 Task: In the  document Maui.epub ,align picture to the 'center'. Insert word art below the picture and give heading  'Maui in Green'change the shape height to  6.82 in
Action: Mouse moved to (372, 544)
Screenshot: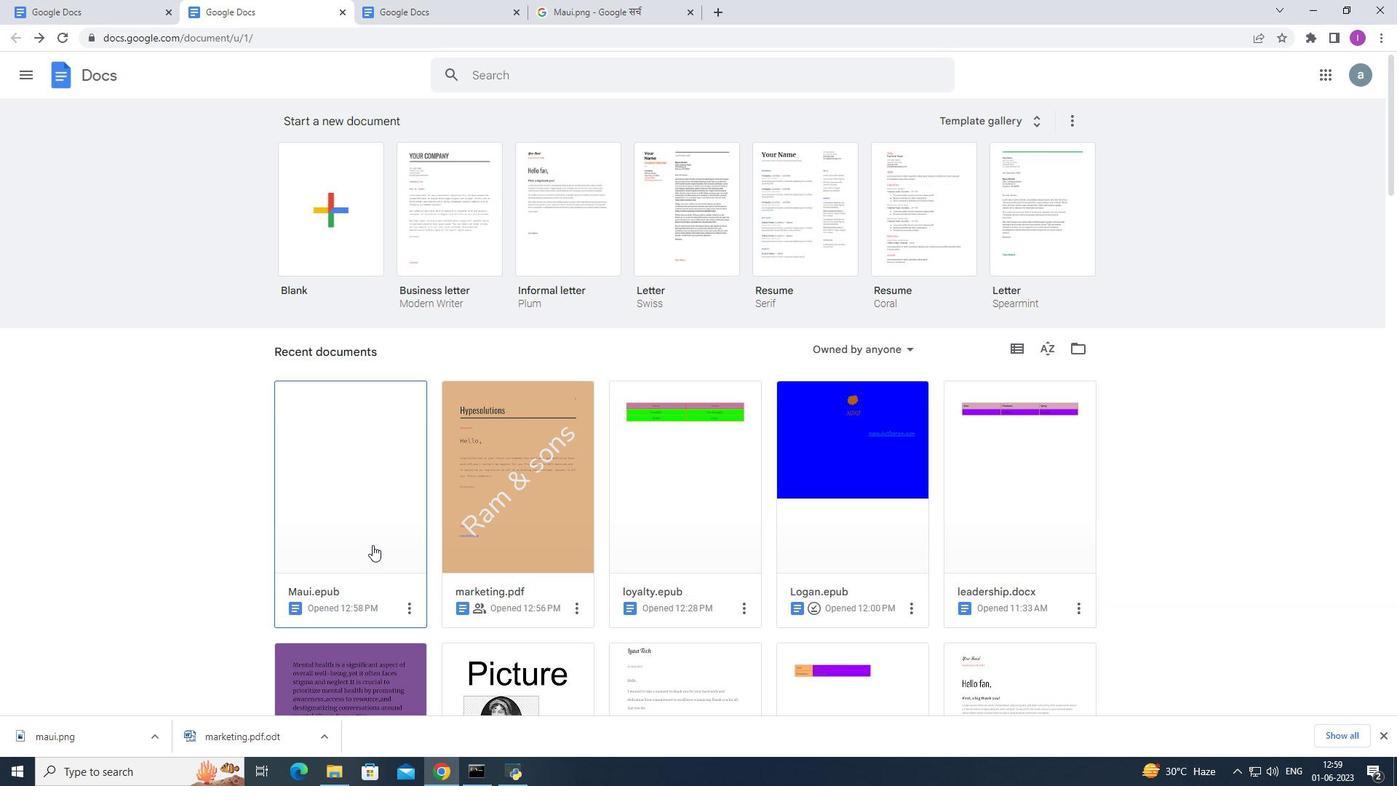 
Action: Mouse pressed left at (372, 544)
Screenshot: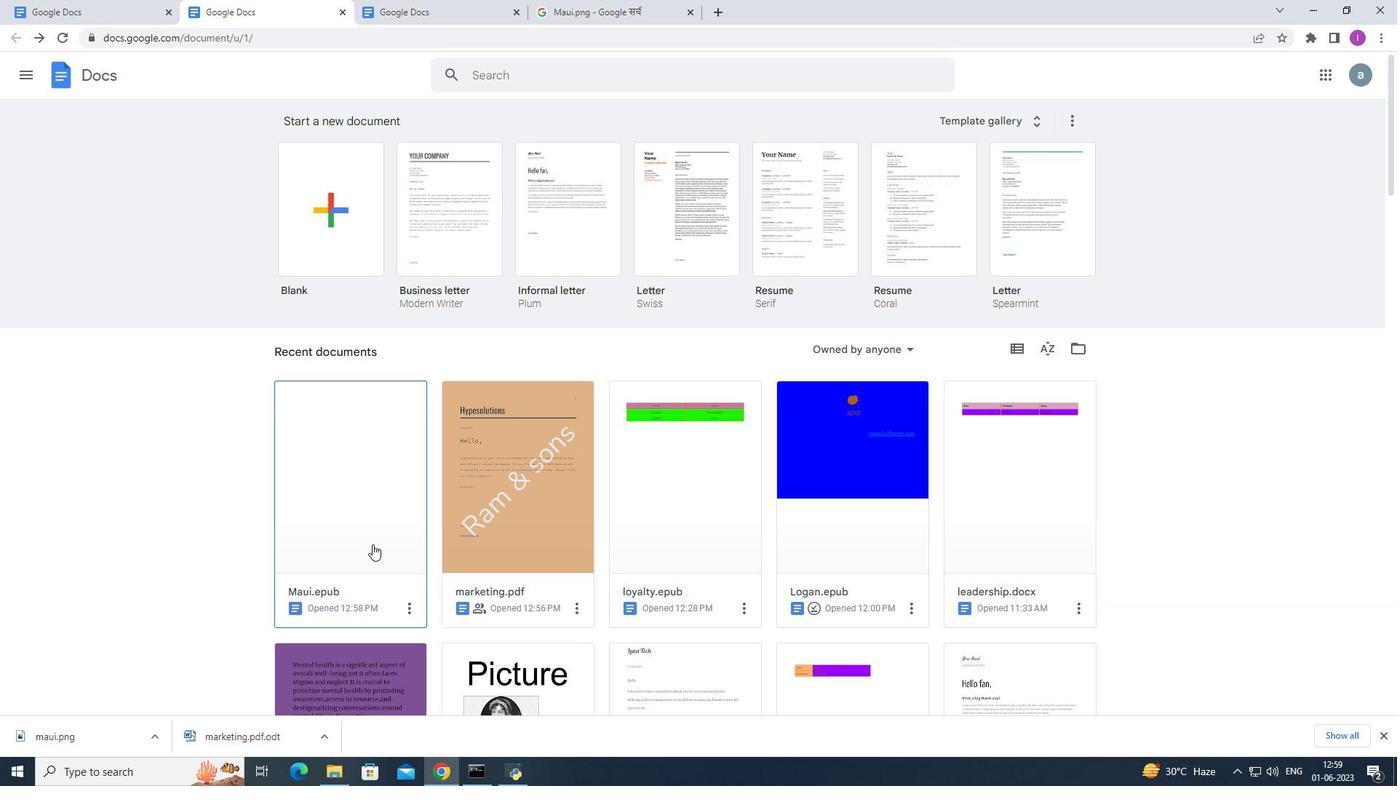 
Action: Mouse moved to (459, 227)
Screenshot: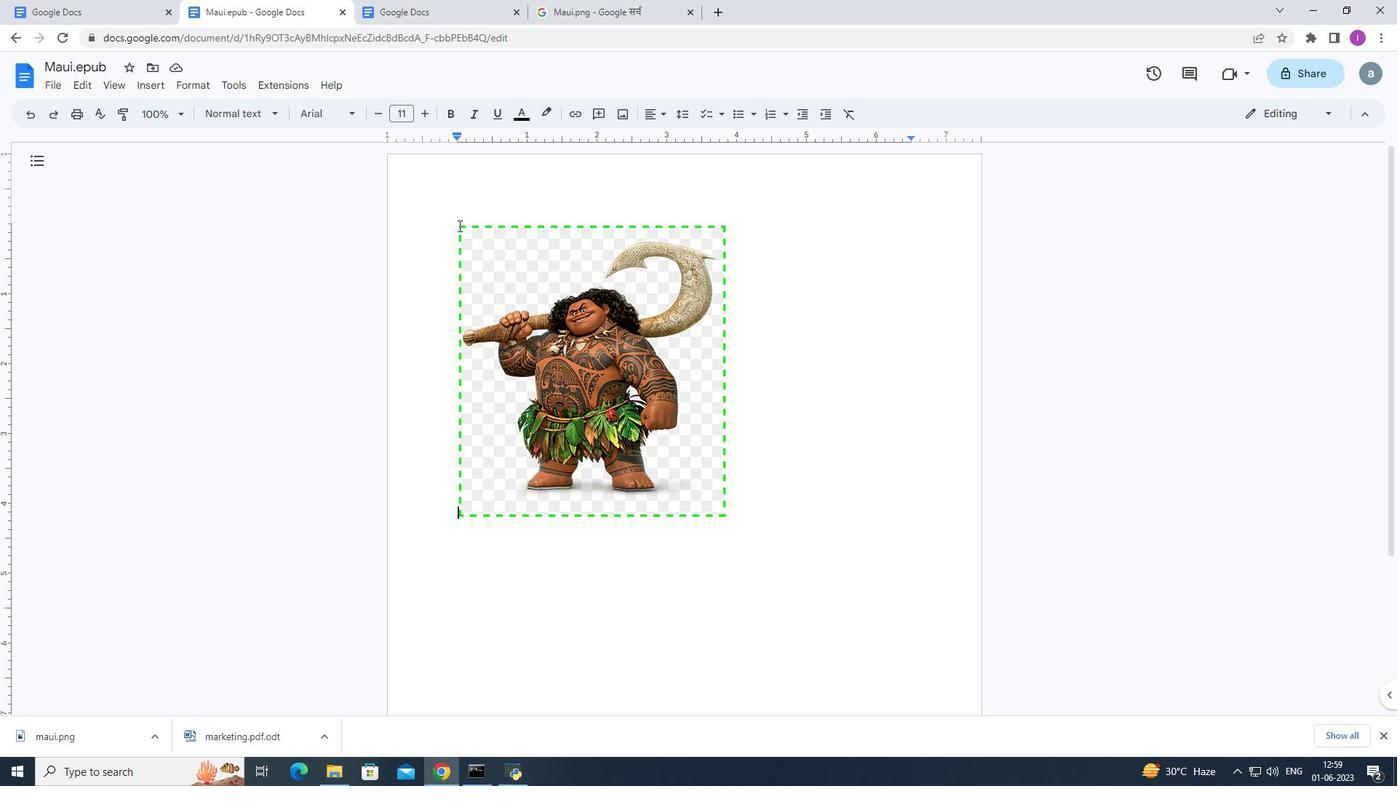 
Action: Mouse pressed left at (459, 227)
Screenshot: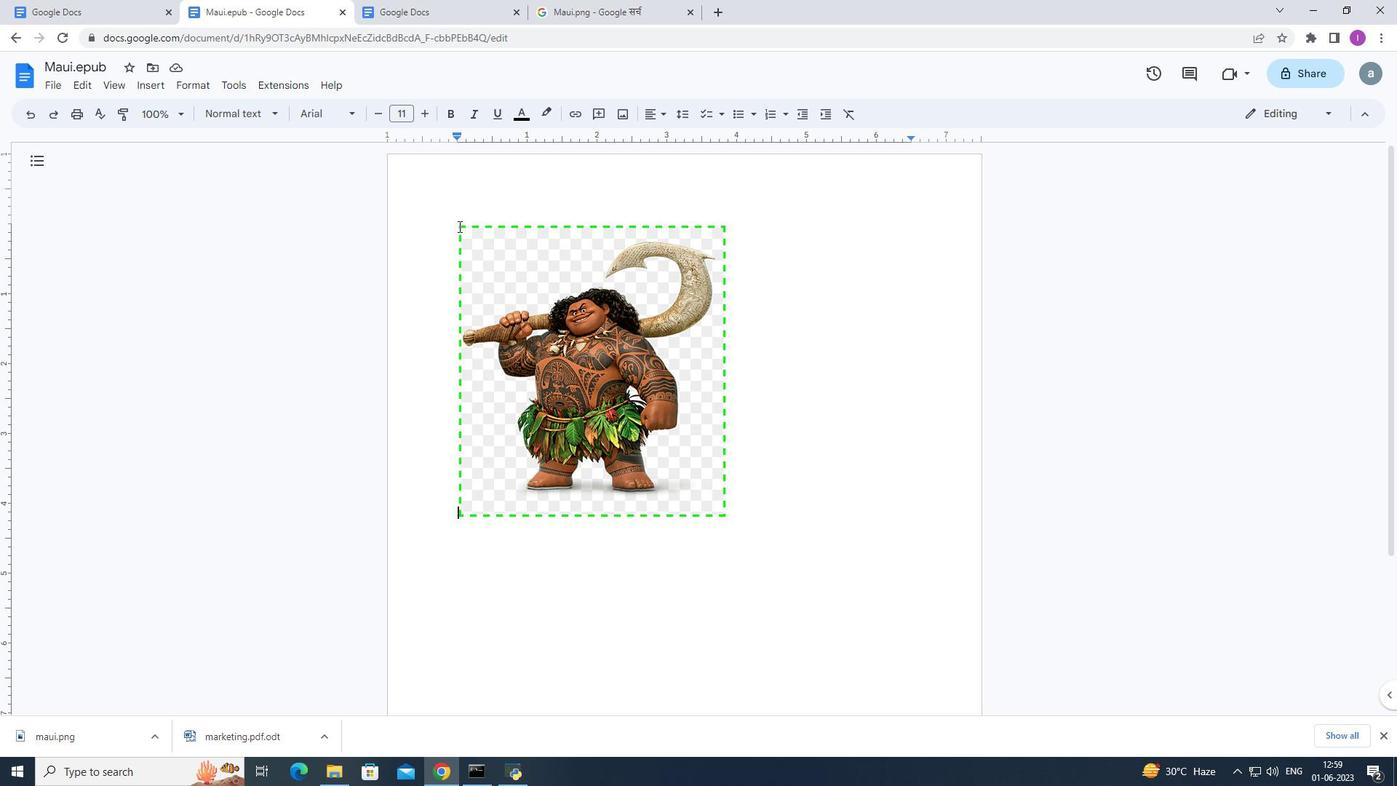 
Action: Mouse moved to (286, 114)
Screenshot: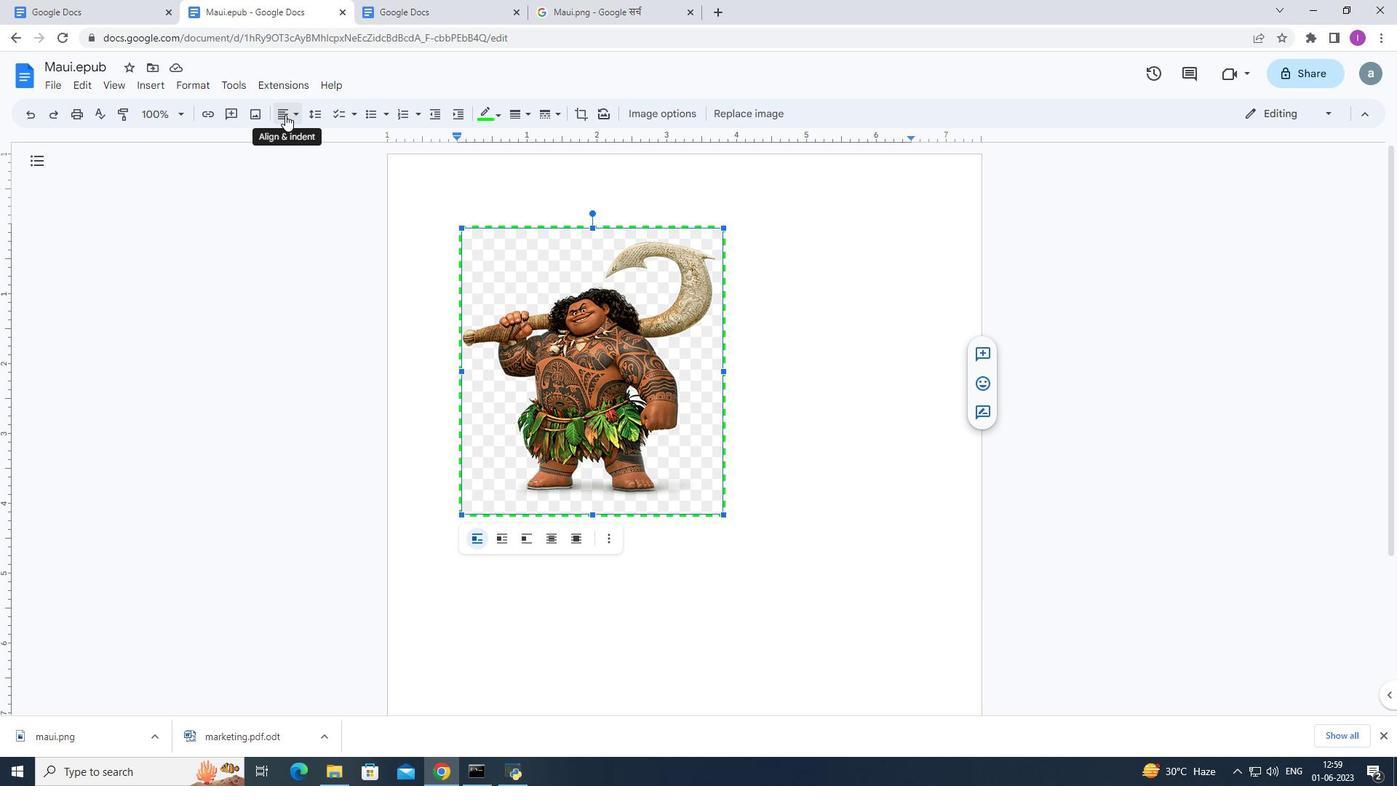 
Action: Mouse pressed left at (286, 114)
Screenshot: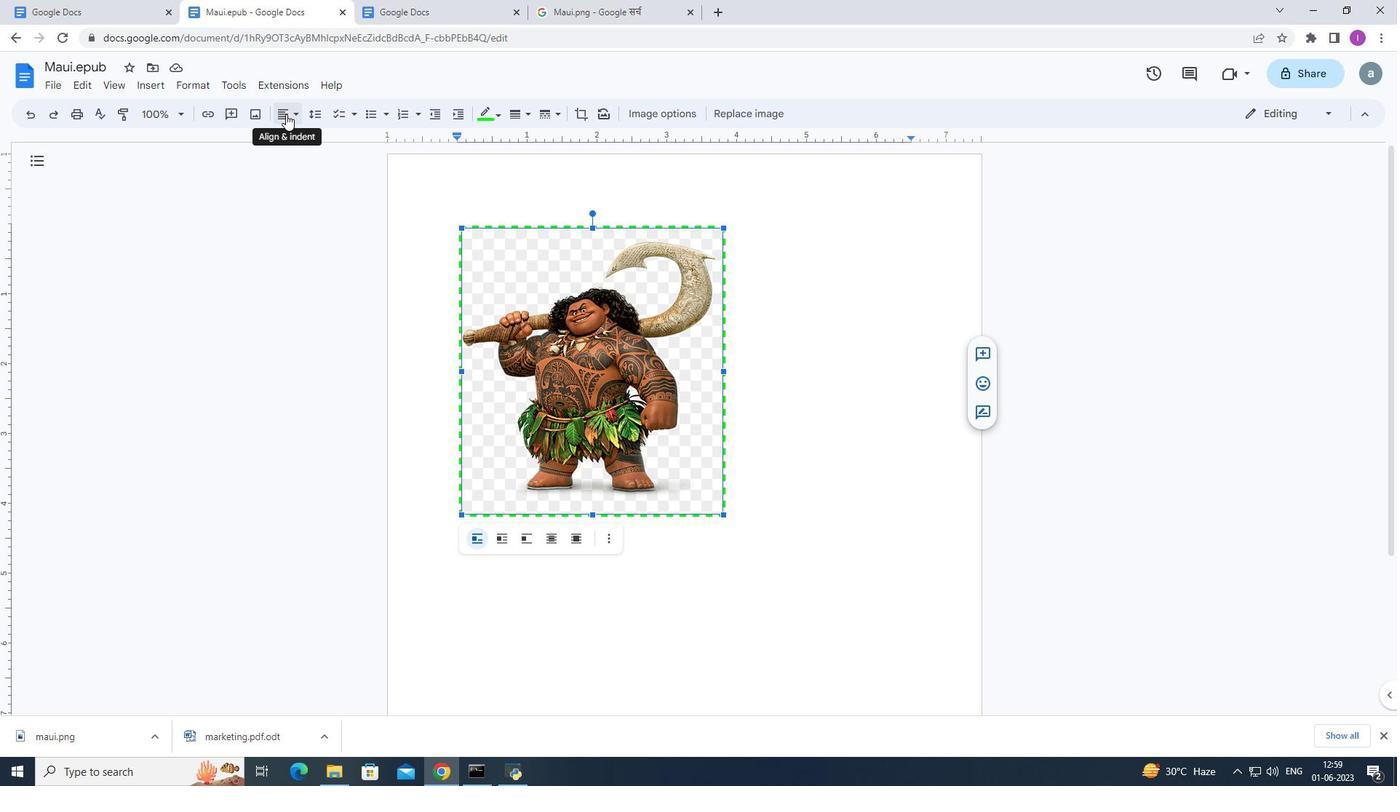 
Action: Mouse moved to (304, 133)
Screenshot: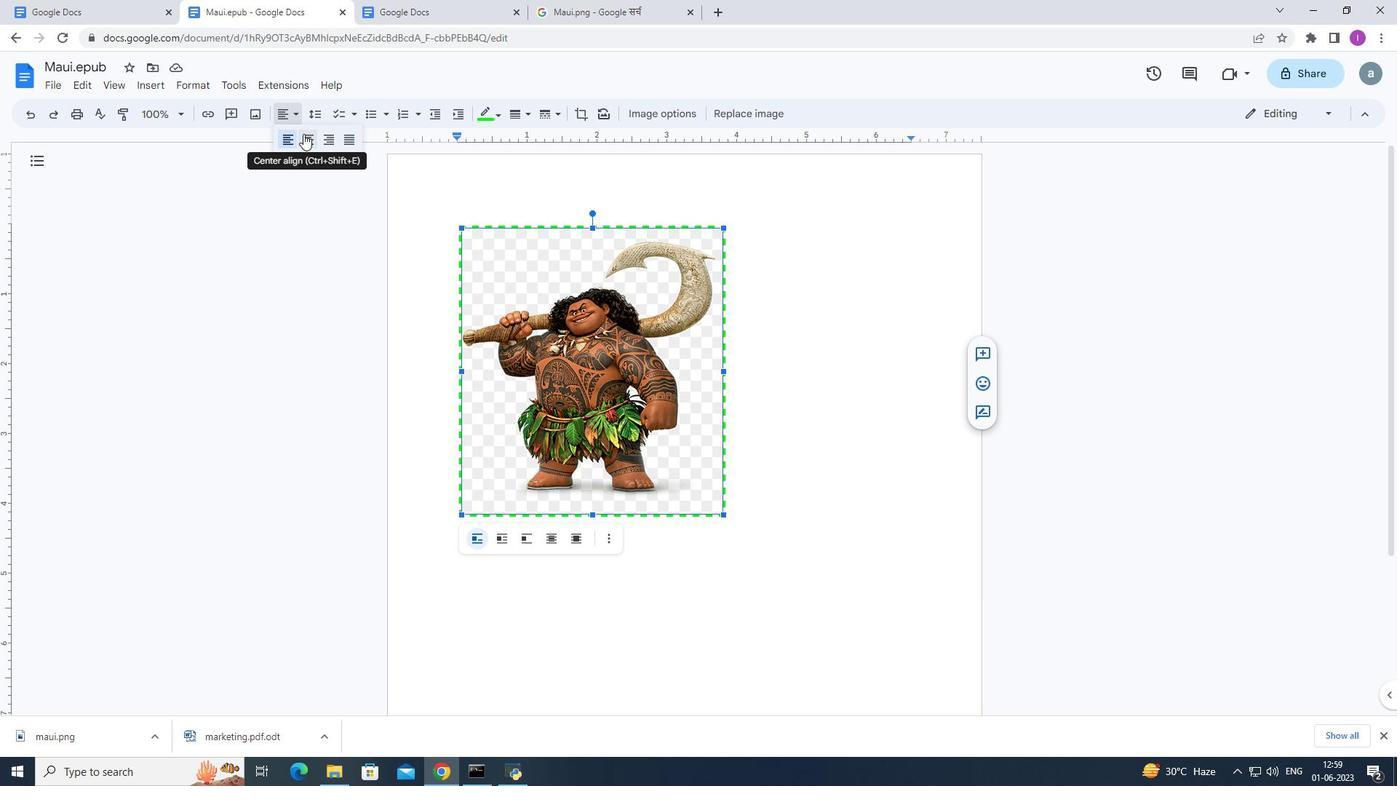 
Action: Mouse pressed left at (304, 133)
Screenshot: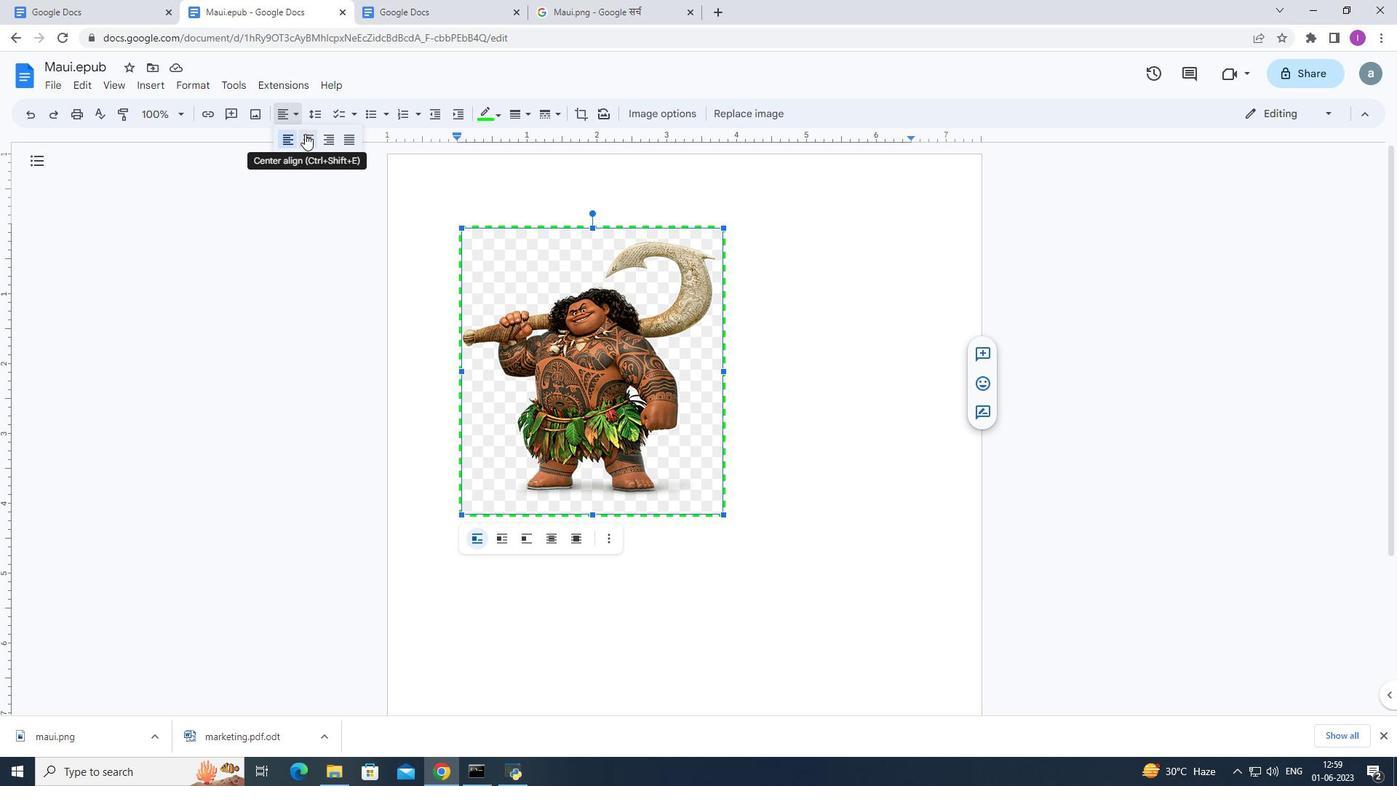 
Action: Mouse moved to (614, 604)
Screenshot: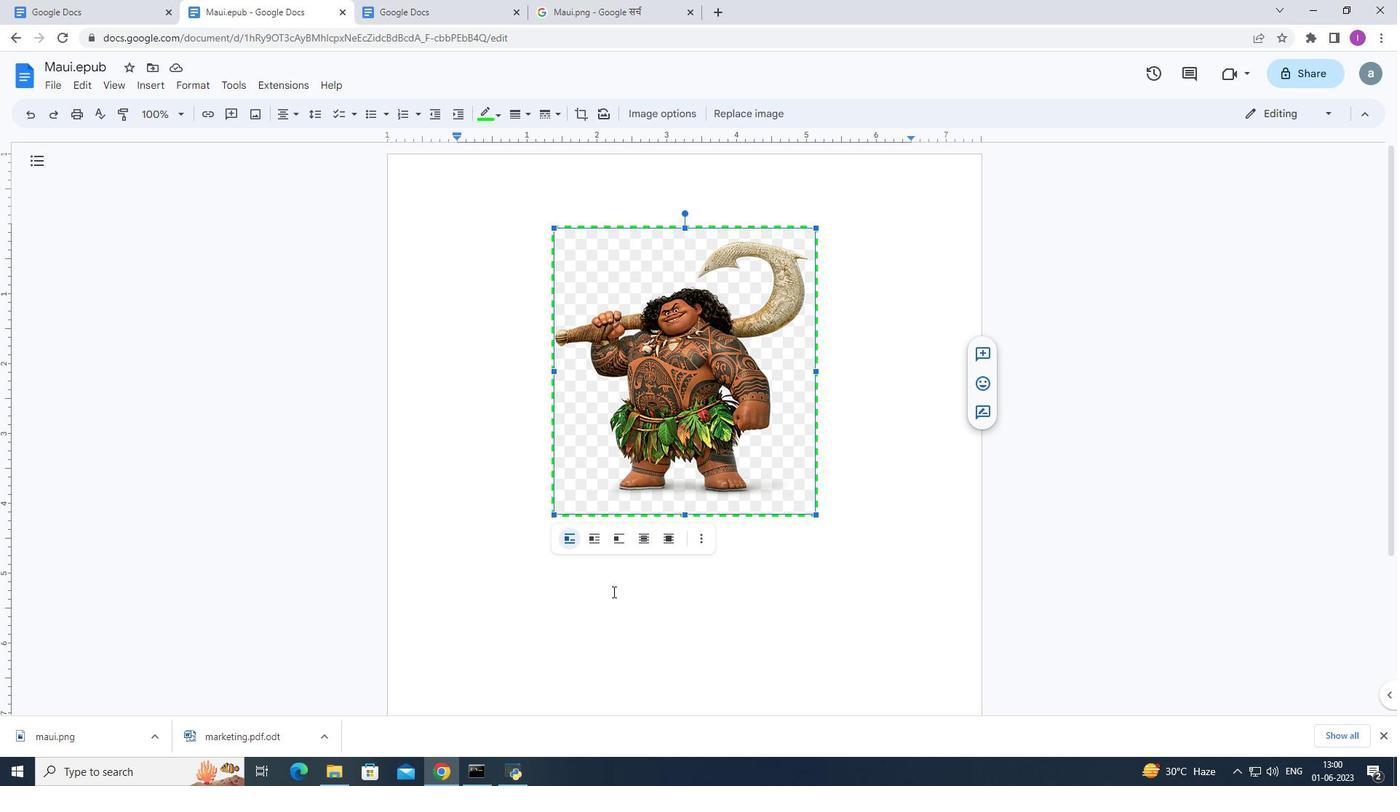 
Action: Mouse pressed left at (614, 604)
Screenshot: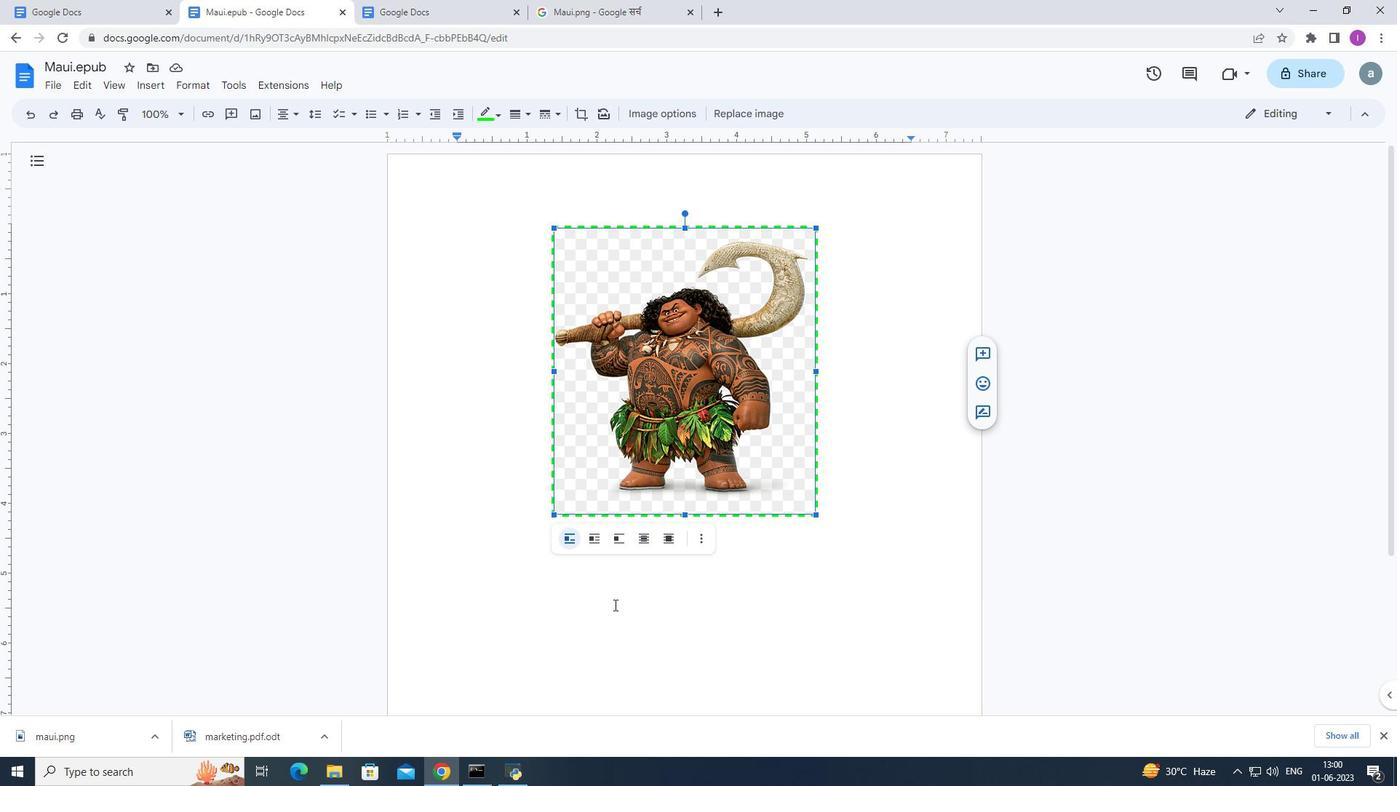 
Action: Mouse moved to (750, 598)
Screenshot: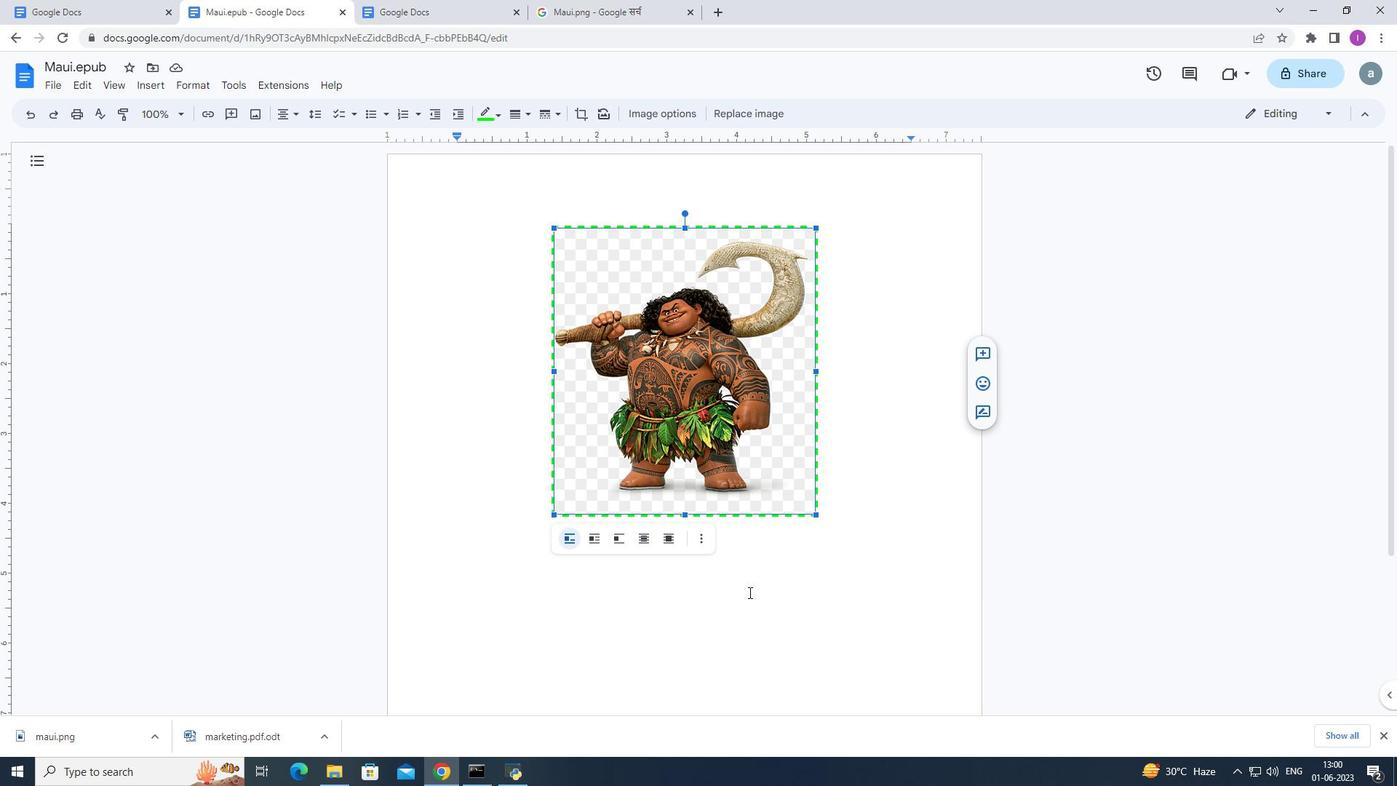 
Action: Mouse pressed left at (750, 598)
Screenshot: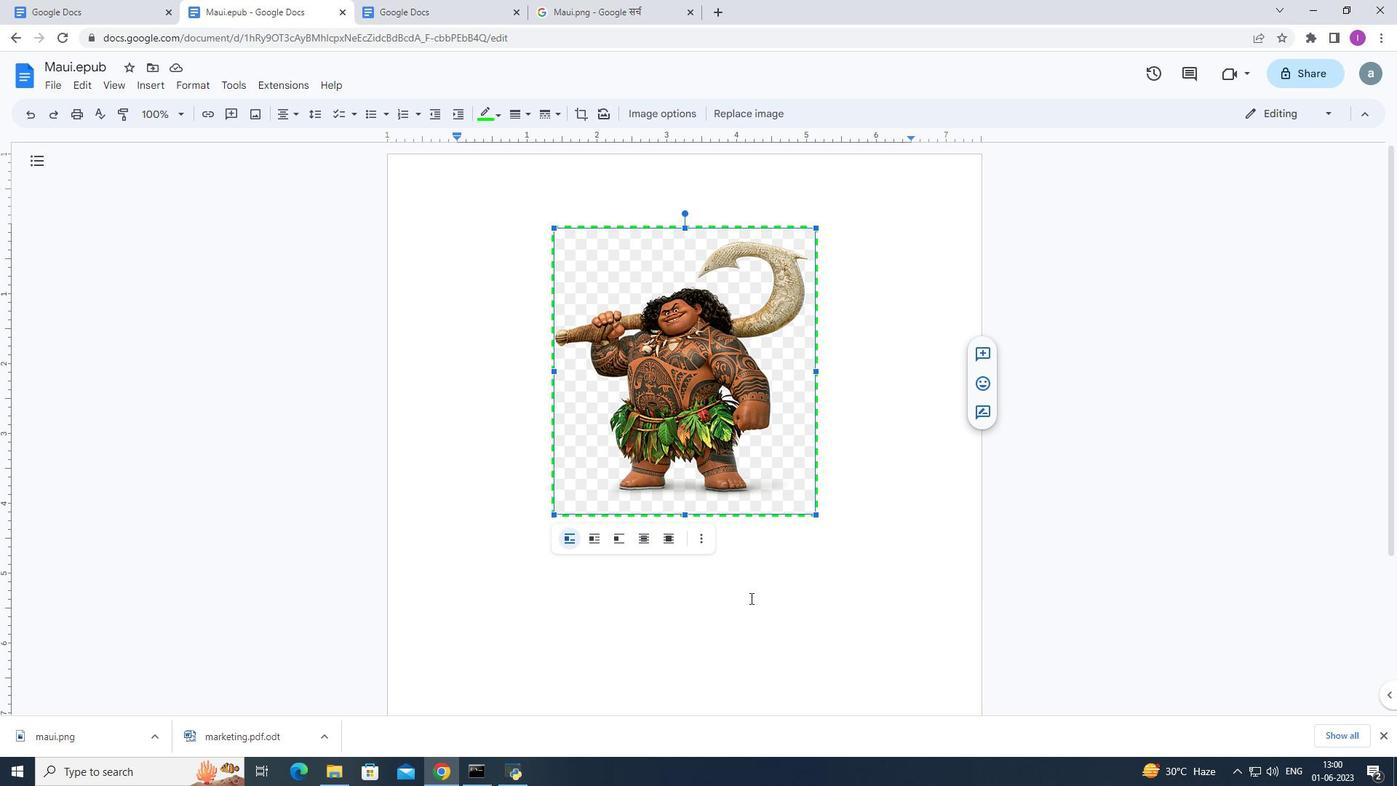 
Action: Mouse moved to (156, 81)
Screenshot: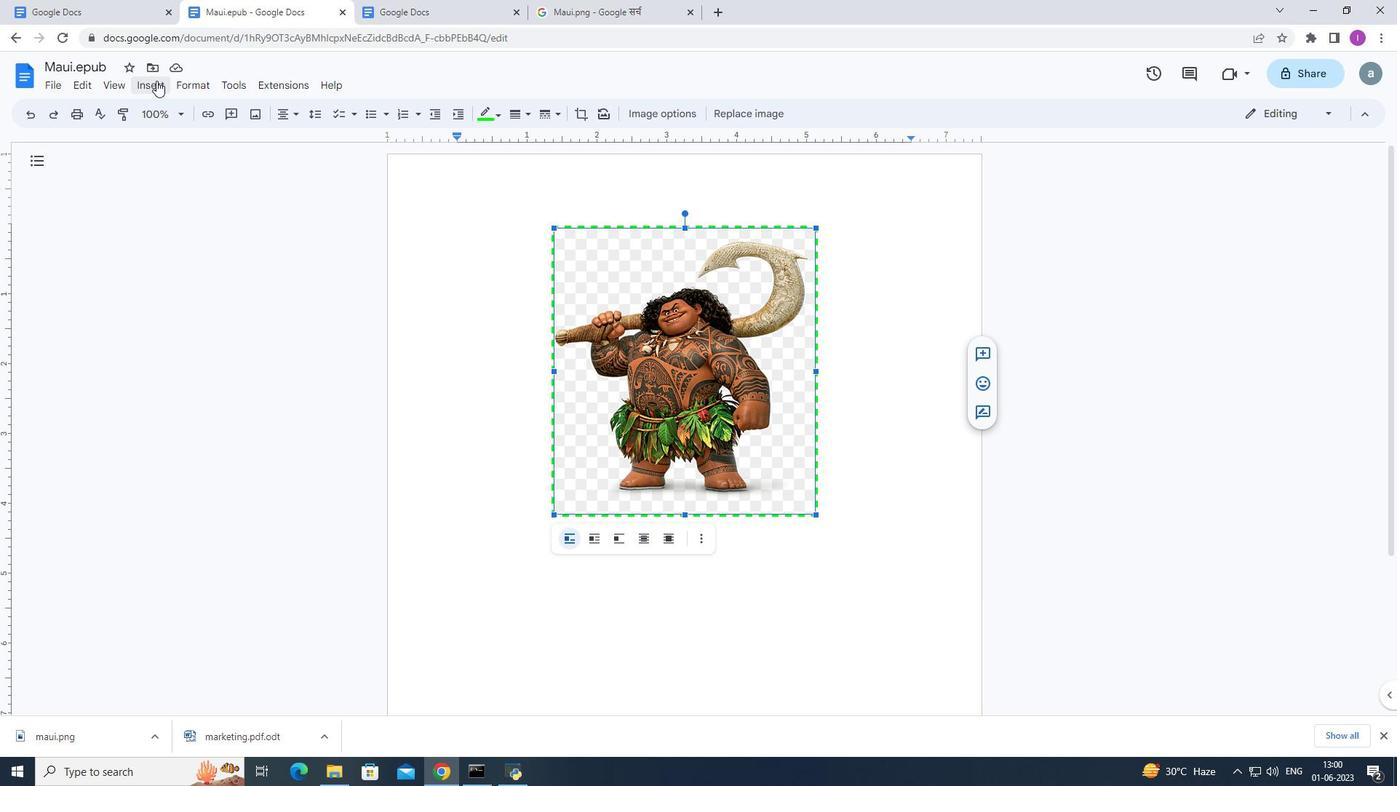 
Action: Mouse pressed left at (156, 81)
Screenshot: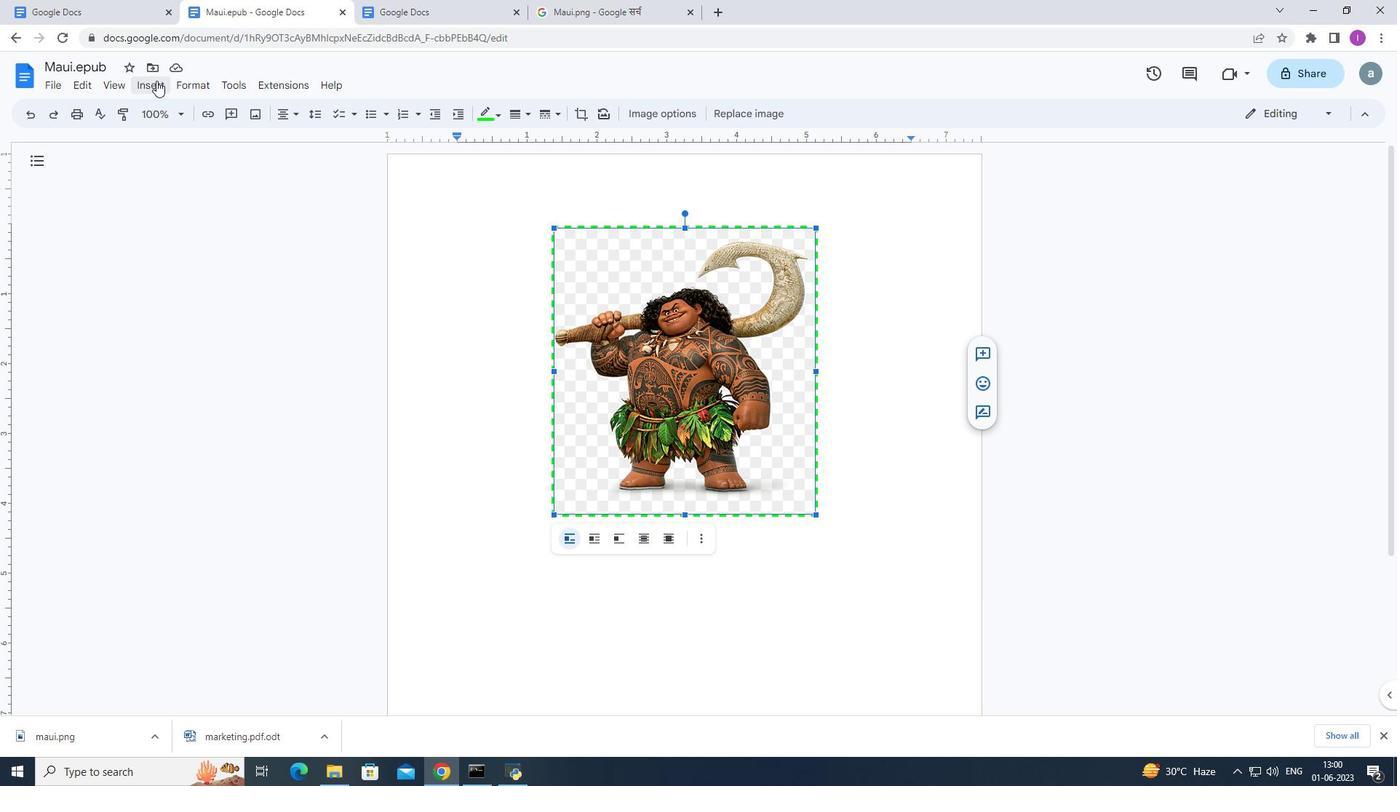 
Action: Mouse moved to (246, 149)
Screenshot: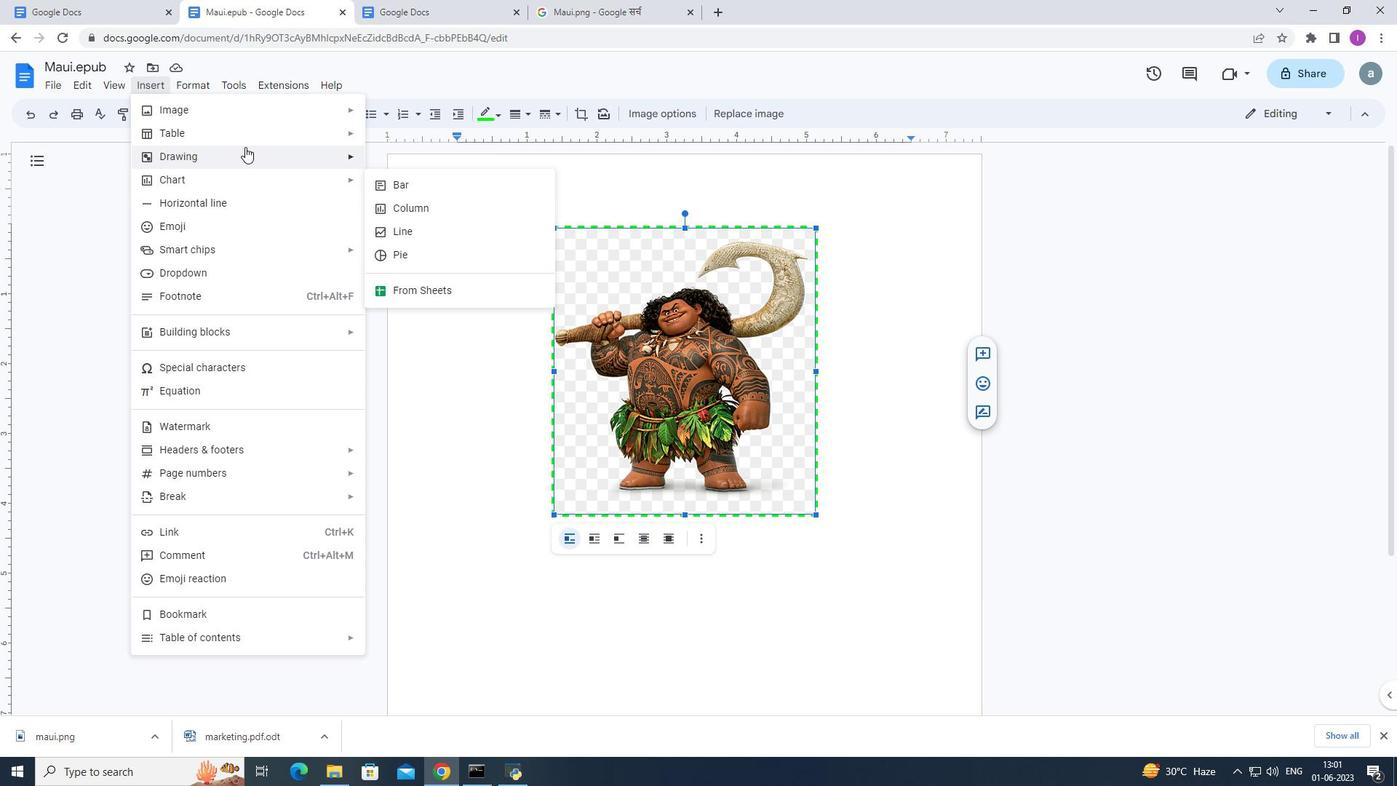 
Action: Mouse pressed left at (246, 149)
Screenshot: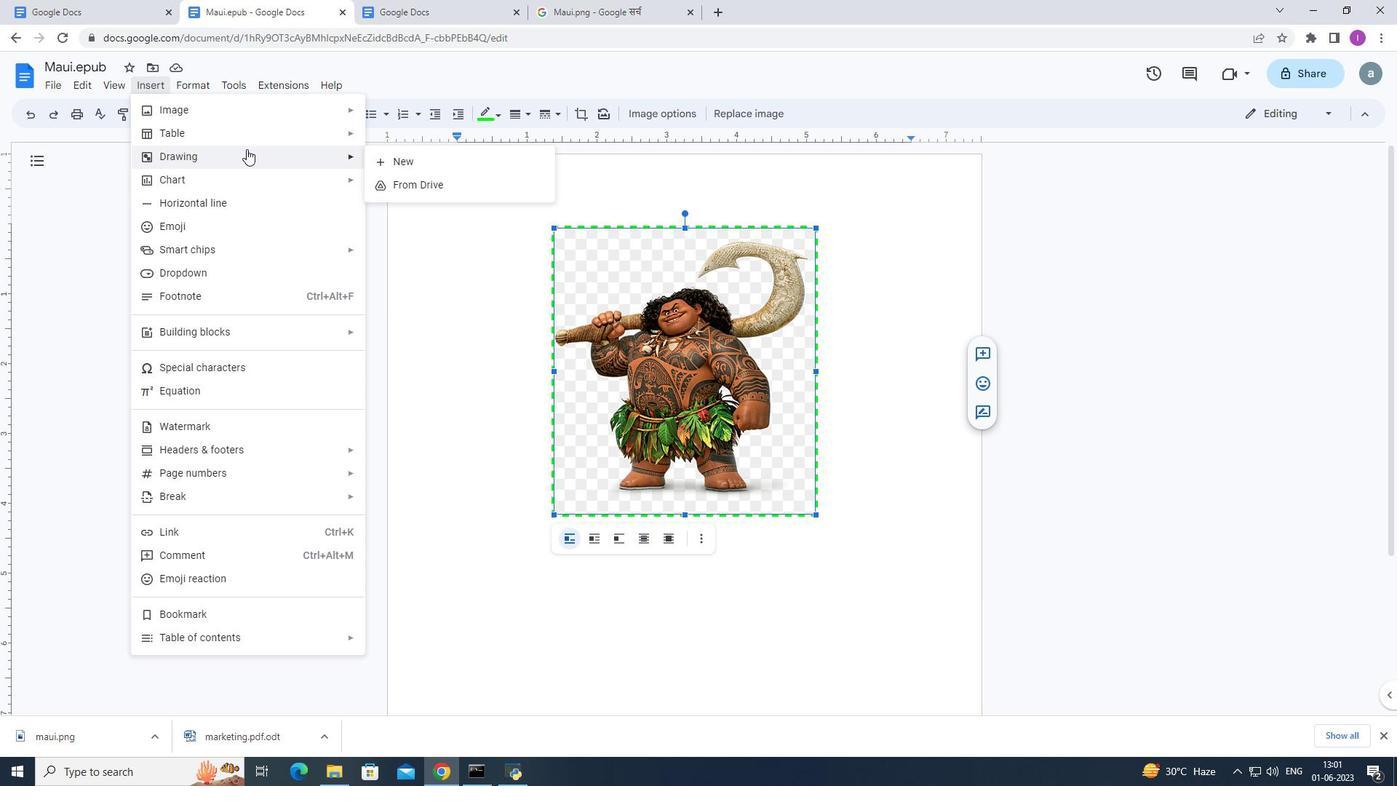 
Action: Mouse moved to (412, 159)
Screenshot: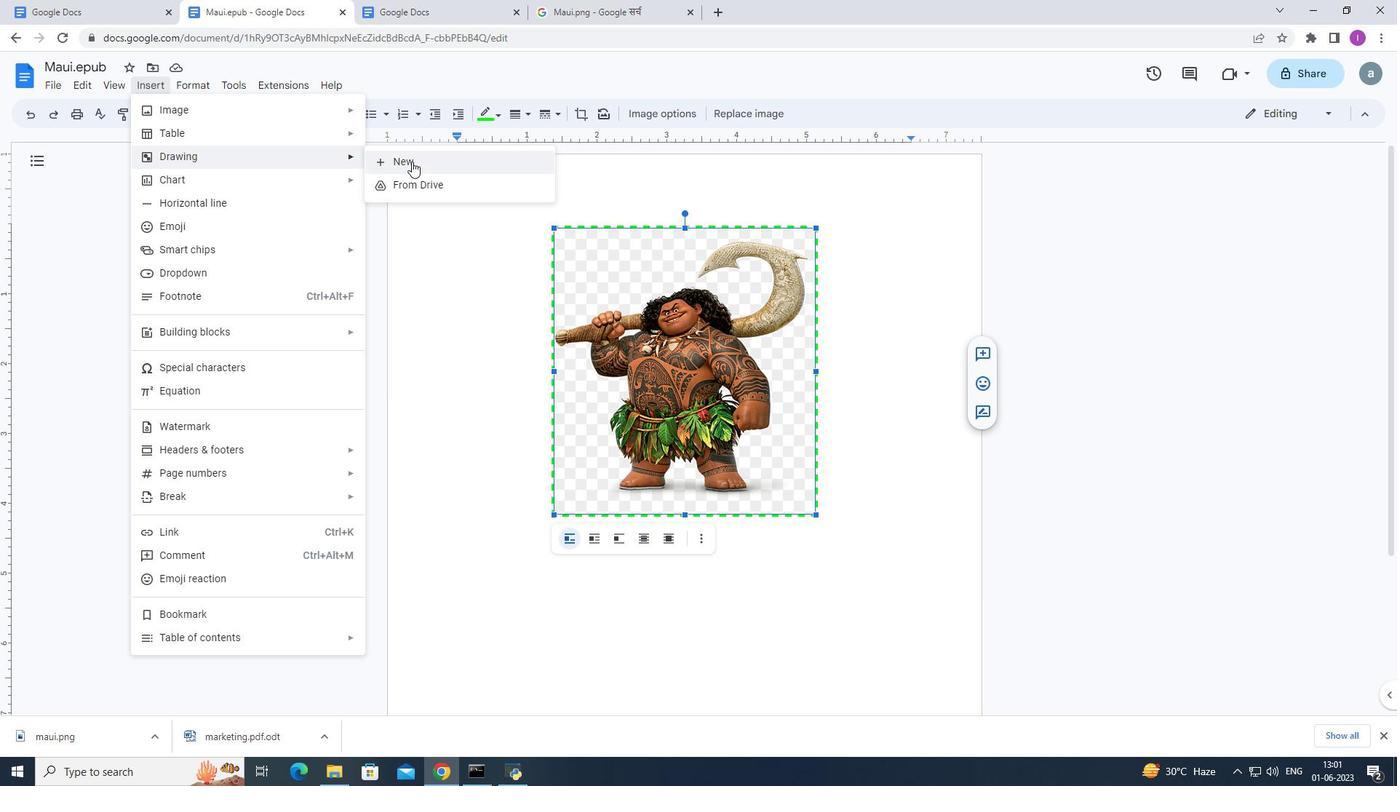 
Action: Mouse pressed left at (412, 159)
Screenshot: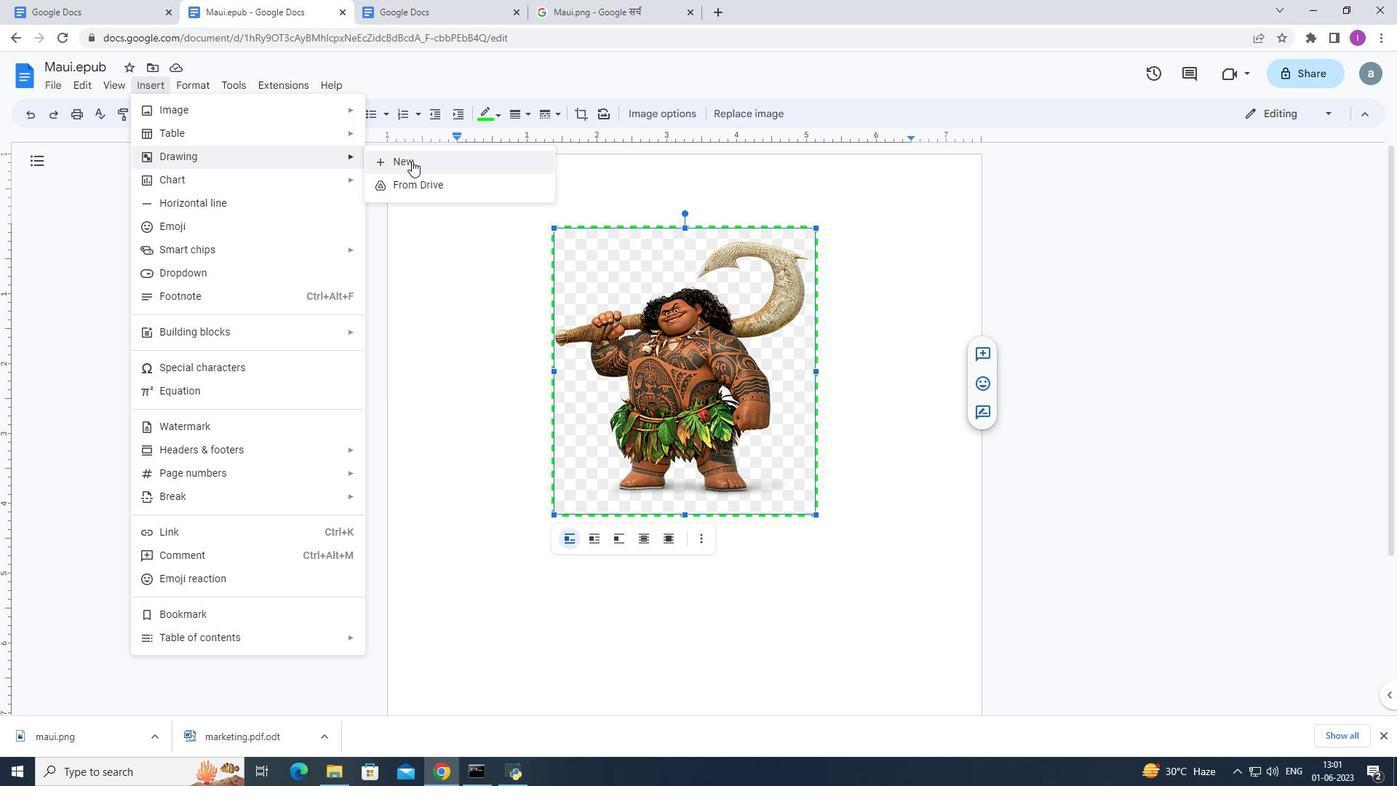 
Action: Mouse moved to (385, 138)
Screenshot: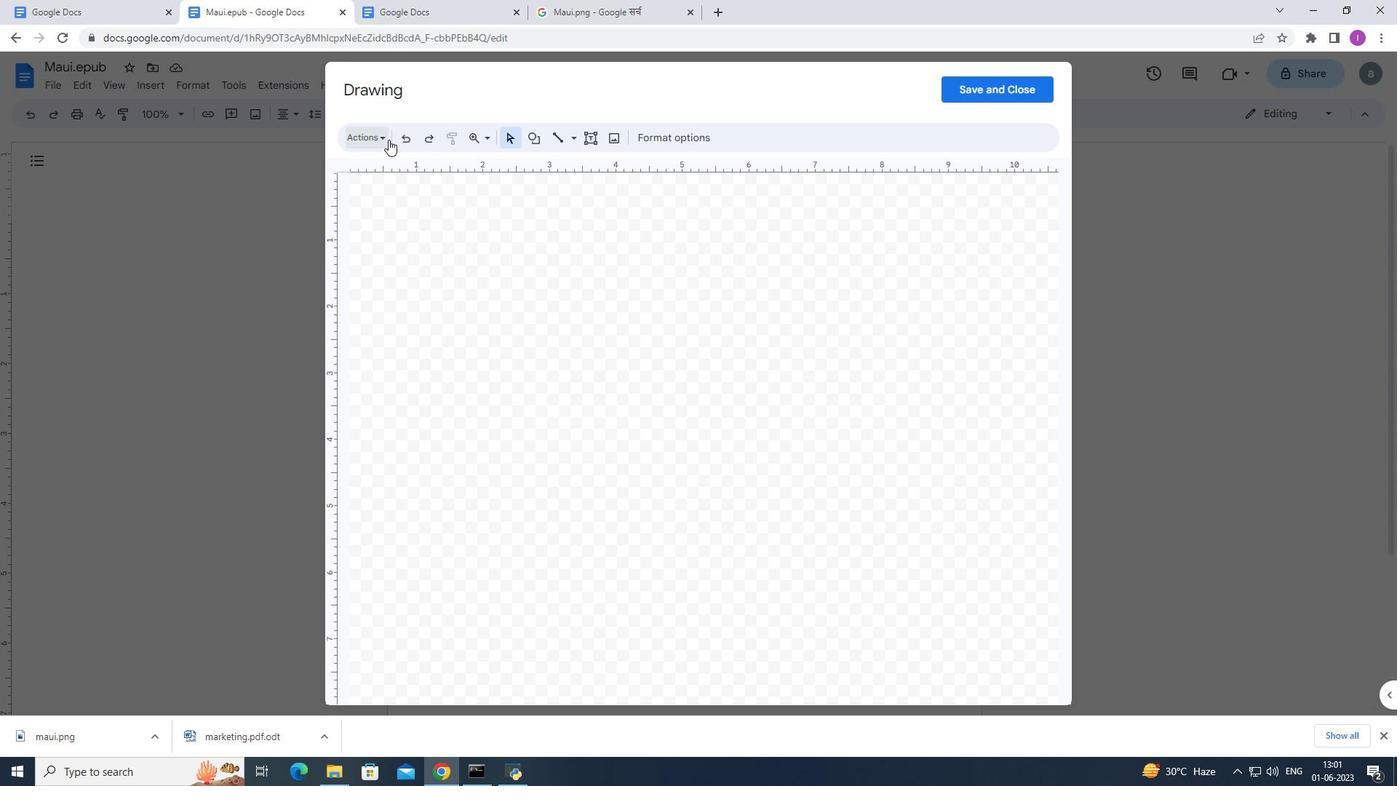 
Action: Mouse pressed left at (385, 138)
Screenshot: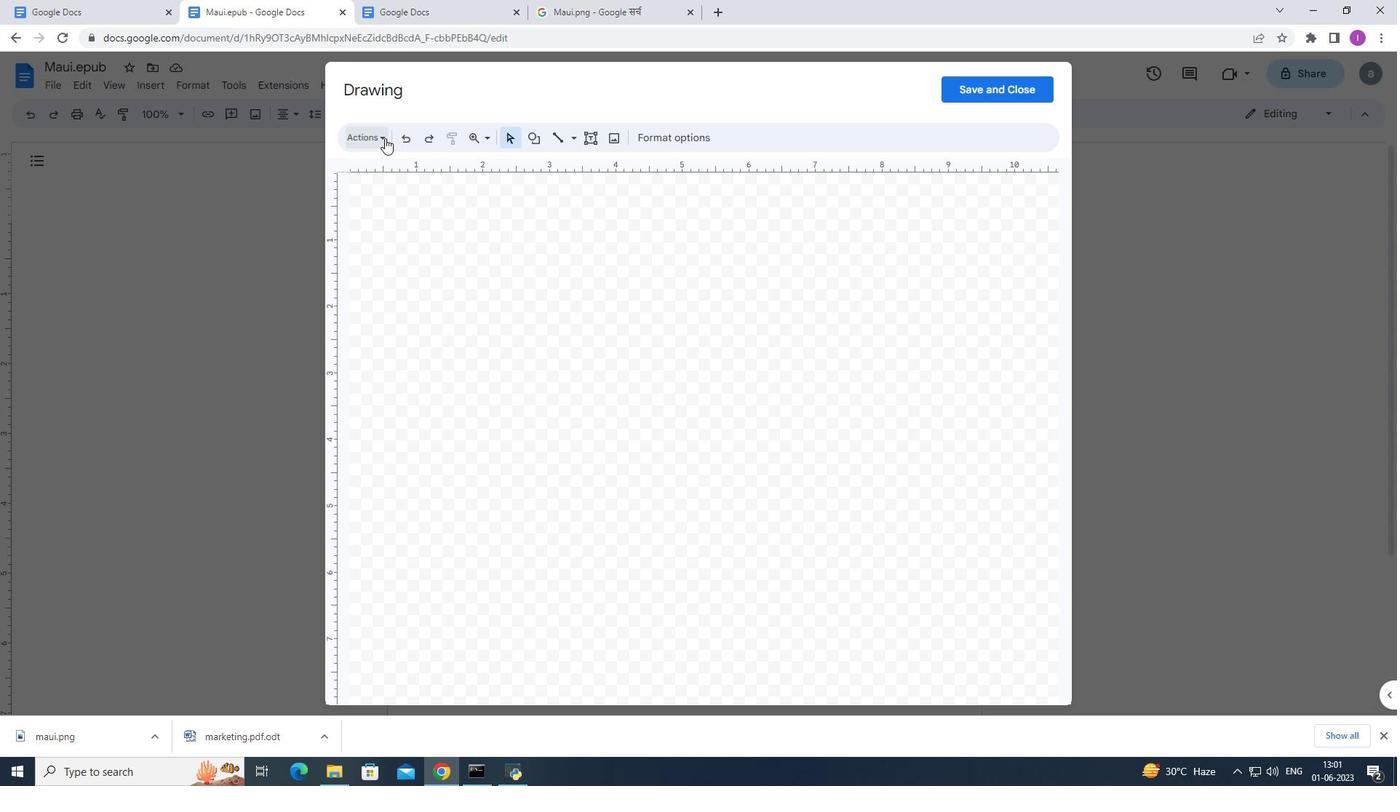 
Action: Mouse moved to (412, 227)
Screenshot: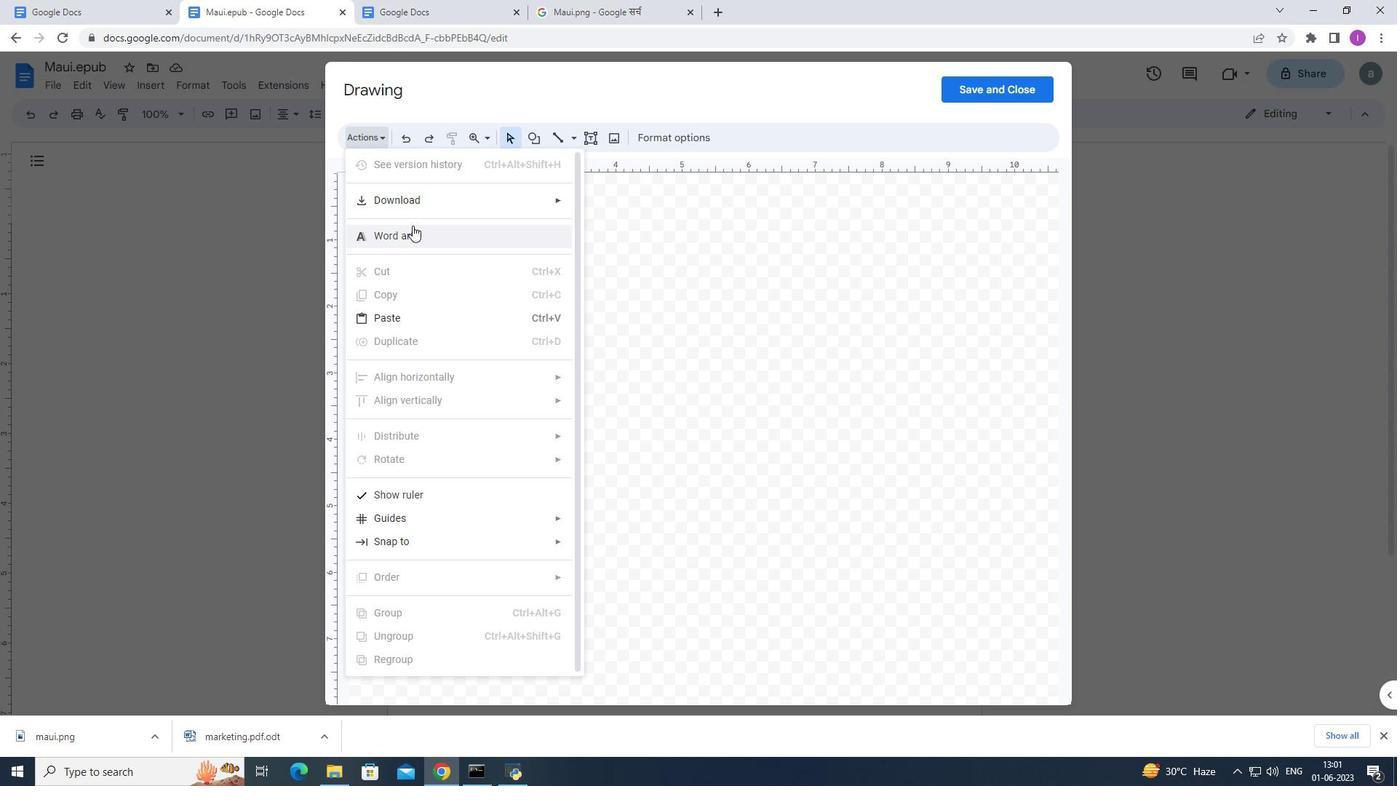 
Action: Mouse pressed left at (412, 227)
Screenshot: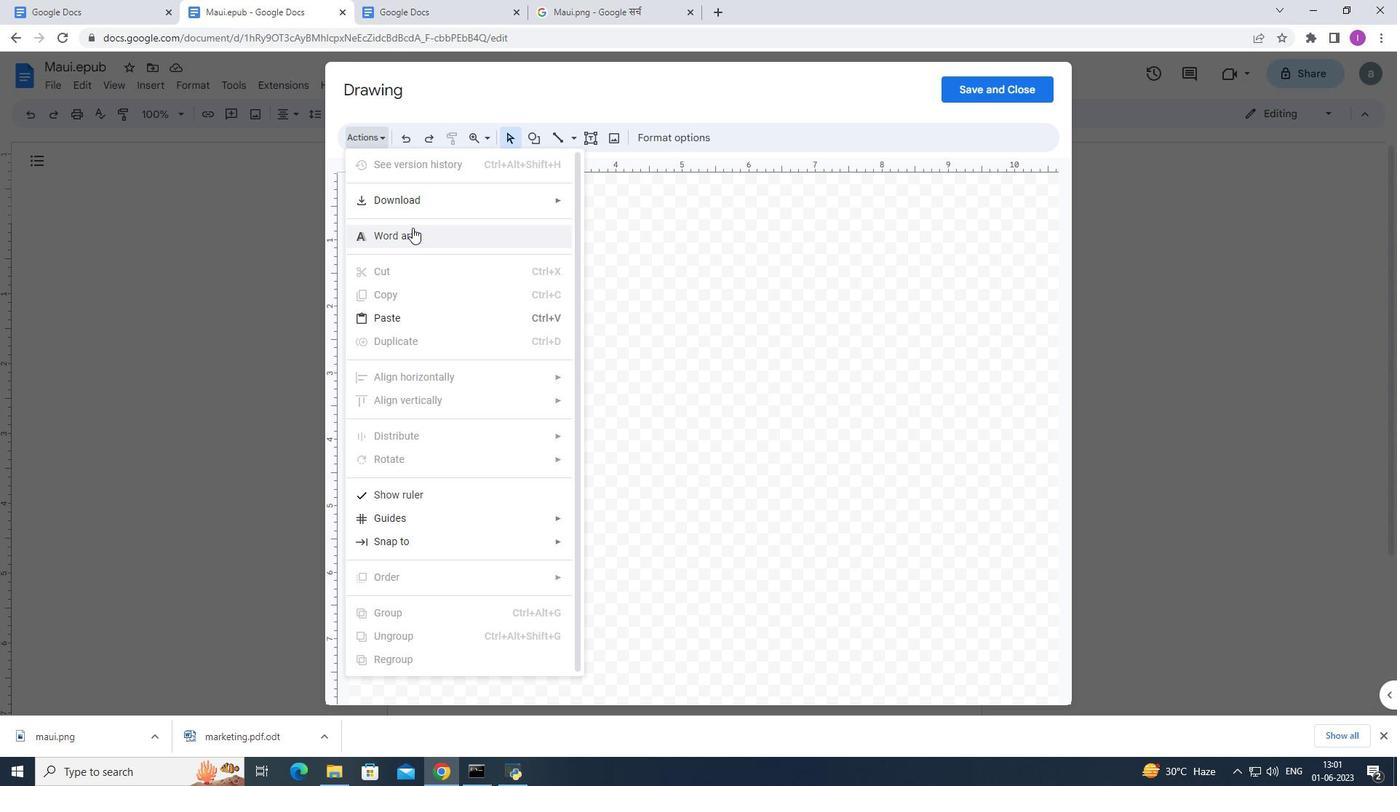 
Action: Mouse moved to (865, 307)
Screenshot: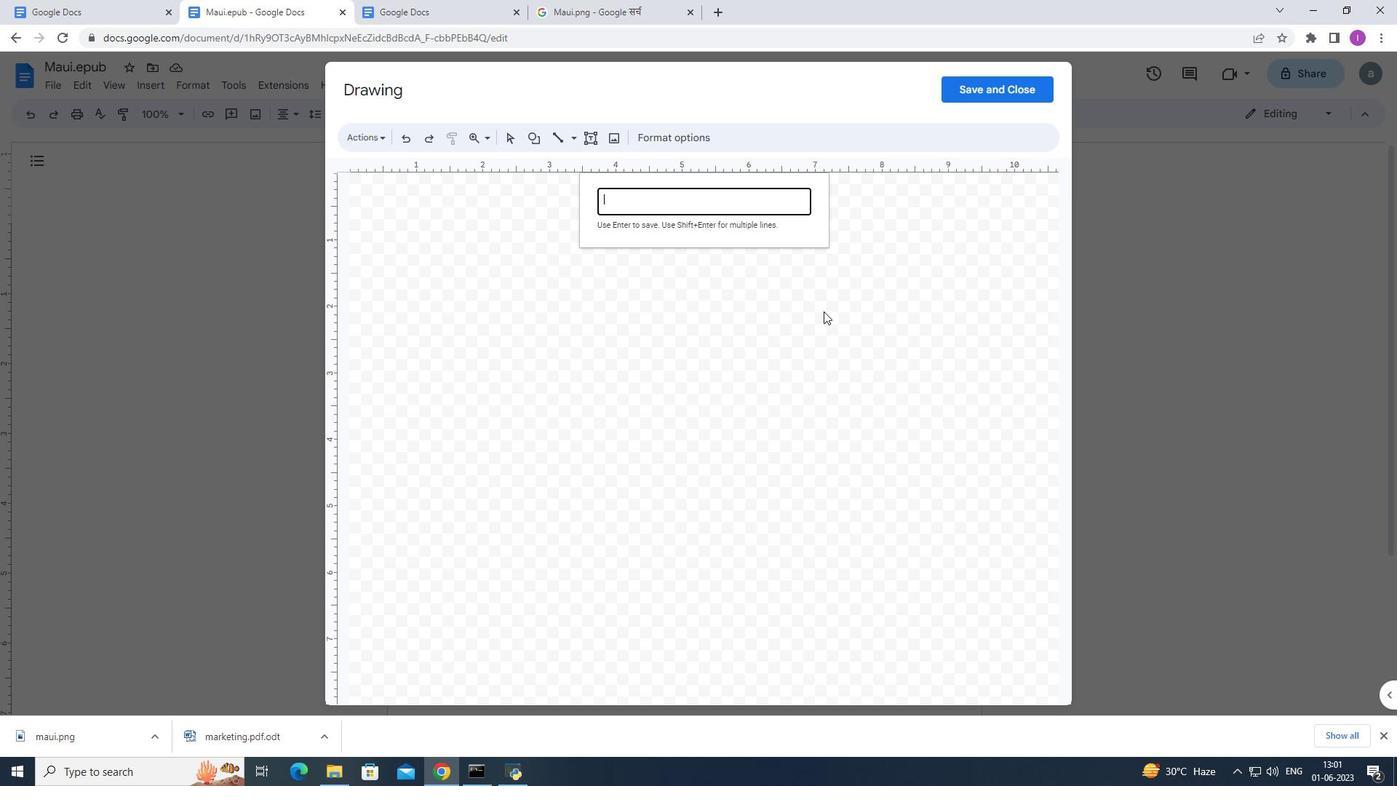
Action: Key pressed <Key.shift>Maui<Key.enter>
Screenshot: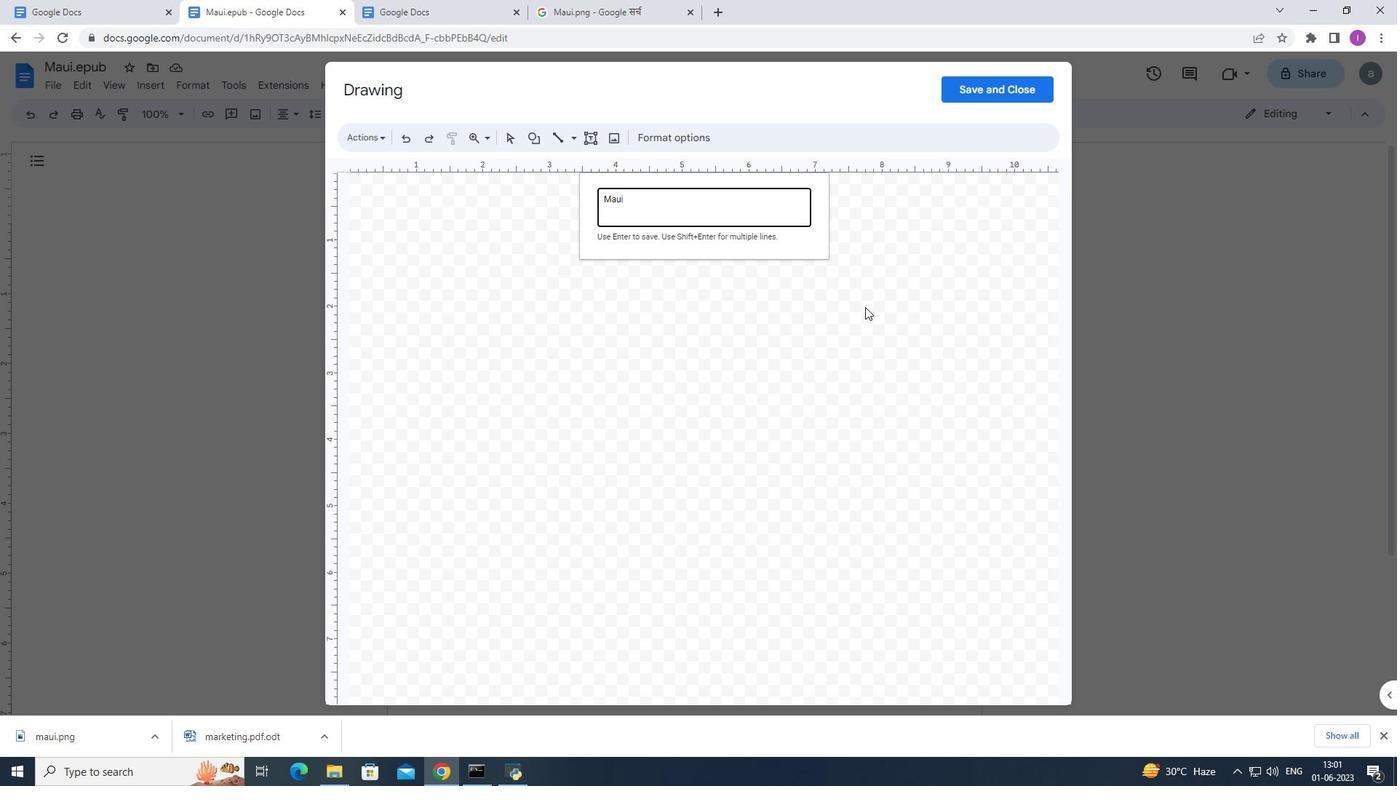 
Action: Mouse moved to (646, 141)
Screenshot: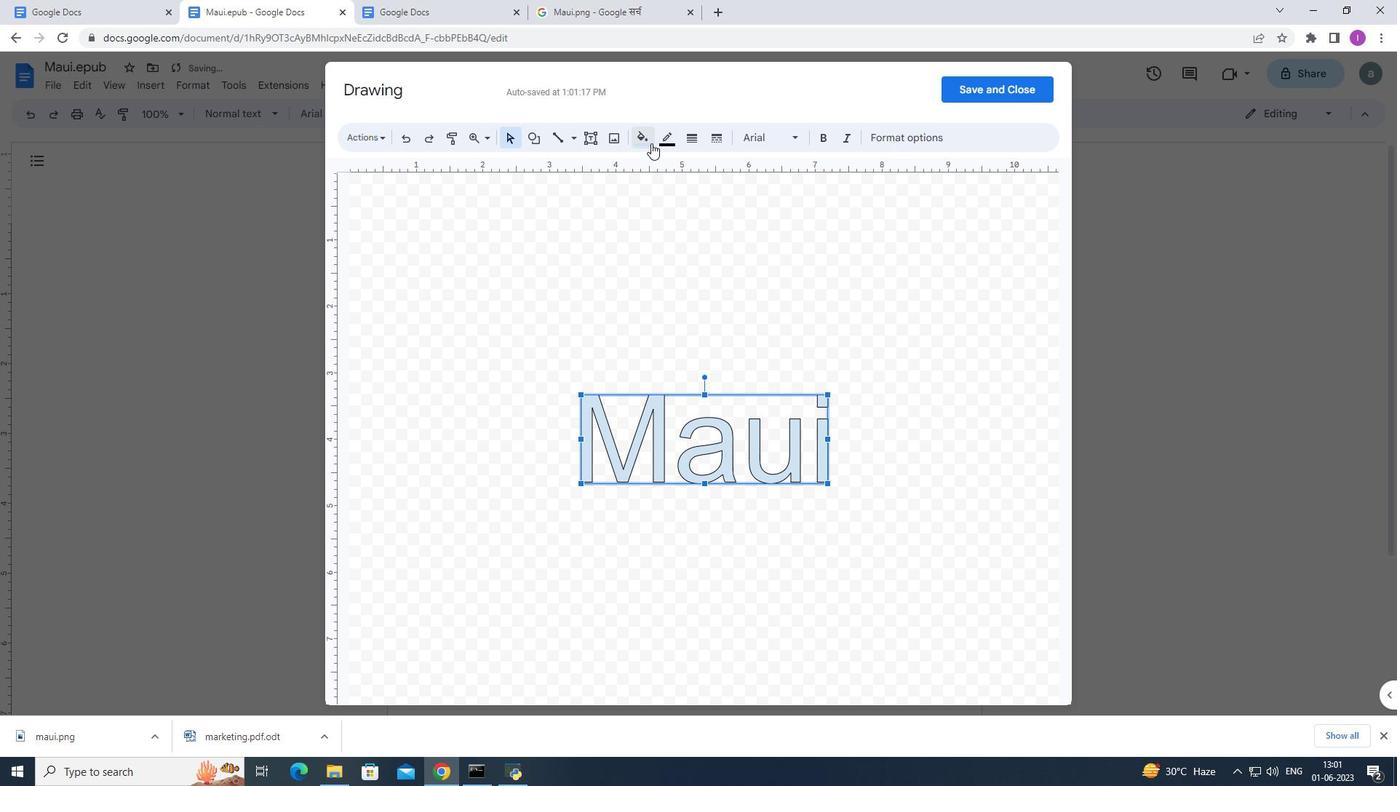 
Action: Mouse pressed left at (646, 141)
Screenshot: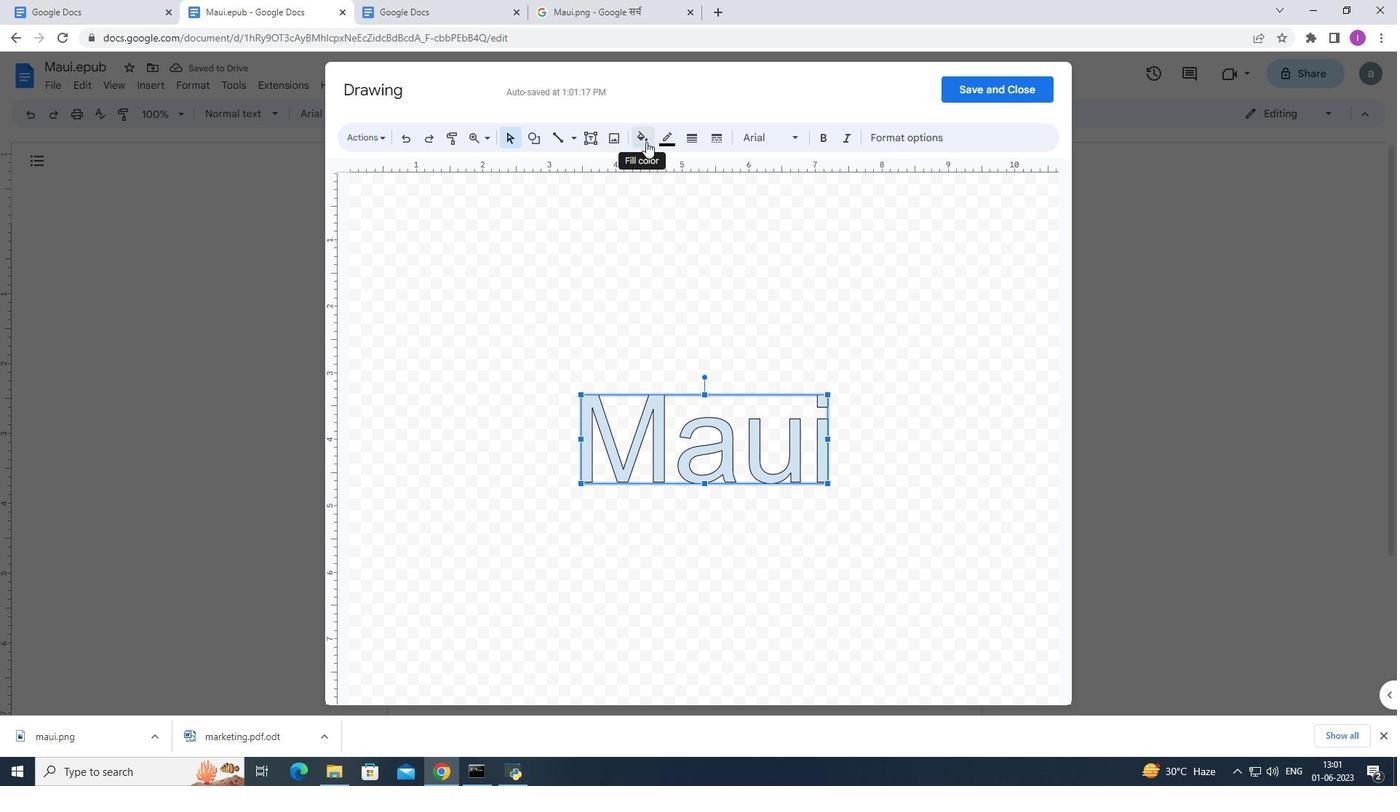 
Action: Mouse moved to (717, 253)
Screenshot: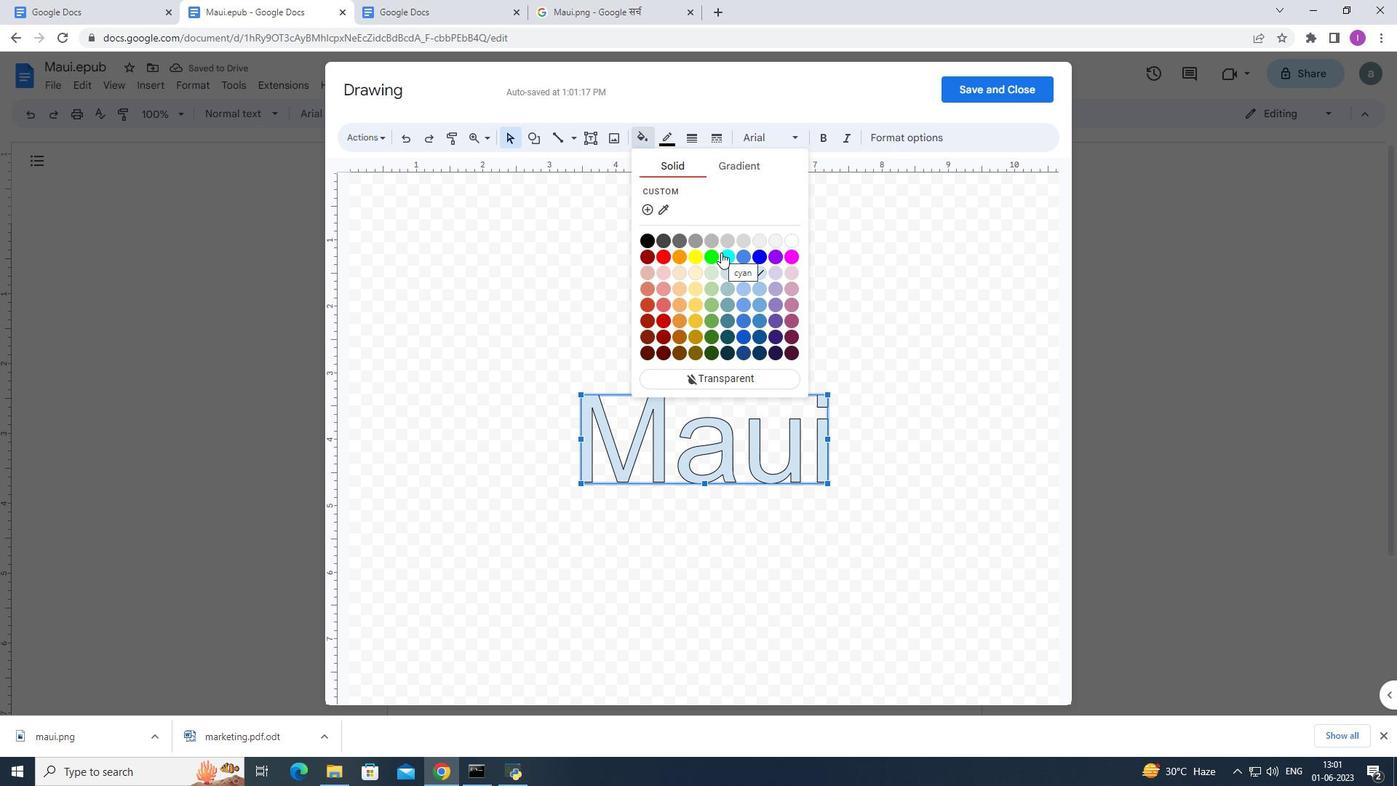 
Action: Mouse pressed left at (717, 253)
Screenshot: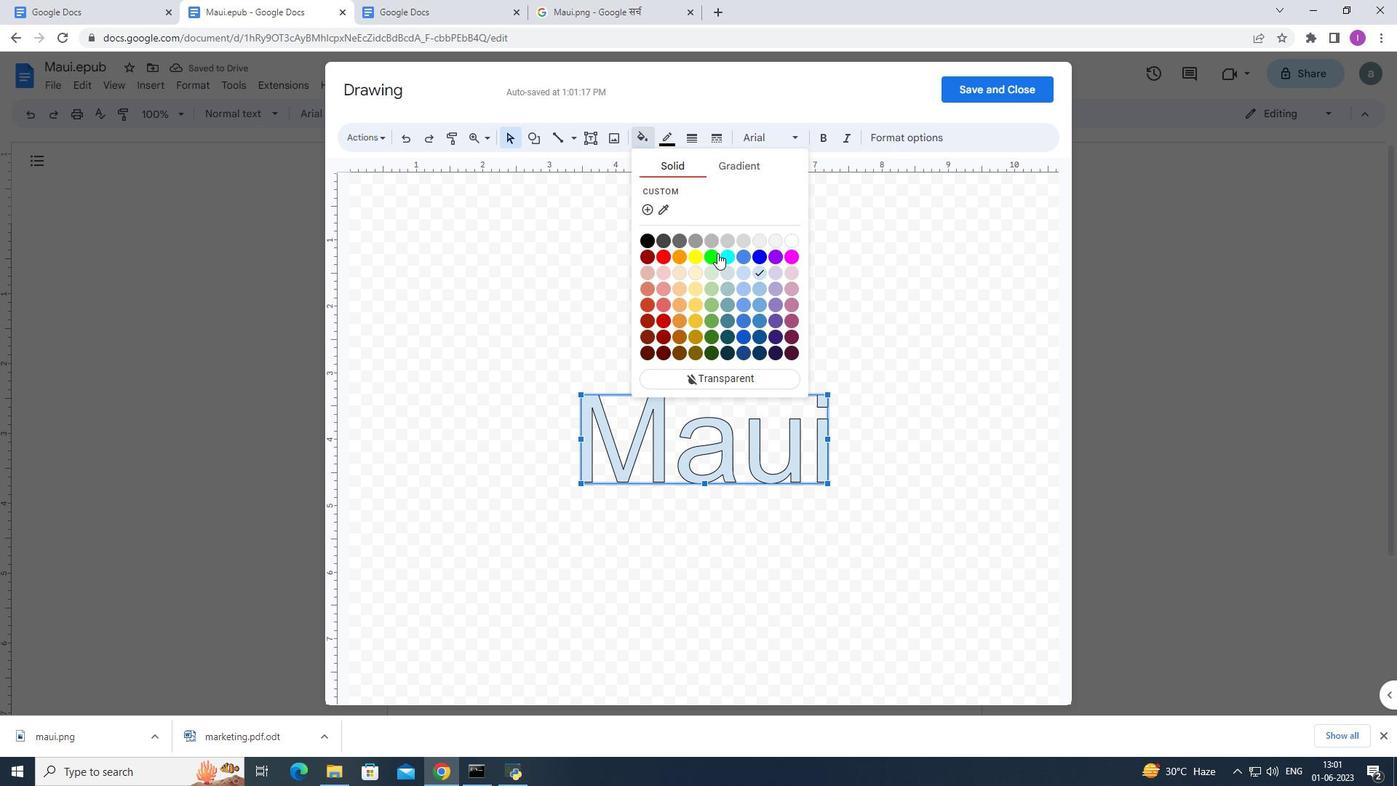 
Action: Mouse moved to (1010, 85)
Screenshot: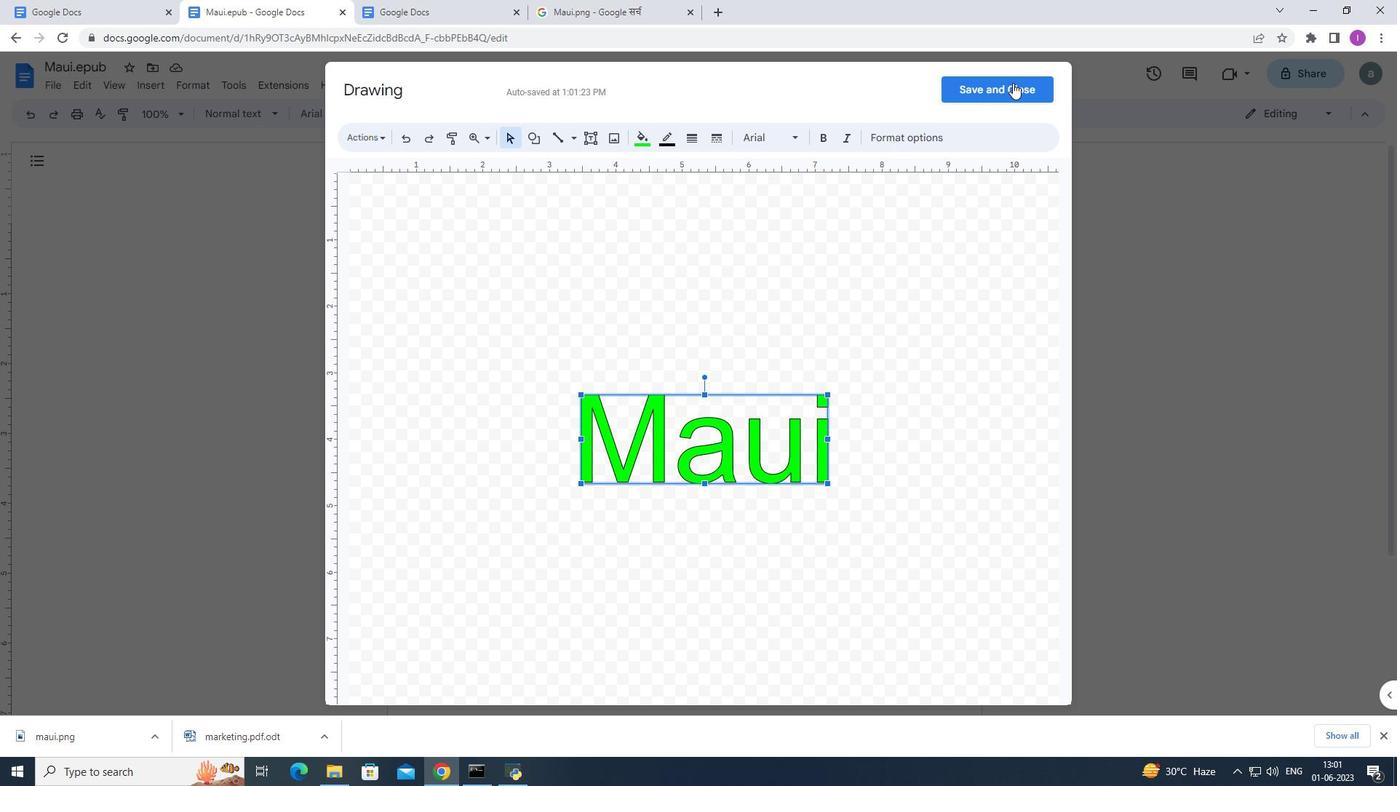 
Action: Mouse pressed left at (1010, 85)
Screenshot: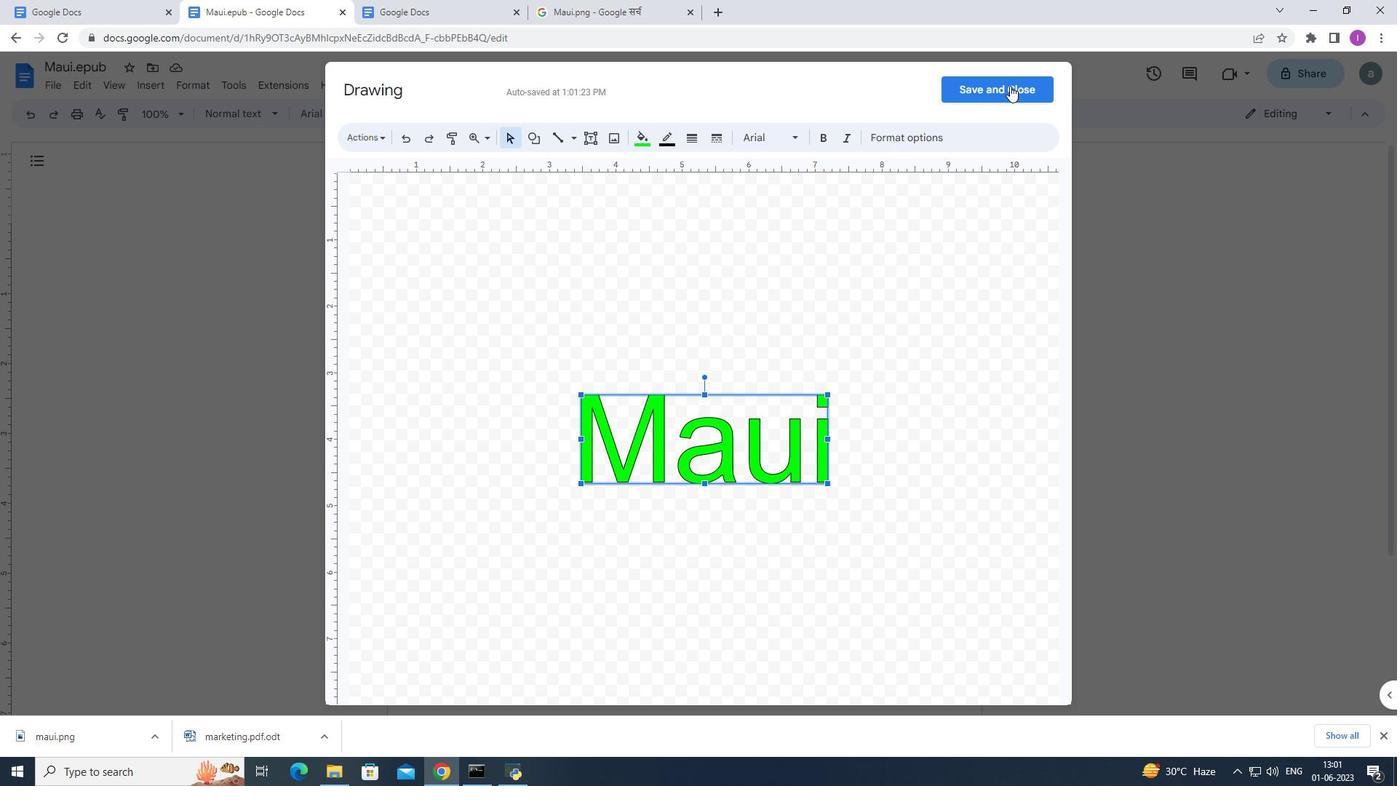 
Action: Mouse moved to (625, 266)
Screenshot: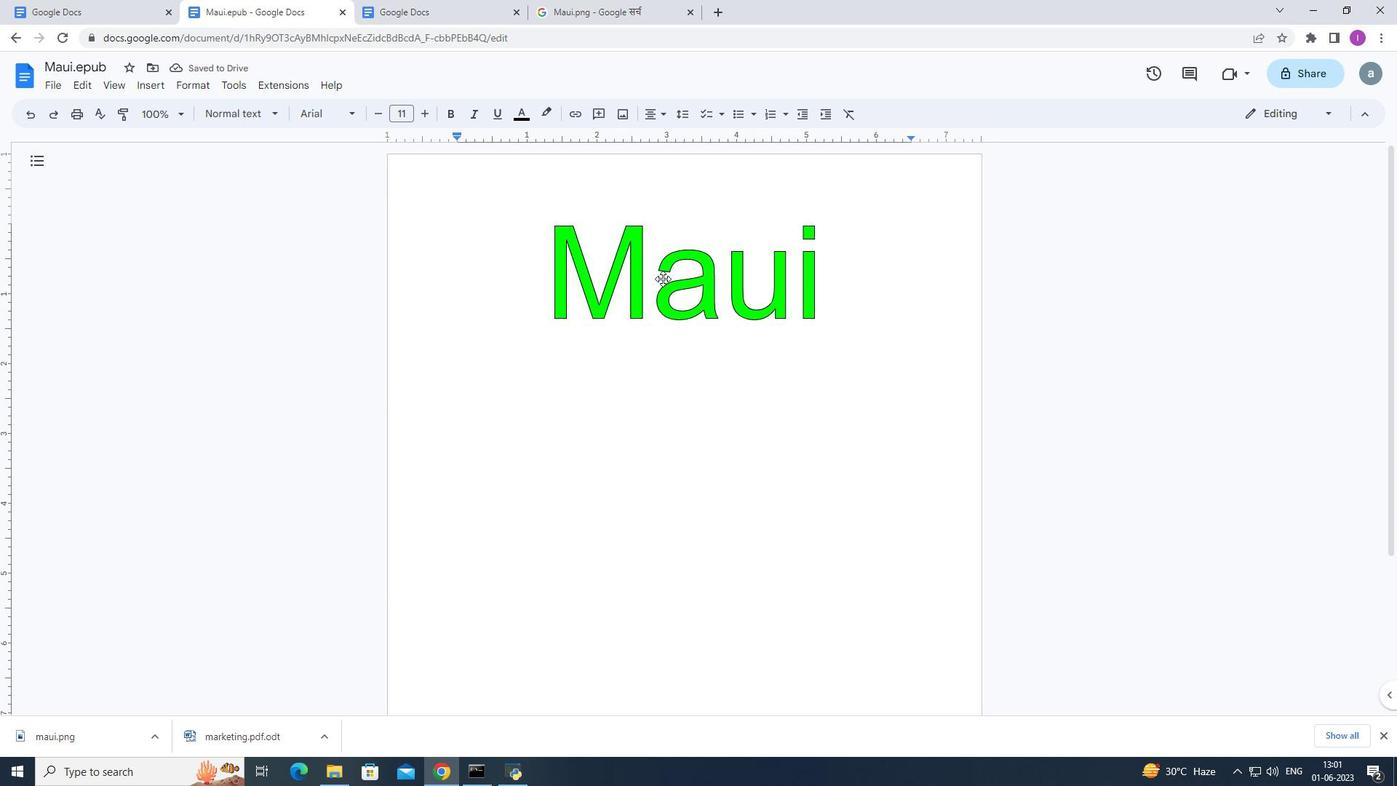 
Action: Mouse pressed left at (625, 266)
Screenshot: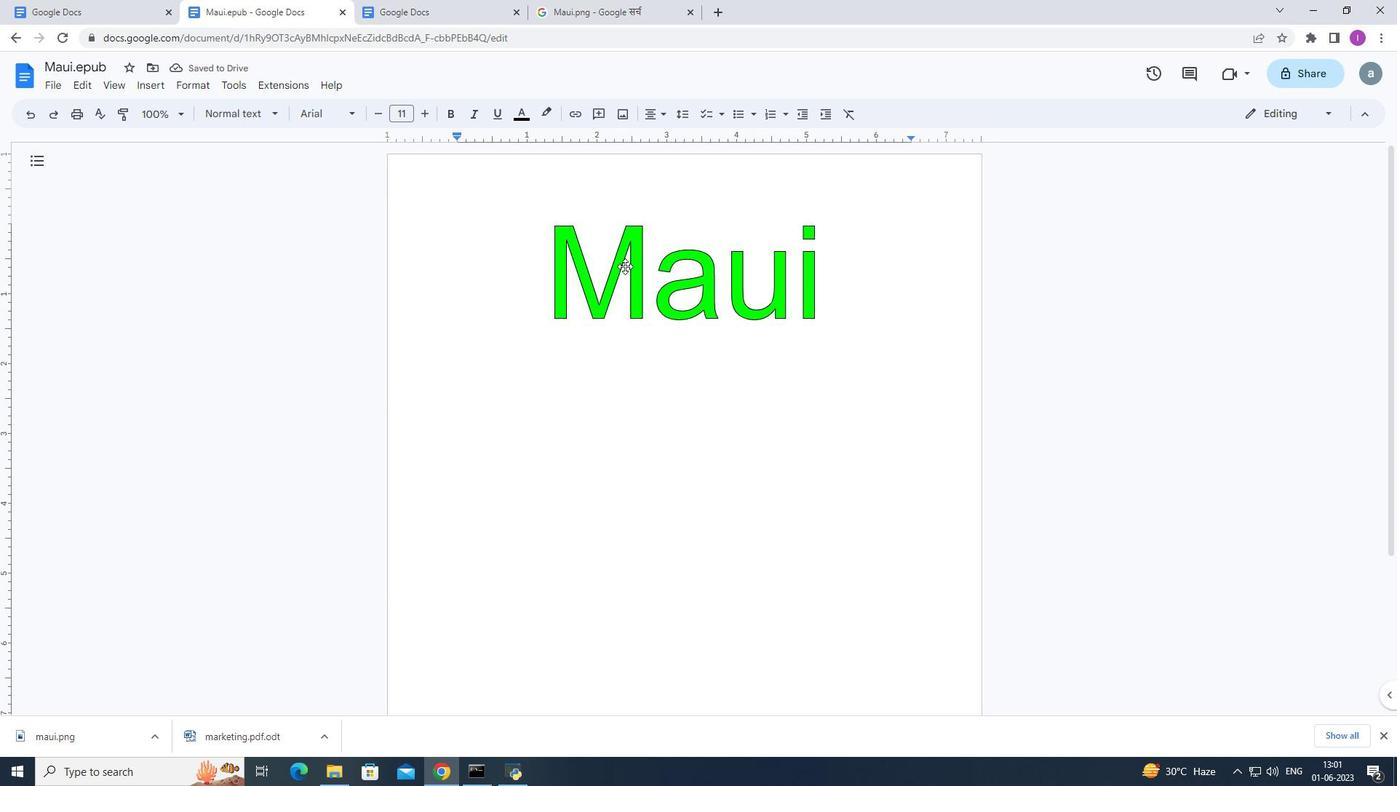 
Action: Mouse moved to (740, 348)
Screenshot: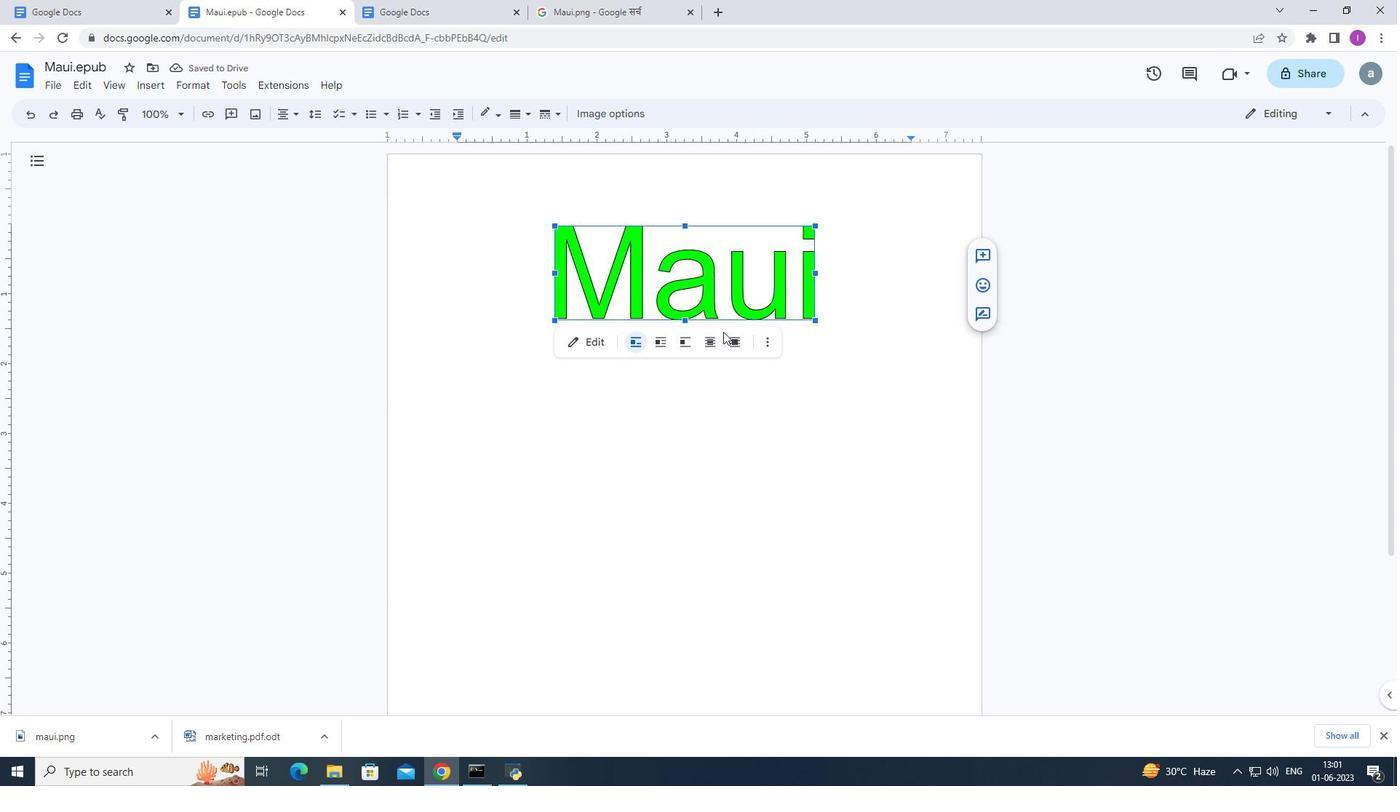 
Action: Mouse pressed left at (740, 348)
Screenshot: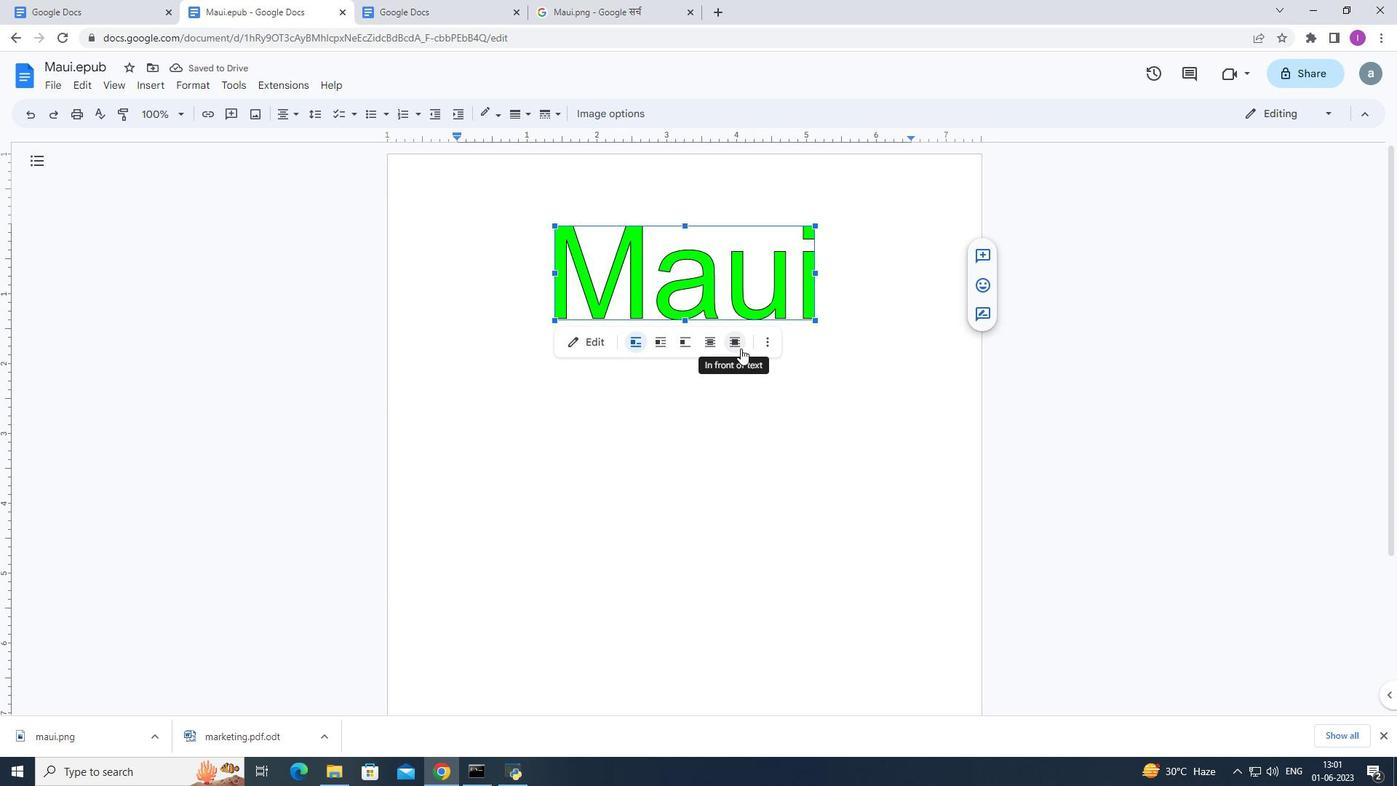 
Action: Mouse moved to (975, 315)
Screenshot: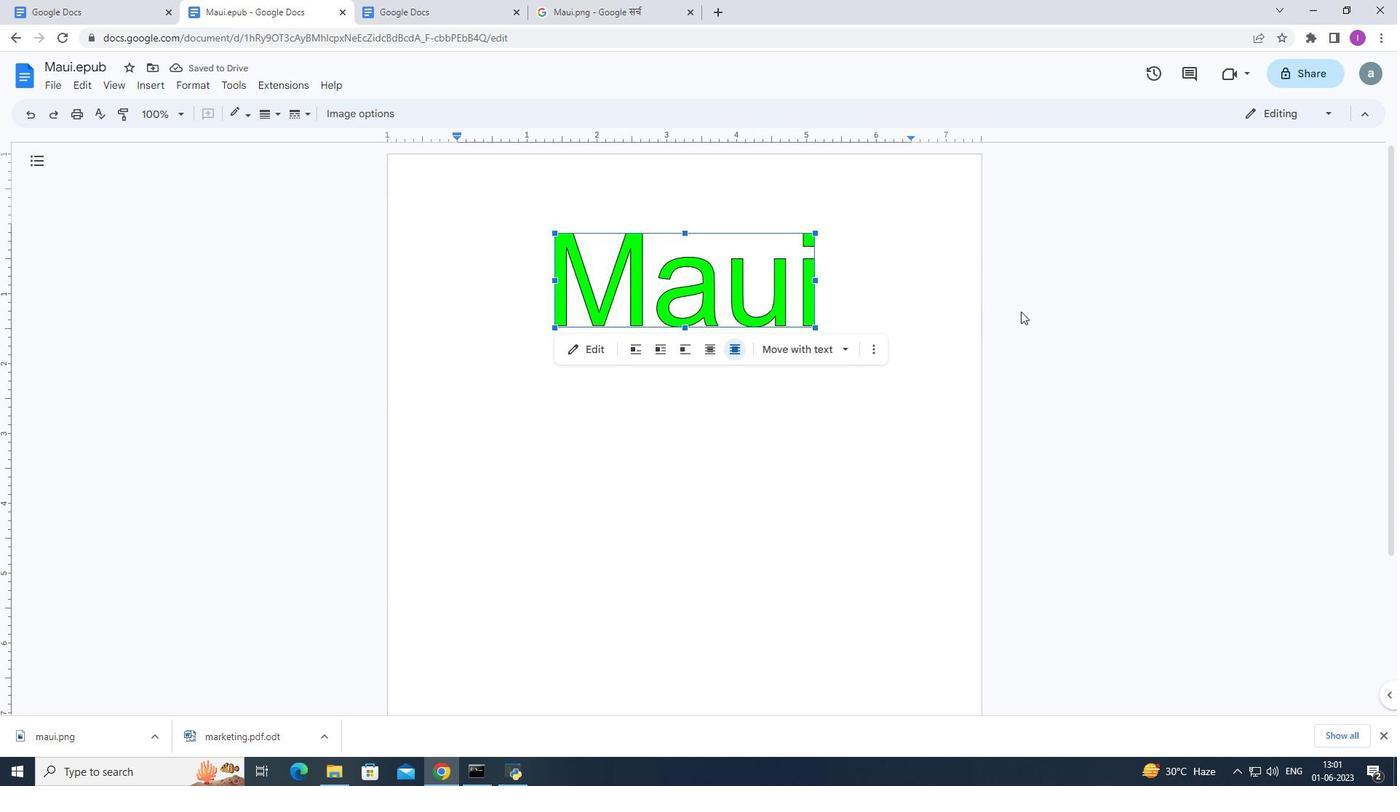 
Action: Mouse scrolled (975, 316) with delta (0, 0)
Screenshot: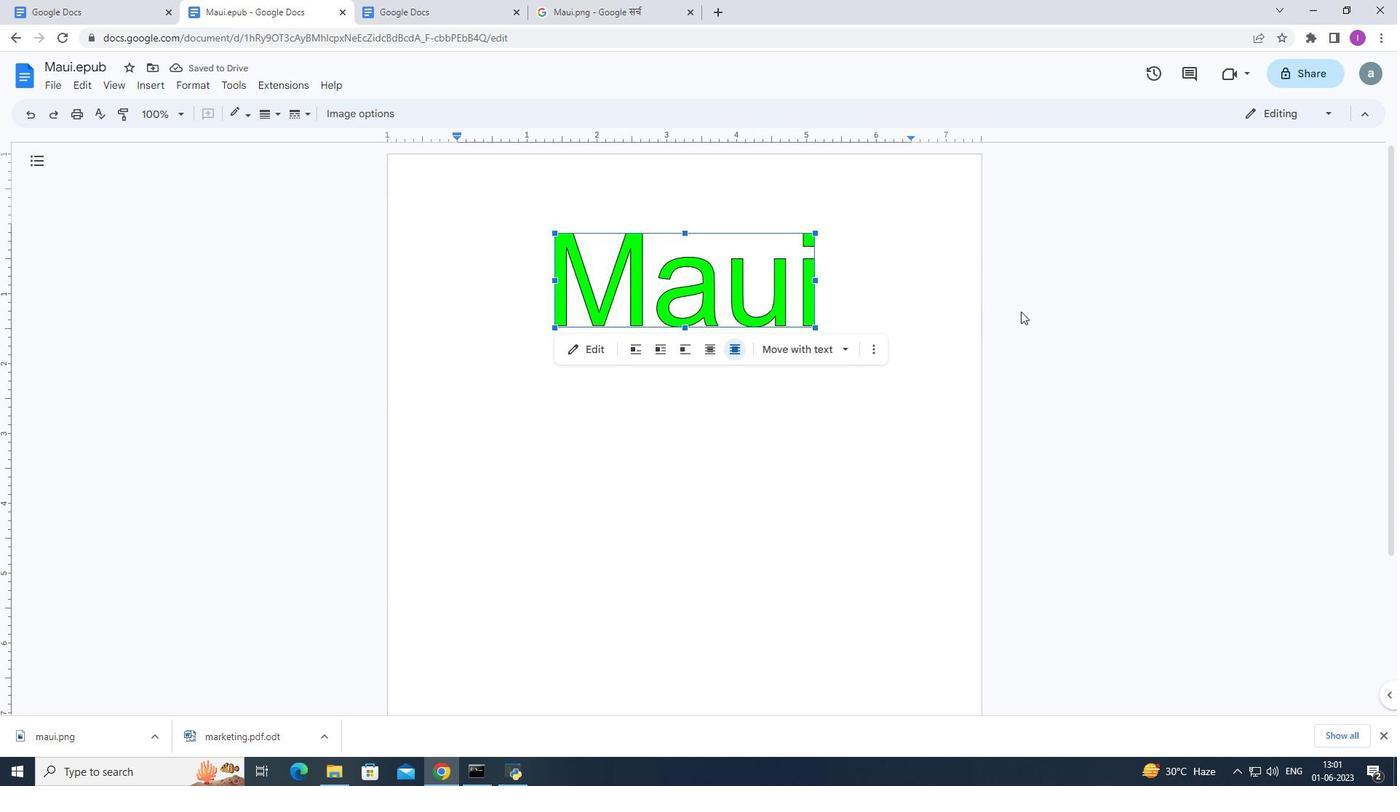
Action: Mouse moved to (954, 318)
Screenshot: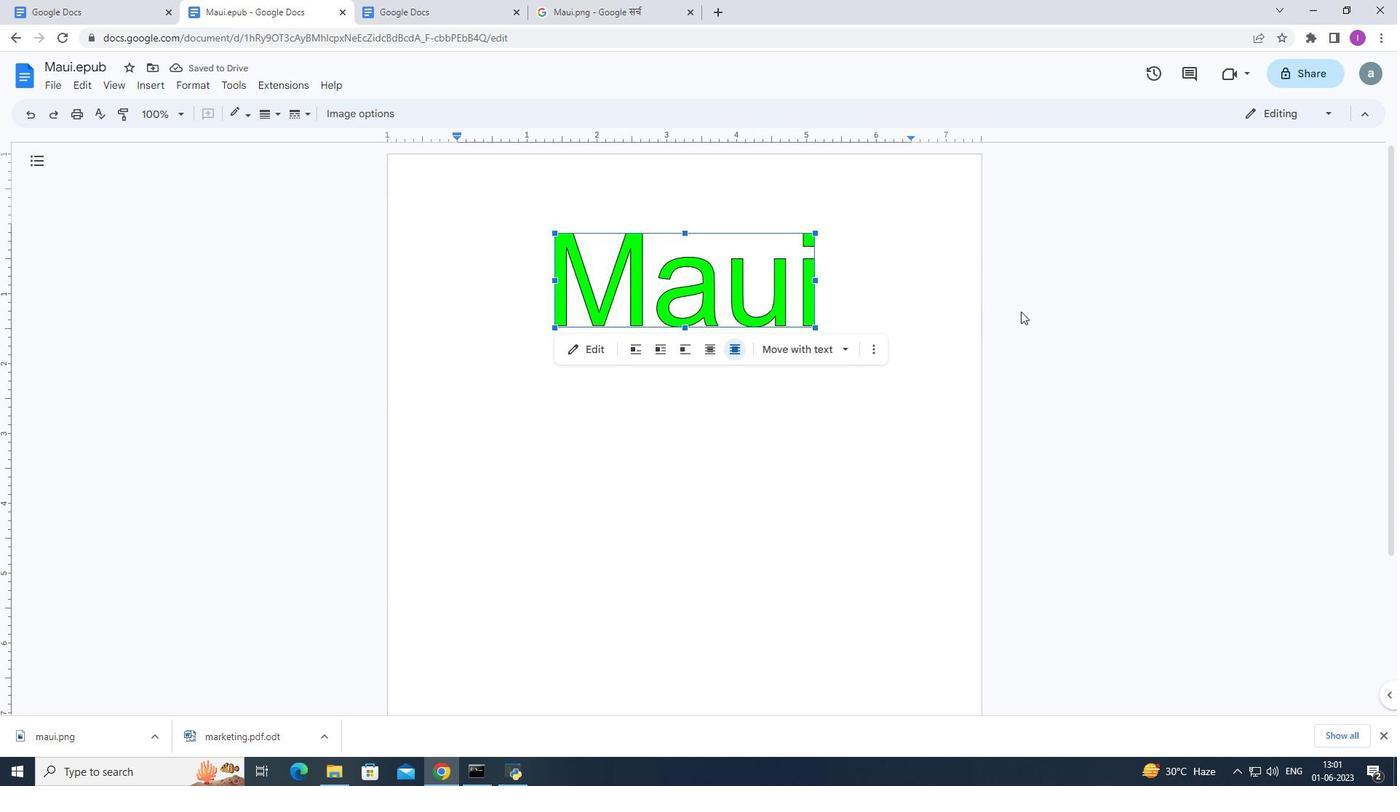 
Action: Mouse scrolled (954, 318) with delta (0, 0)
Screenshot: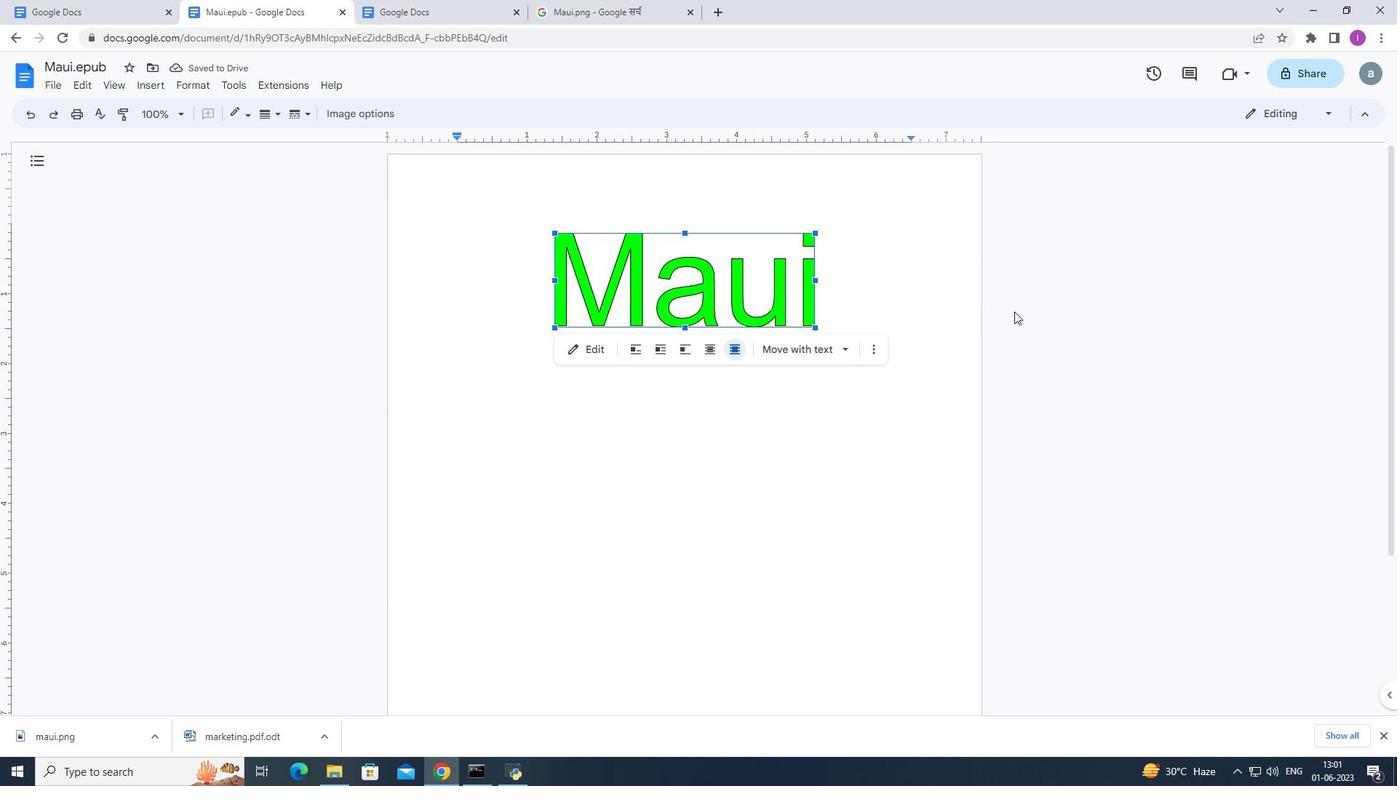 
Action: Mouse scrolled (954, 318) with delta (0, 0)
Screenshot: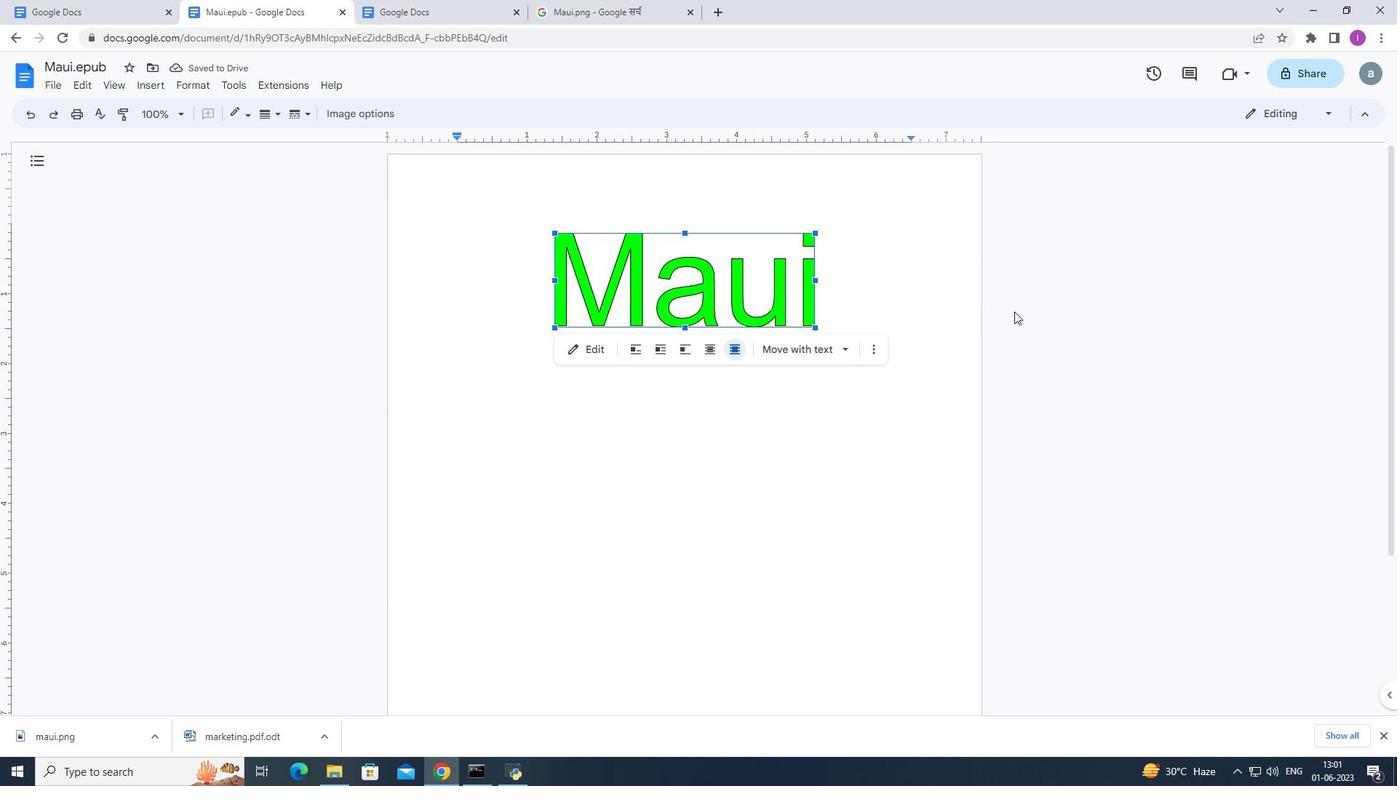 
Action: Mouse scrolled (954, 318) with delta (0, 0)
Screenshot: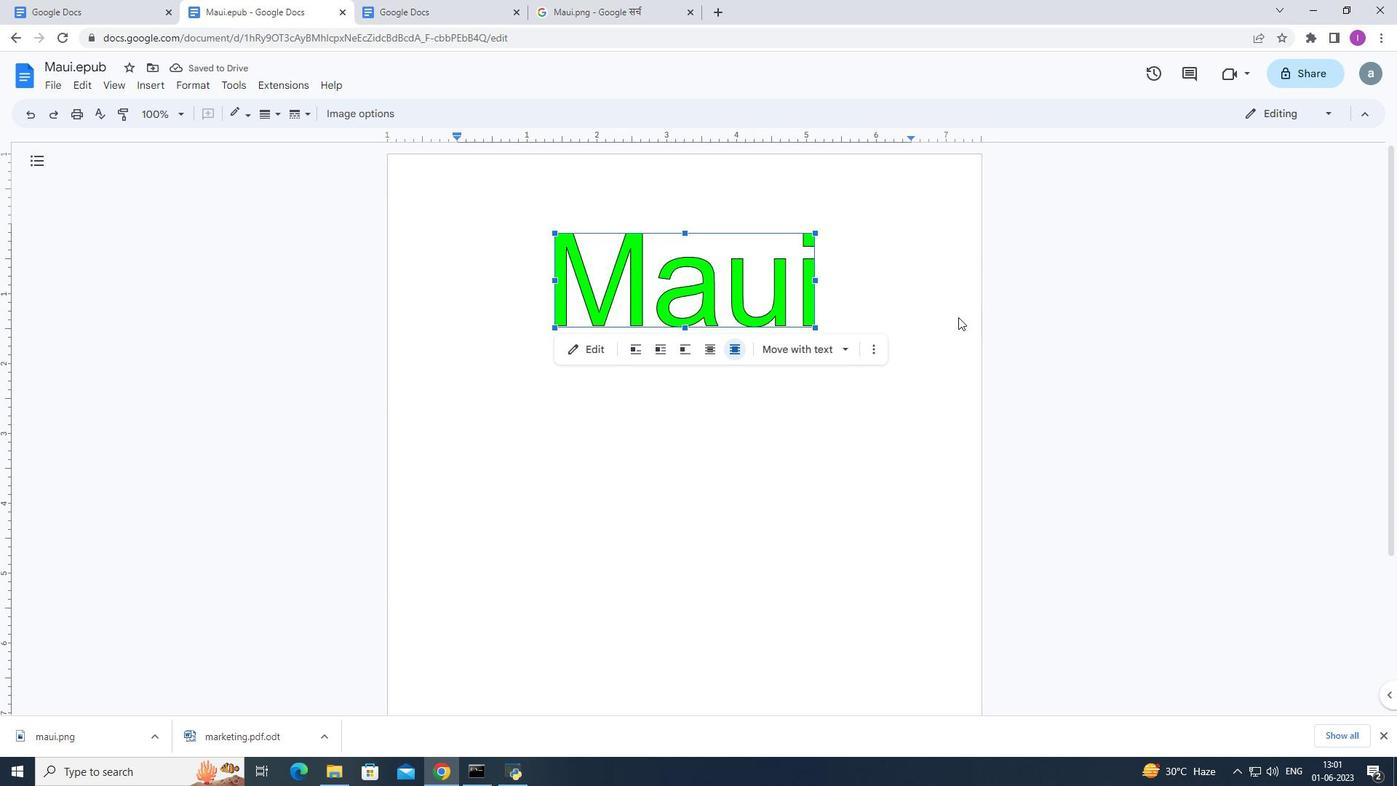
Action: Mouse moved to (954, 319)
Screenshot: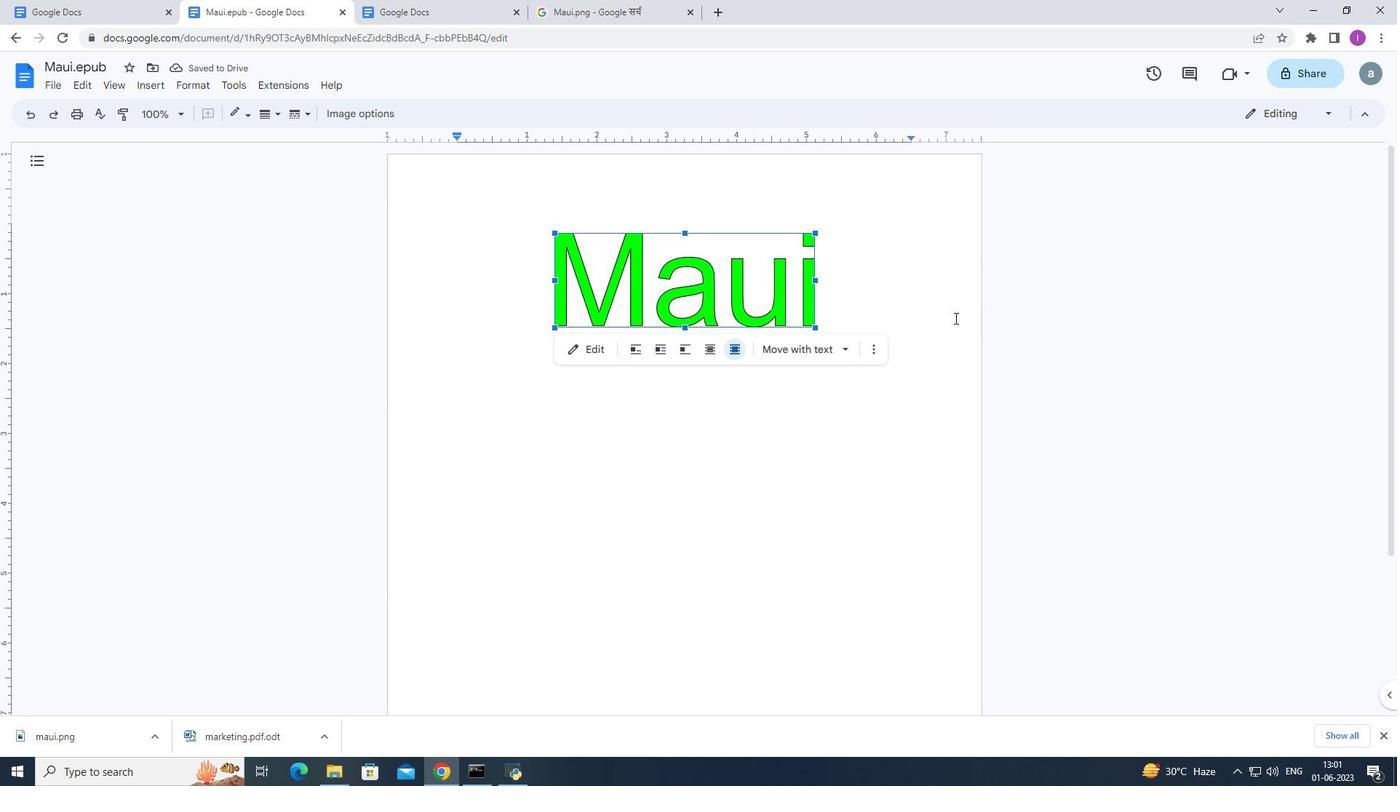 
Action: Mouse scrolled (954, 320) with delta (0, 0)
Screenshot: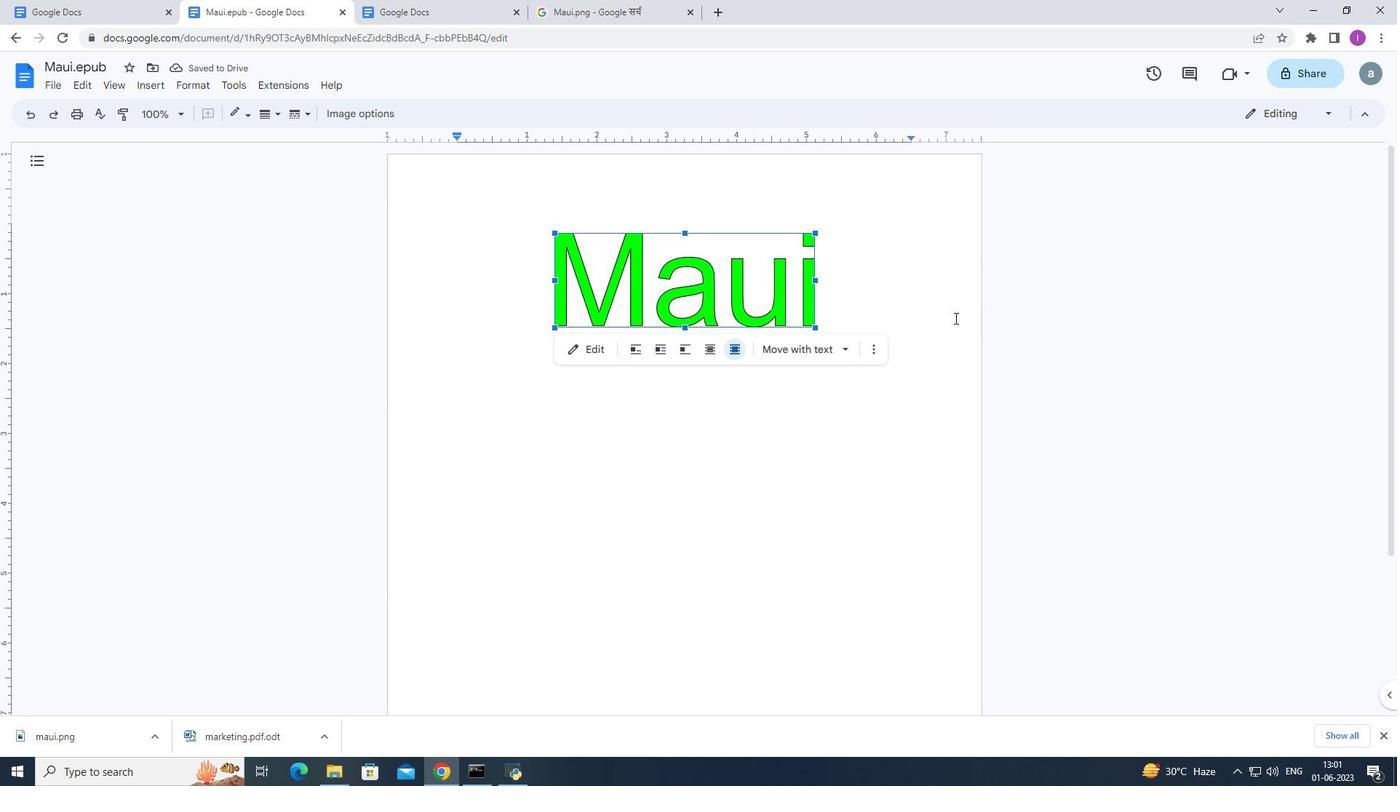 
Action: Mouse moved to (954, 320)
Screenshot: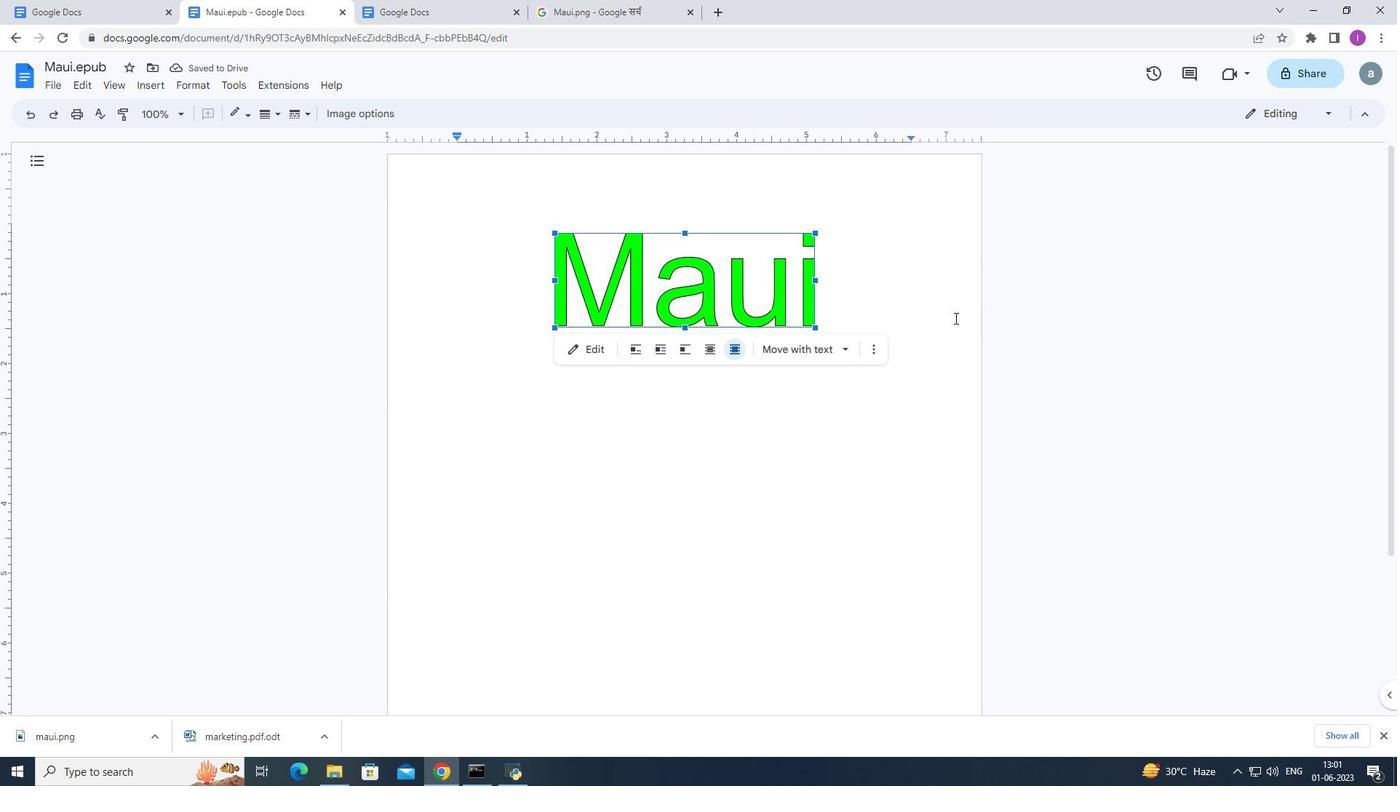 
Action: Mouse scrolled (954, 320) with delta (0, 0)
Screenshot: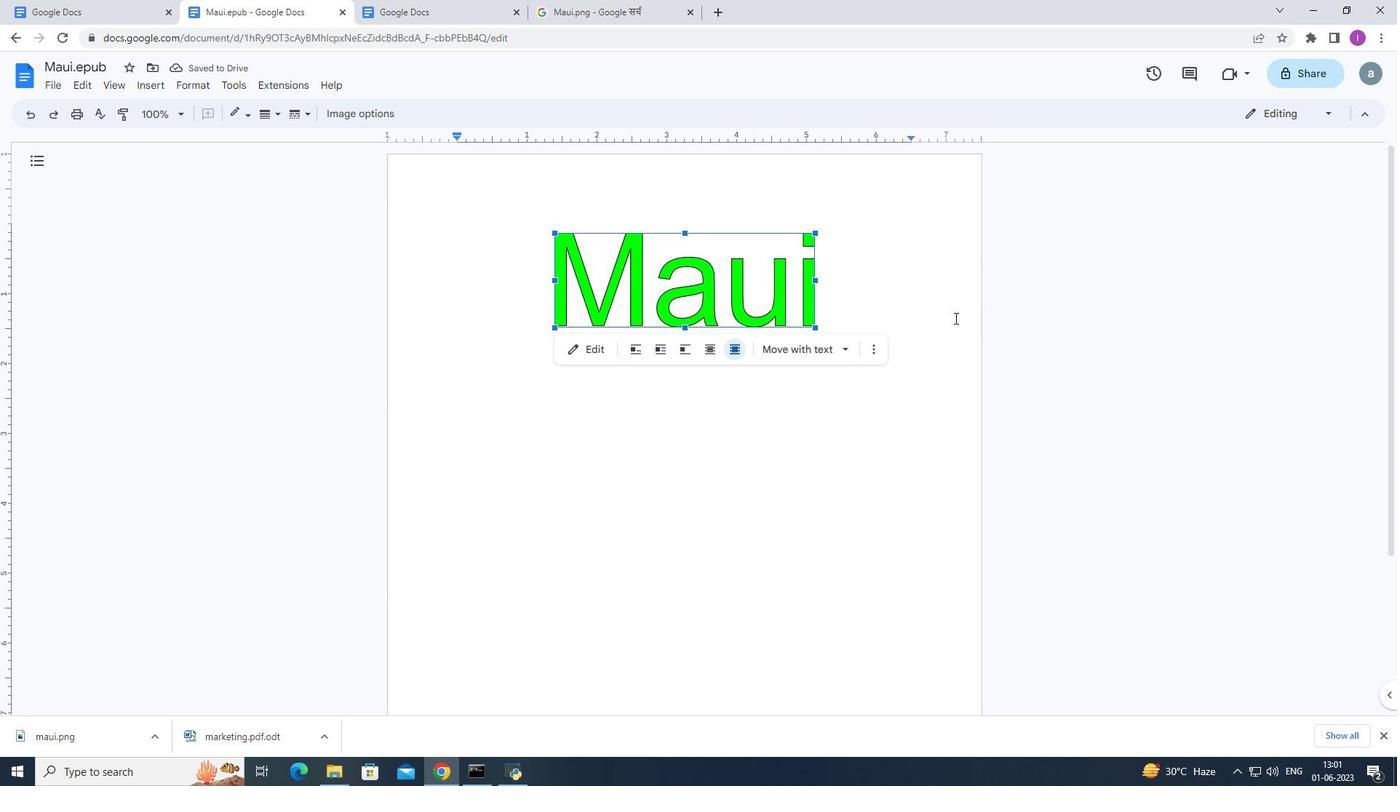 
Action: Mouse scrolled (954, 320) with delta (0, 0)
Screenshot: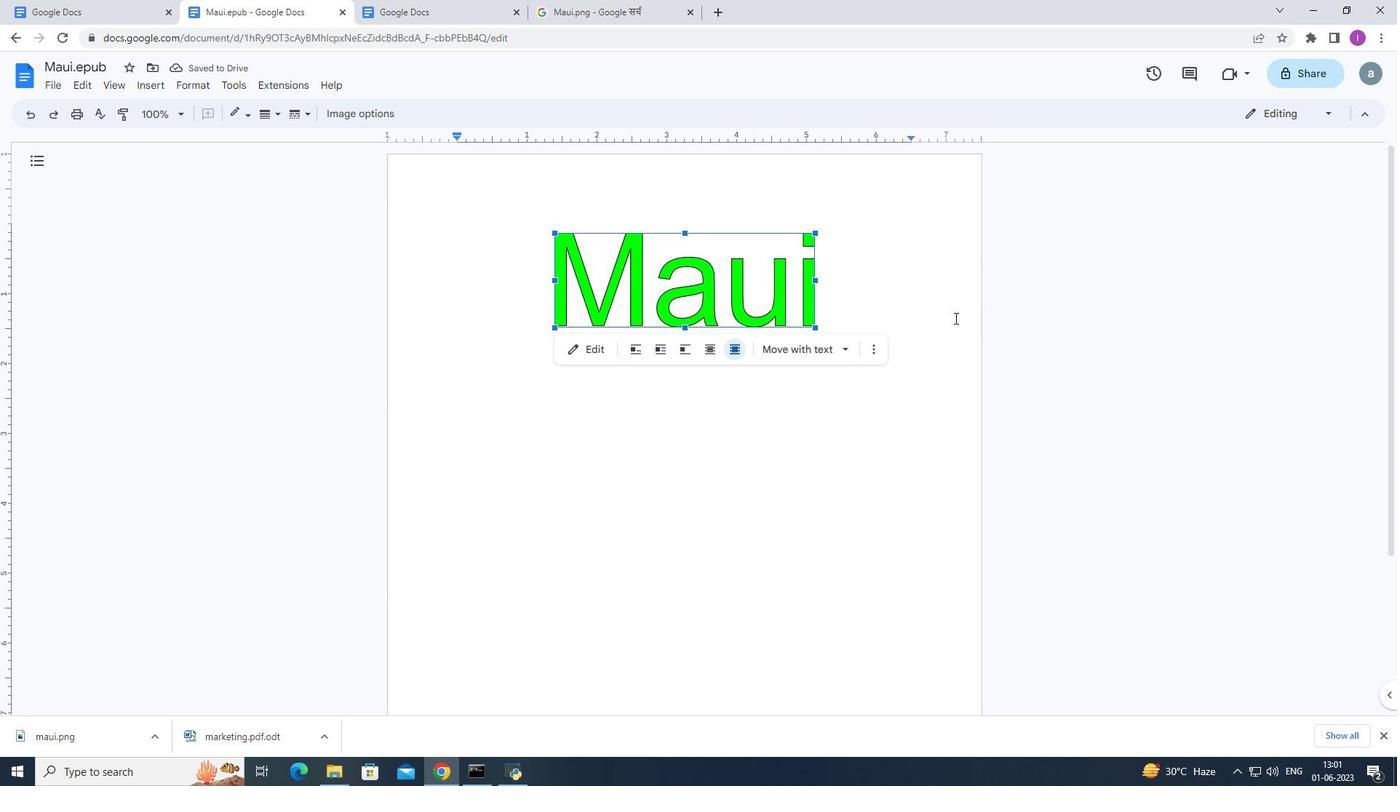 
Action: Mouse moved to (952, 323)
Screenshot: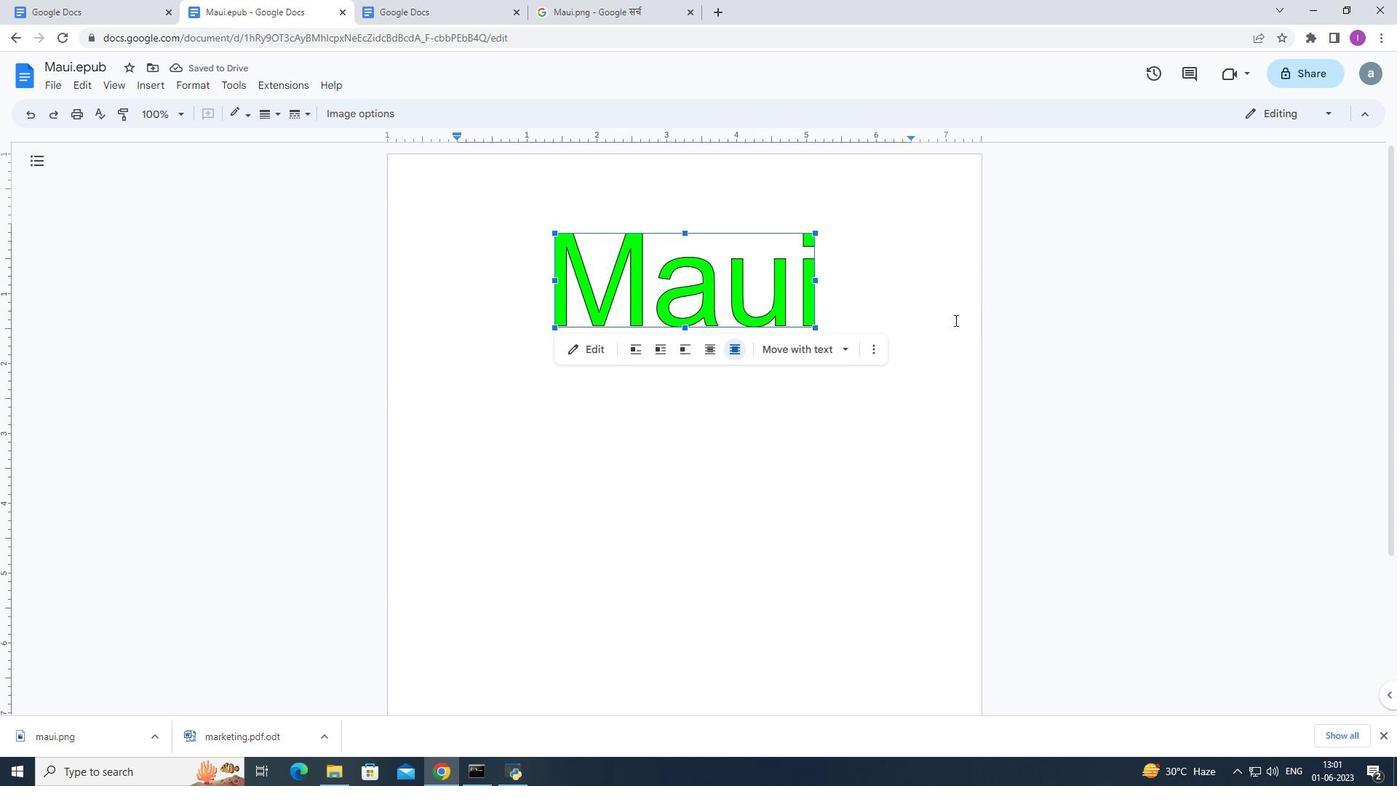 
Action: Mouse scrolled (952, 324) with delta (0, 0)
Screenshot: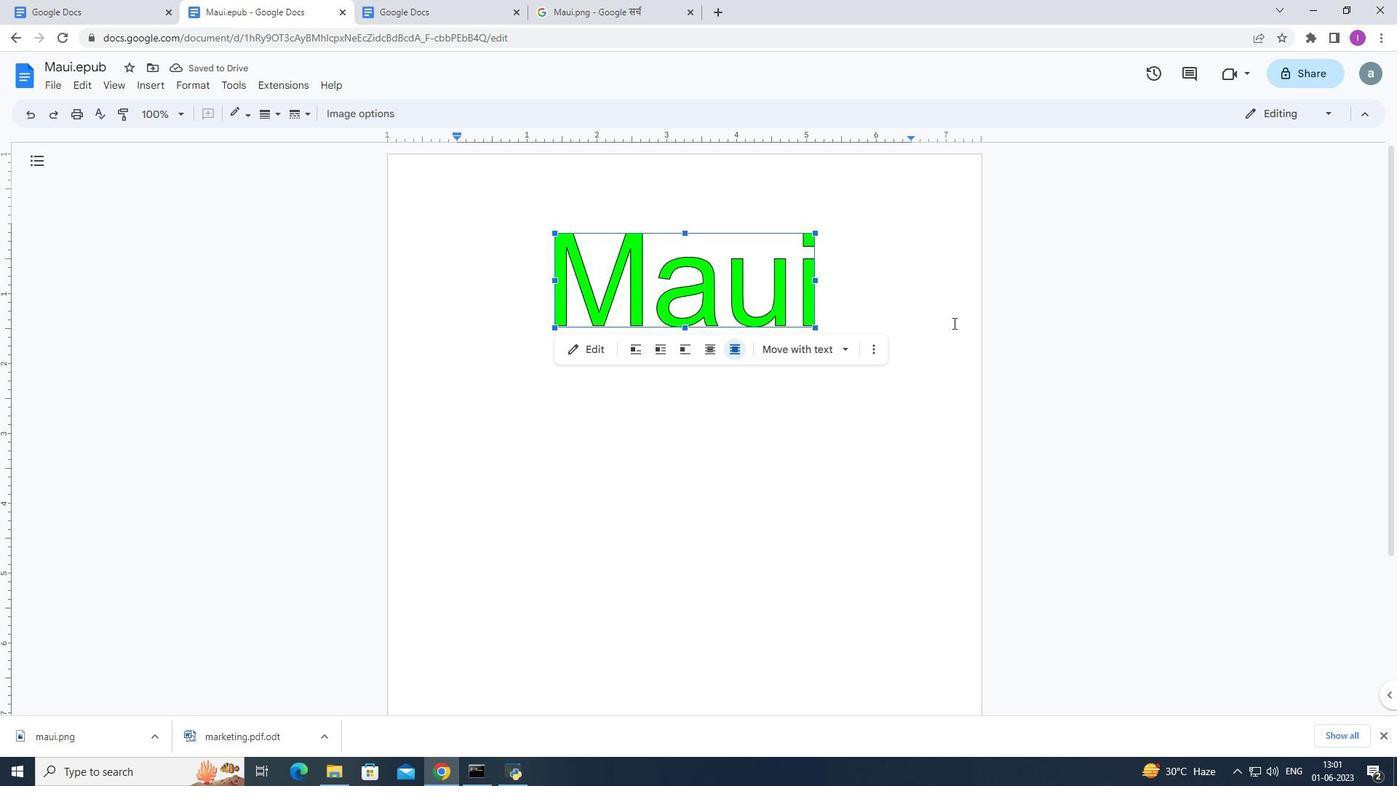 
Action: Mouse moved to (950, 324)
Screenshot: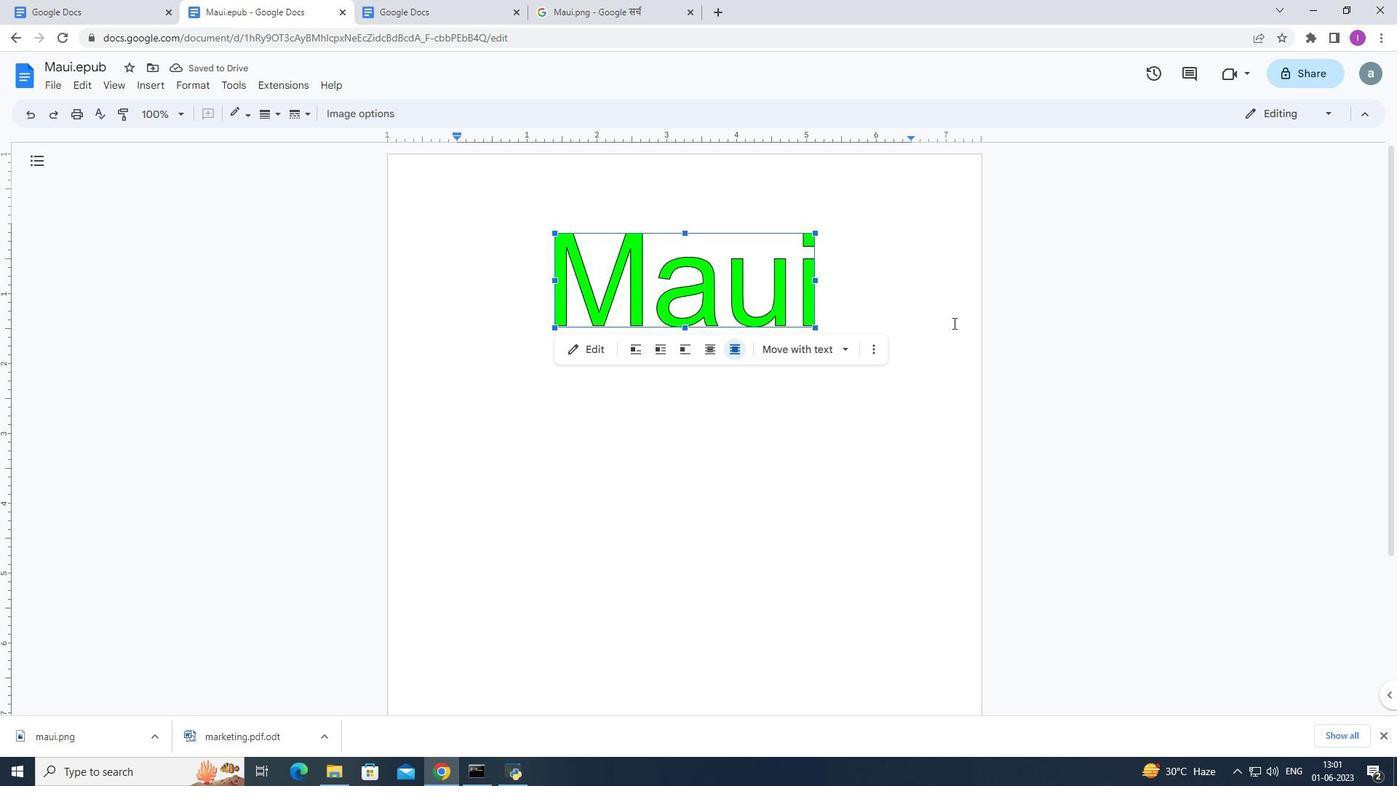 
Action: Mouse scrolled (950, 325) with delta (0, 0)
Screenshot: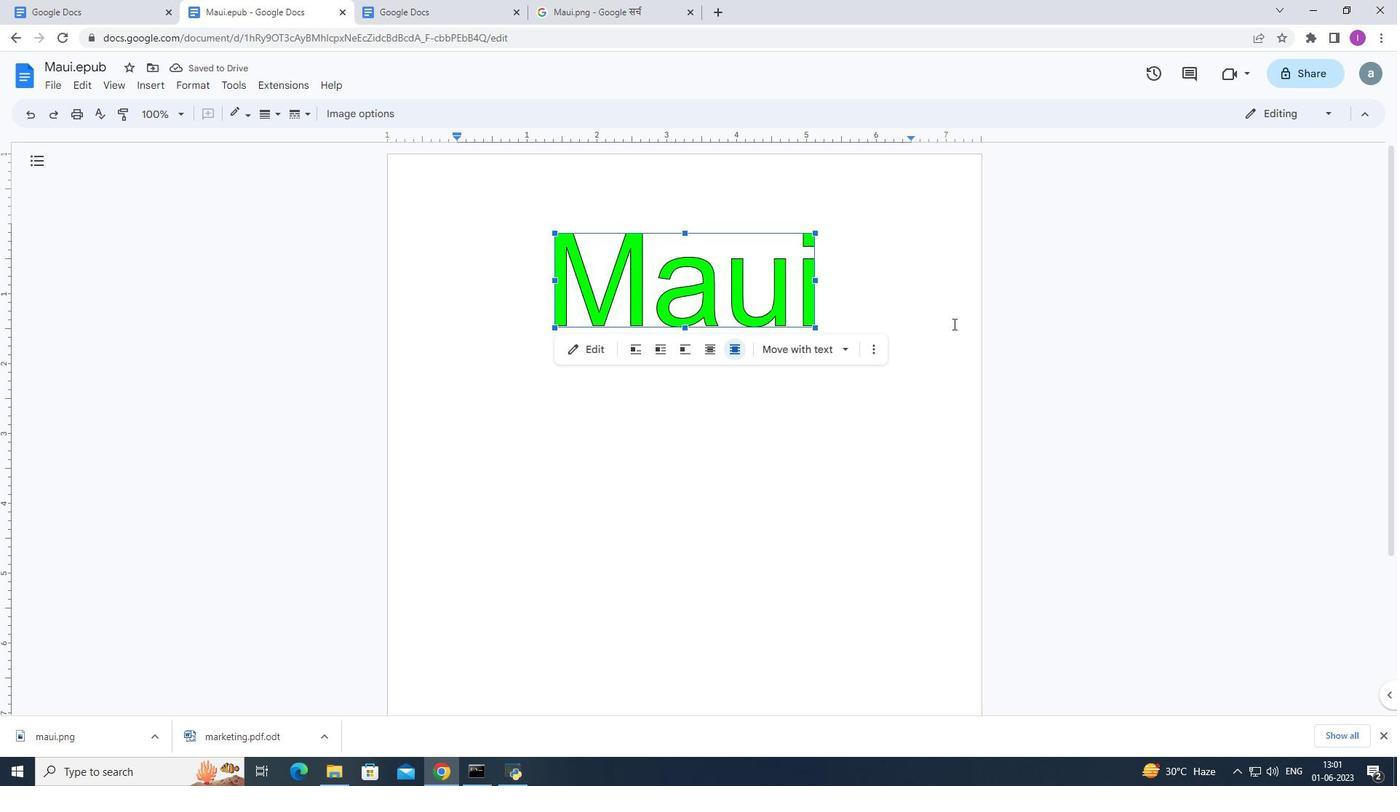 
Action: Mouse moved to (935, 344)
Screenshot: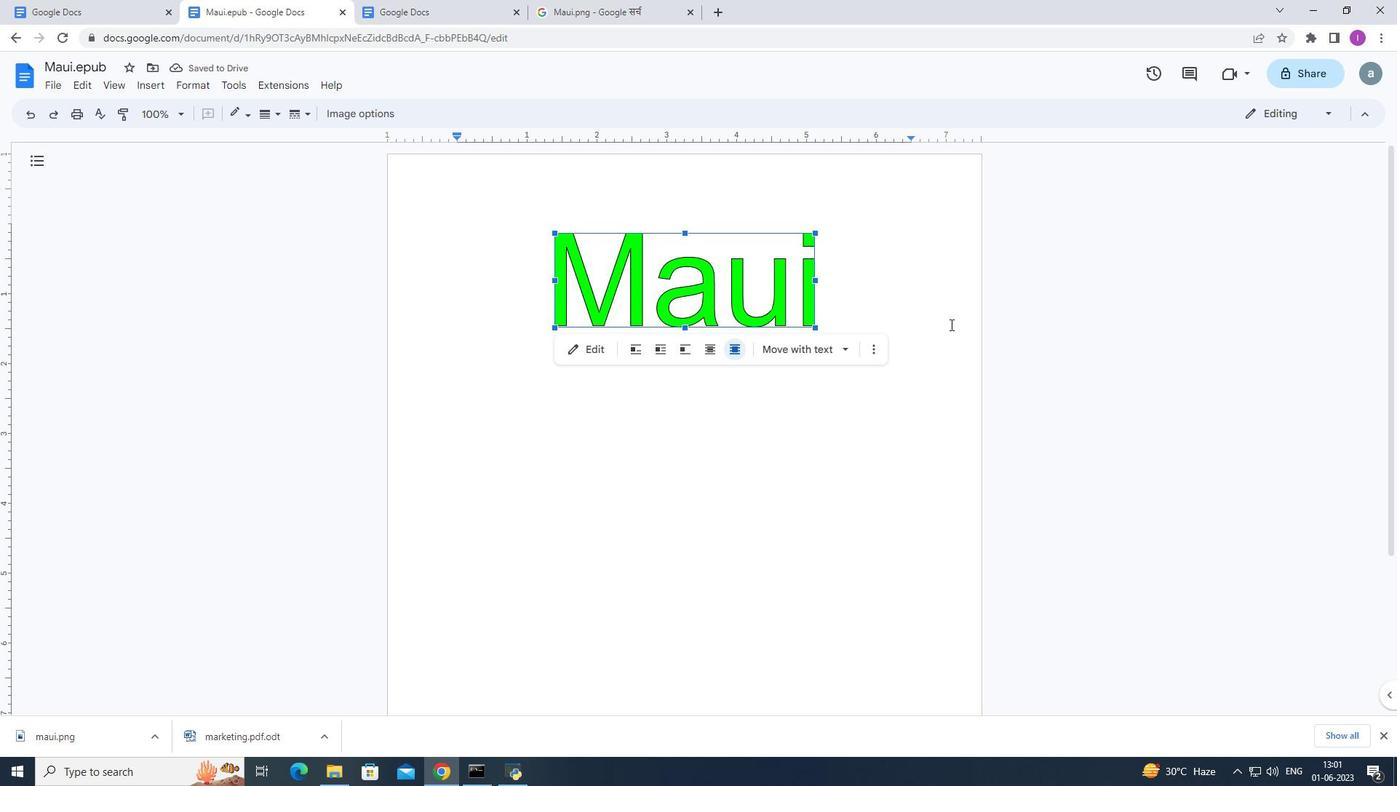
Action: Mouse scrolled (944, 328) with delta (0, 0)
Screenshot: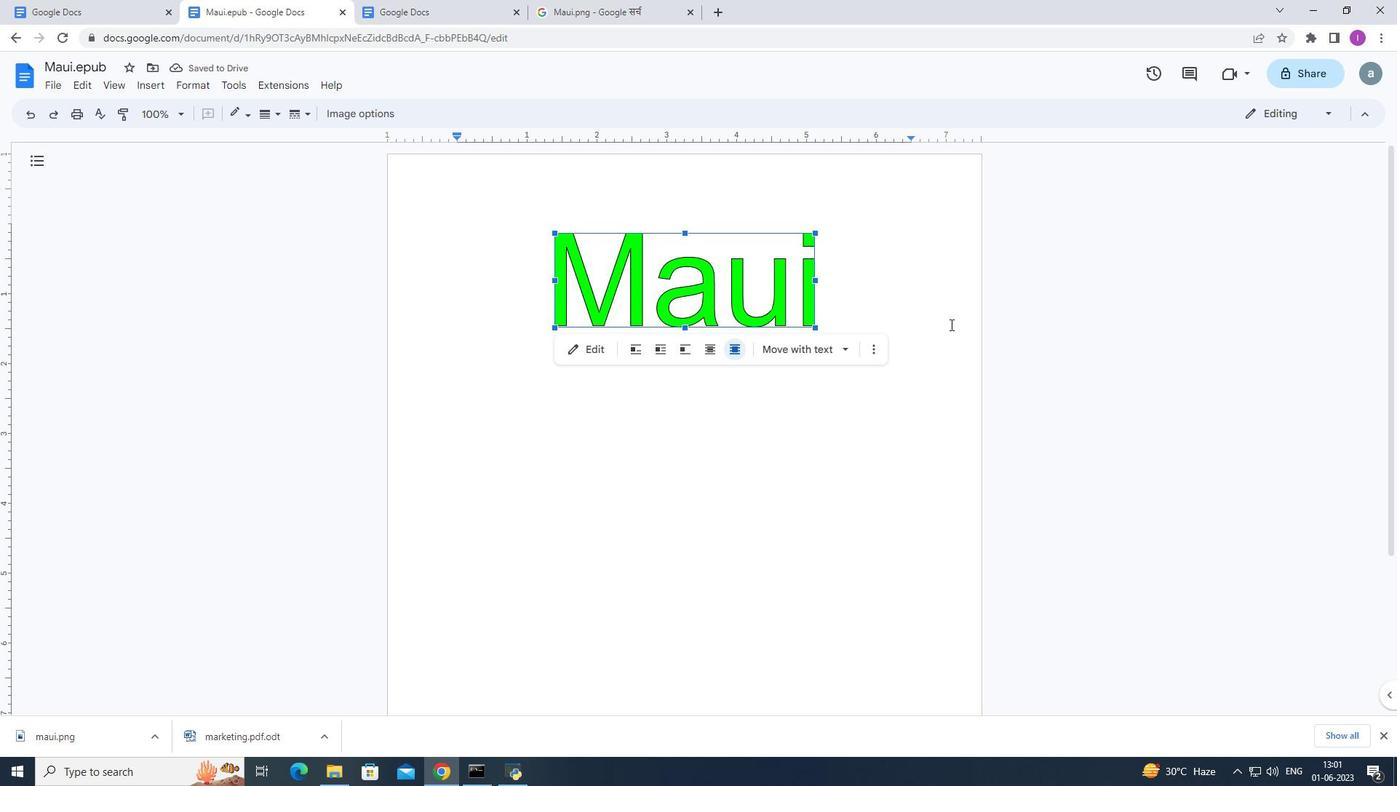 
Action: Mouse scrolled (943, 329) with delta (0, 0)
Screenshot: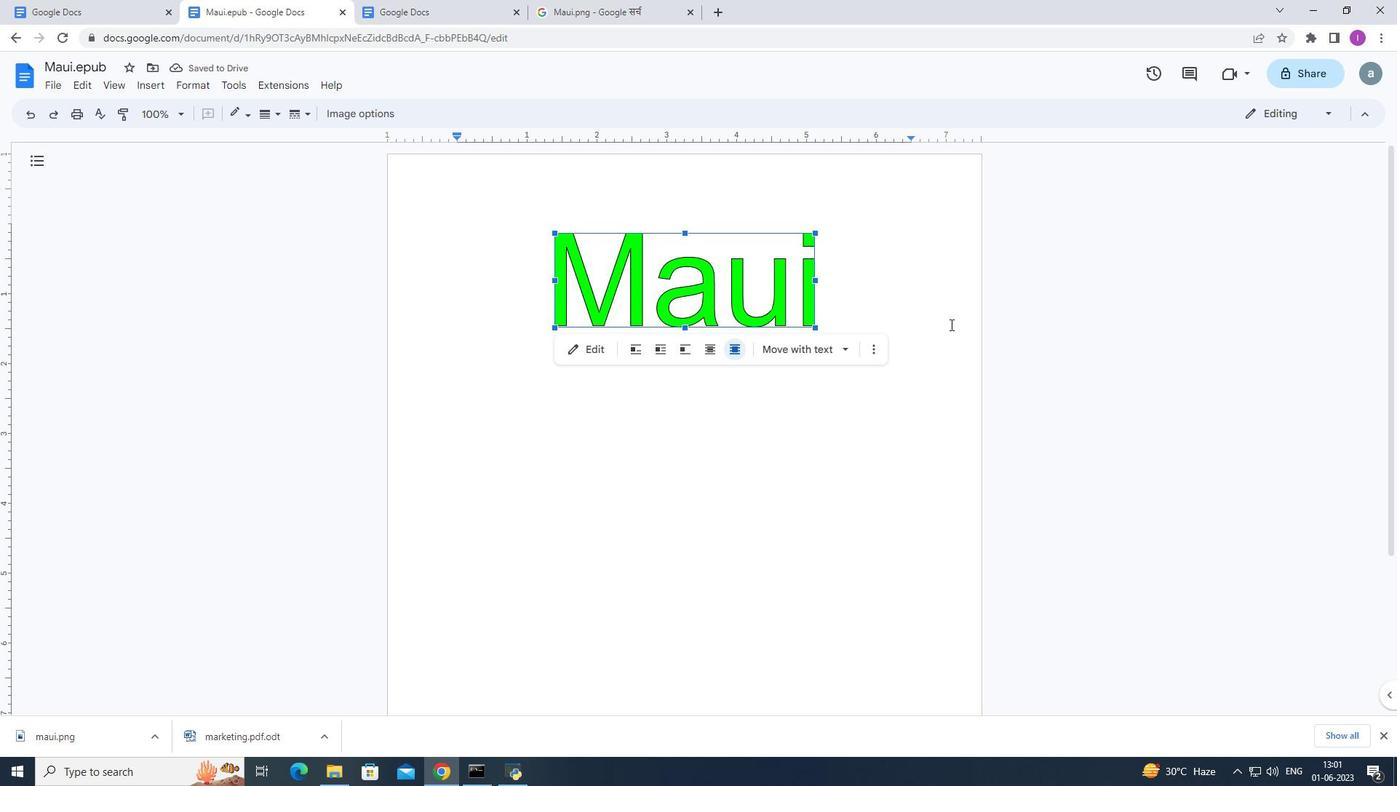 
Action: Mouse scrolled (940, 331) with delta (0, 0)
Screenshot: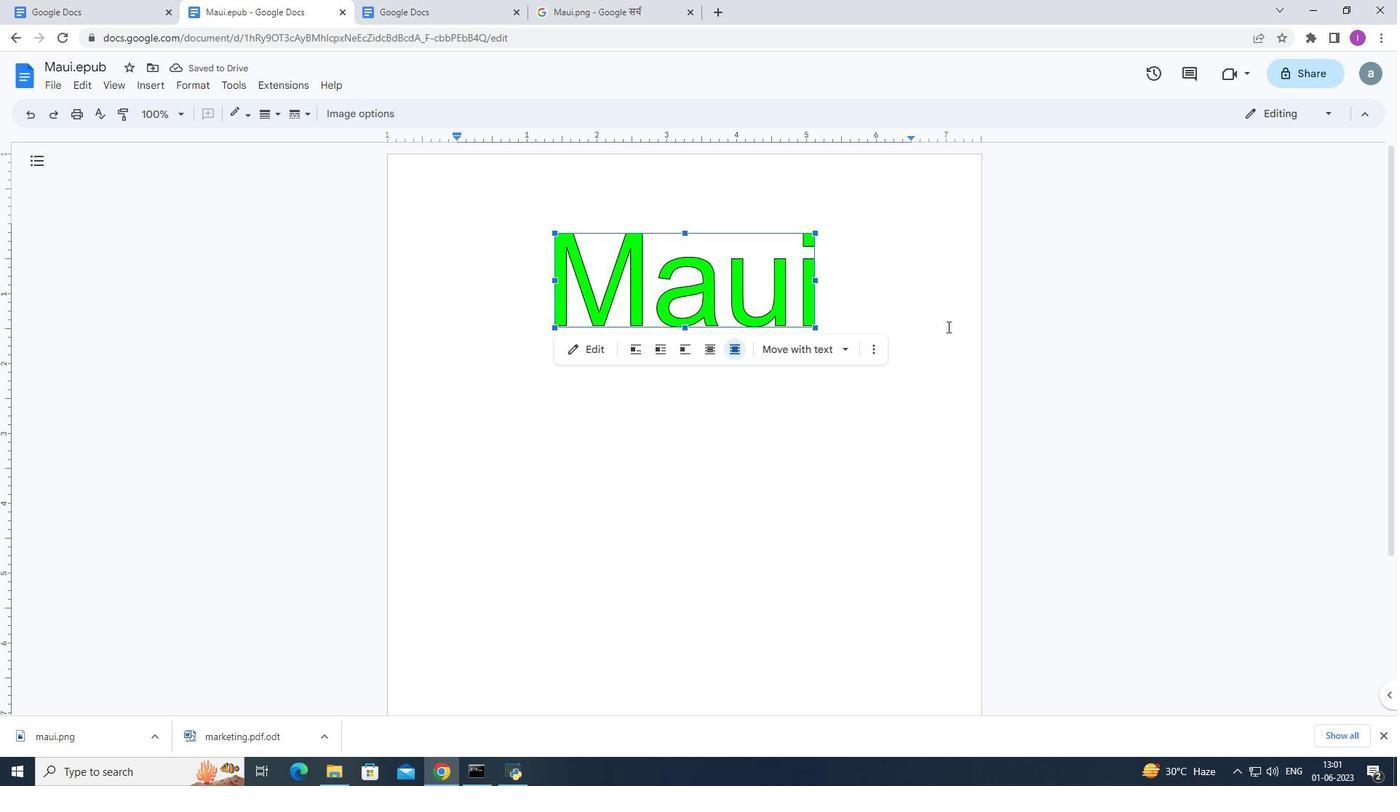 
Action: Mouse scrolled (940, 331) with delta (0, 0)
Screenshot: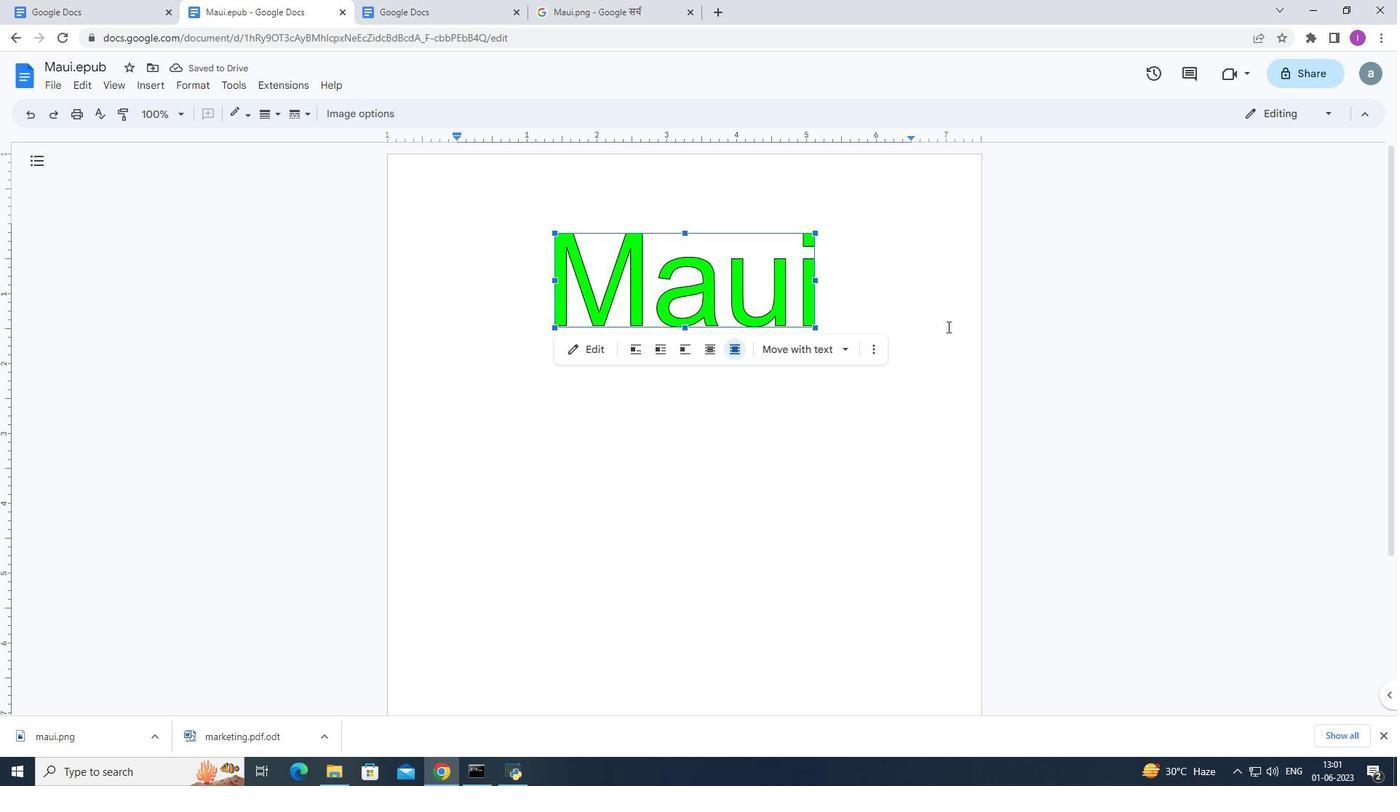 
Action: Mouse scrolled (935, 344) with delta (0, 0)
Screenshot: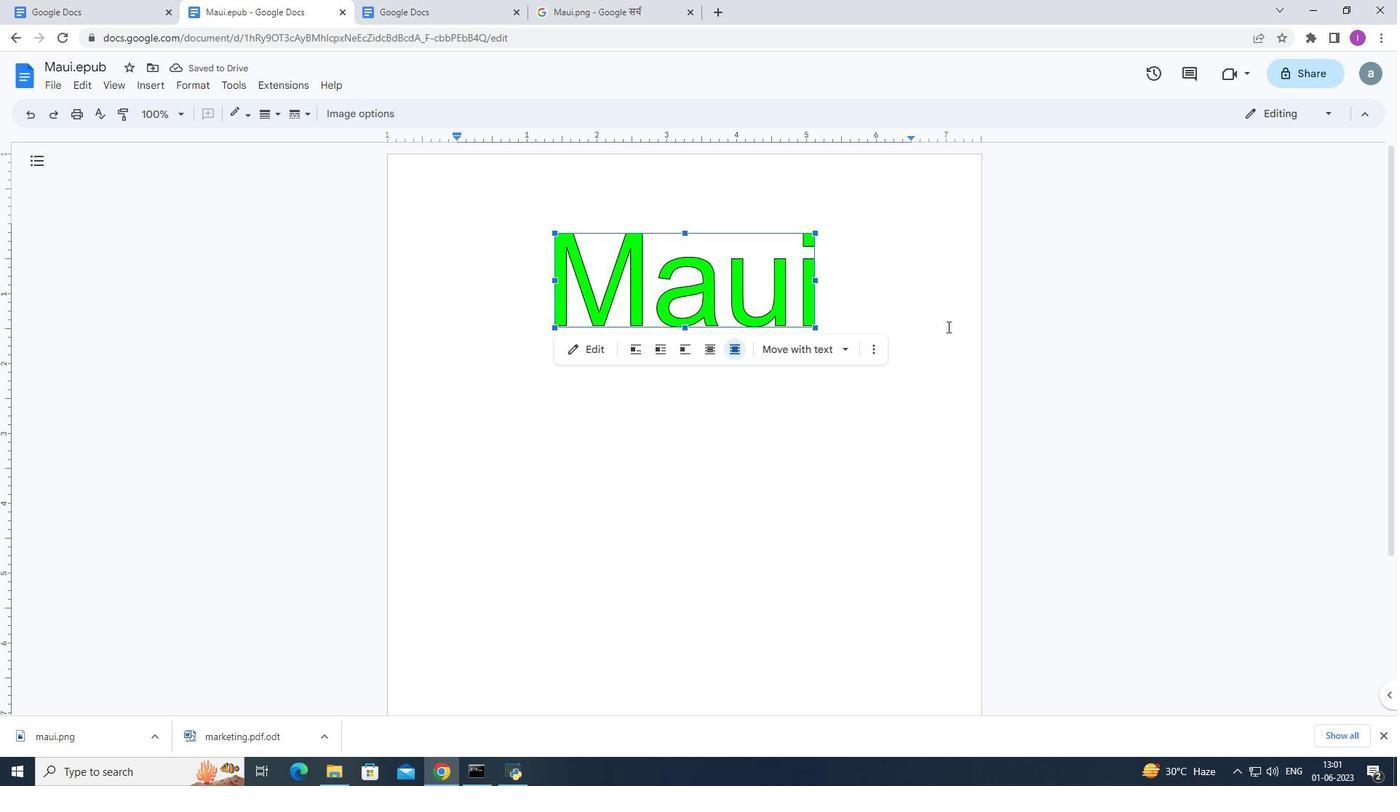 
Action: Mouse scrolled (935, 344) with delta (0, 0)
Screenshot: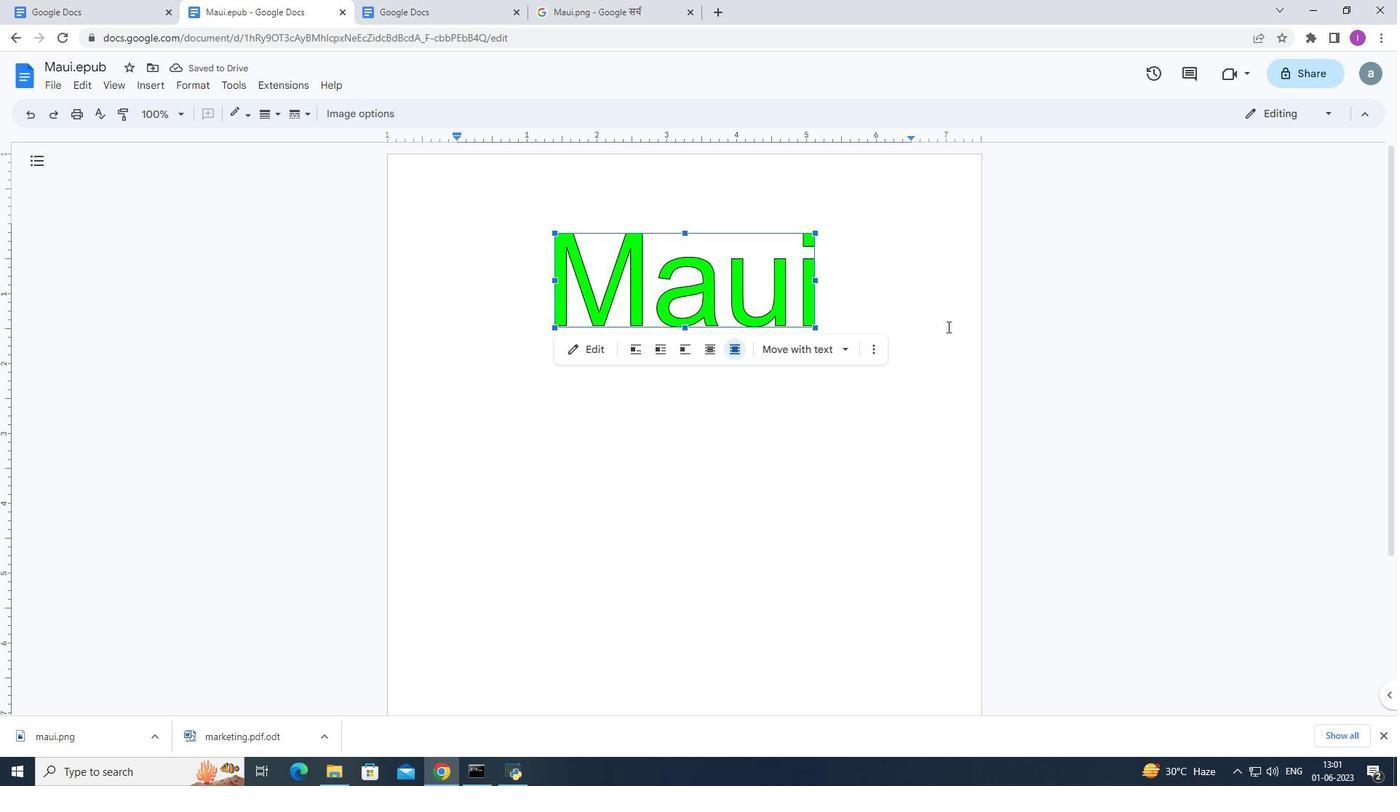 
Action: Mouse scrolled (935, 344) with delta (0, 0)
Screenshot: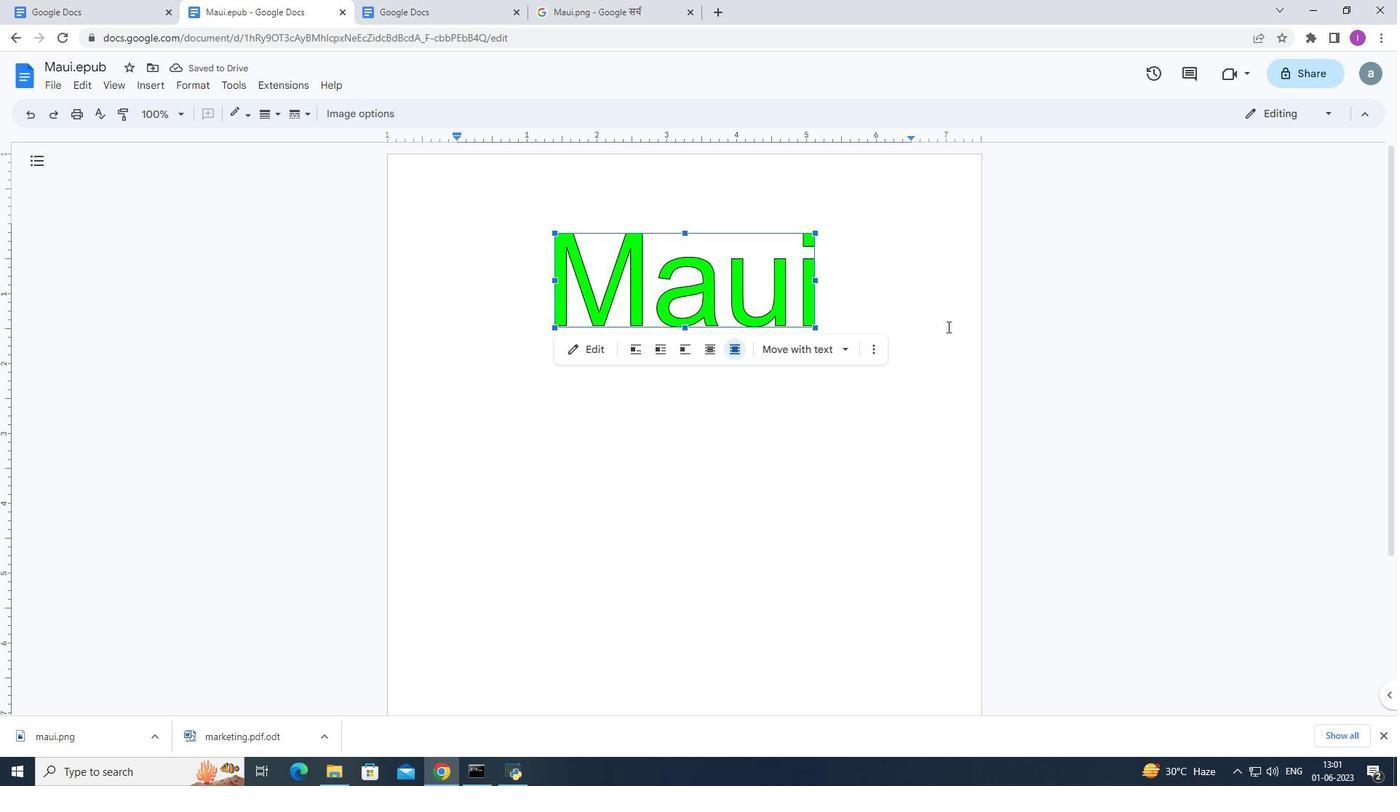 
Action: Mouse scrolled (935, 344) with delta (0, 0)
Screenshot: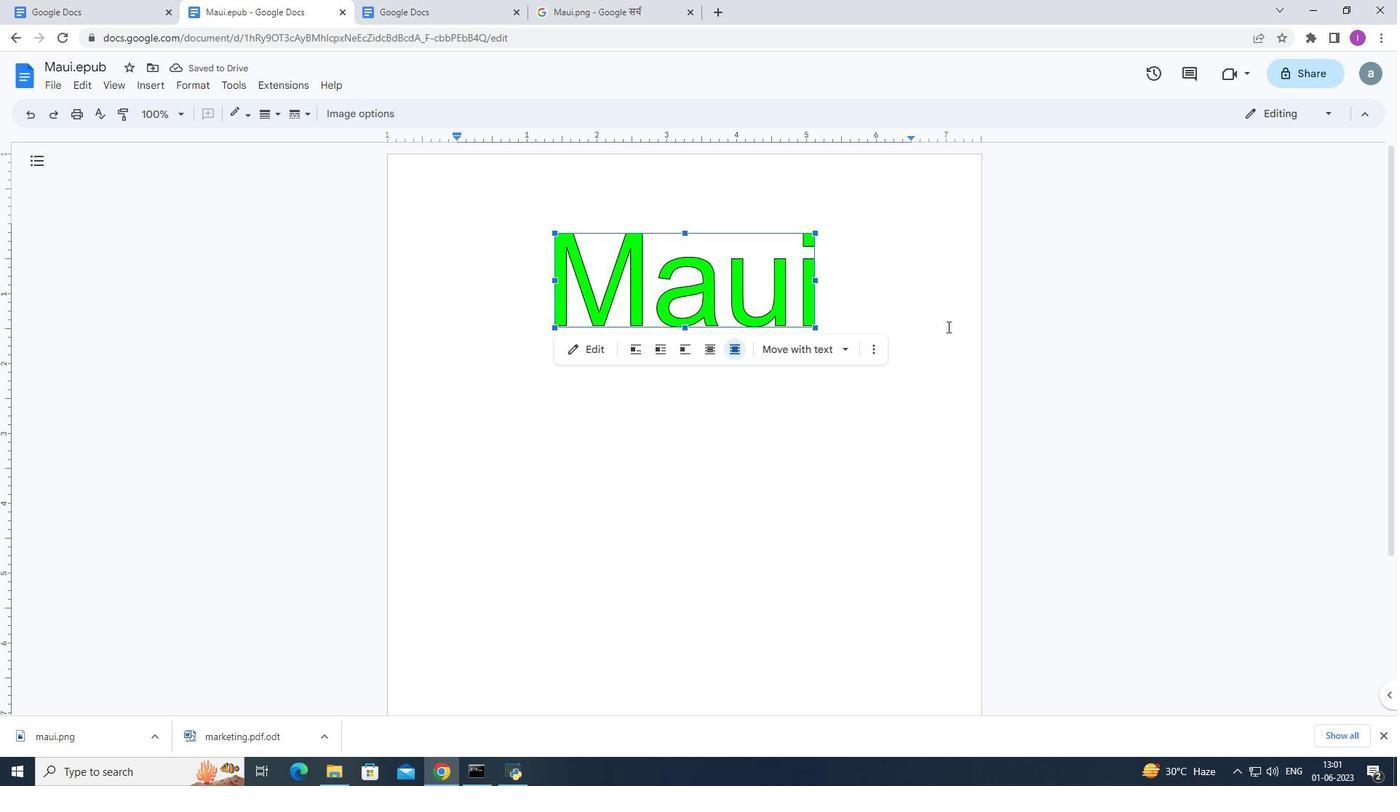 
Action: Mouse scrolled (935, 344) with delta (0, 0)
Screenshot: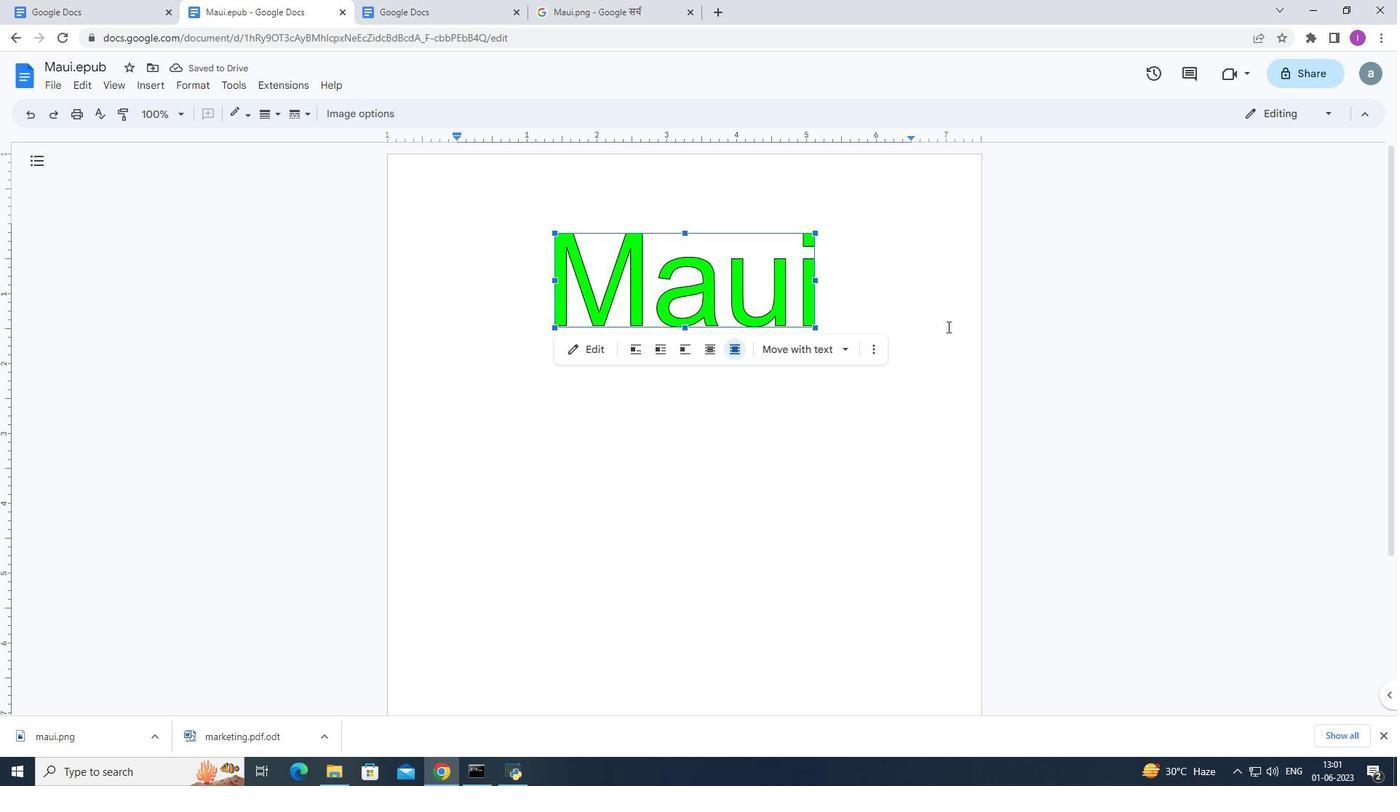
Action: Mouse scrolled (935, 344) with delta (0, 0)
Screenshot: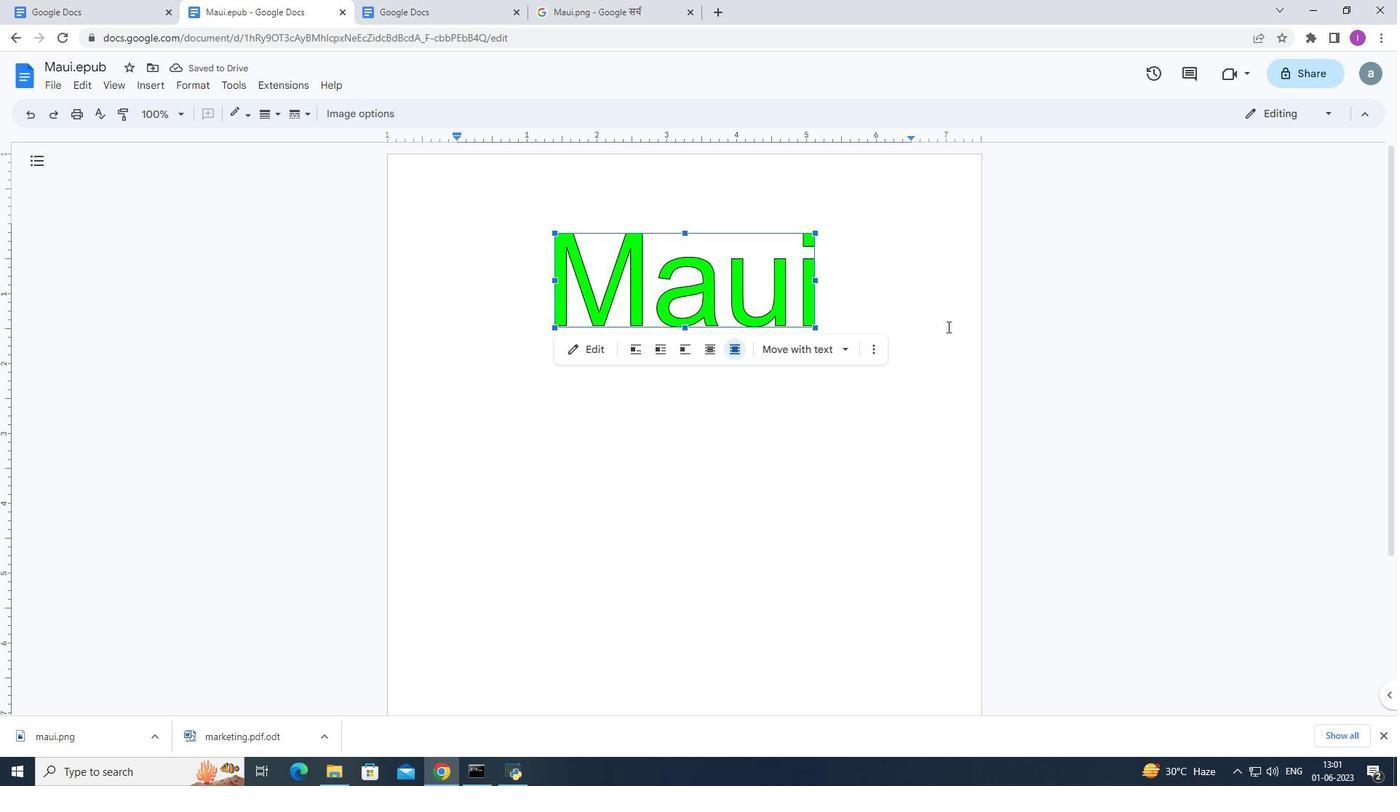 
Action: Mouse scrolled (935, 344) with delta (0, 0)
Screenshot: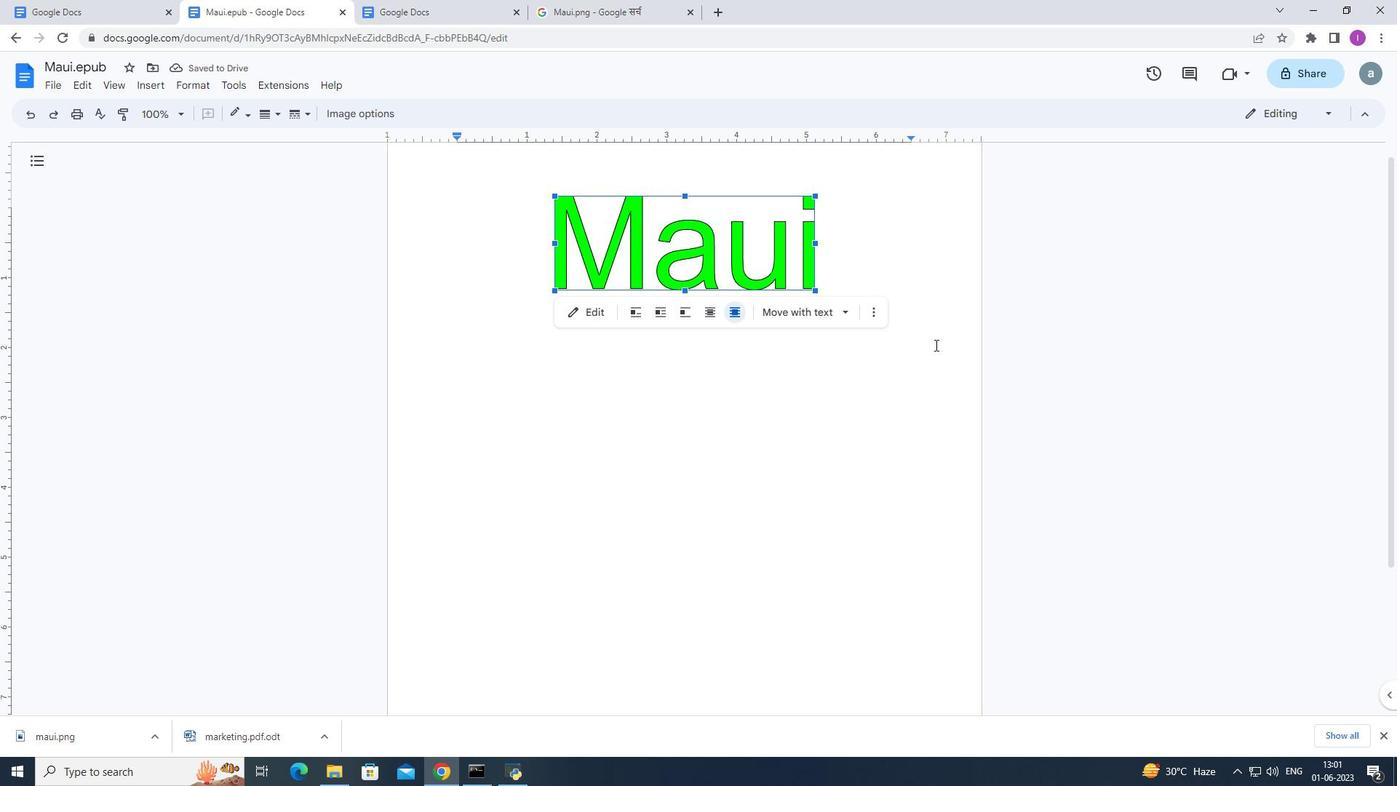 
Action: Mouse scrolled (935, 344) with delta (0, 0)
Screenshot: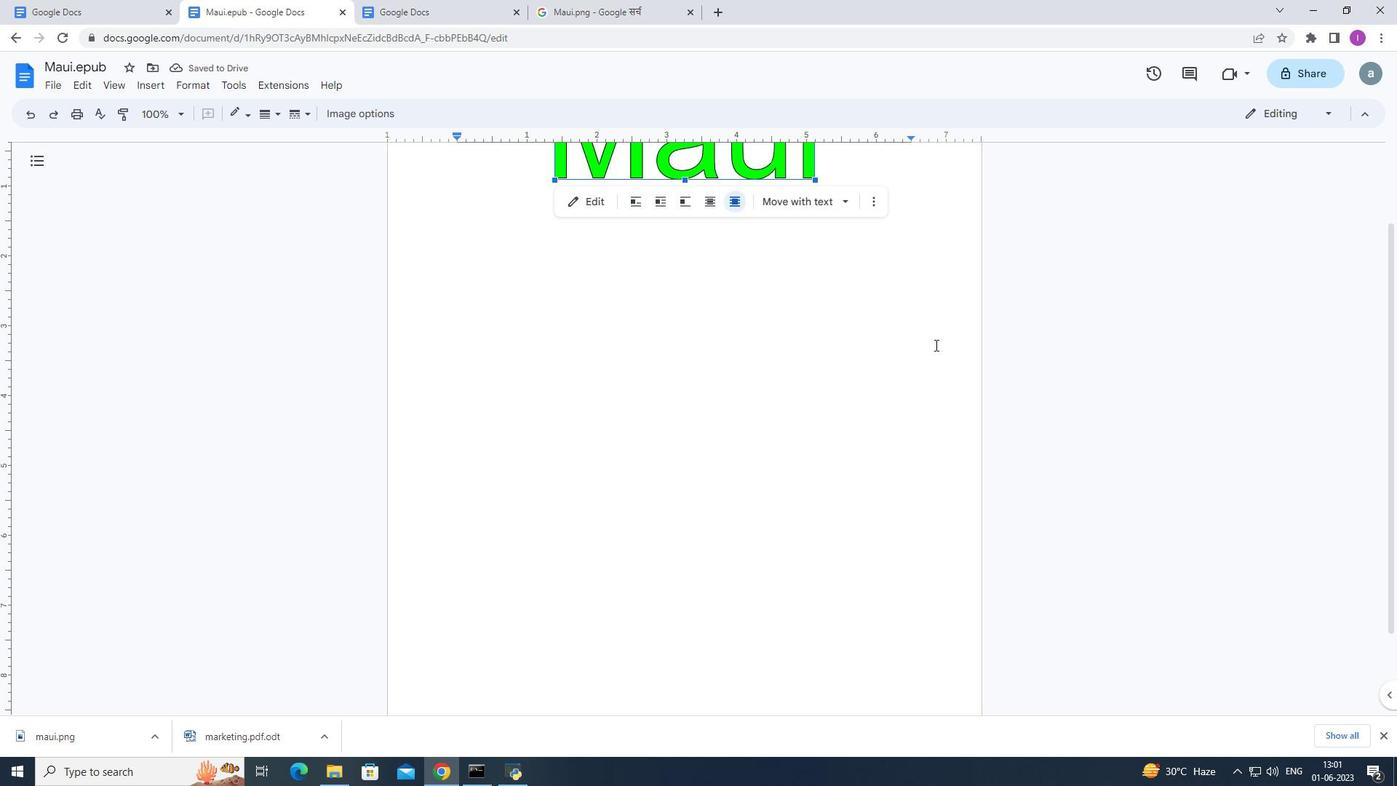 
Action: Mouse scrolled (935, 344) with delta (0, 0)
Screenshot: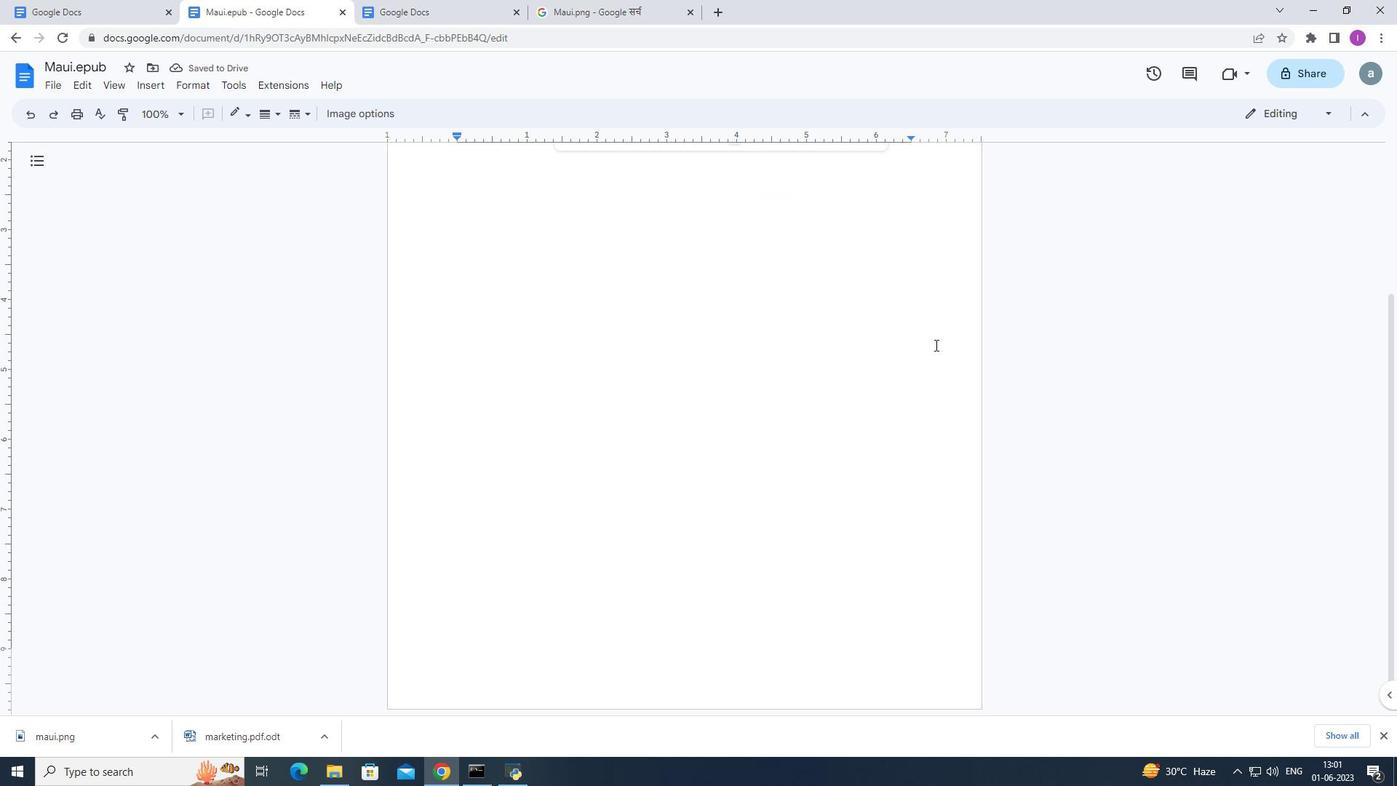 
Action: Mouse scrolled (935, 344) with delta (0, 0)
Screenshot: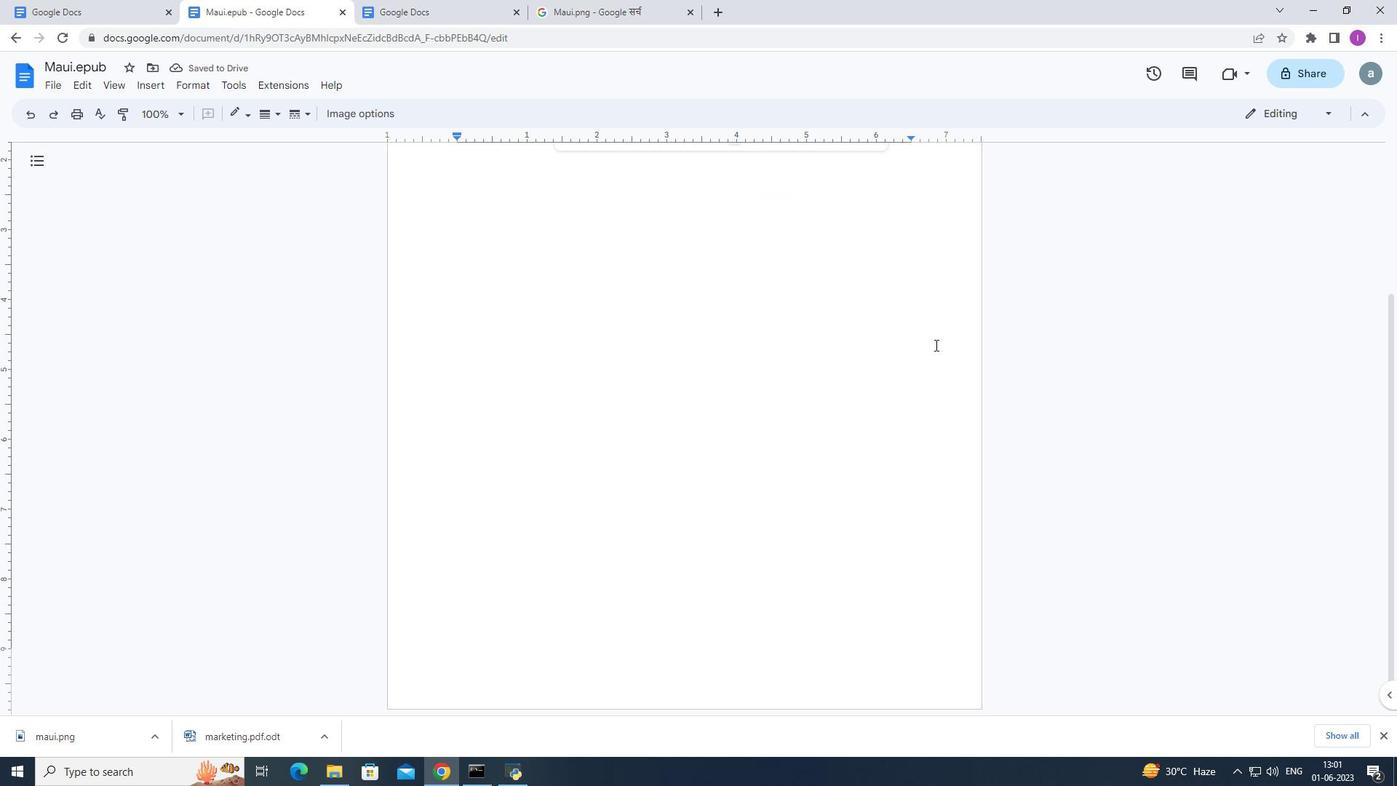 
Action: Mouse scrolled (935, 345) with delta (0, 0)
Screenshot: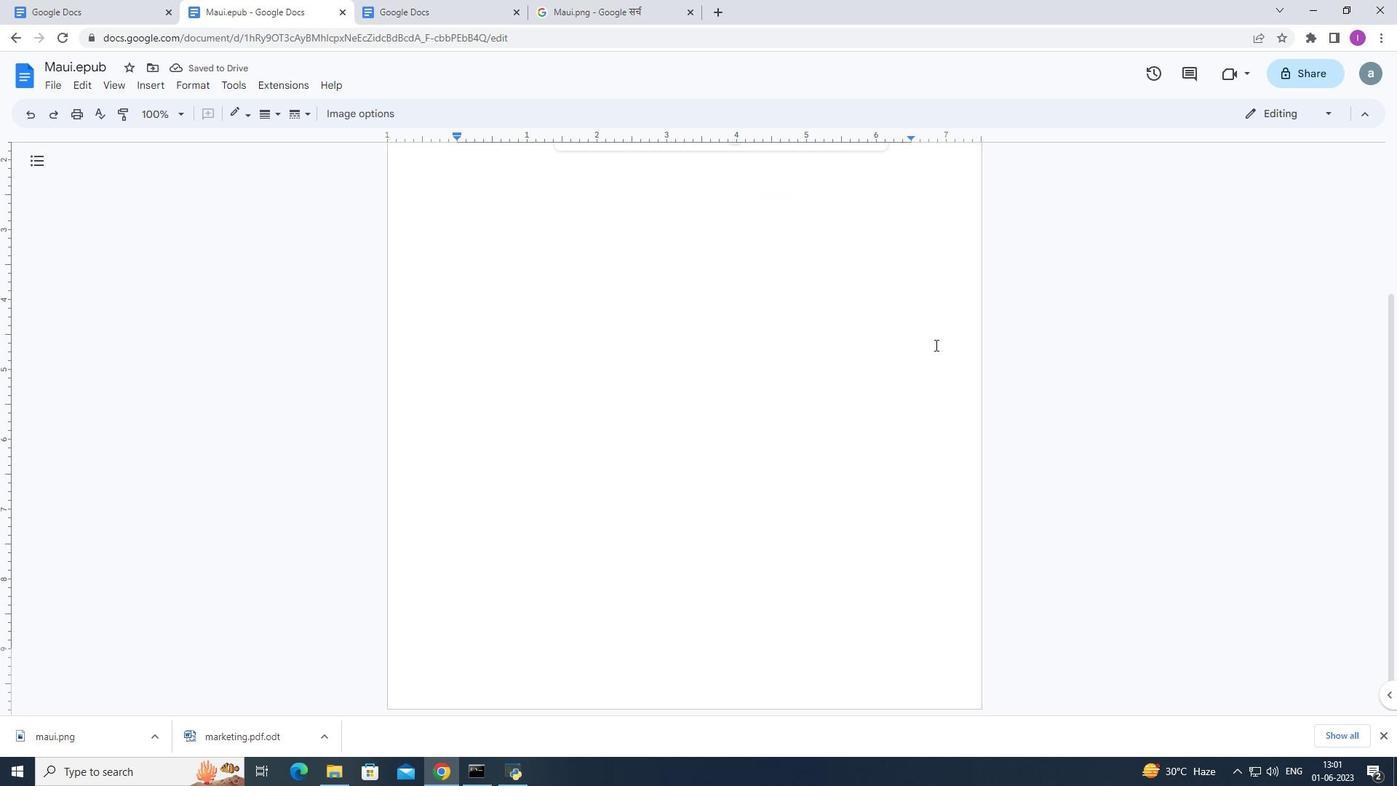 
Action: Mouse scrolled (935, 344) with delta (0, 0)
Screenshot: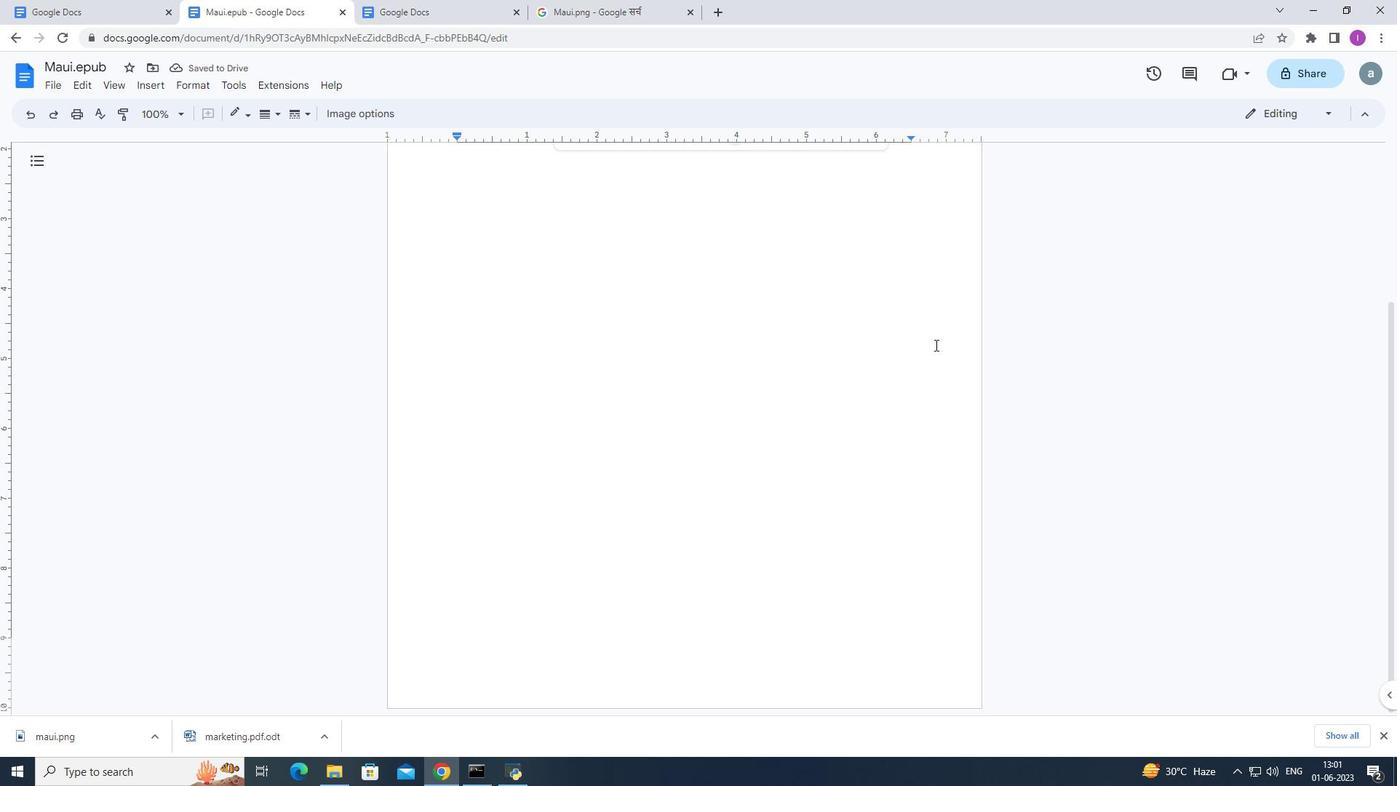 
Action: Mouse scrolled (935, 344) with delta (0, 0)
Screenshot: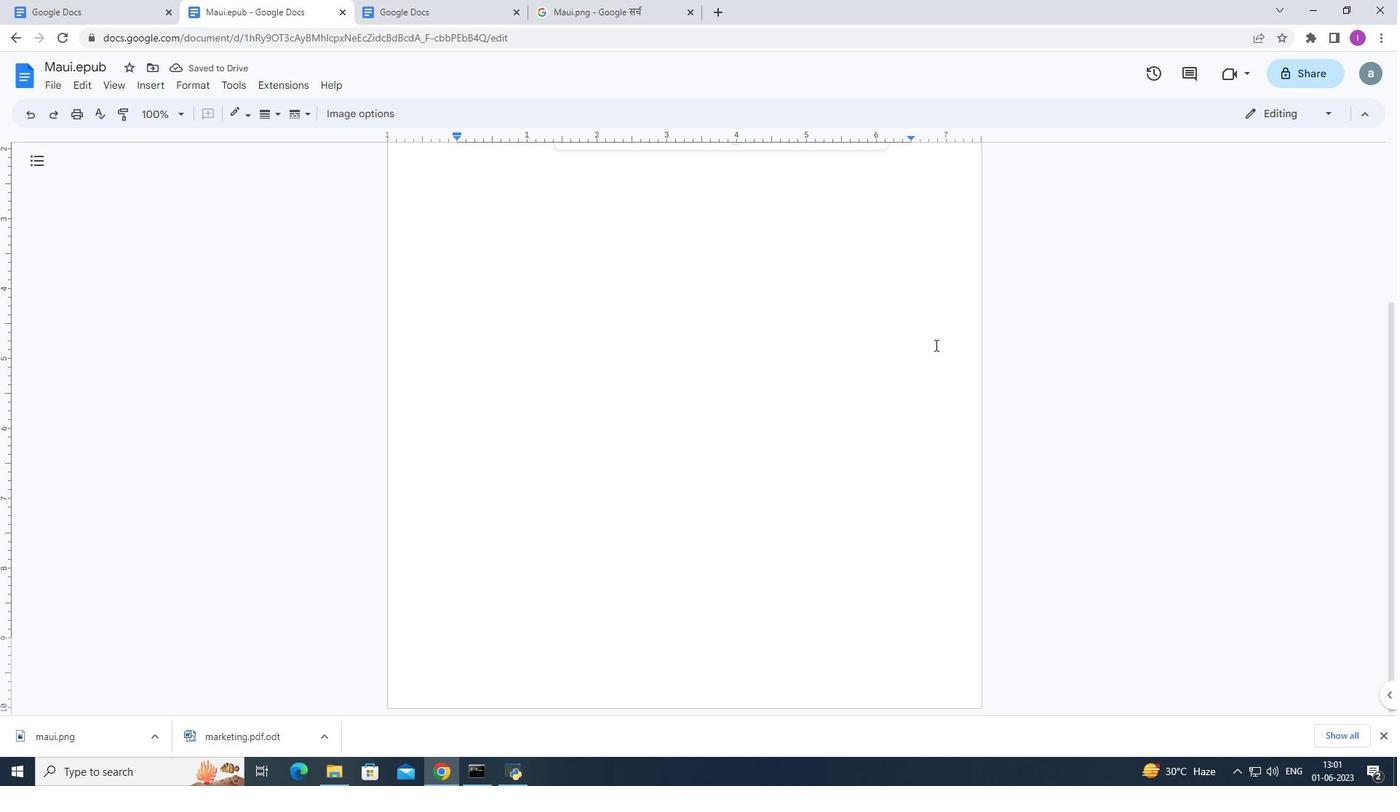 
Action: Mouse scrolled (935, 344) with delta (0, 0)
Screenshot: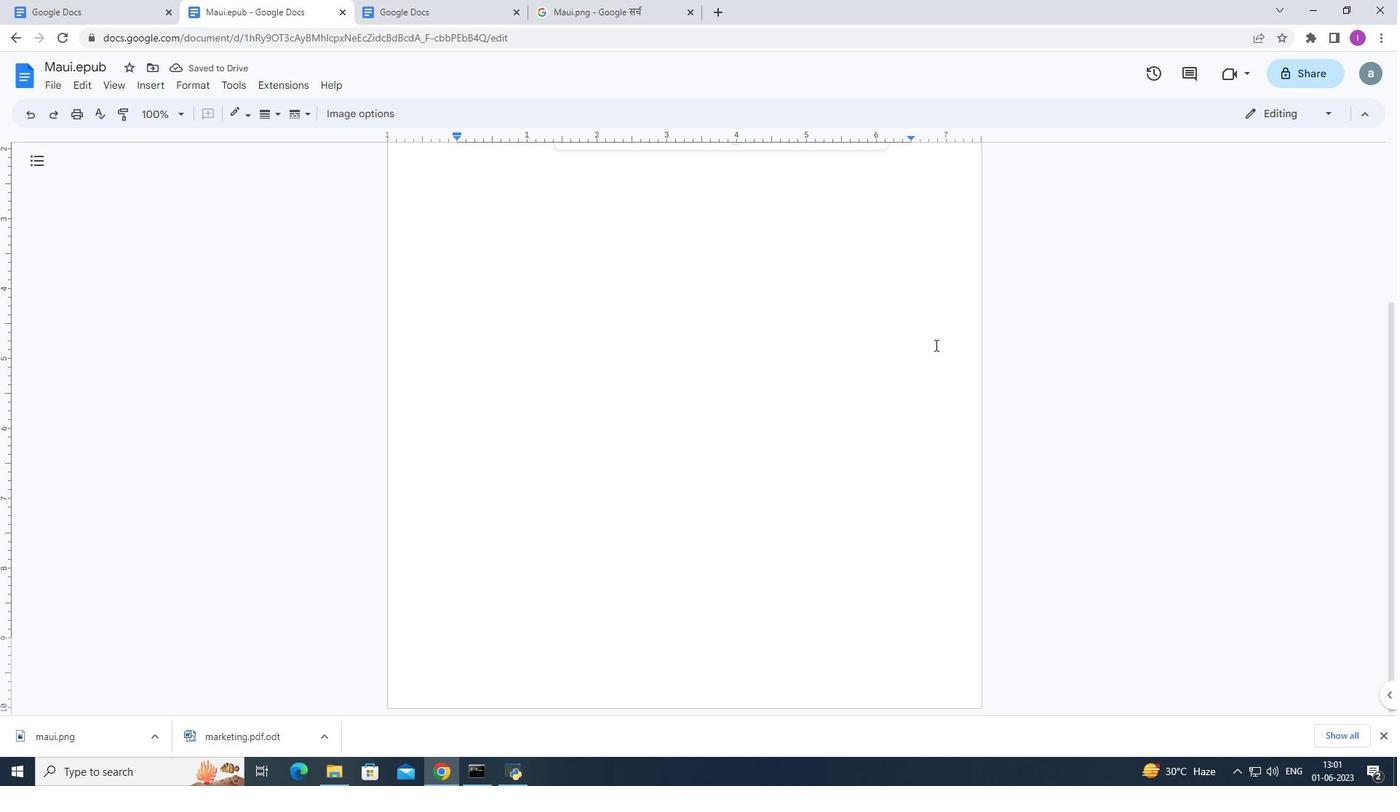 
Action: Mouse scrolled (935, 343) with delta (0, -1)
Screenshot: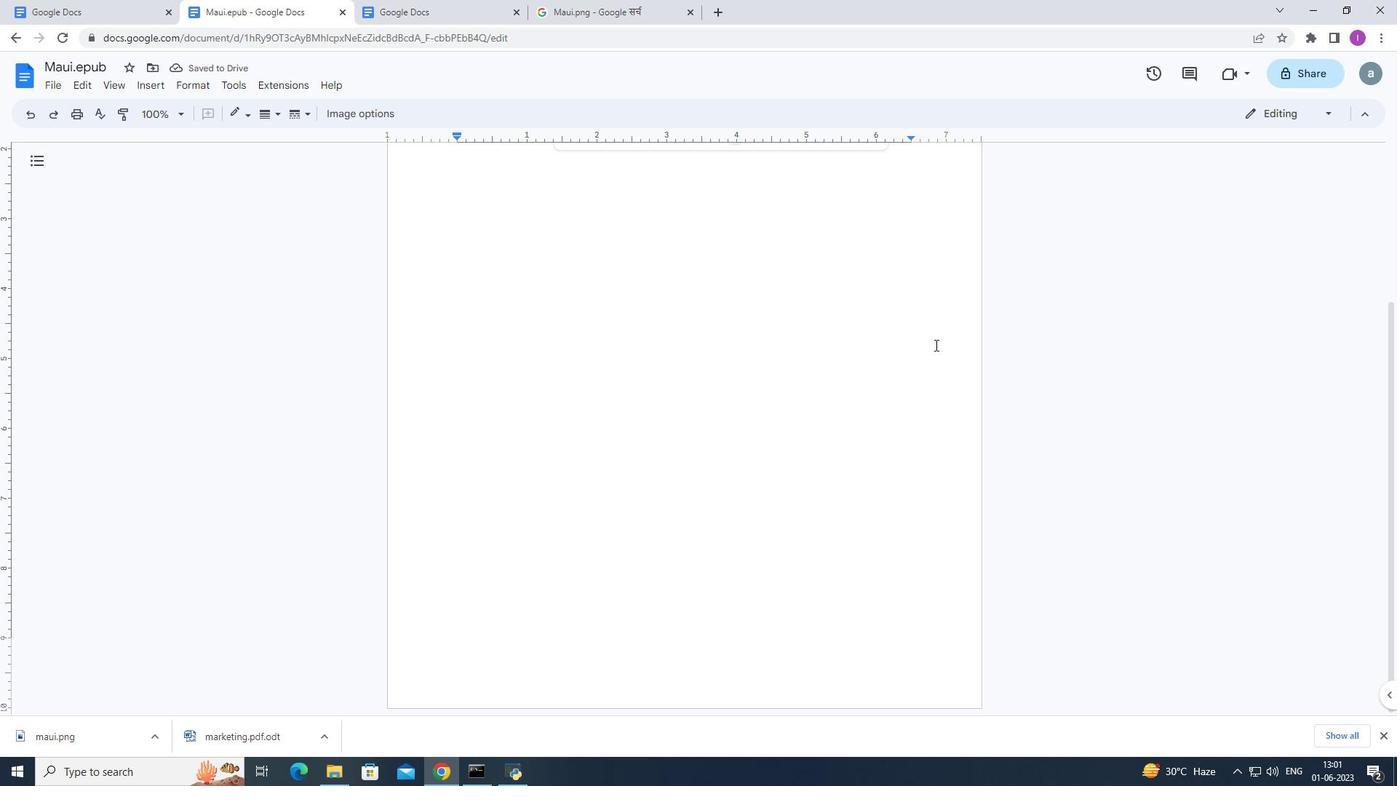 
Action: Mouse scrolled (935, 344) with delta (0, 0)
Screenshot: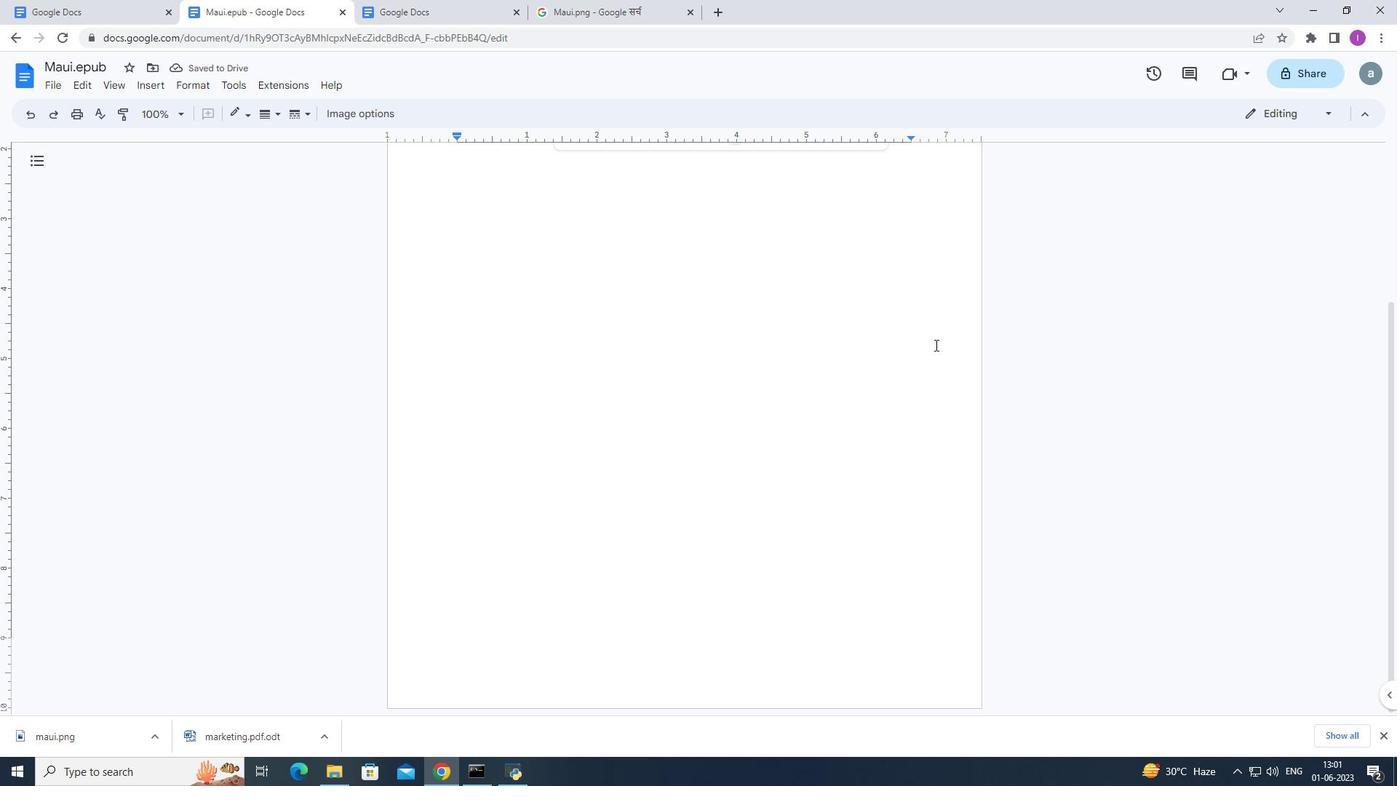 
Action: Mouse scrolled (935, 344) with delta (0, 0)
Screenshot: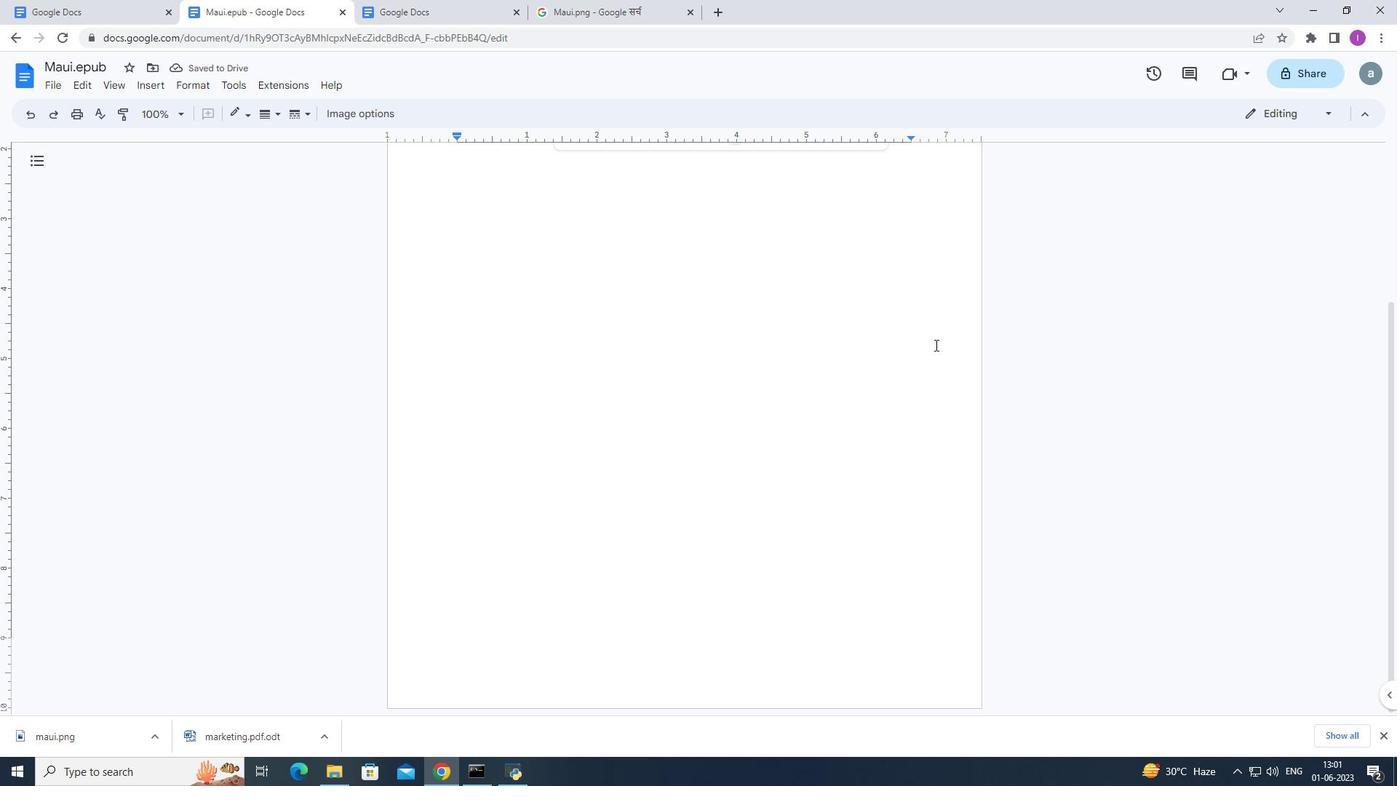 
Action: Mouse scrolled (935, 345) with delta (0, 0)
Screenshot: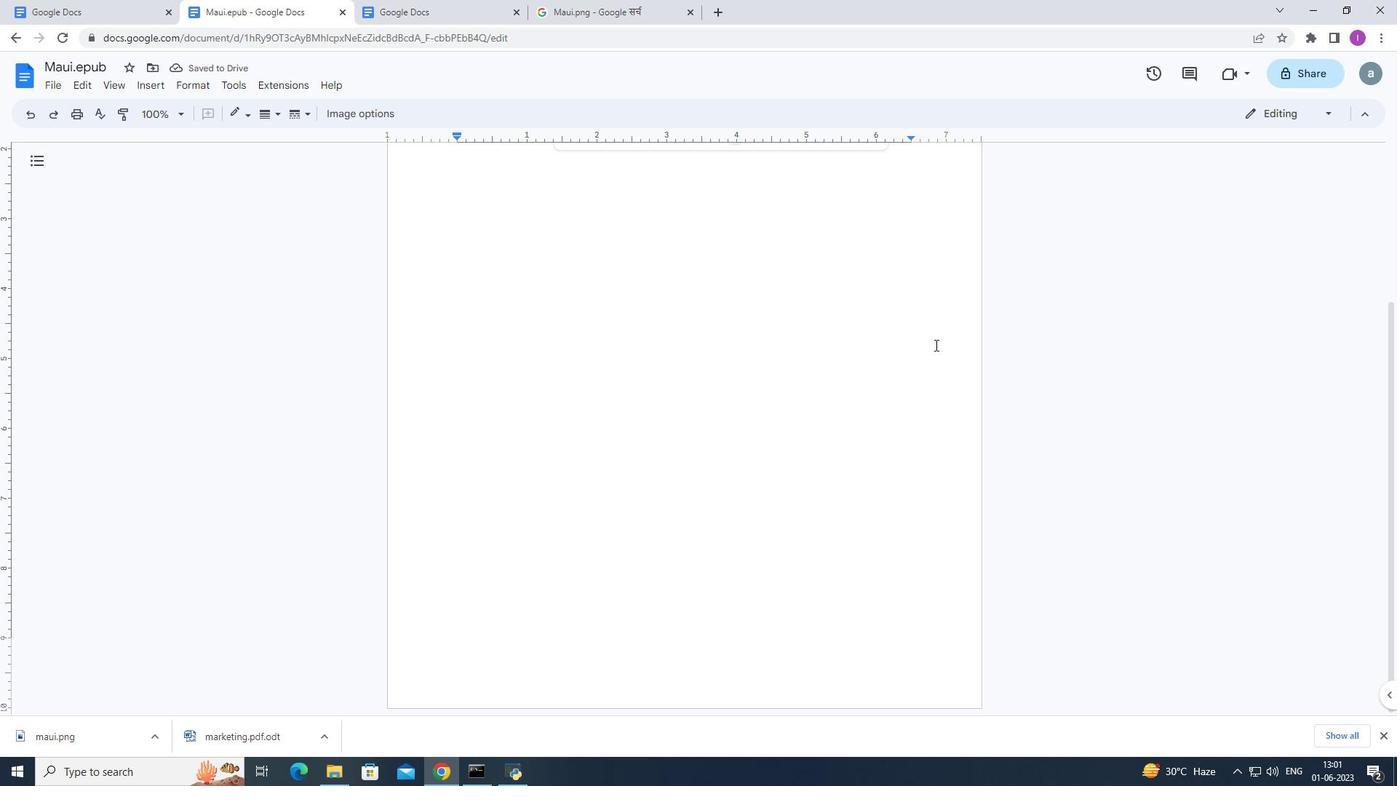 
Action: Mouse scrolled (935, 345) with delta (0, 0)
Screenshot: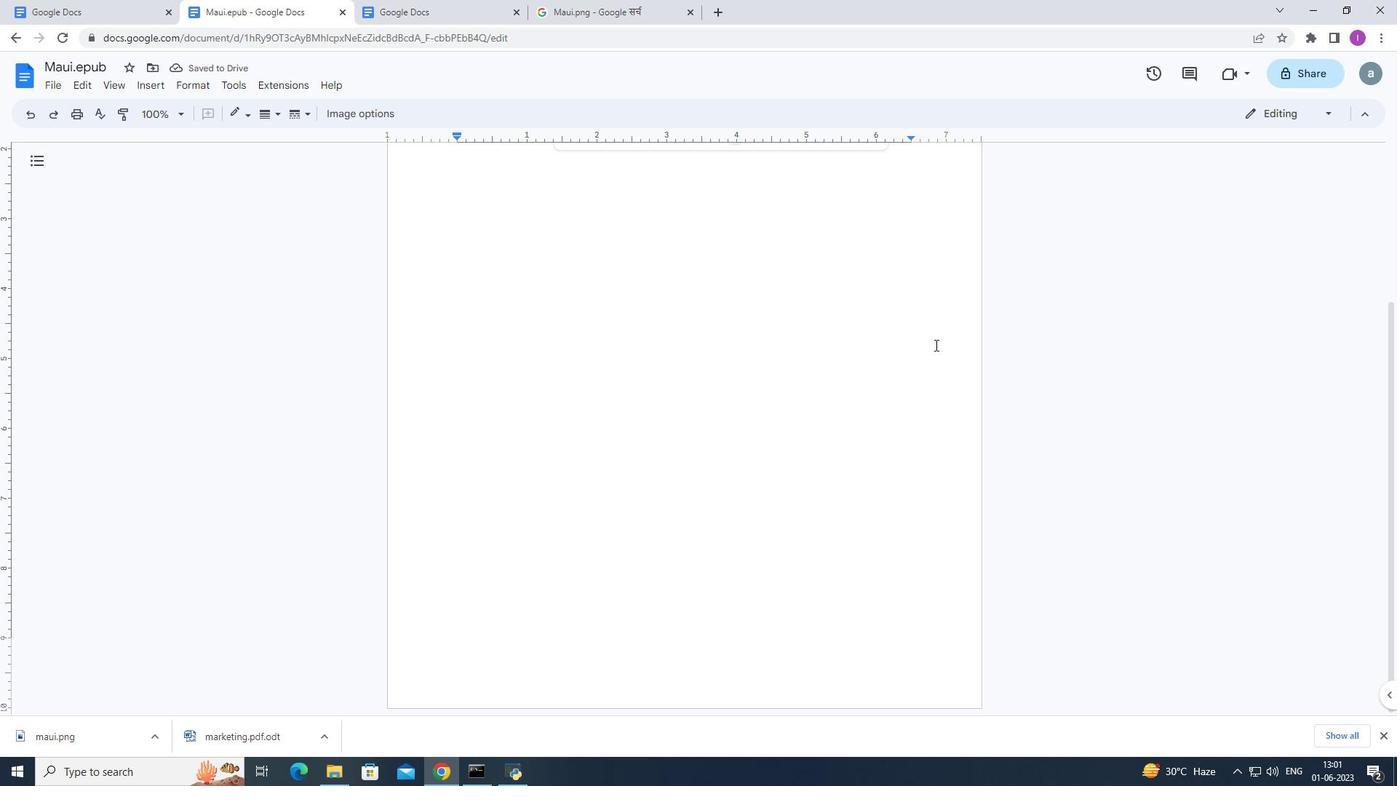 
Action: Mouse scrolled (935, 345) with delta (0, 0)
Screenshot: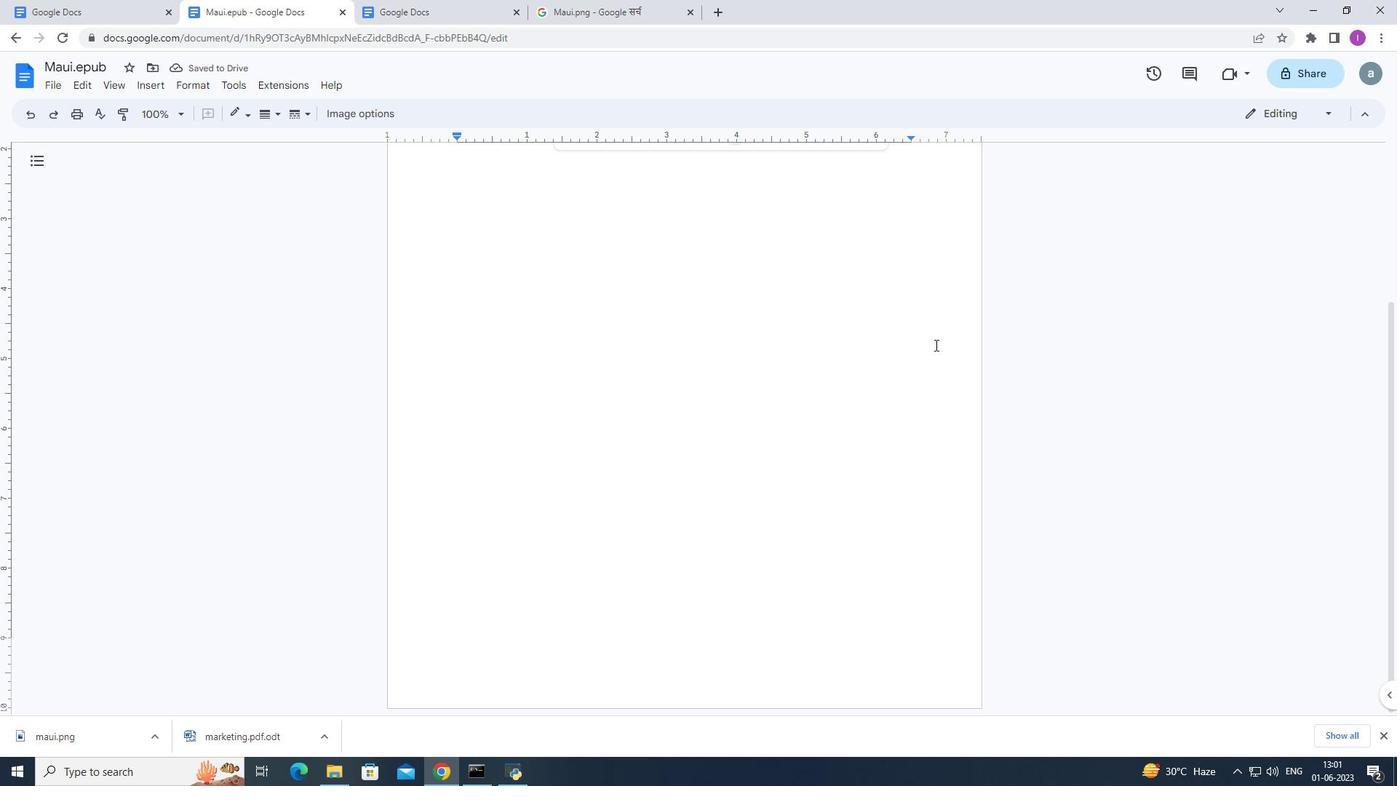 
Action: Mouse scrolled (935, 345) with delta (0, 0)
Screenshot: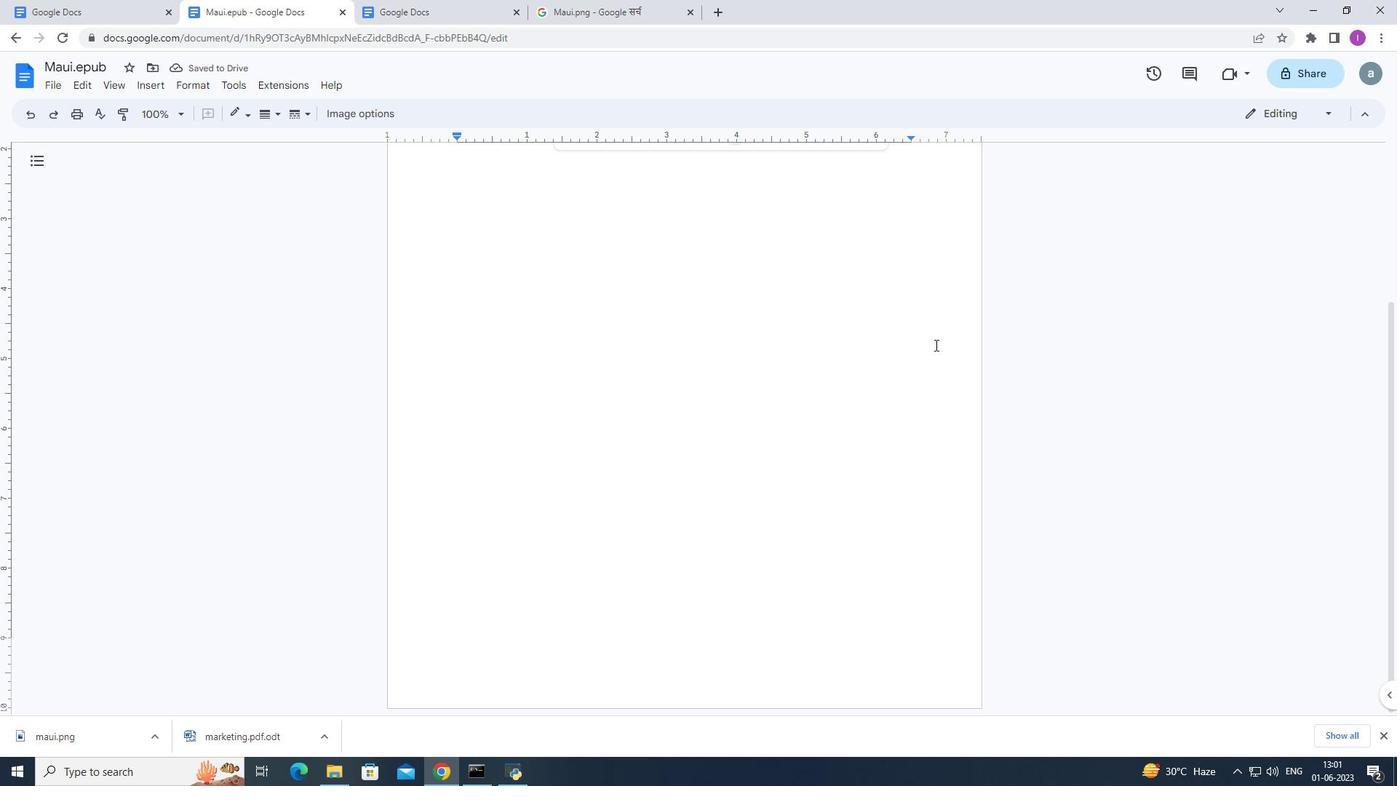 
Action: Mouse scrolled (935, 345) with delta (0, 0)
Screenshot: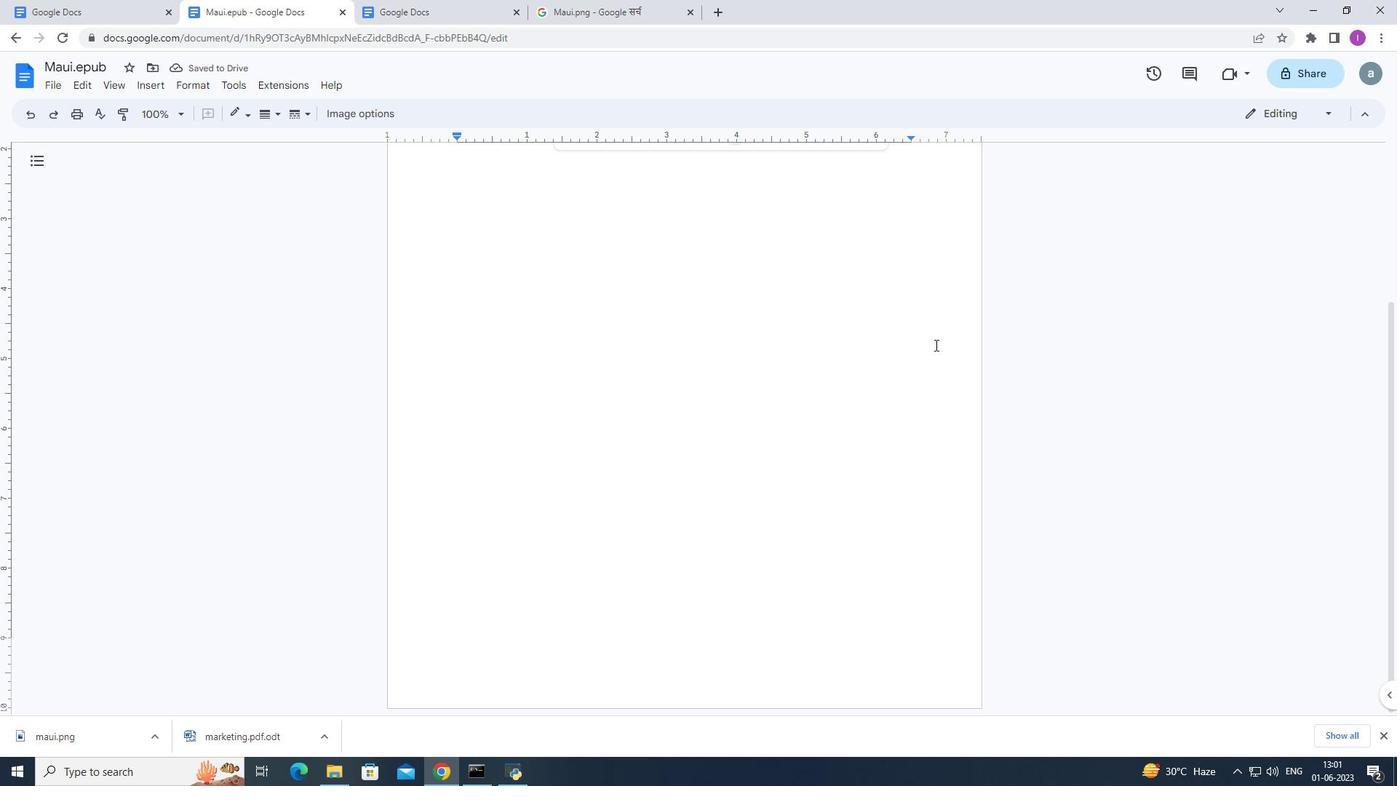
Action: Mouse scrolled (935, 345) with delta (0, 0)
Screenshot: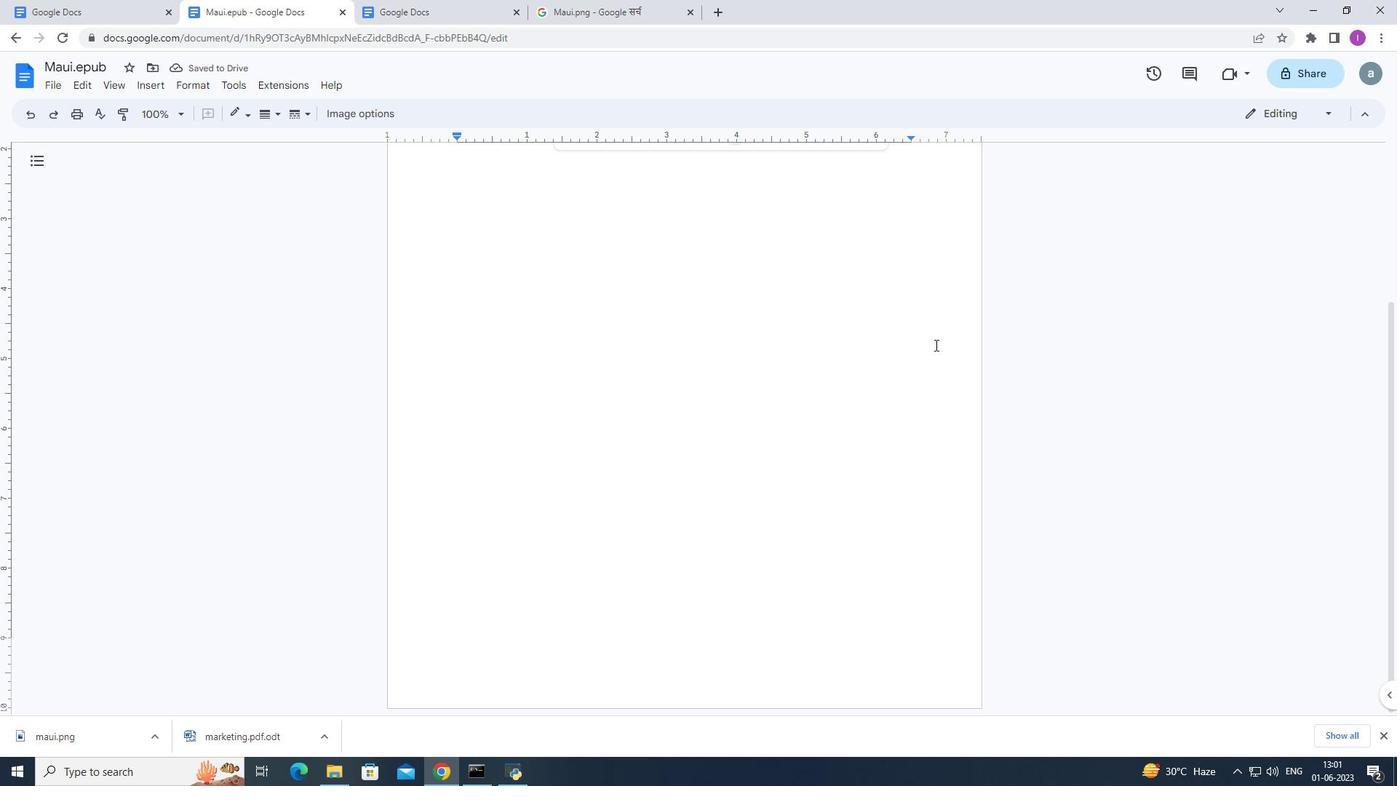 
Action: Mouse scrolled (935, 345) with delta (0, 0)
Screenshot: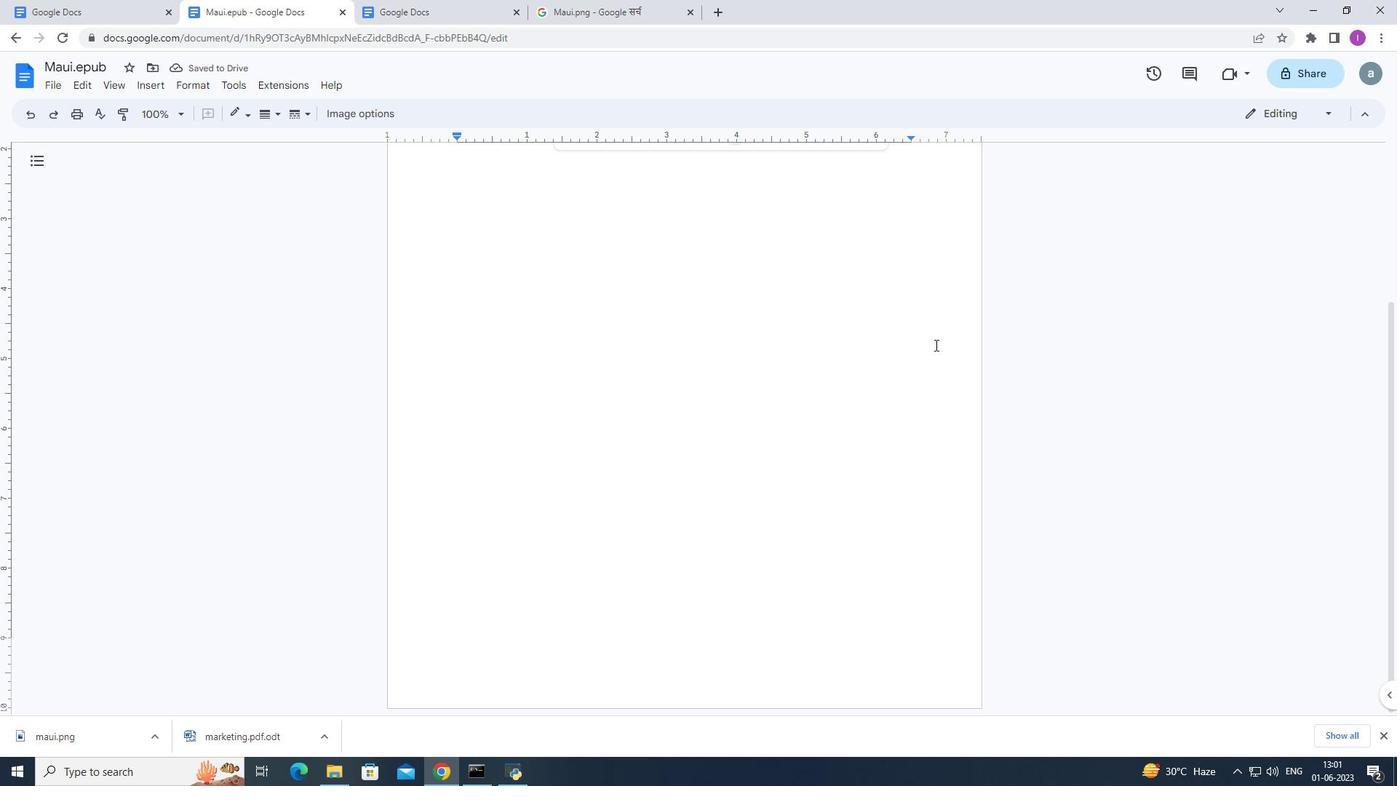 
Action: Mouse scrolled (935, 345) with delta (0, 0)
Screenshot: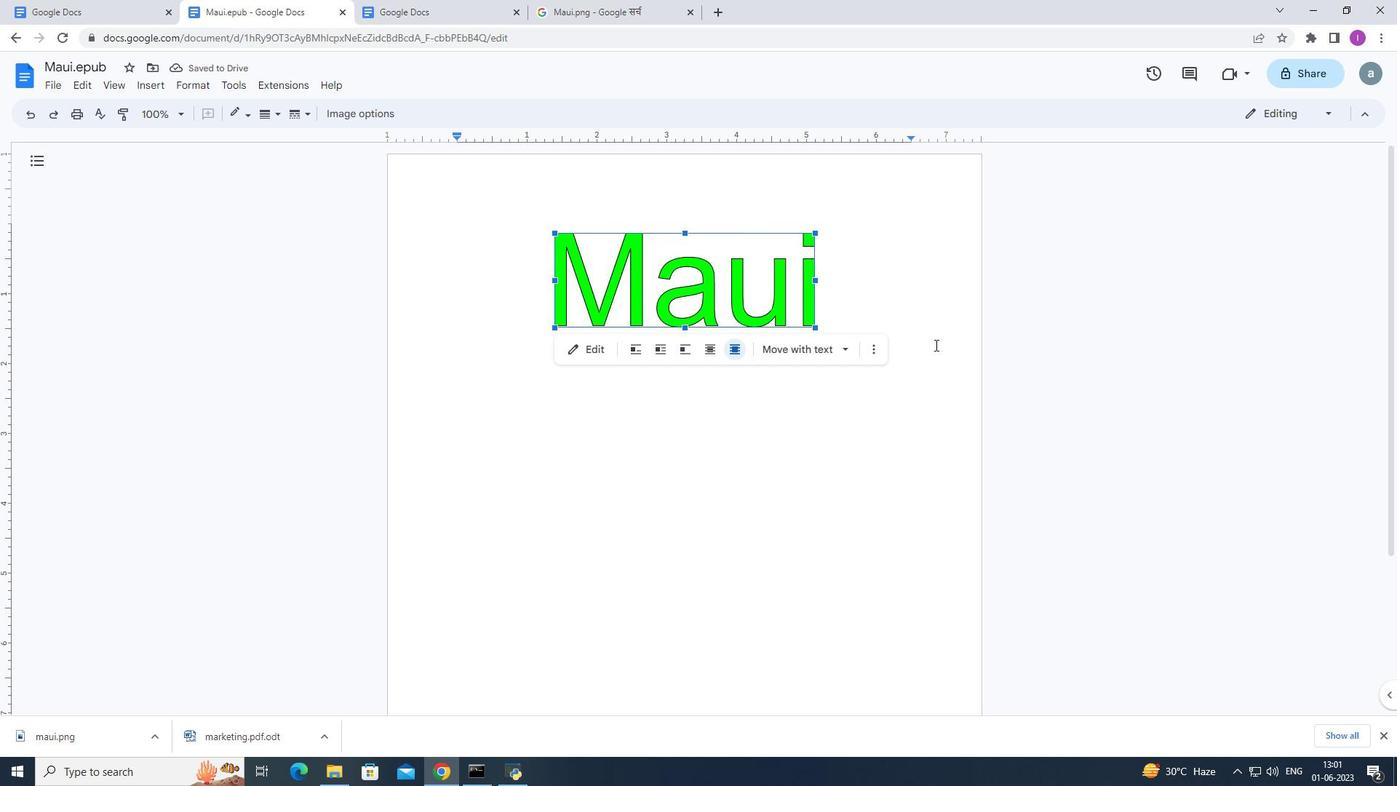 
Action: Mouse scrolled (935, 345) with delta (0, 0)
Screenshot: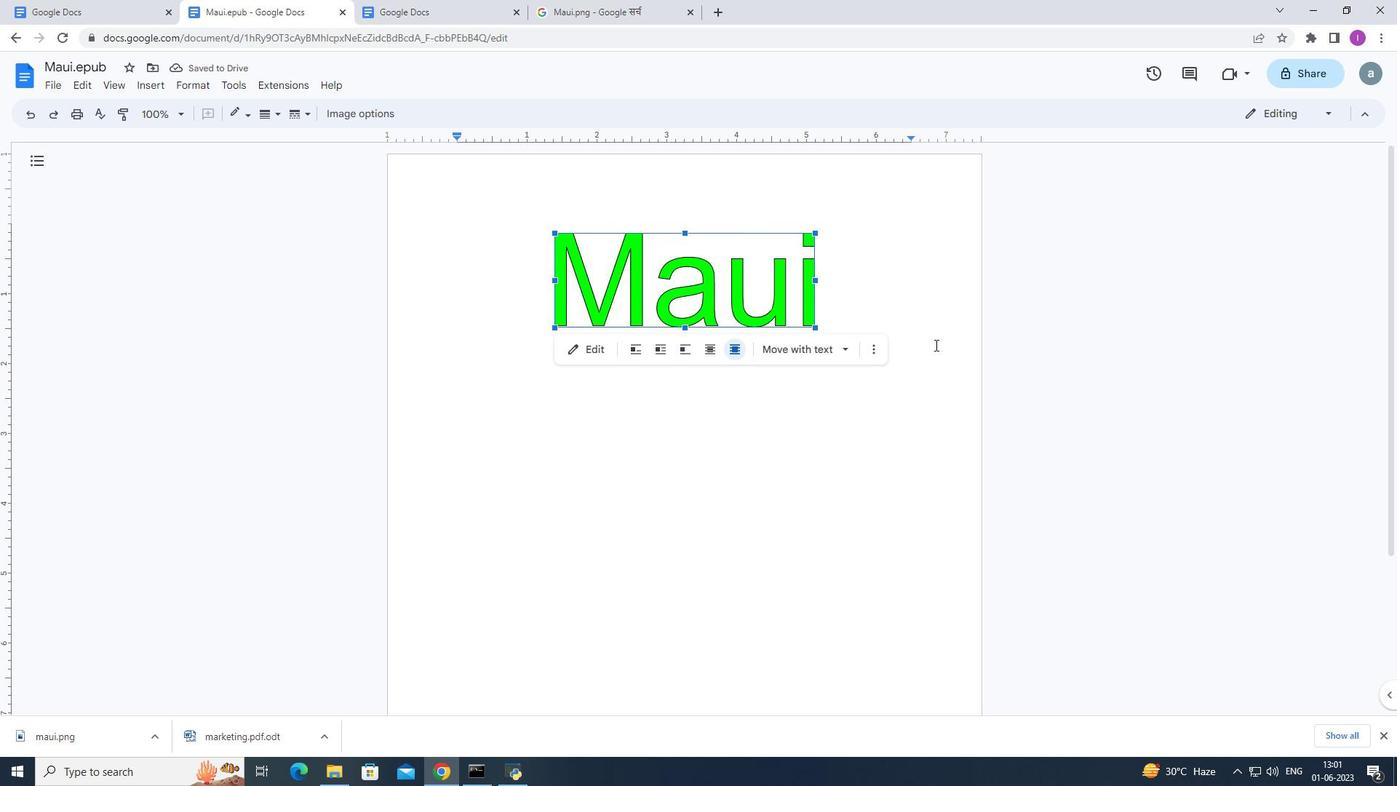 
Action: Mouse scrolled (935, 345) with delta (0, 0)
Screenshot: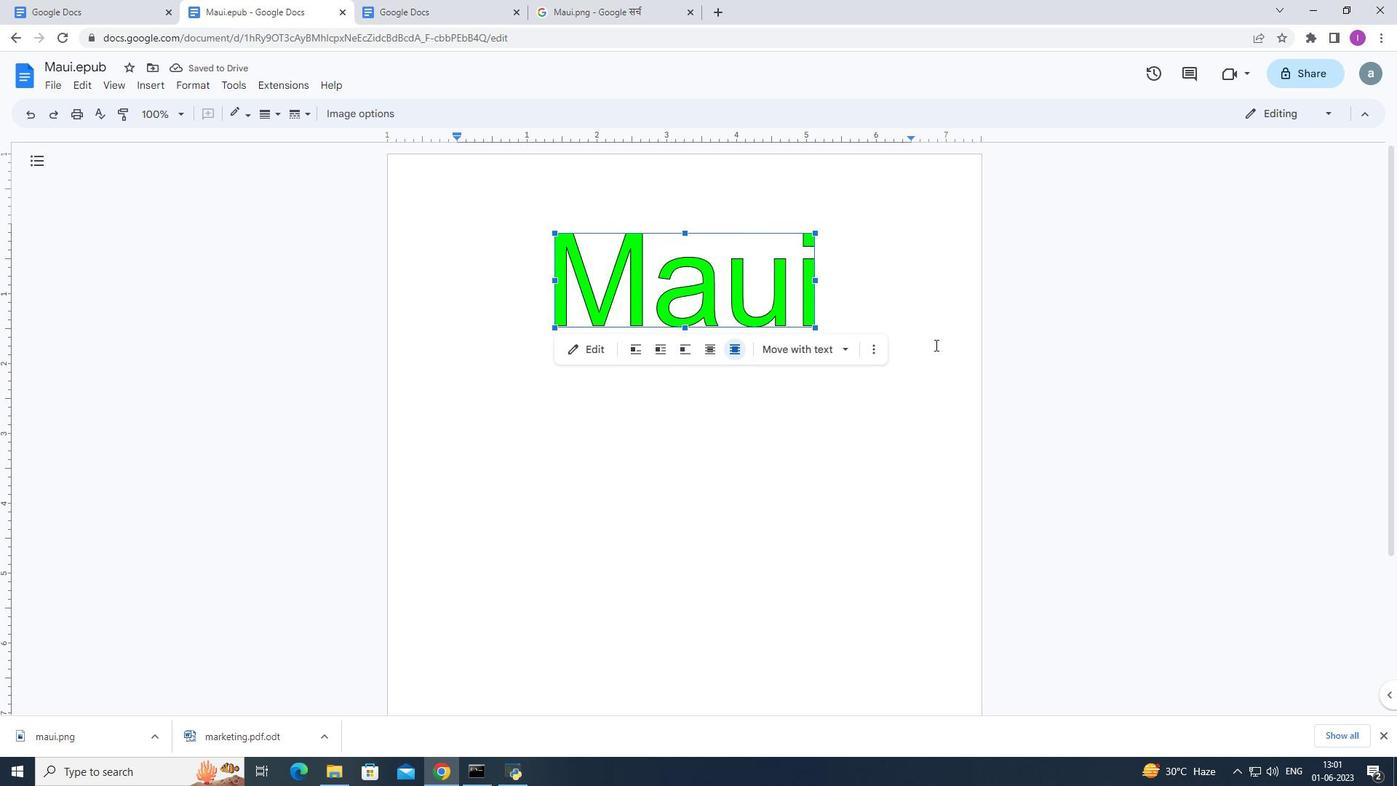 
Action: Mouse moved to (935, 345)
Screenshot: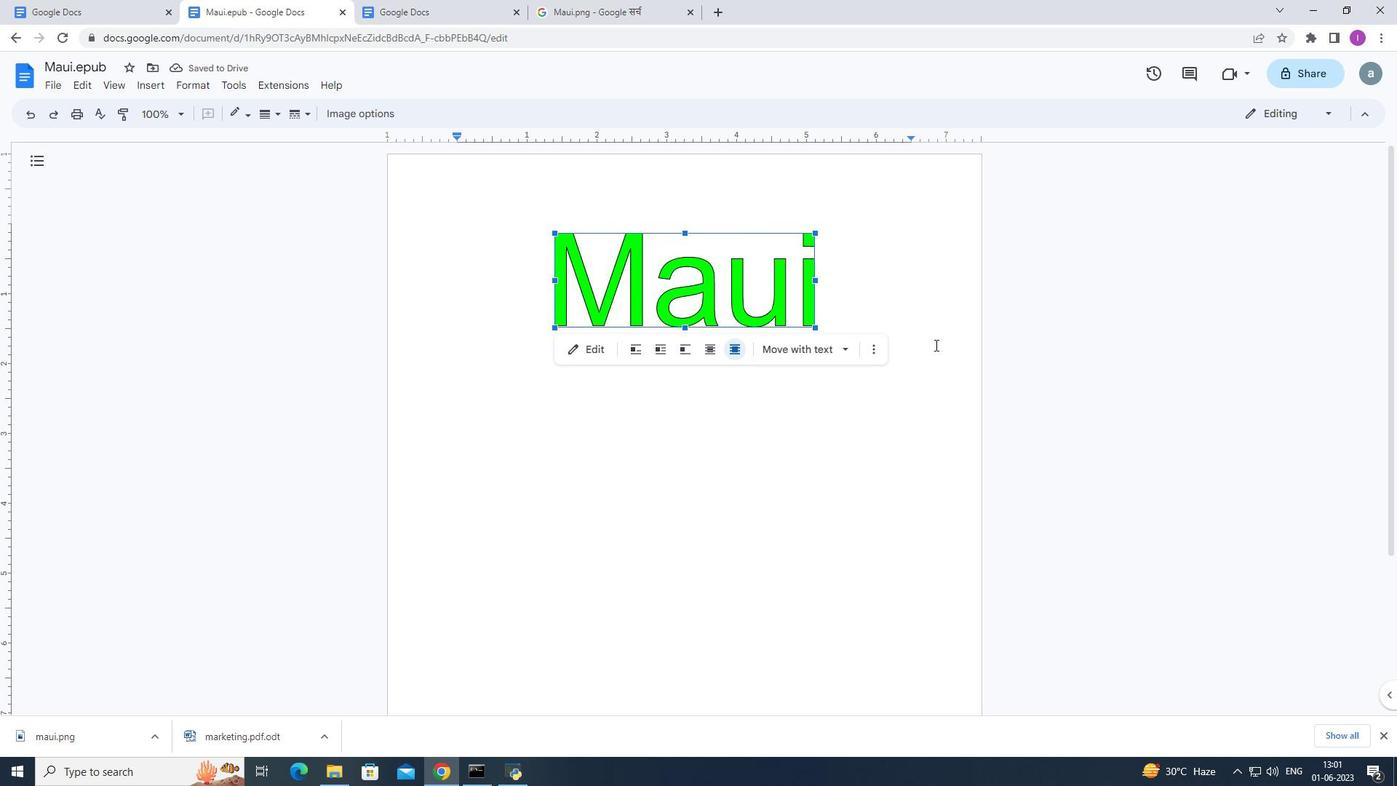 
Action: Mouse scrolled (935, 344) with delta (0, 0)
Screenshot: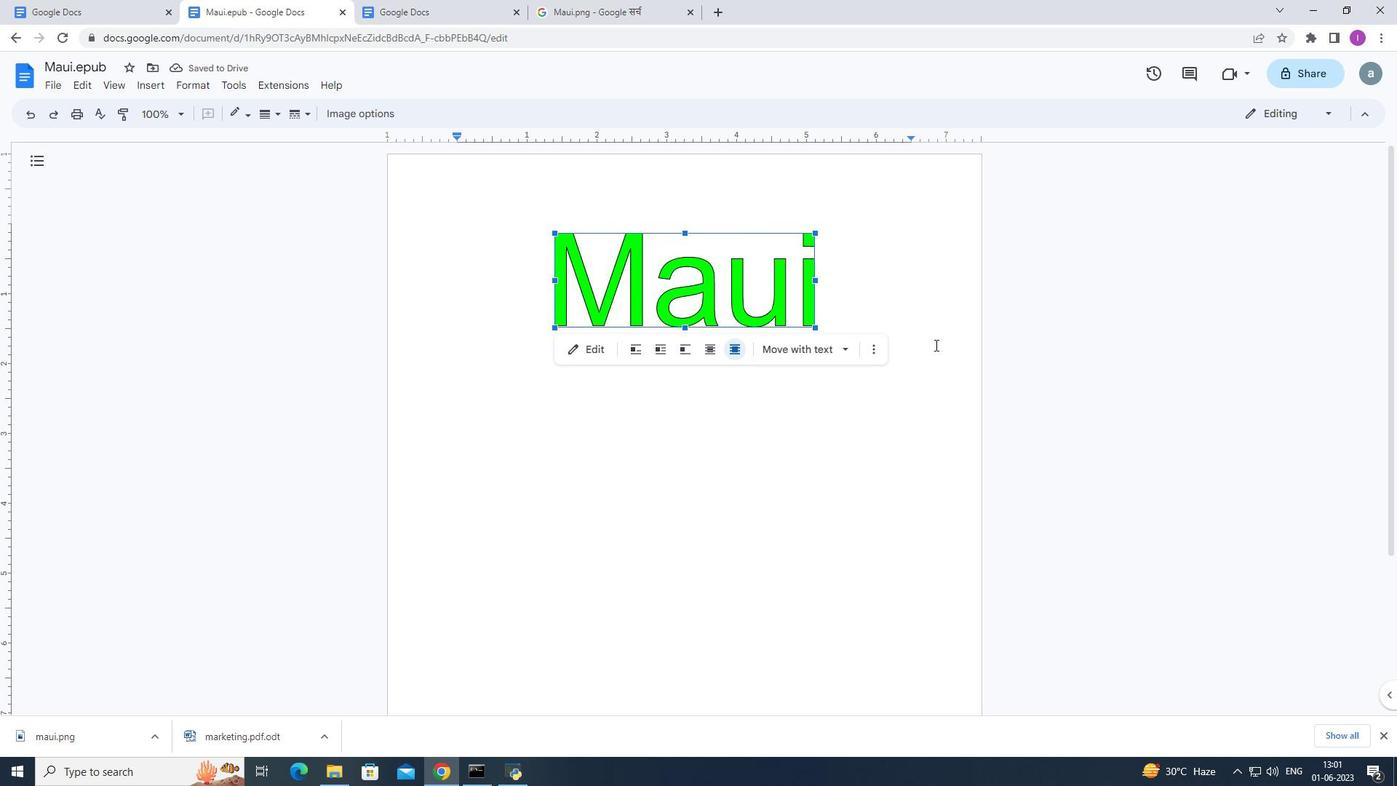 
Action: Mouse scrolled (935, 346) with delta (0, 0)
Screenshot: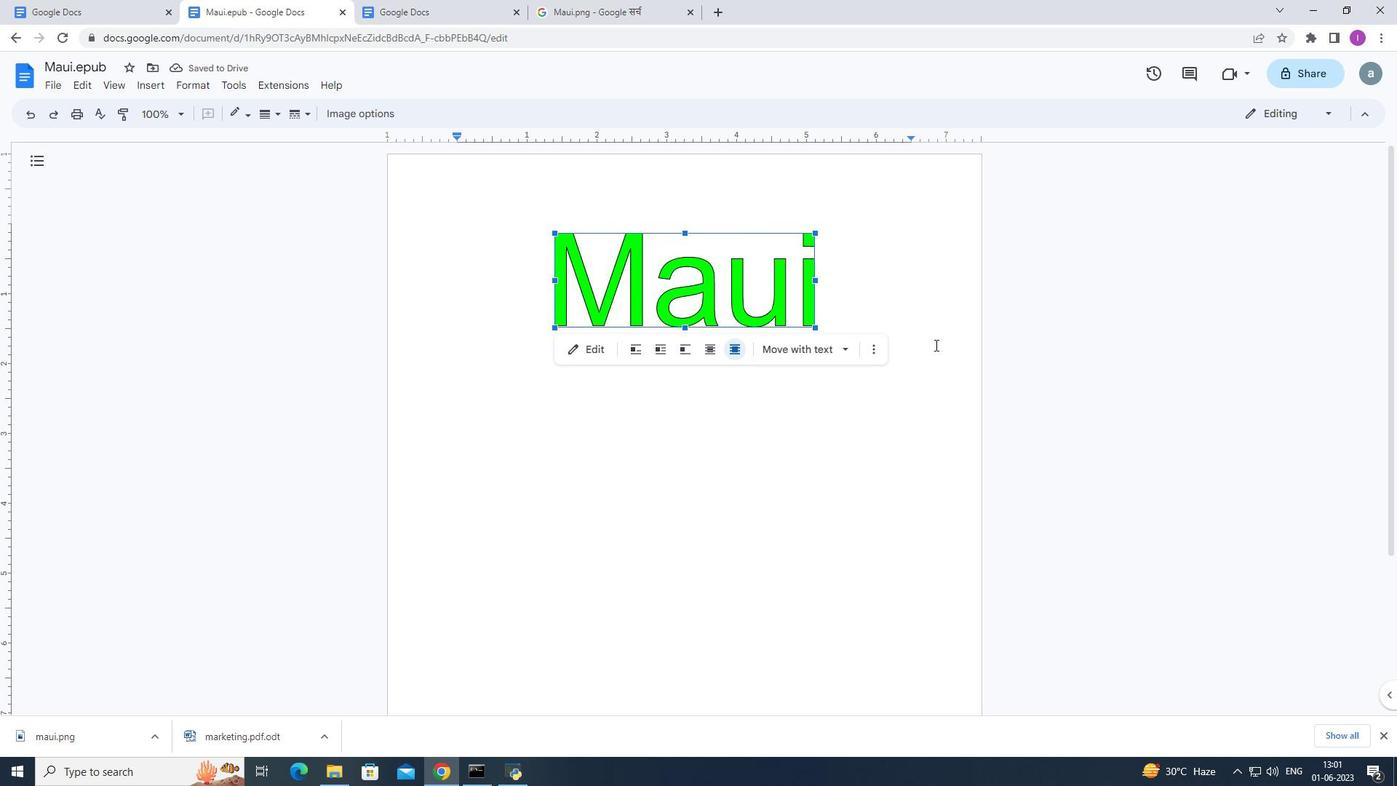 
Action: Mouse scrolled (935, 346) with delta (0, 0)
Screenshot: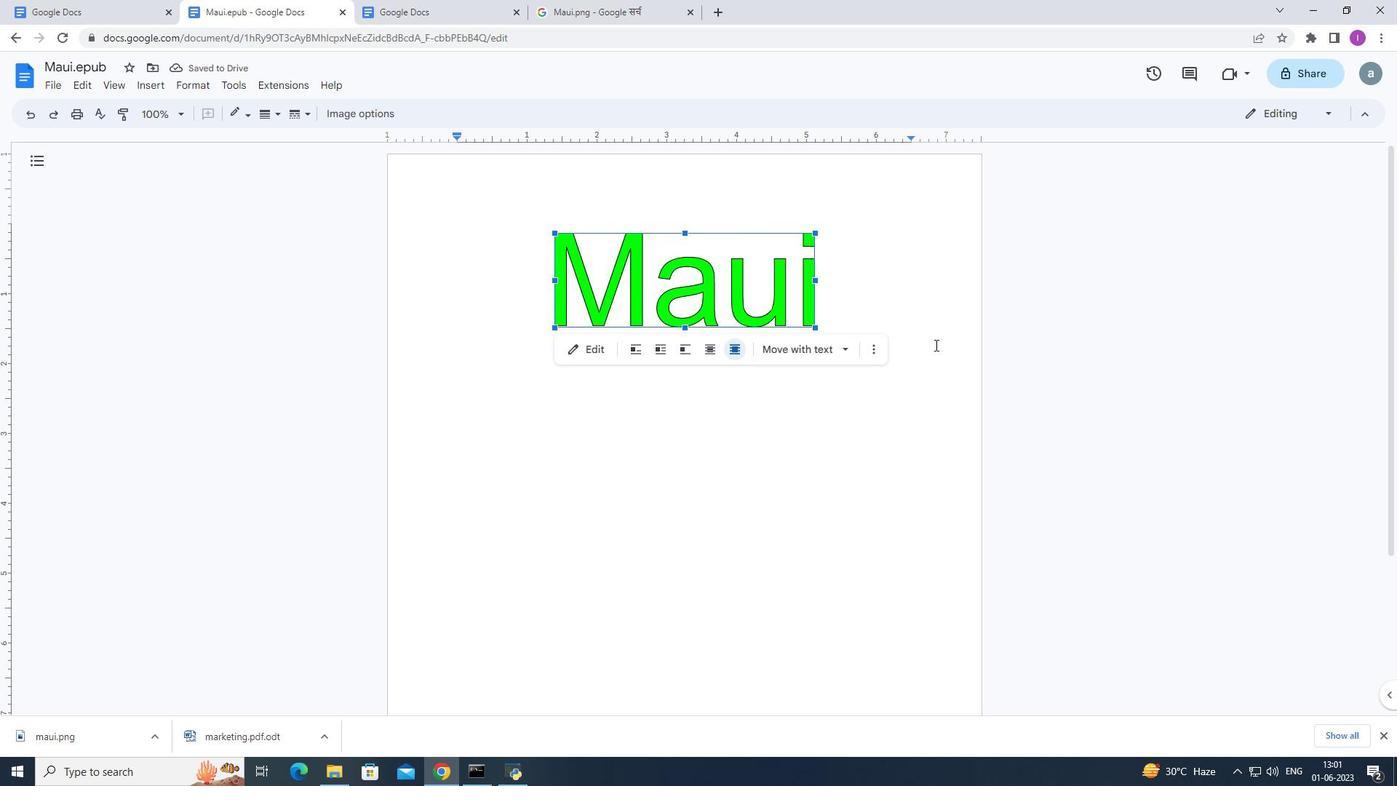
Action: Mouse scrolled (935, 346) with delta (0, 0)
Screenshot: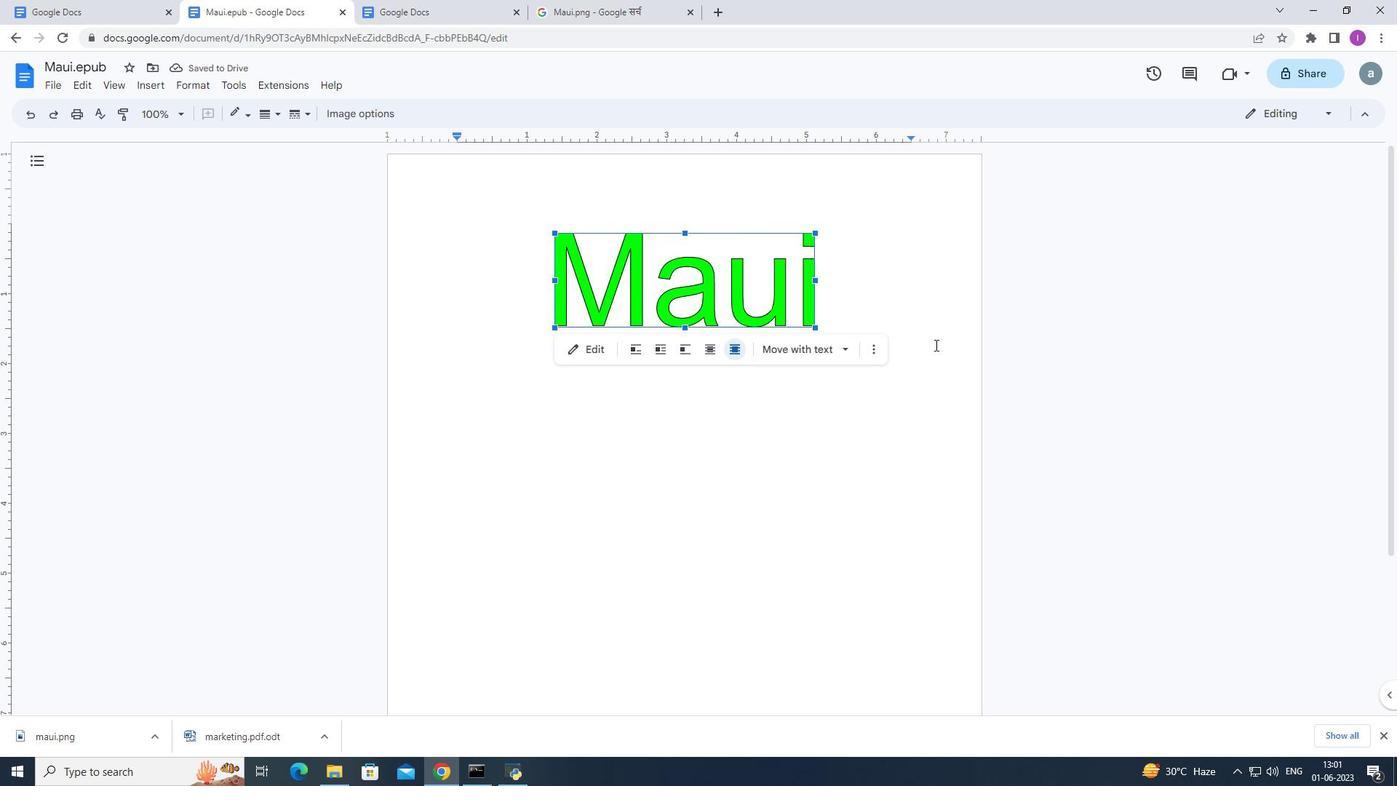 
Action: Mouse scrolled (935, 344) with delta (0, 0)
Screenshot: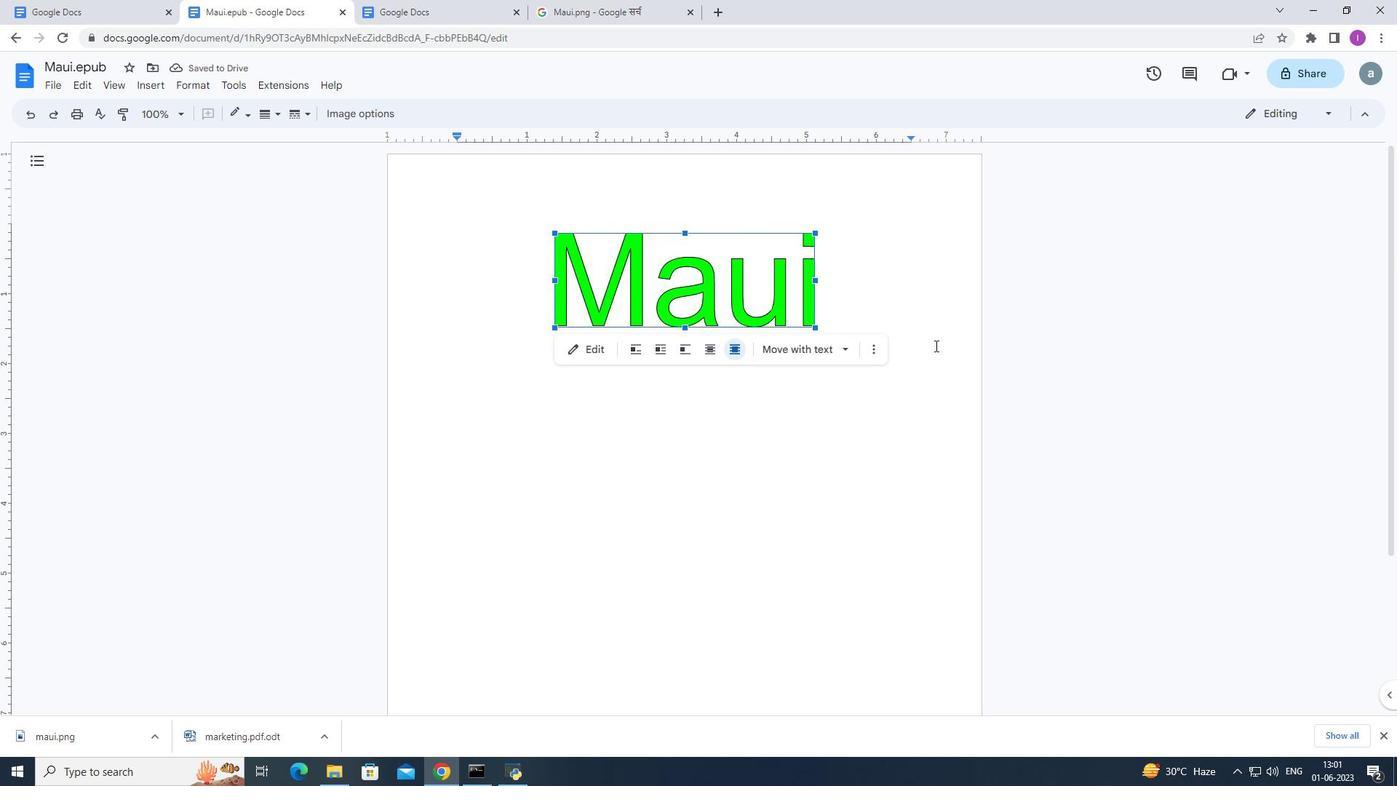 
Action: Mouse scrolled (935, 344) with delta (0, 0)
Screenshot: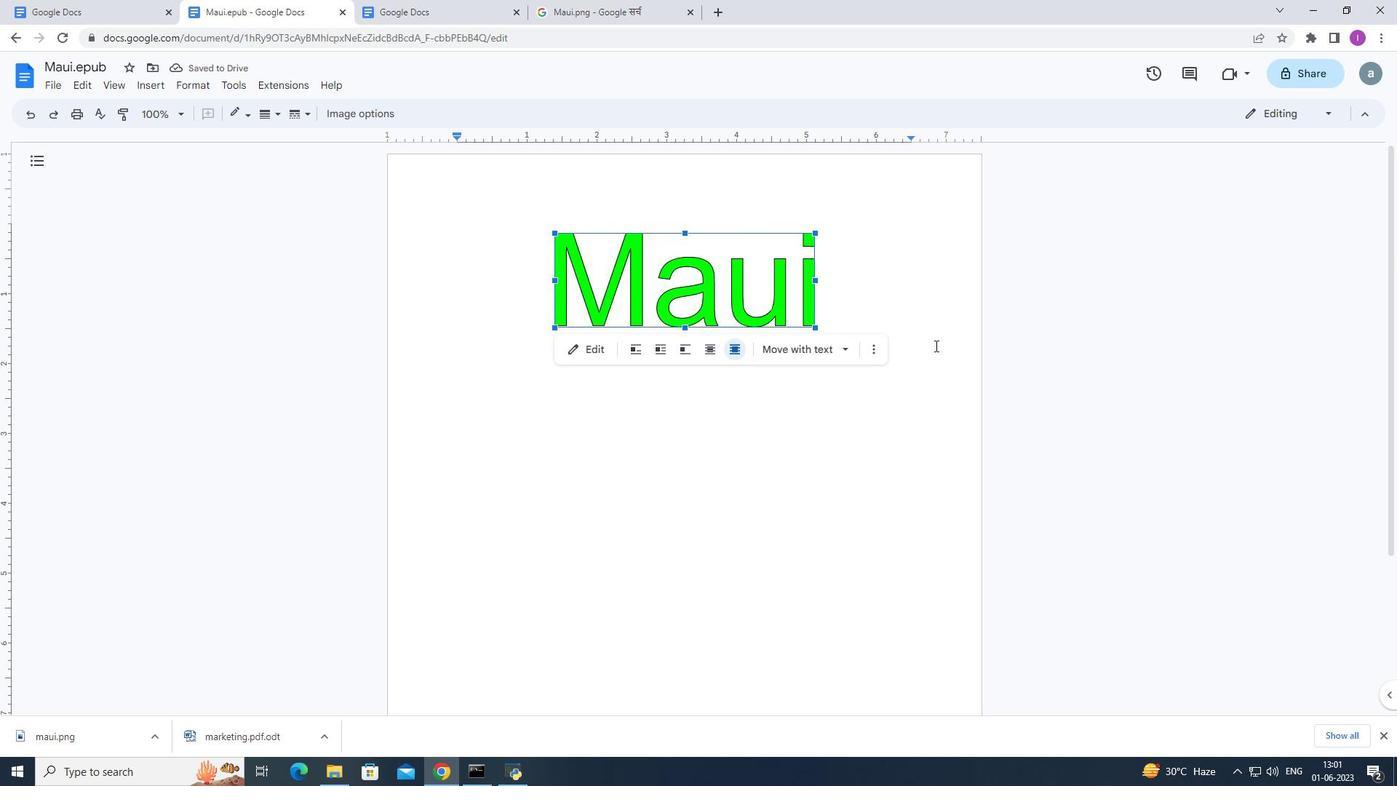 
Action: Mouse scrolled (935, 344) with delta (0, 0)
Screenshot: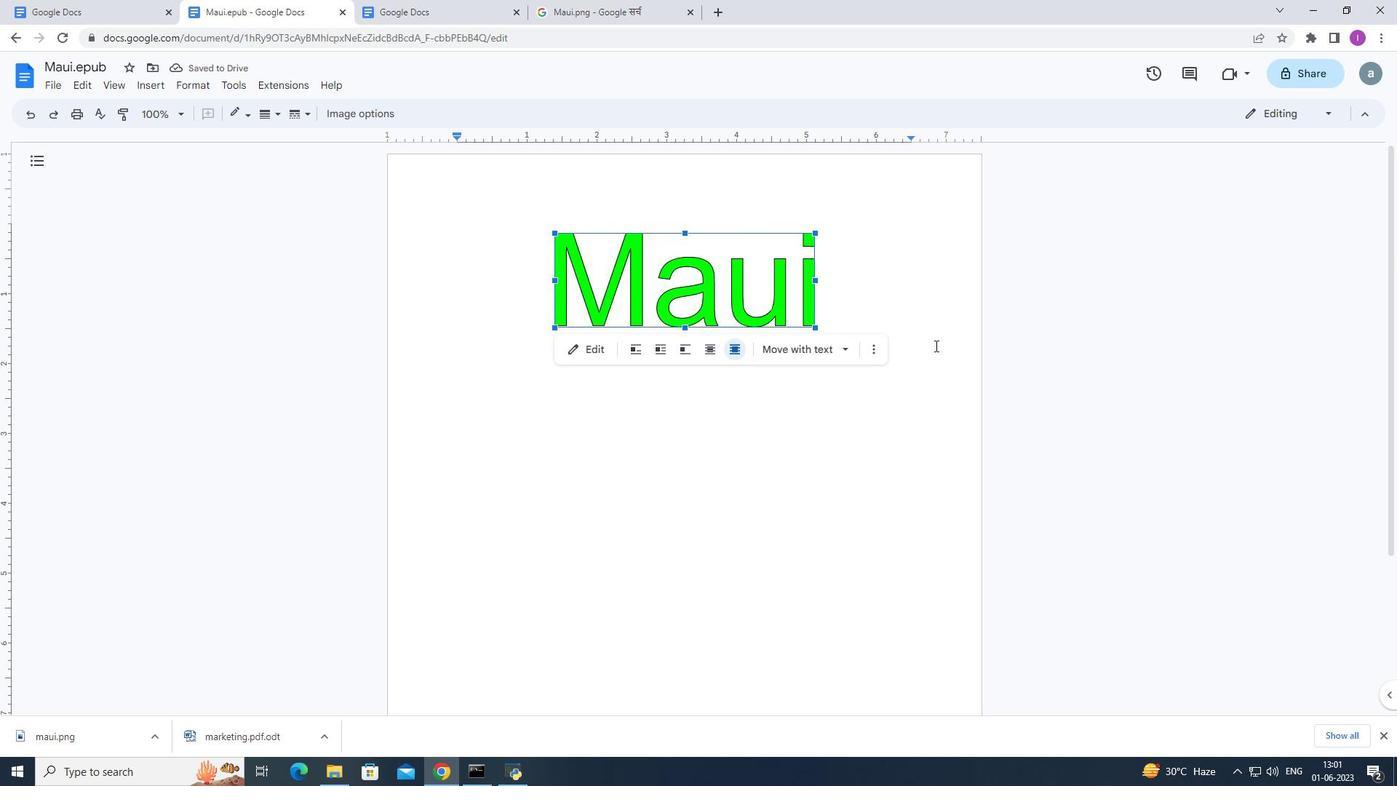 
Action: Mouse moved to (931, 347)
Screenshot: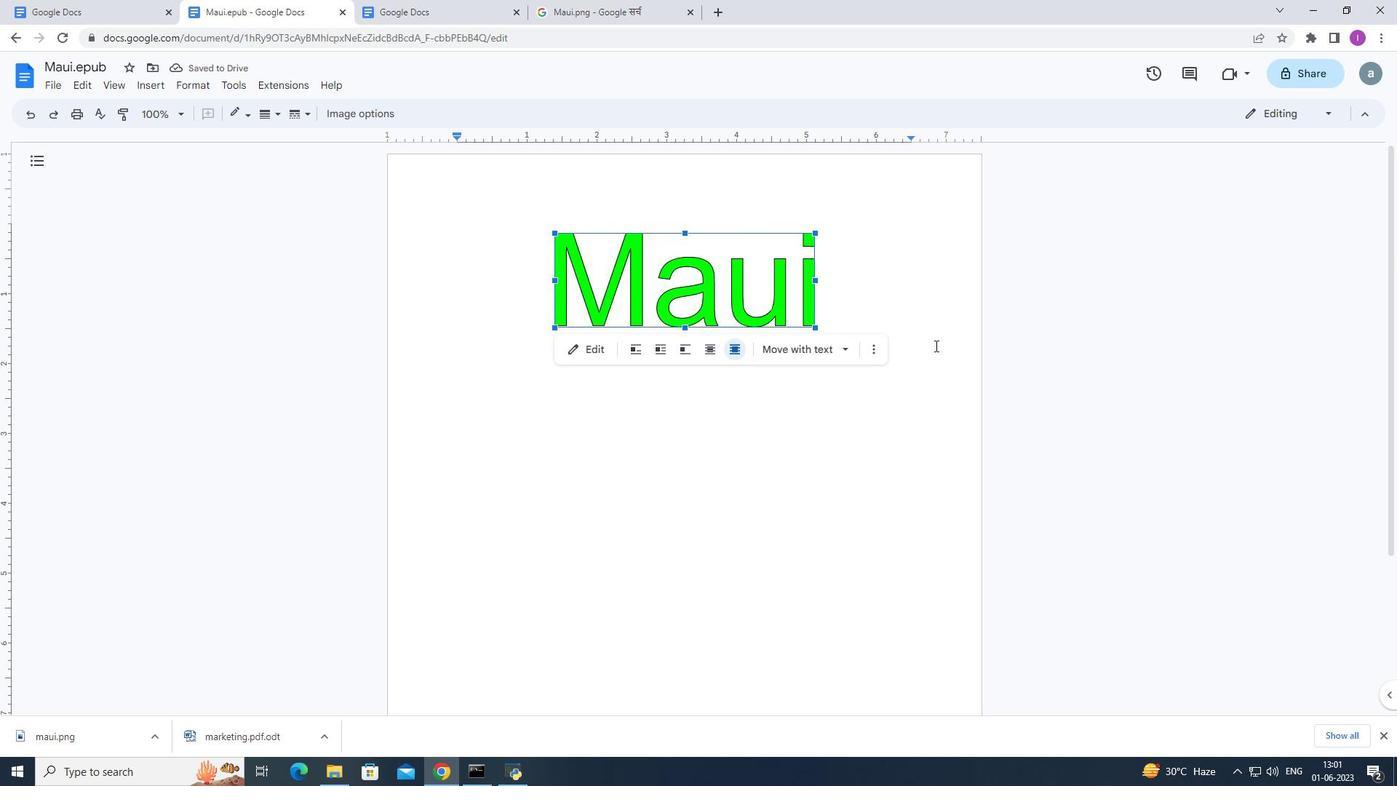 
Action: Mouse scrolled (931, 347) with delta (0, 0)
Screenshot: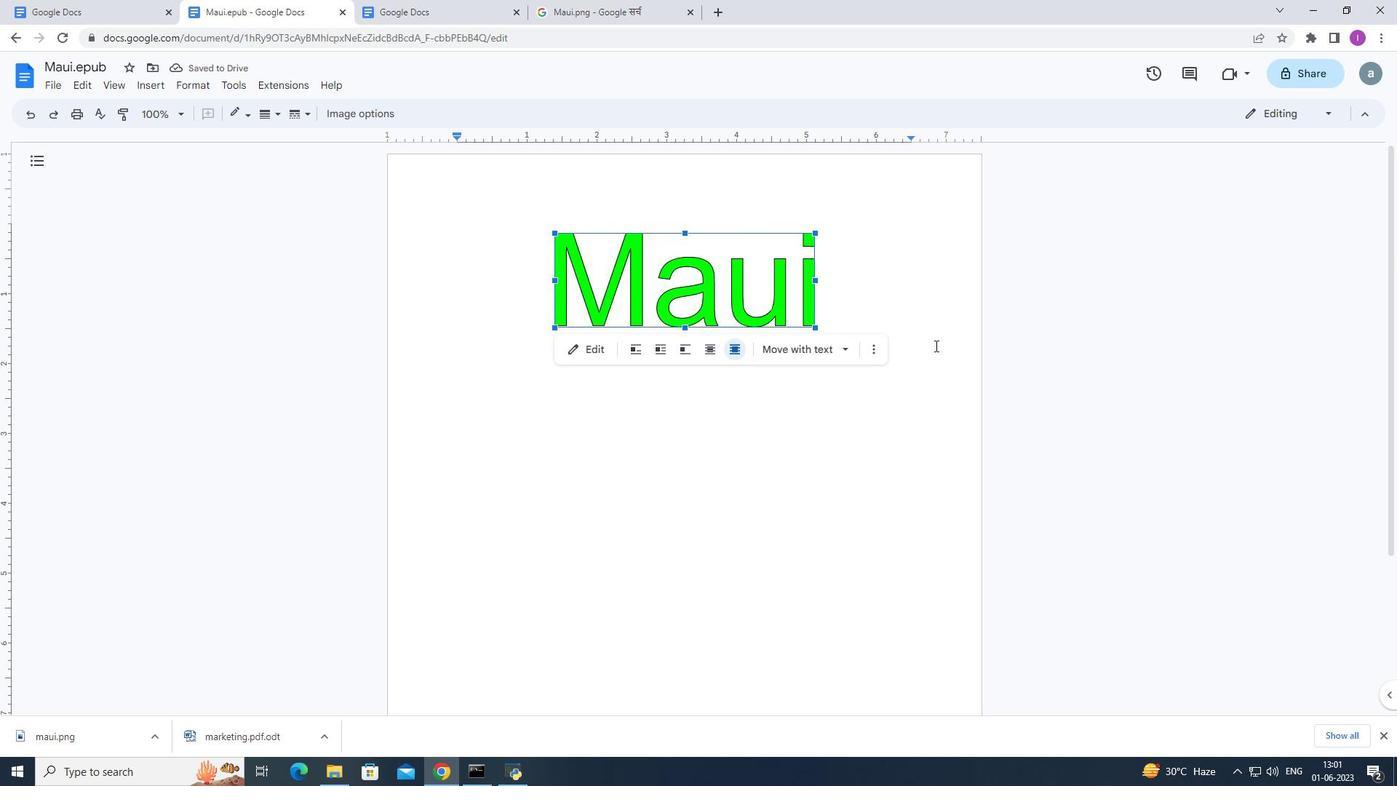 
Action: Mouse moved to (930, 348)
Screenshot: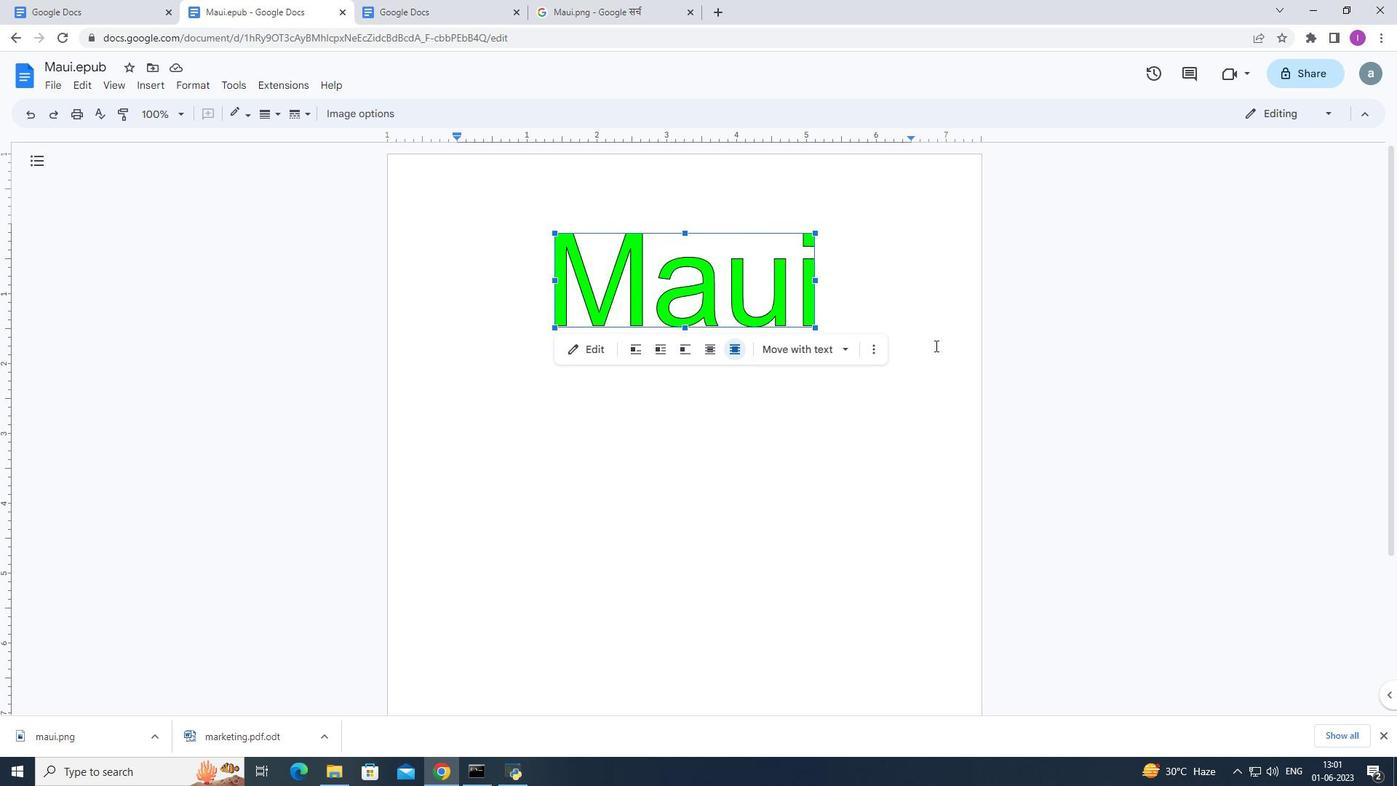 
Action: Mouse scrolled (930, 347) with delta (0, 0)
Screenshot: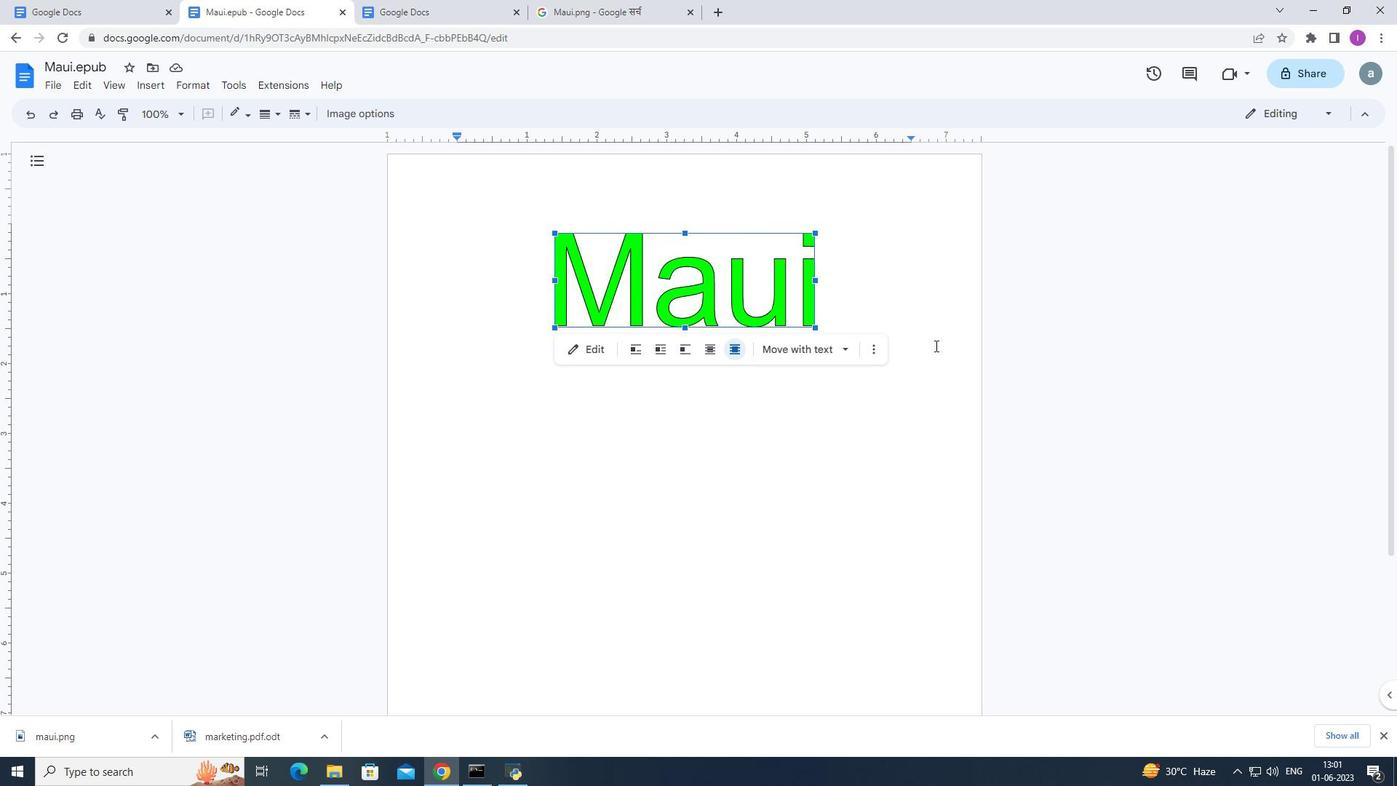 
Action: Mouse scrolled (930, 347) with delta (0, 0)
Screenshot: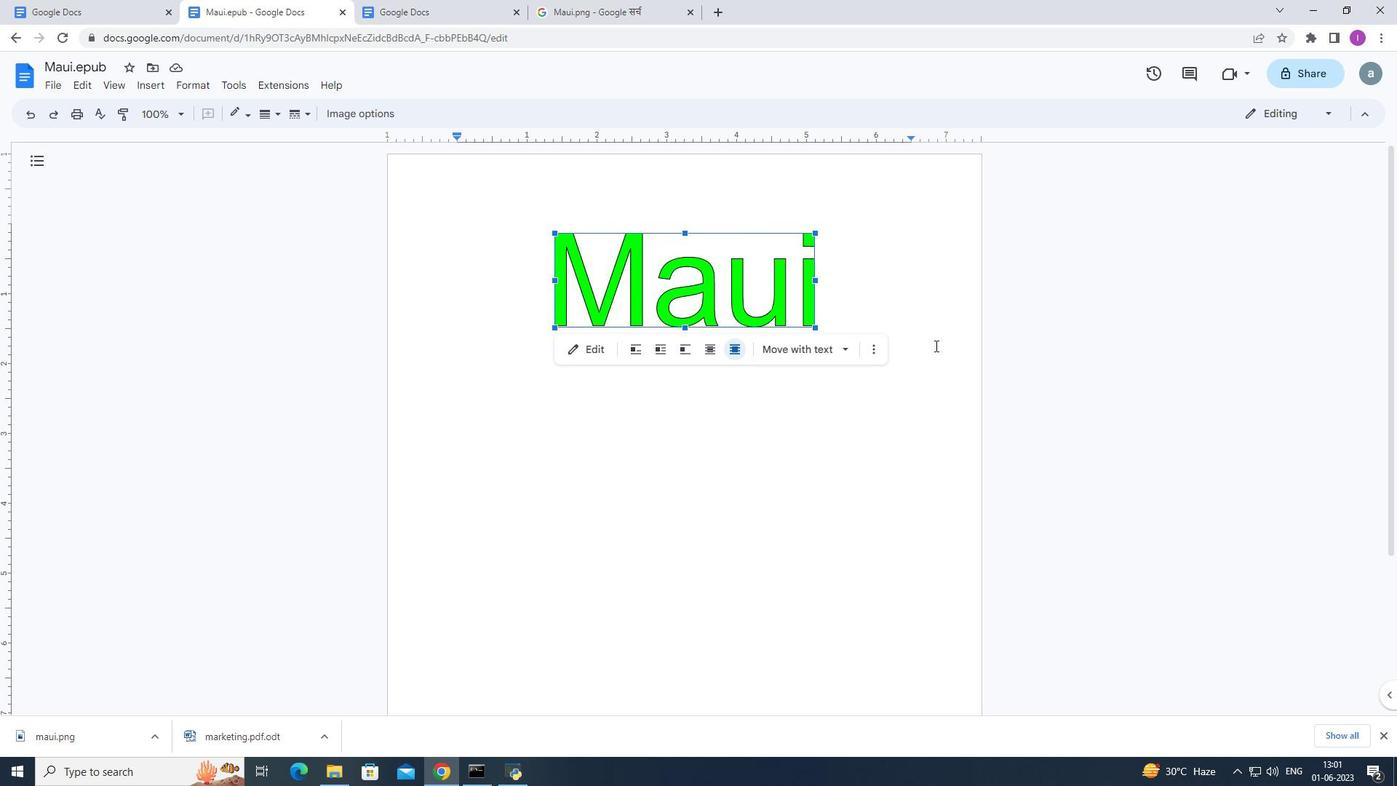 
Action: Mouse scrolled (930, 349) with delta (0, 0)
Screenshot: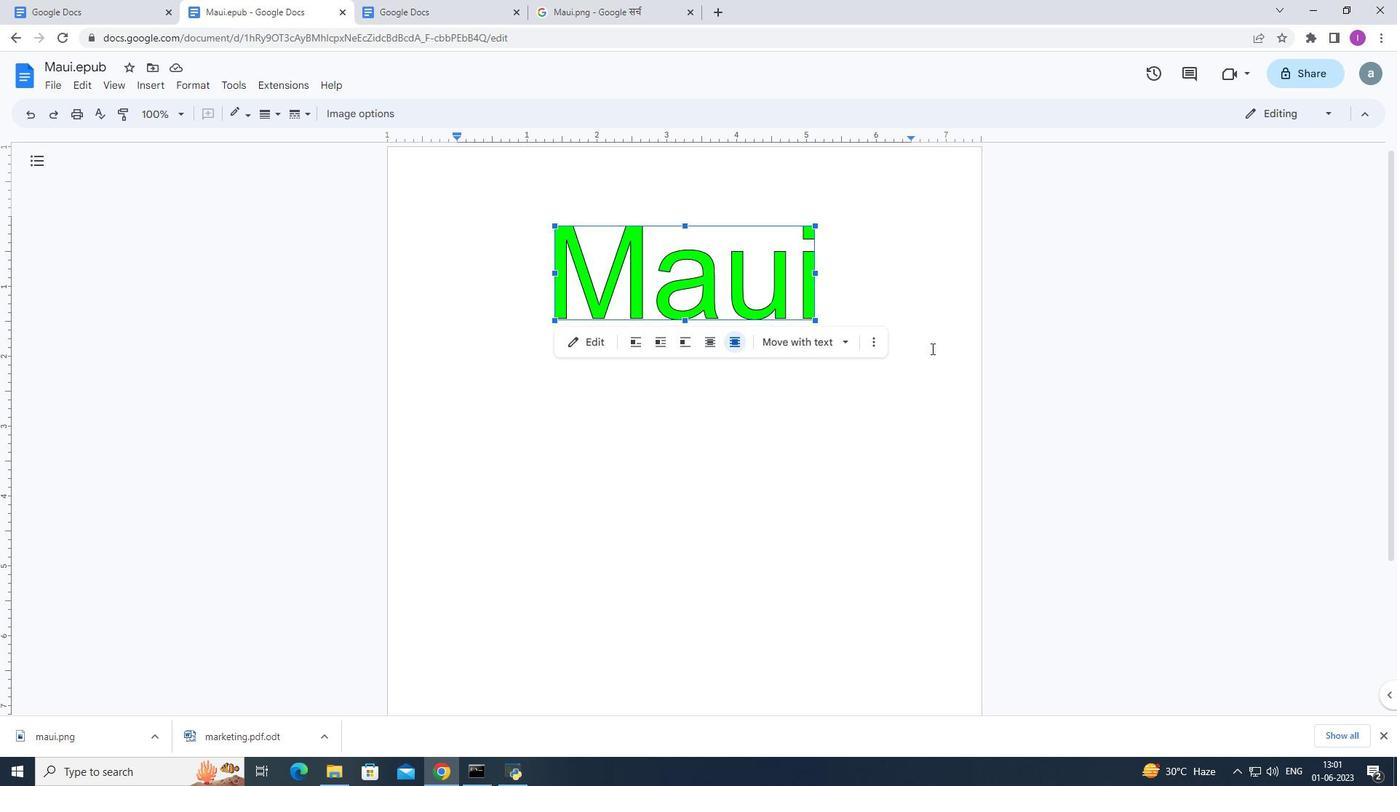 
Action: Mouse scrolled (930, 349) with delta (0, 0)
Screenshot: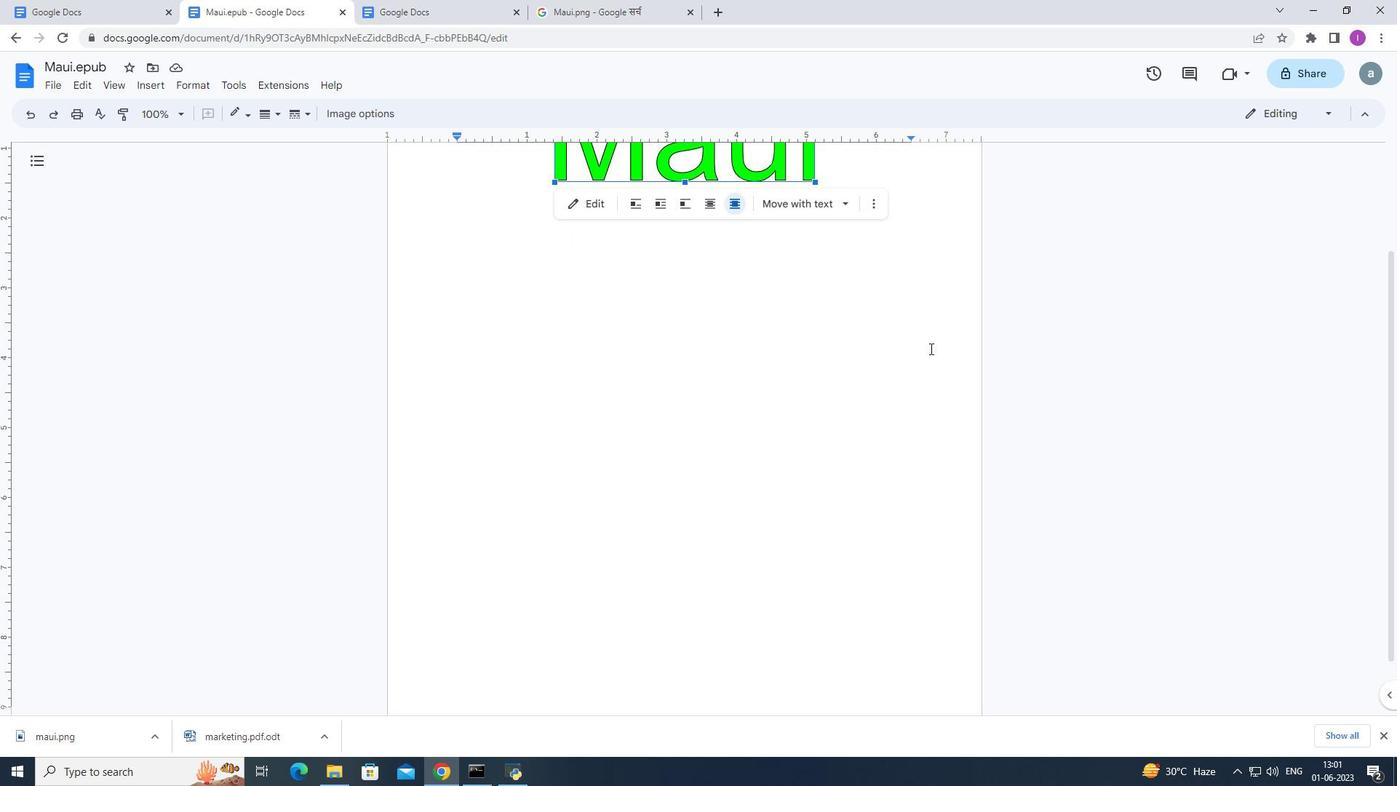 
Action: Mouse scrolled (930, 349) with delta (0, 0)
Screenshot: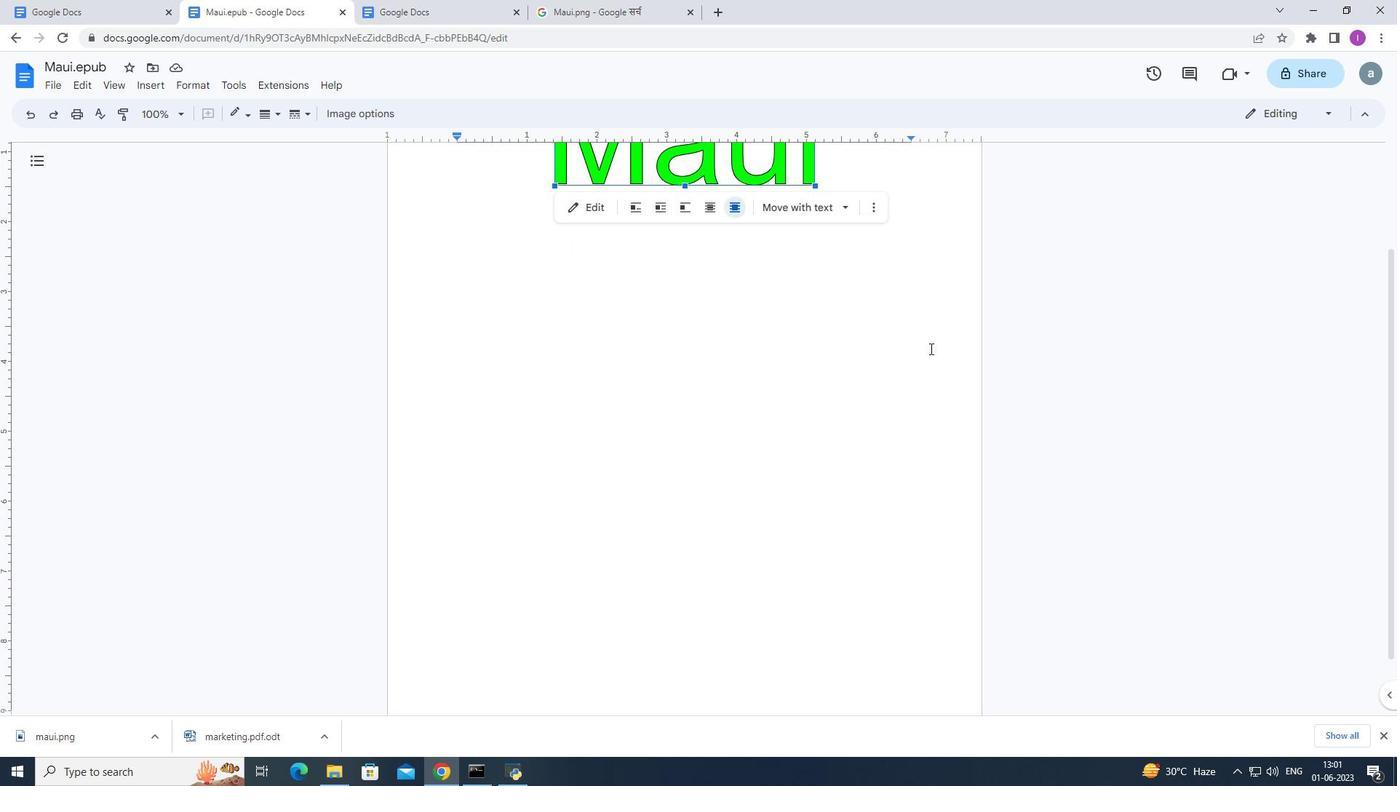 
Action: Mouse scrolled (930, 349) with delta (0, 0)
Screenshot: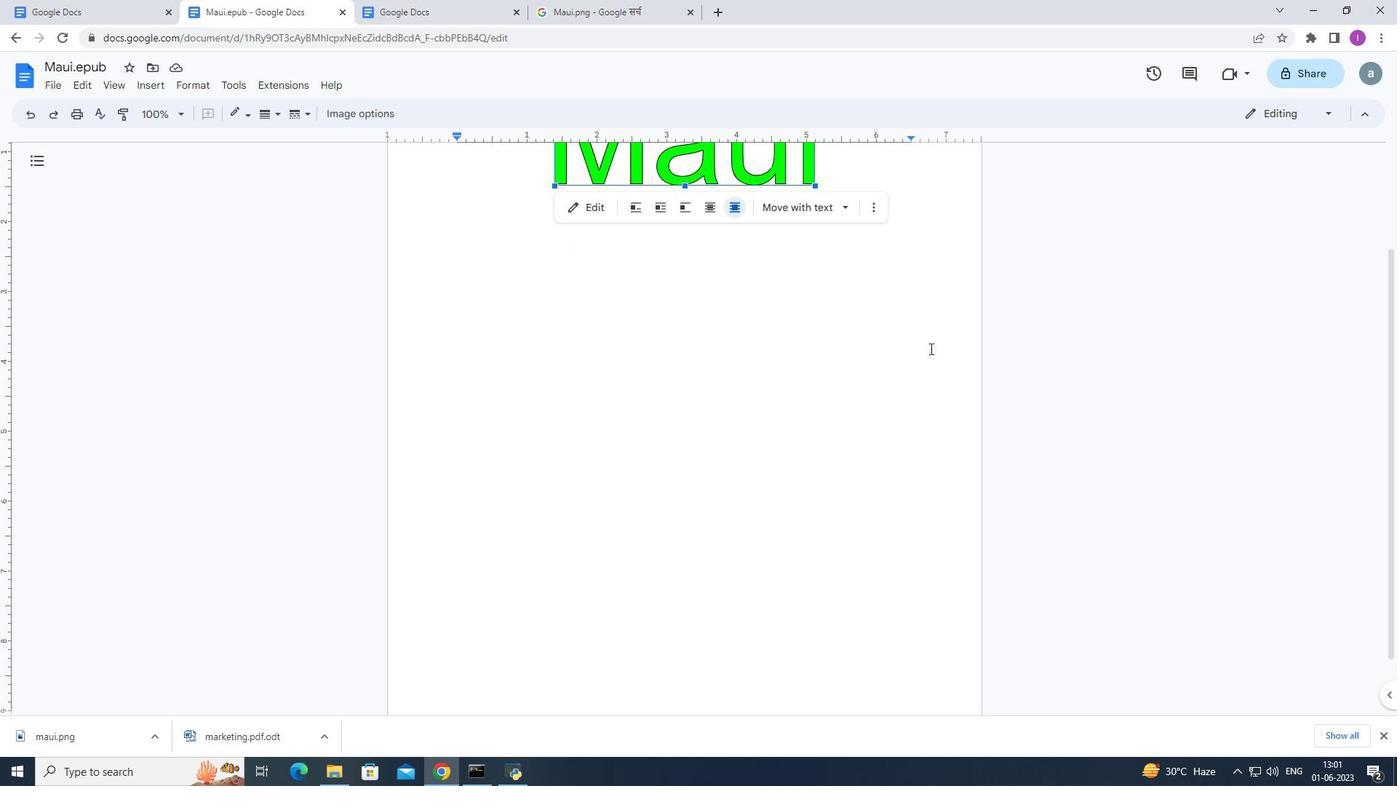 
Action: Mouse scrolled (930, 349) with delta (0, 0)
Screenshot: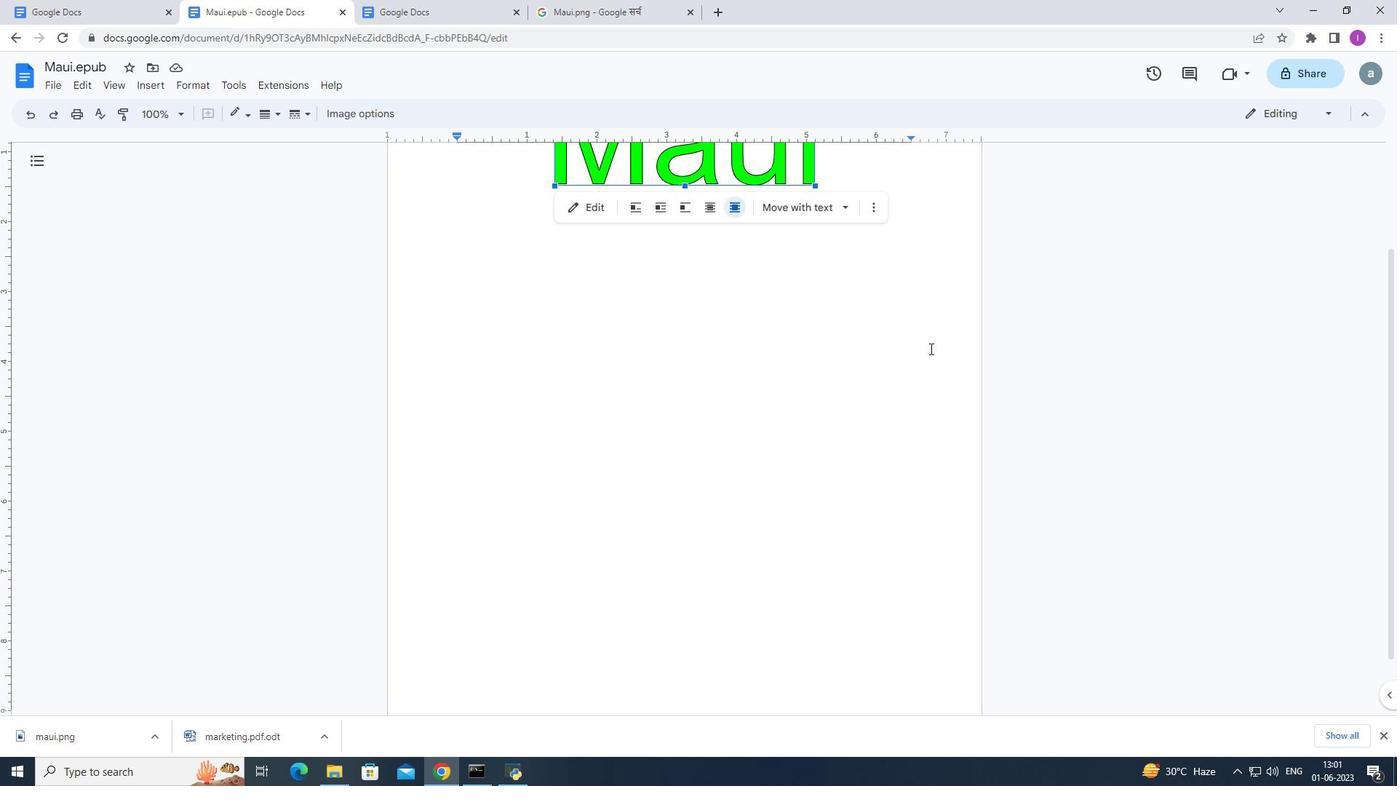 
Action: Mouse scrolled (930, 349) with delta (0, 0)
Screenshot: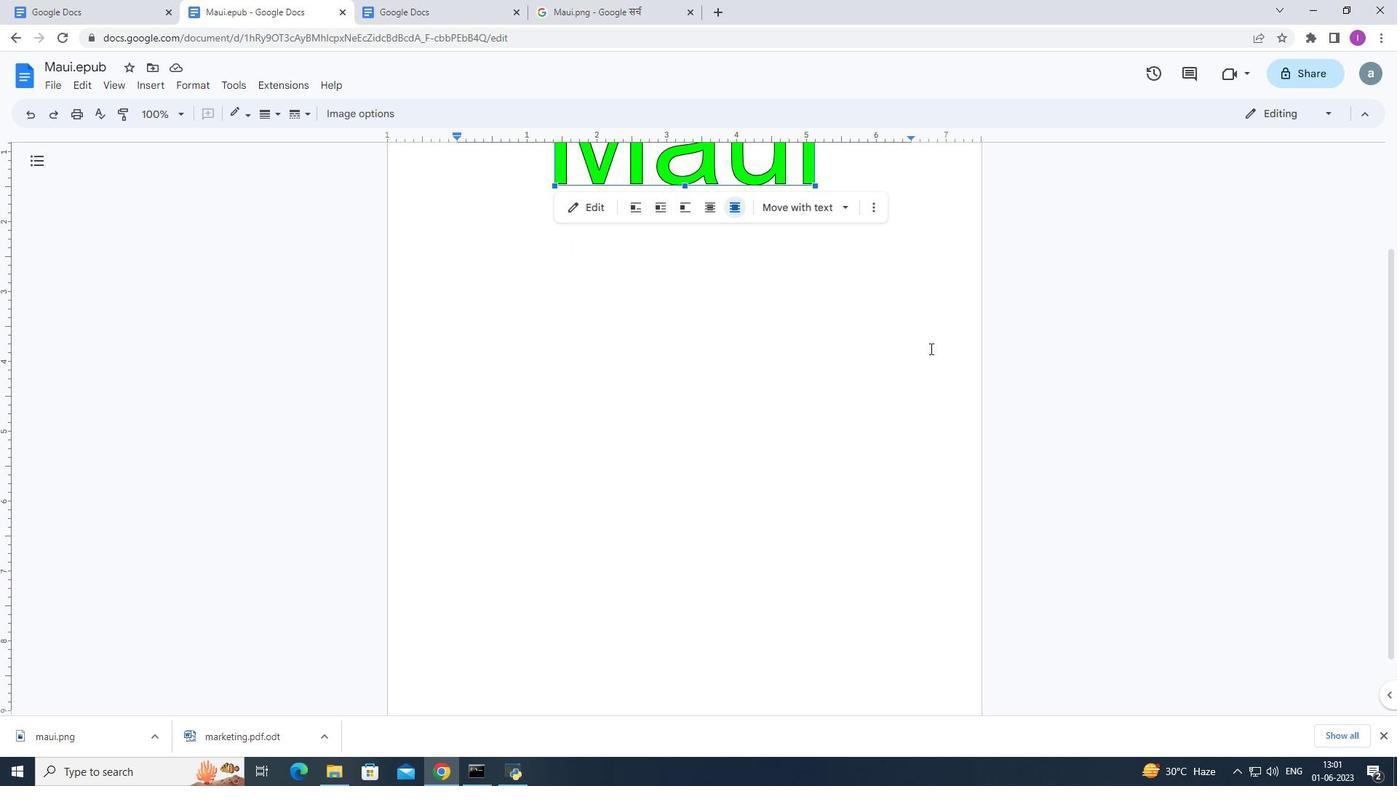
Action: Mouse scrolled (930, 347) with delta (0, 0)
Screenshot: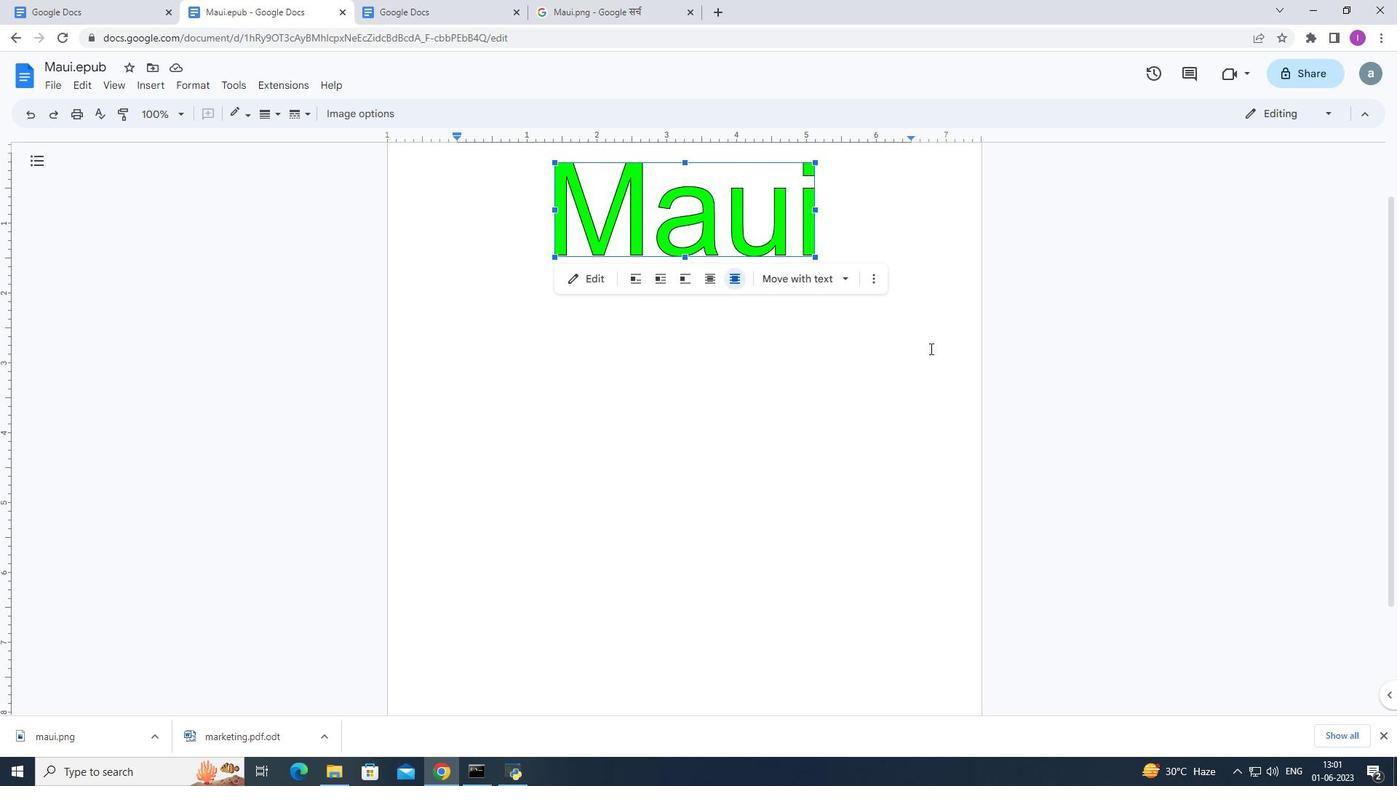 
Action: Mouse scrolled (930, 347) with delta (0, 0)
Screenshot: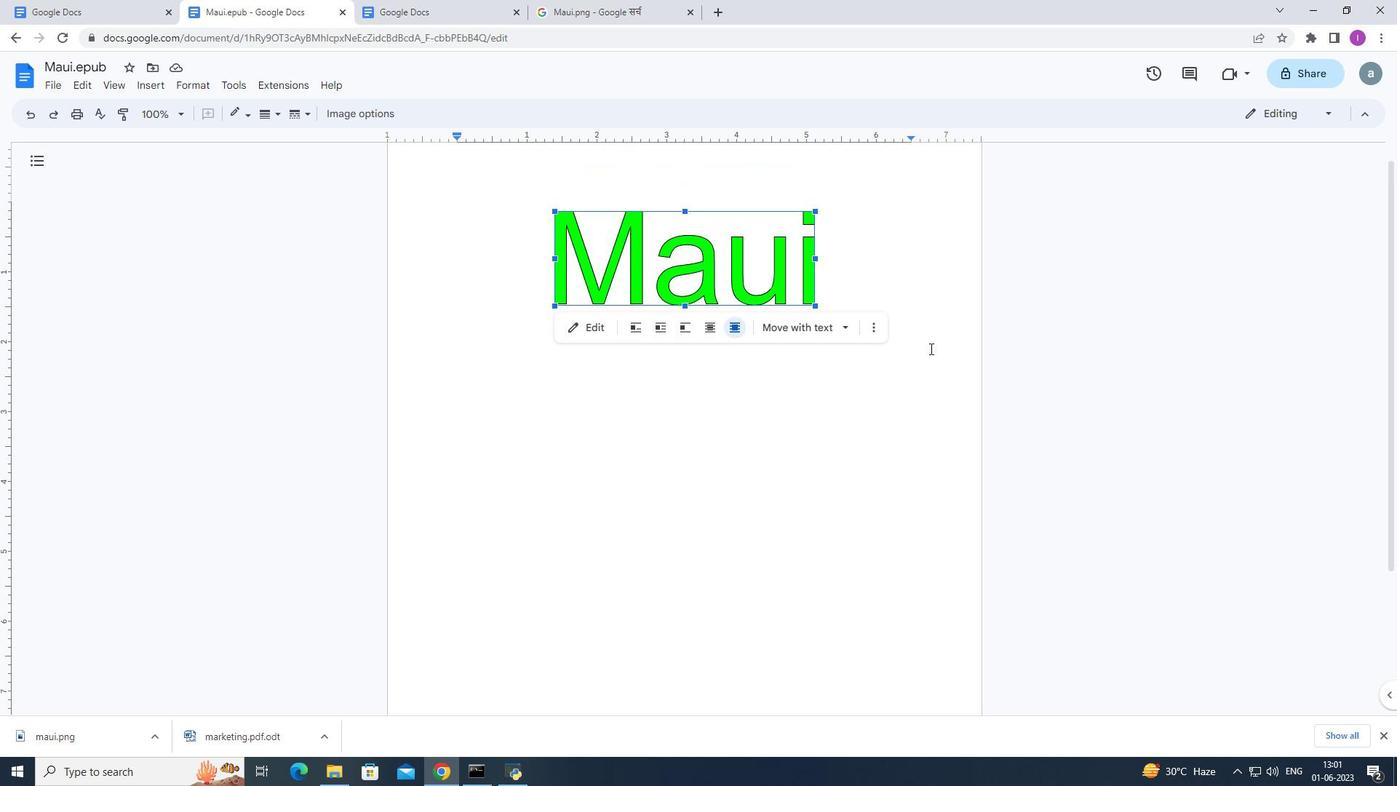
Action: Mouse scrolled (930, 347) with delta (0, 0)
Screenshot: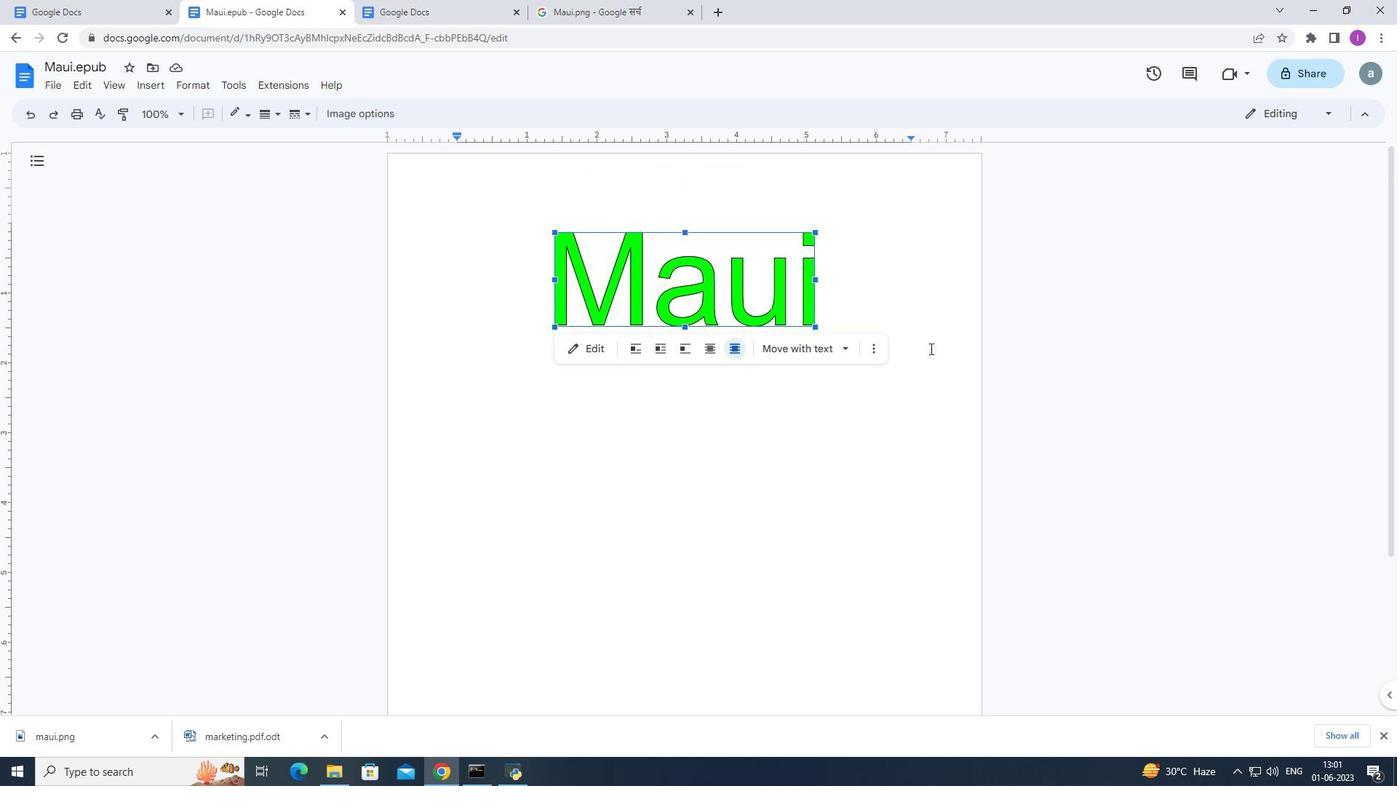 
Action: Mouse scrolled (930, 347) with delta (0, 0)
Screenshot: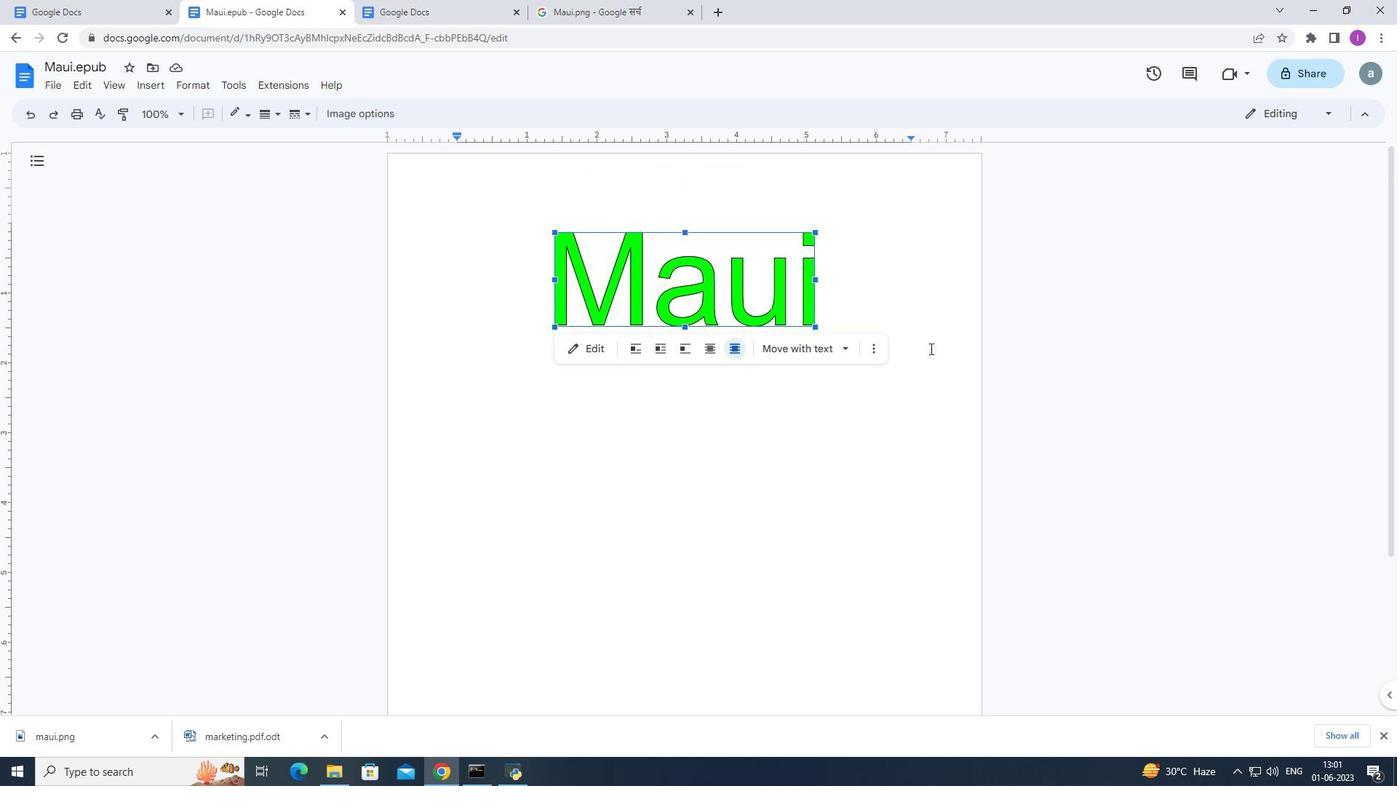 
Action: Mouse scrolled (930, 347) with delta (0, 0)
Screenshot: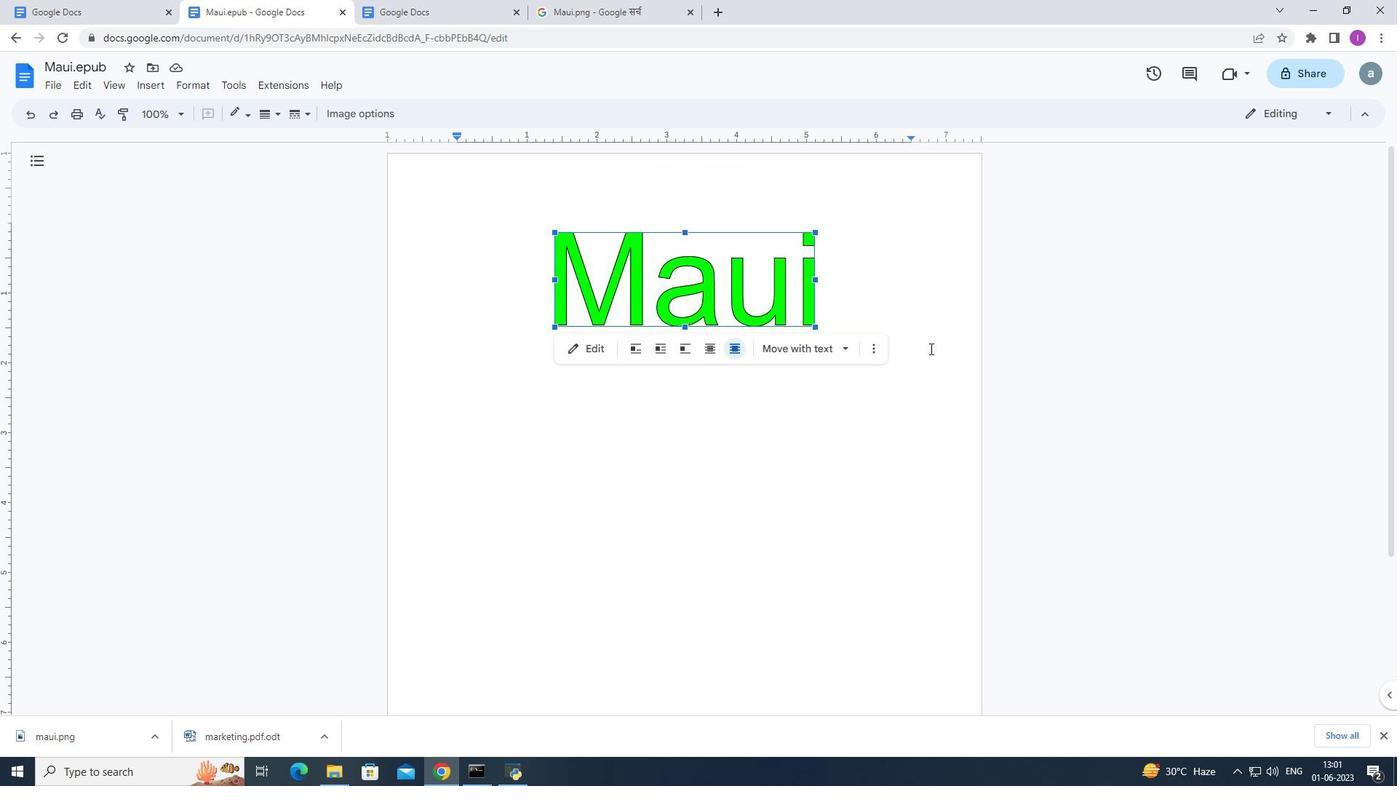 
Action: Mouse scrolled (930, 347) with delta (0, 0)
Screenshot: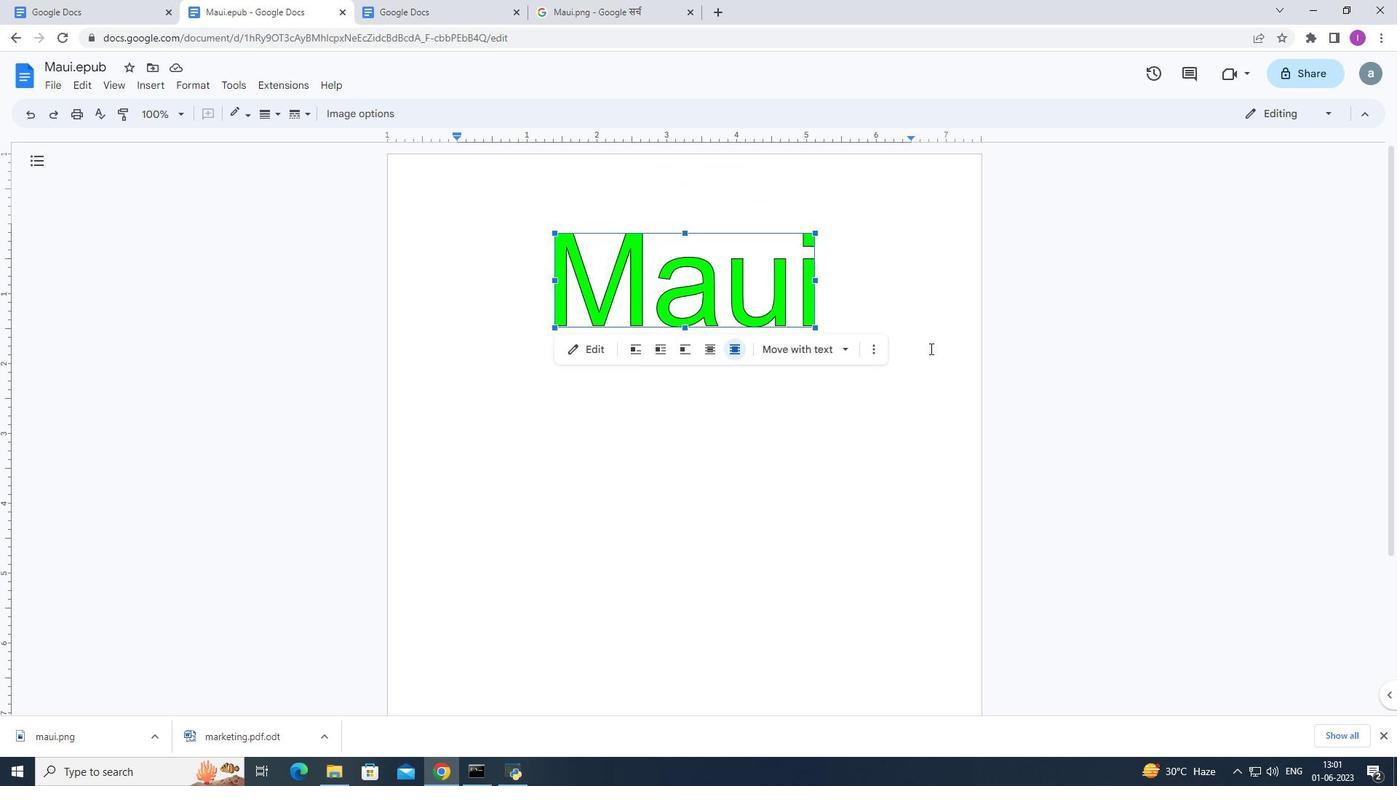 
Action: Mouse scrolled (930, 347) with delta (0, 0)
Screenshot: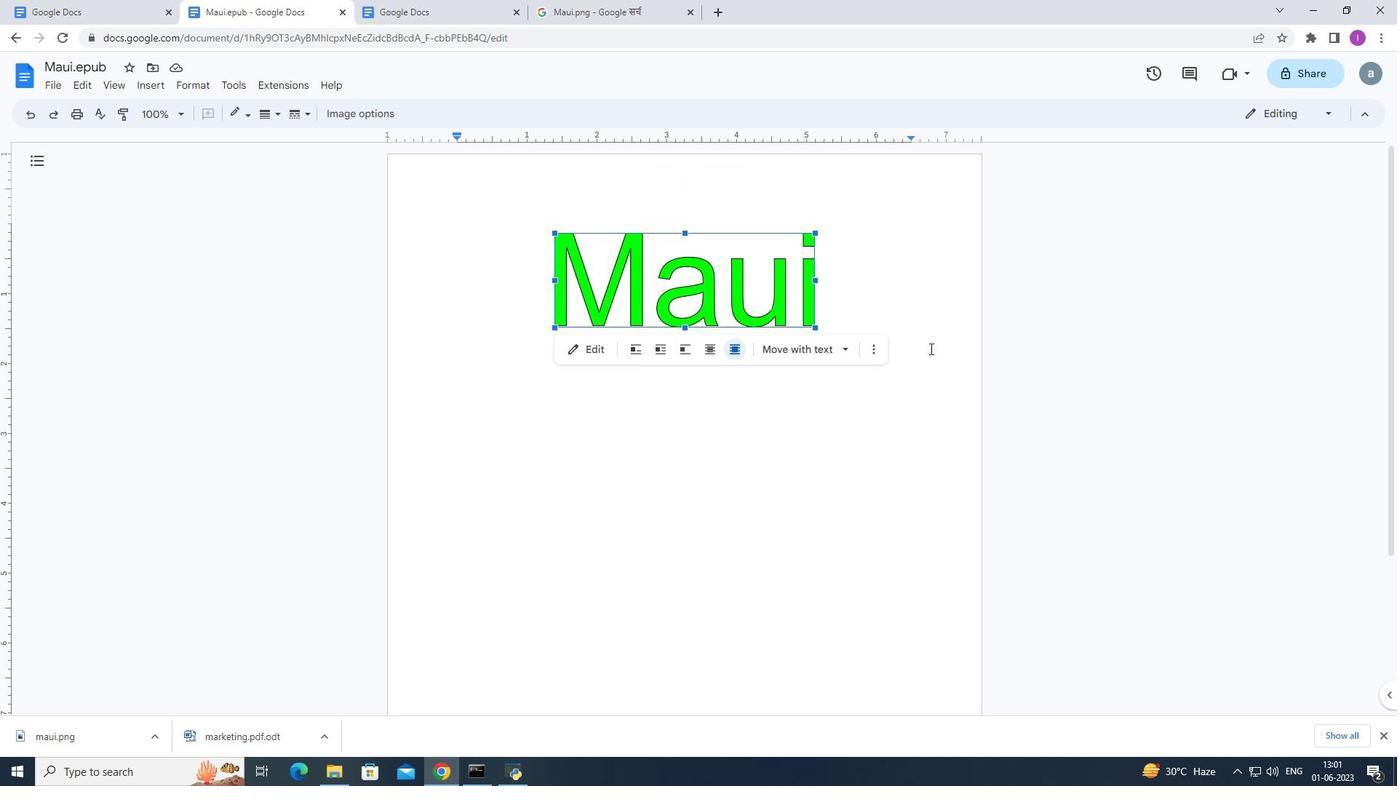 
Action: Mouse scrolled (930, 347) with delta (0, 0)
Screenshot: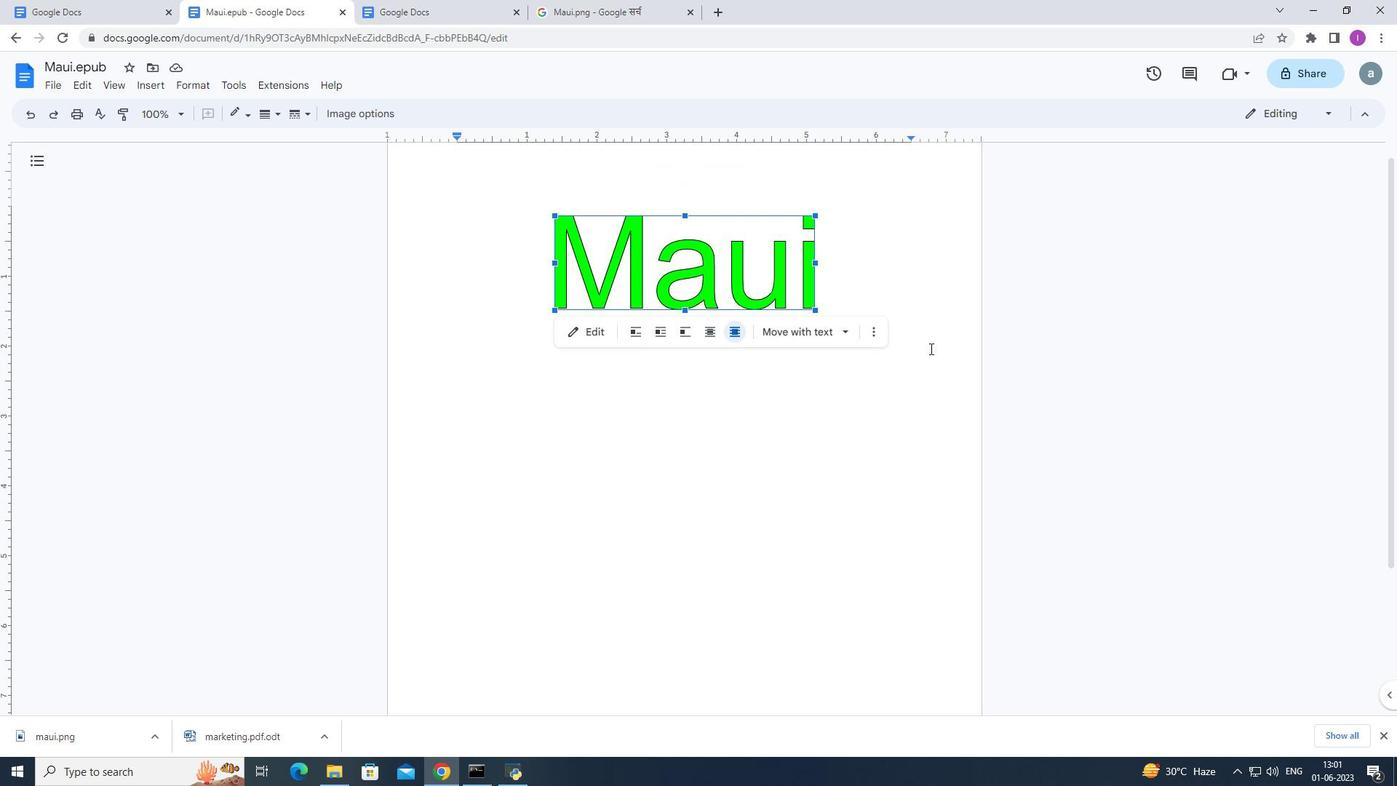 
Action: Mouse scrolled (930, 347) with delta (0, 0)
Screenshot: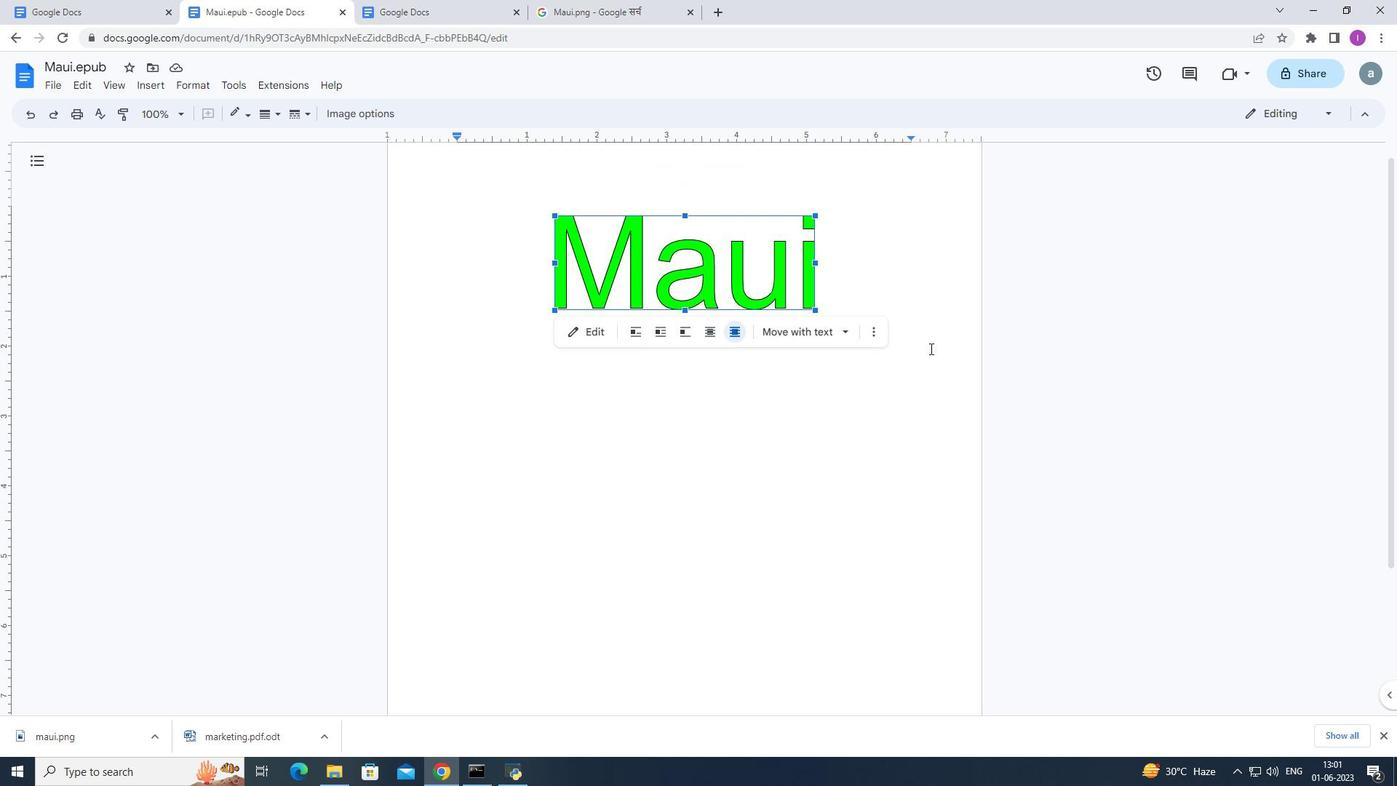 
Action: Mouse scrolled (930, 349) with delta (0, 0)
Screenshot: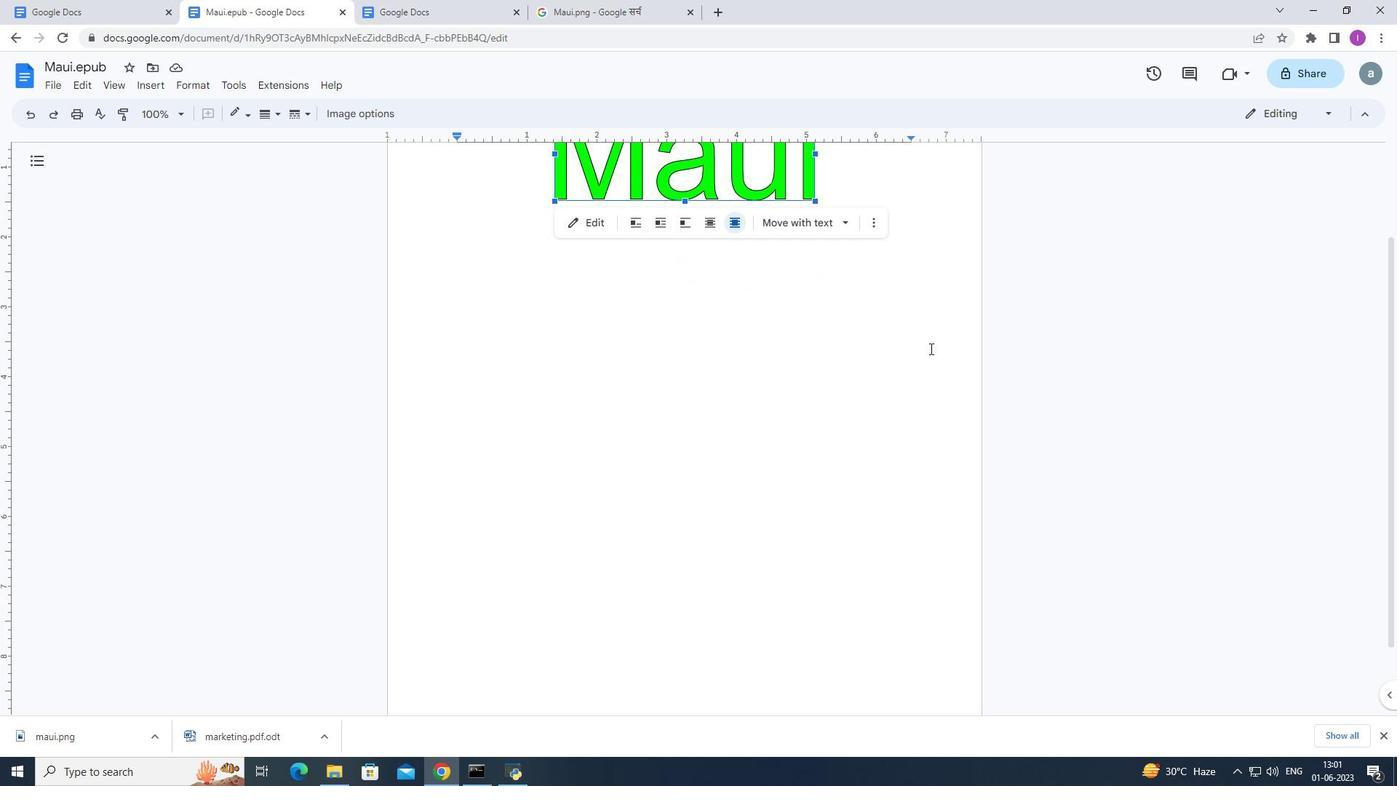 
Action: Mouse scrolled (930, 349) with delta (0, 0)
Screenshot: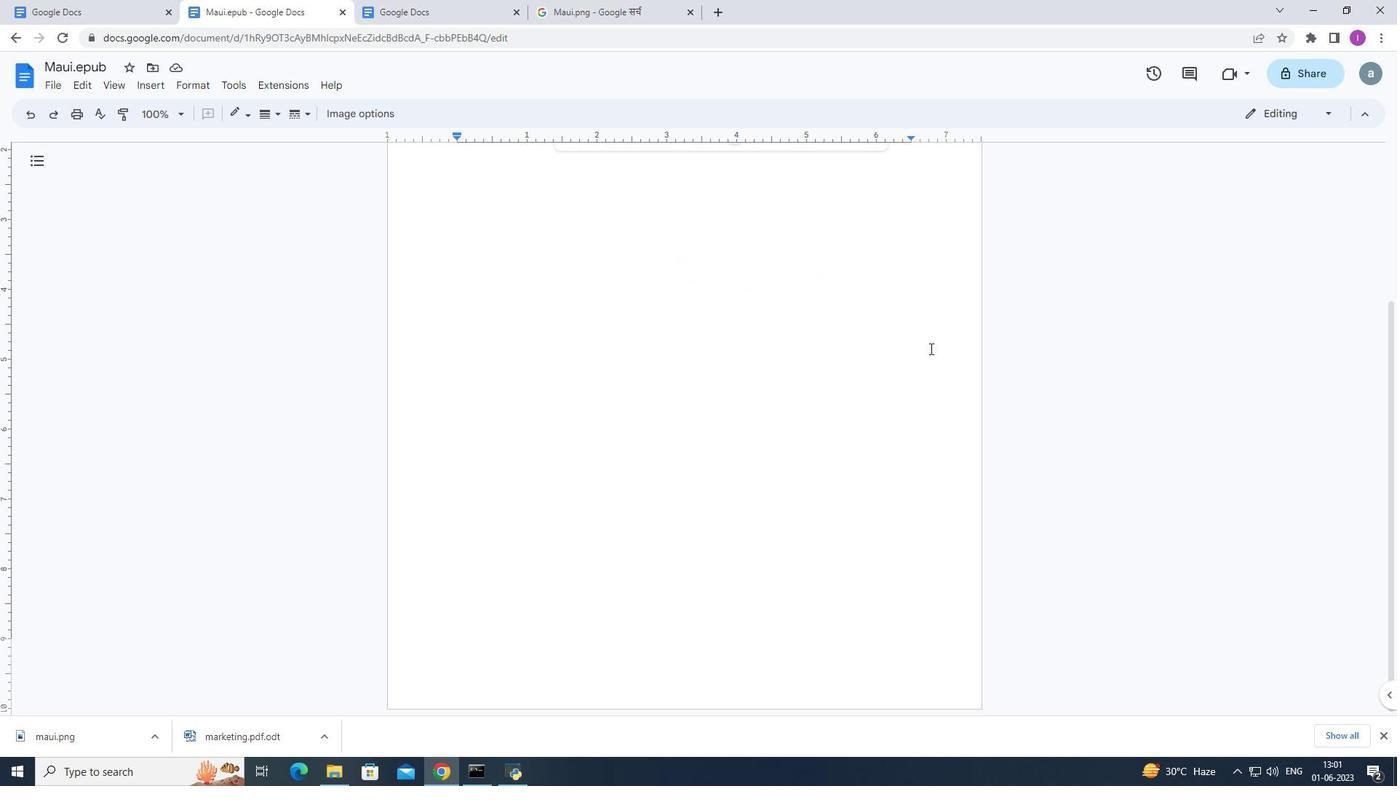 
Action: Mouse scrolled (930, 349) with delta (0, 0)
Screenshot: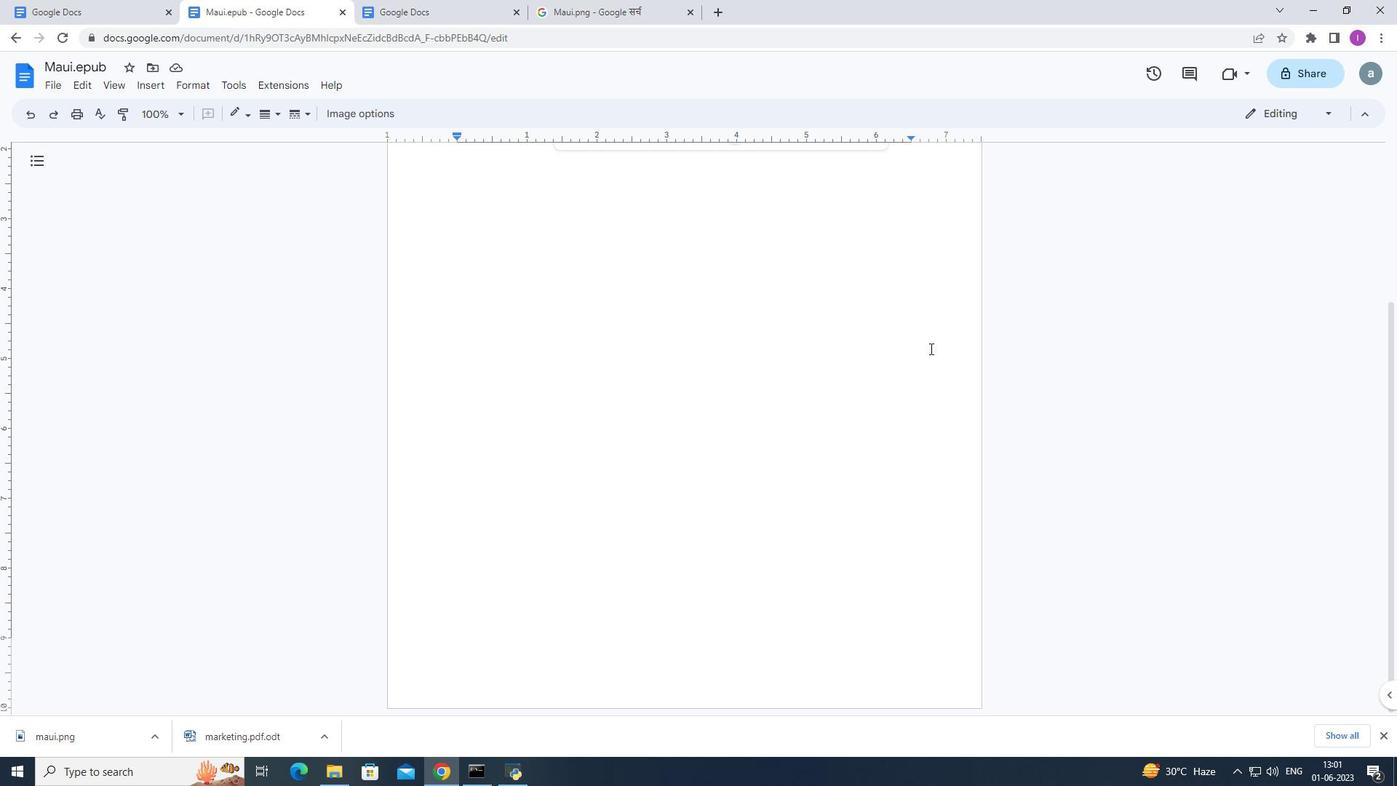 
Action: Mouse scrolled (930, 349) with delta (0, 0)
Screenshot: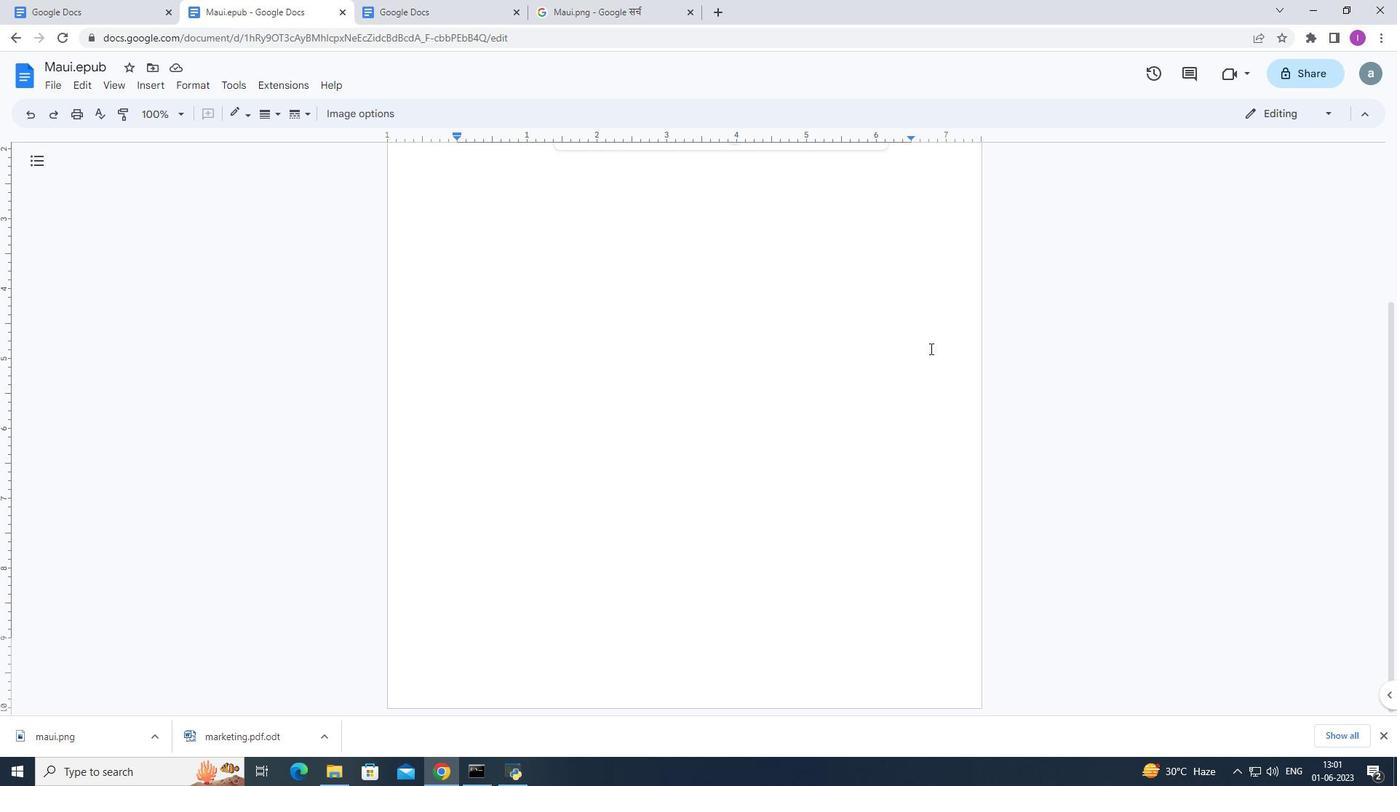 
Action: Mouse scrolled (930, 349) with delta (0, 0)
Screenshot: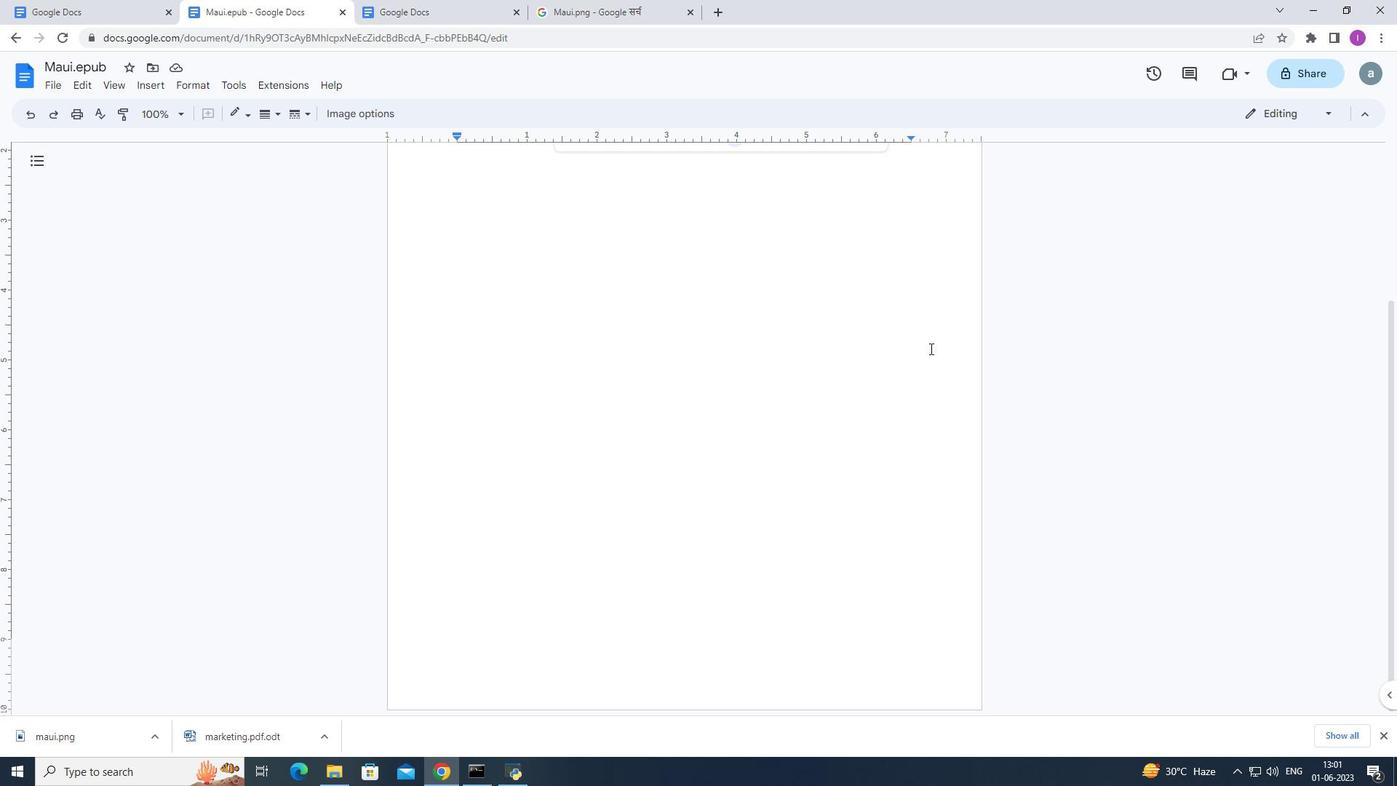 
Action: Mouse scrolled (930, 347) with delta (0, 0)
Screenshot: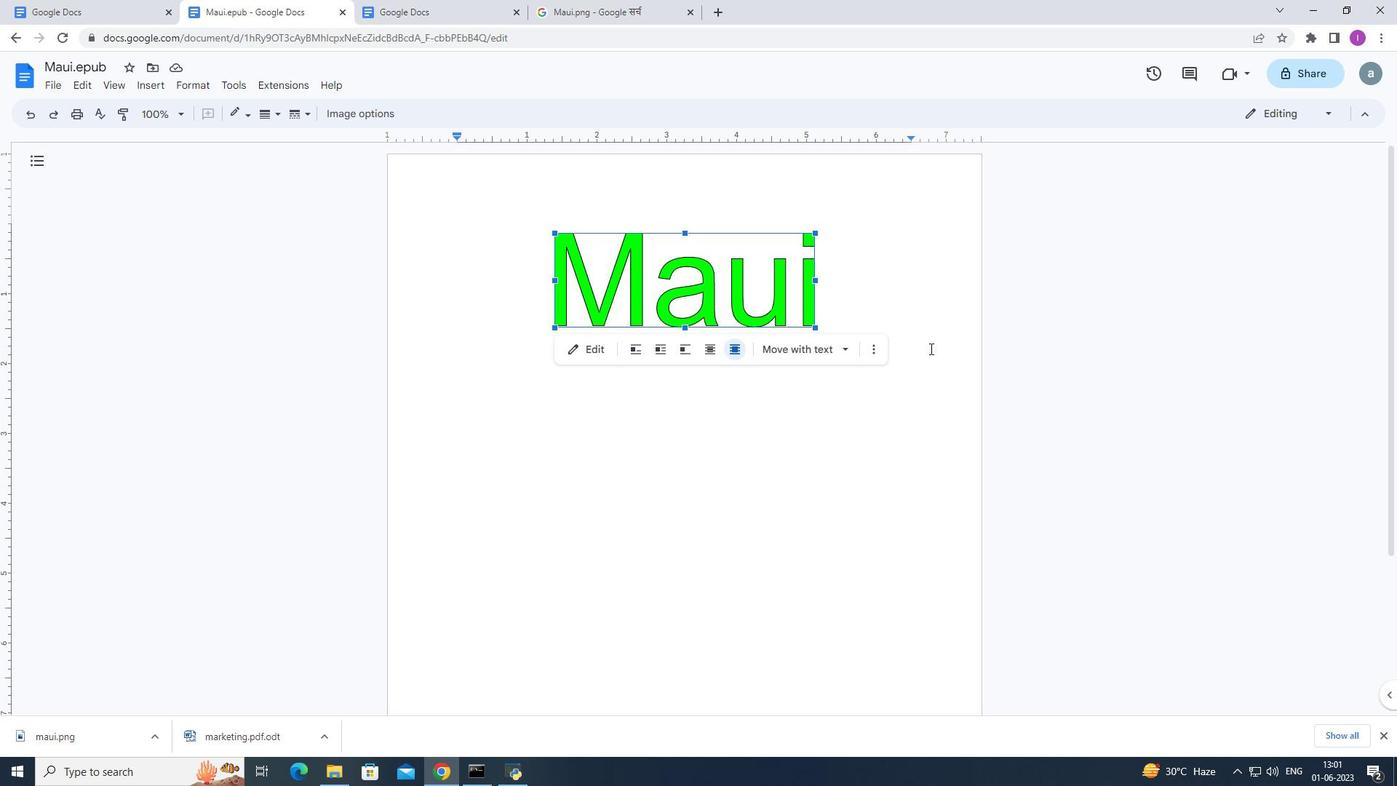 
Action: Mouse scrolled (930, 347) with delta (0, 0)
Screenshot: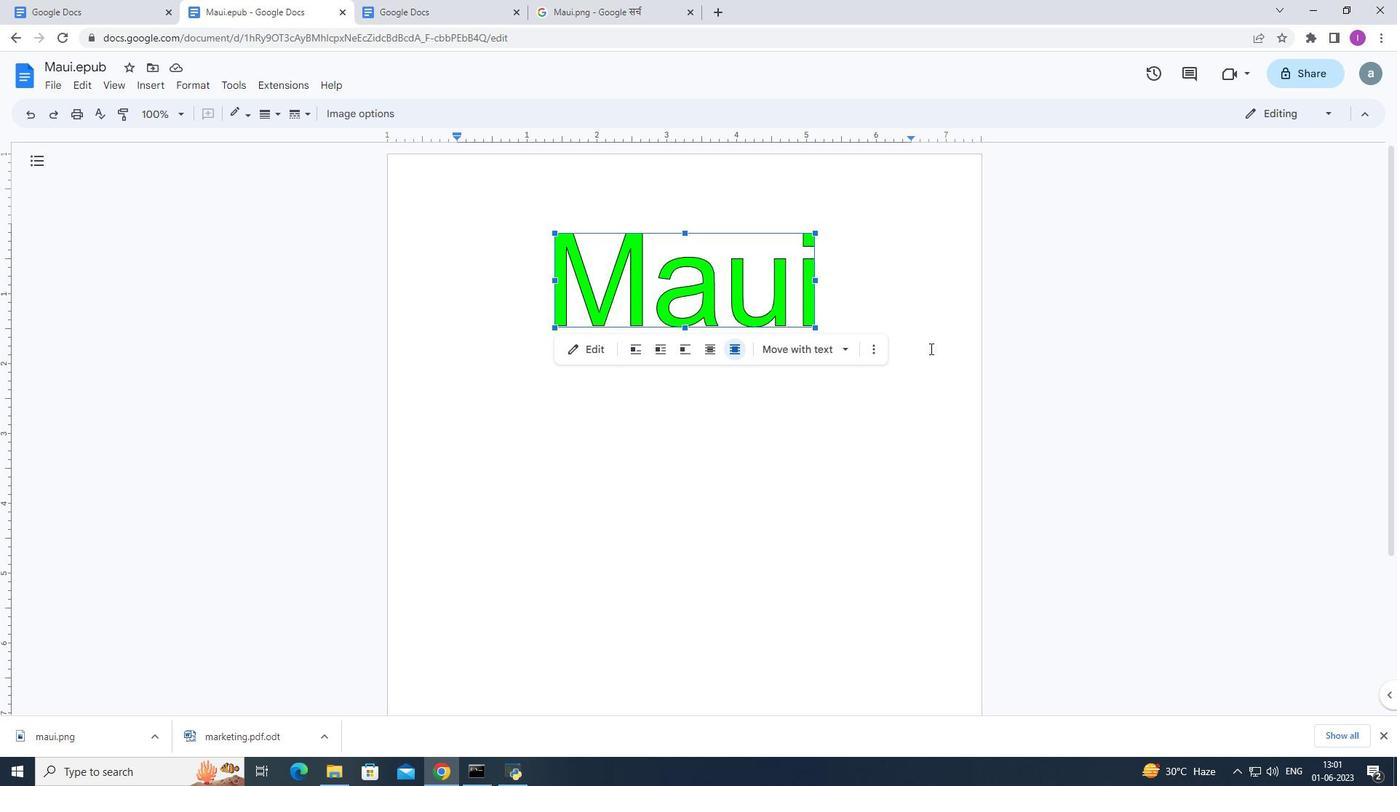 
Action: Mouse scrolled (930, 347) with delta (0, 0)
Screenshot: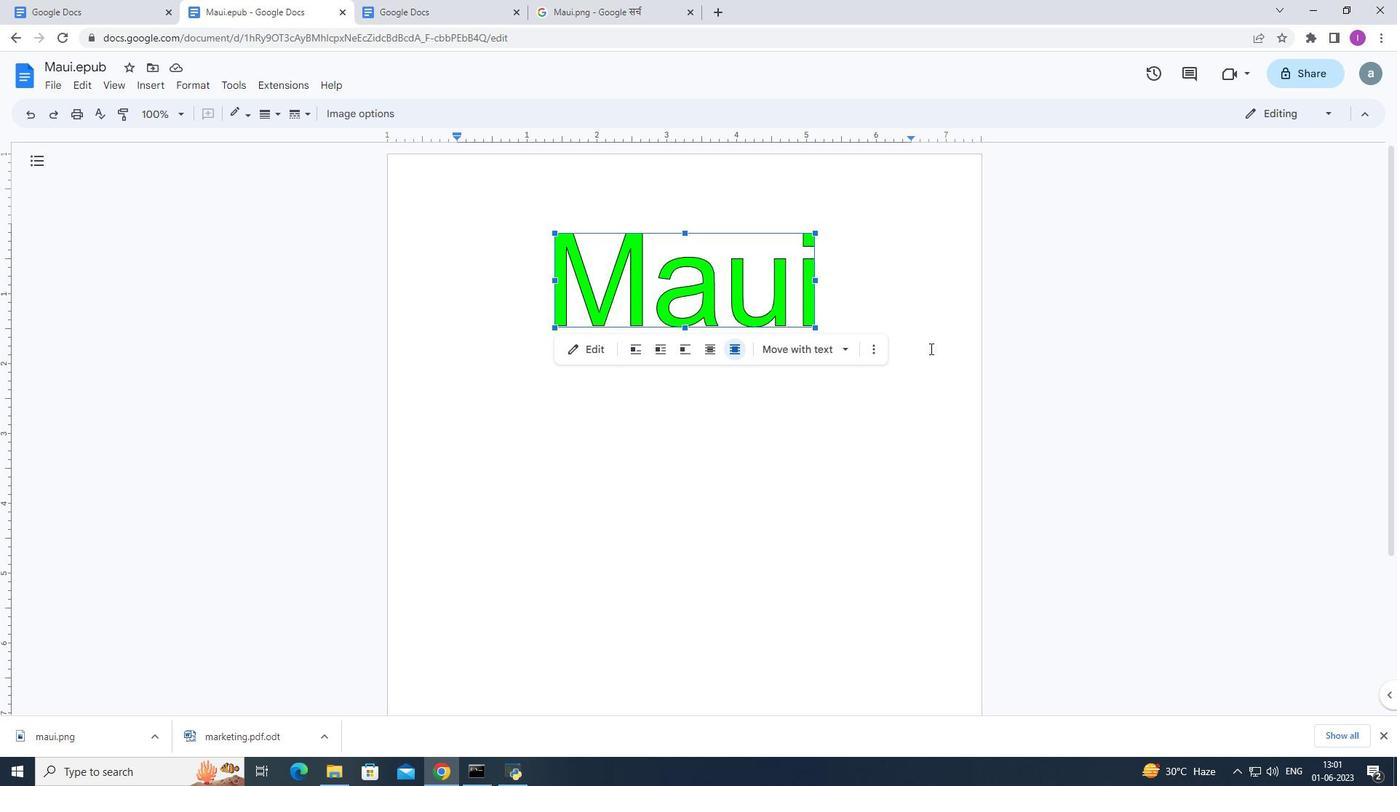 
Action: Mouse scrolled (930, 347) with delta (0, 0)
Screenshot: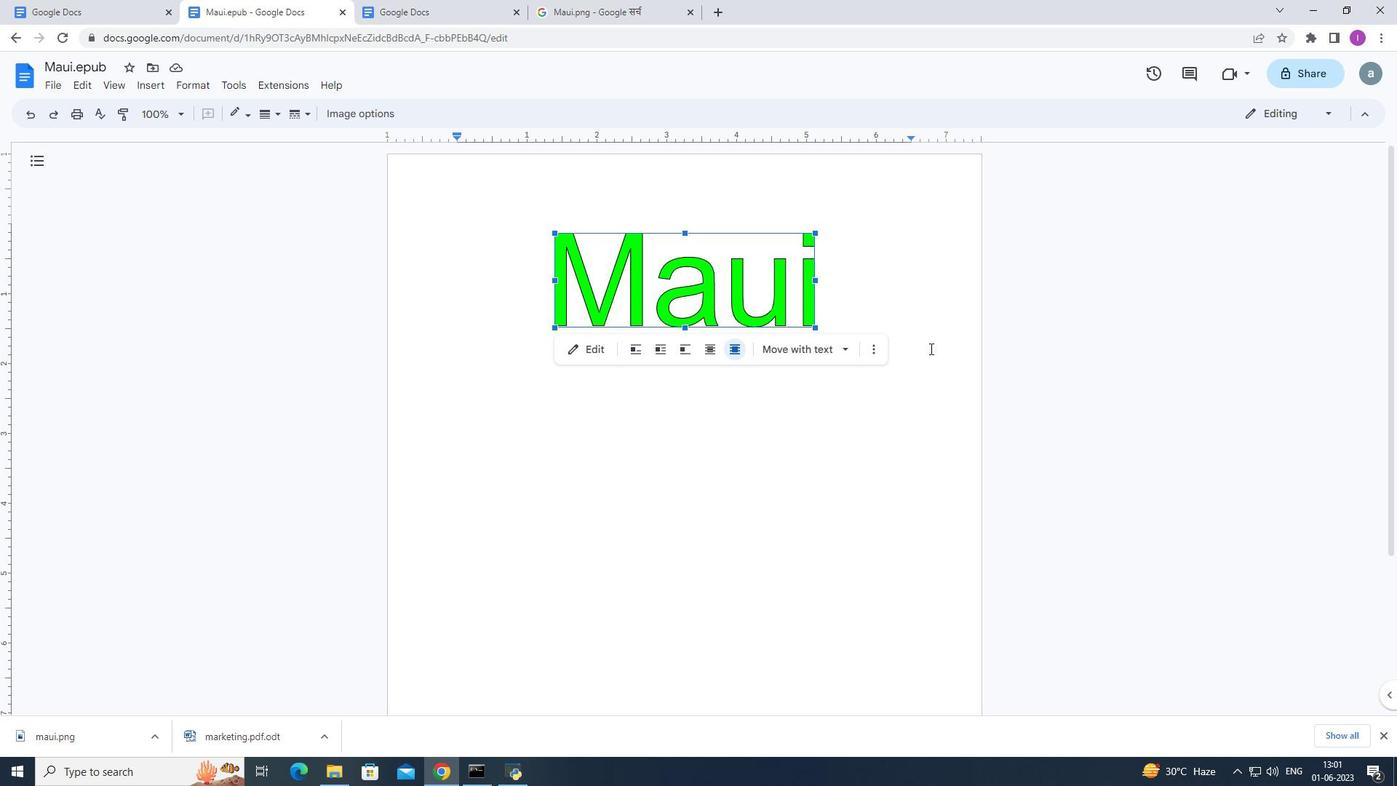 
Action: Mouse scrolled (930, 347) with delta (0, 0)
Screenshot: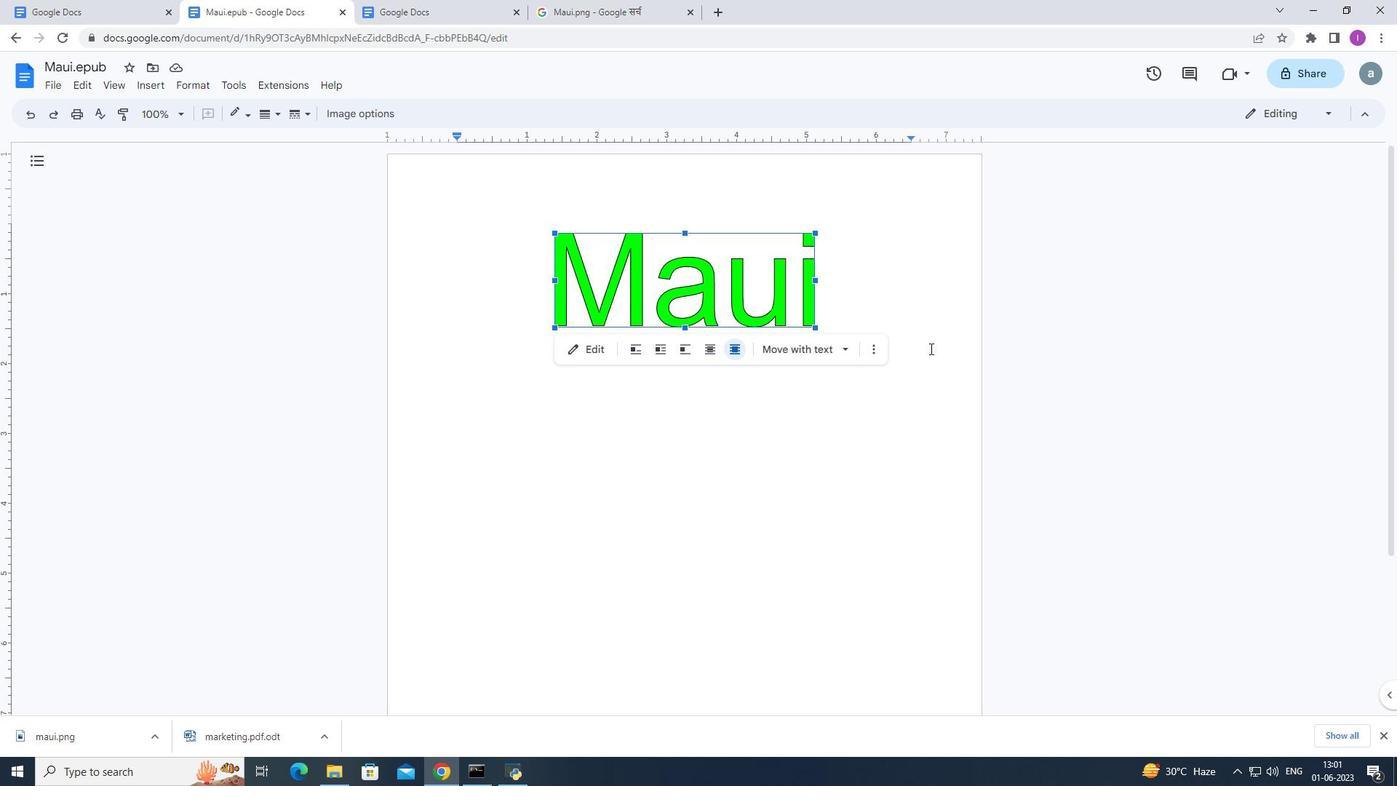
Action: Mouse scrolled (930, 347) with delta (0, 0)
Screenshot: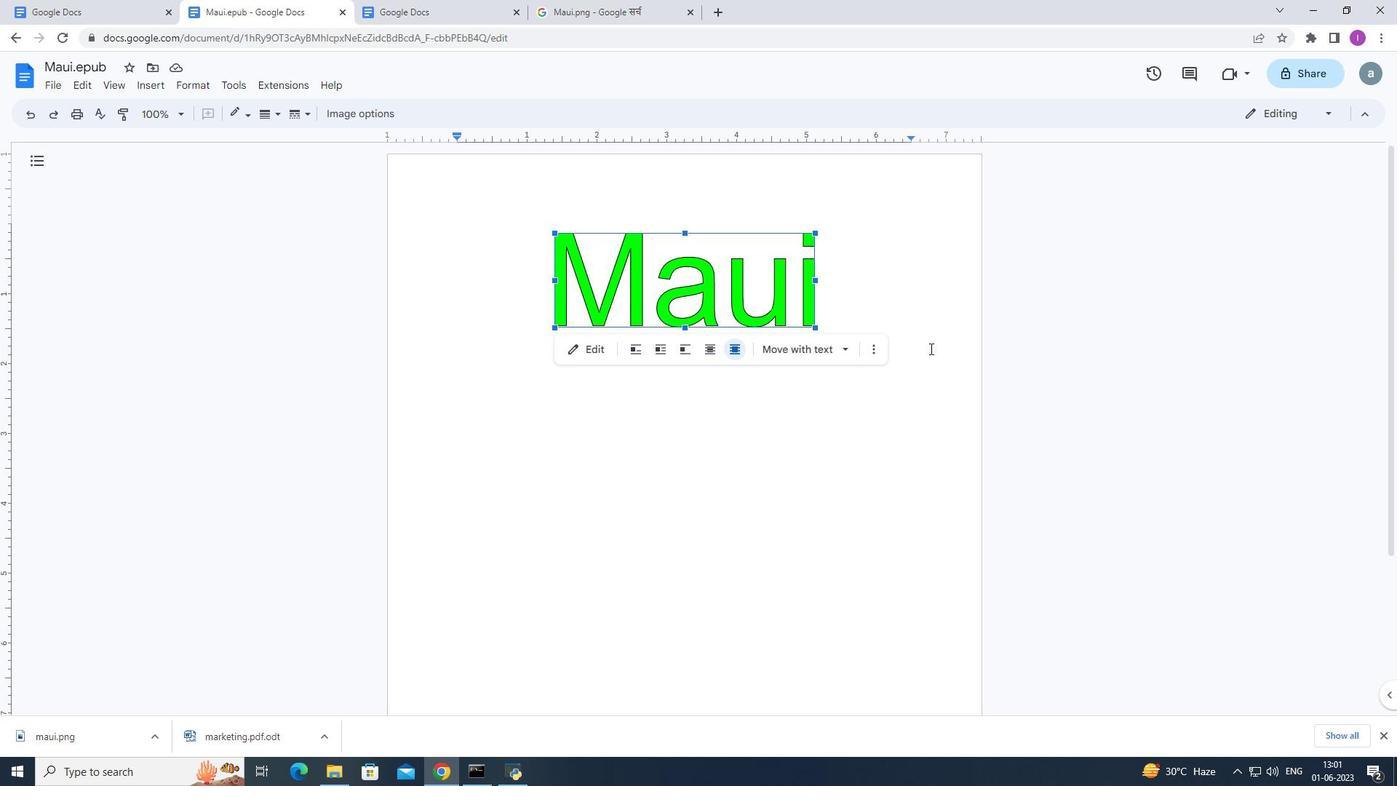 
Action: Mouse scrolled (930, 347) with delta (0, 0)
Screenshot: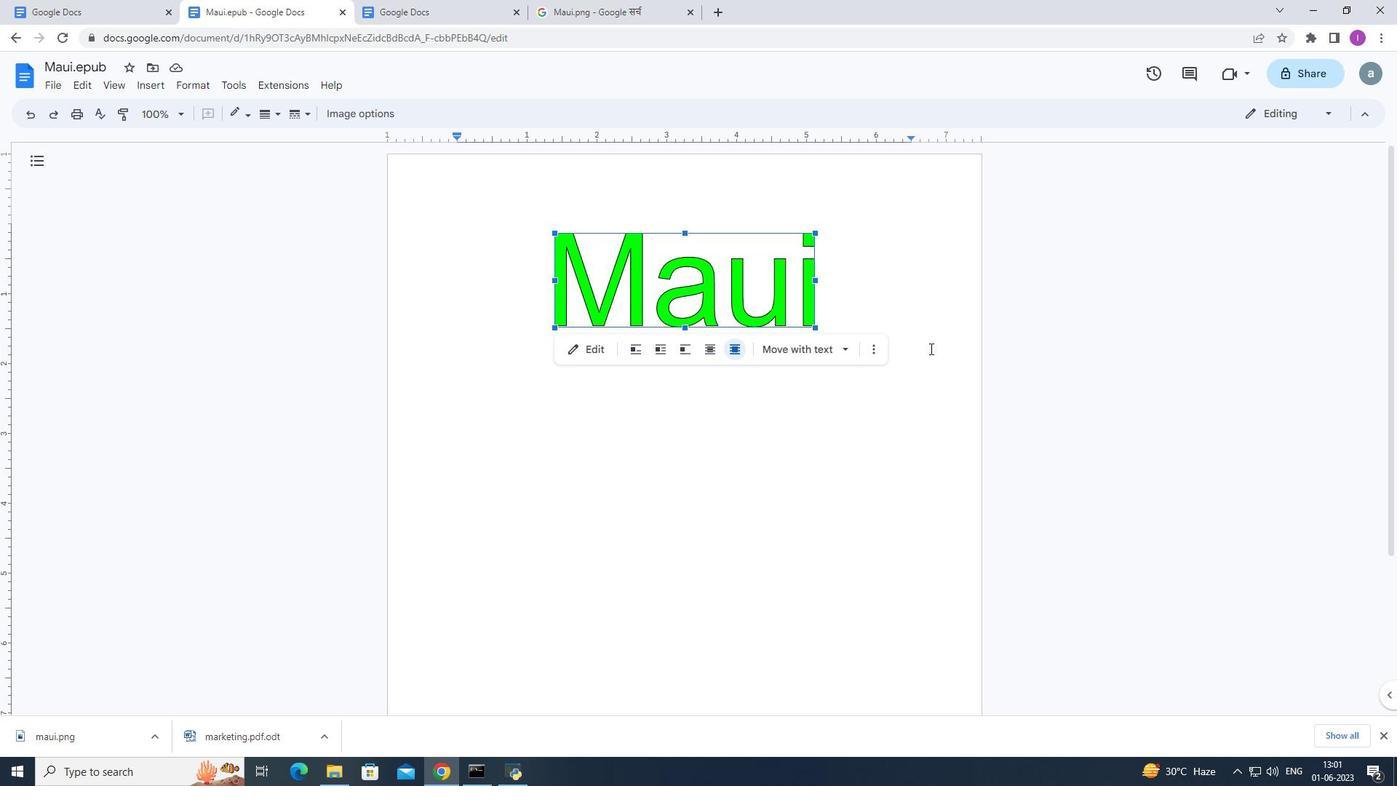 
Action: Mouse scrolled (930, 349) with delta (0, 0)
Screenshot: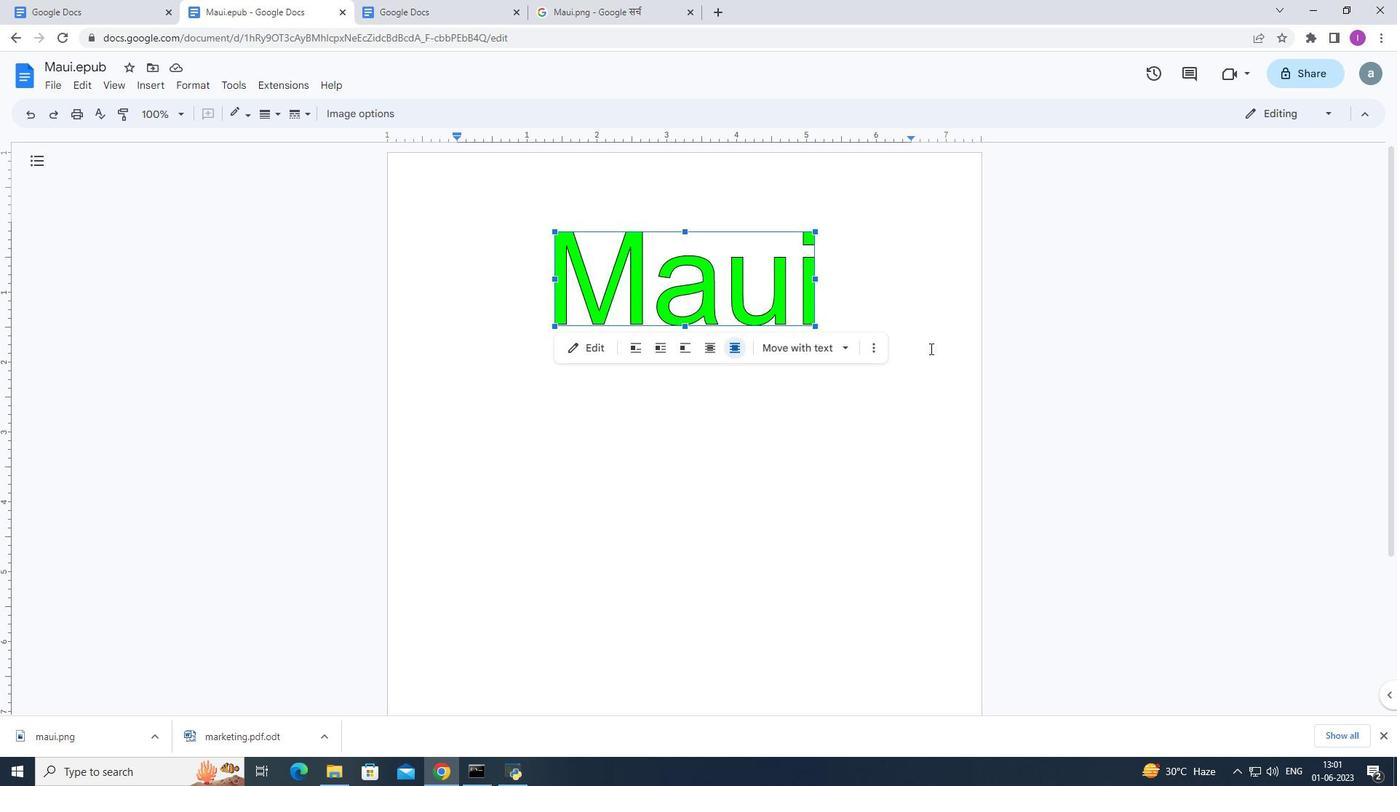
Action: Mouse scrolled (930, 347) with delta (0, 0)
Screenshot: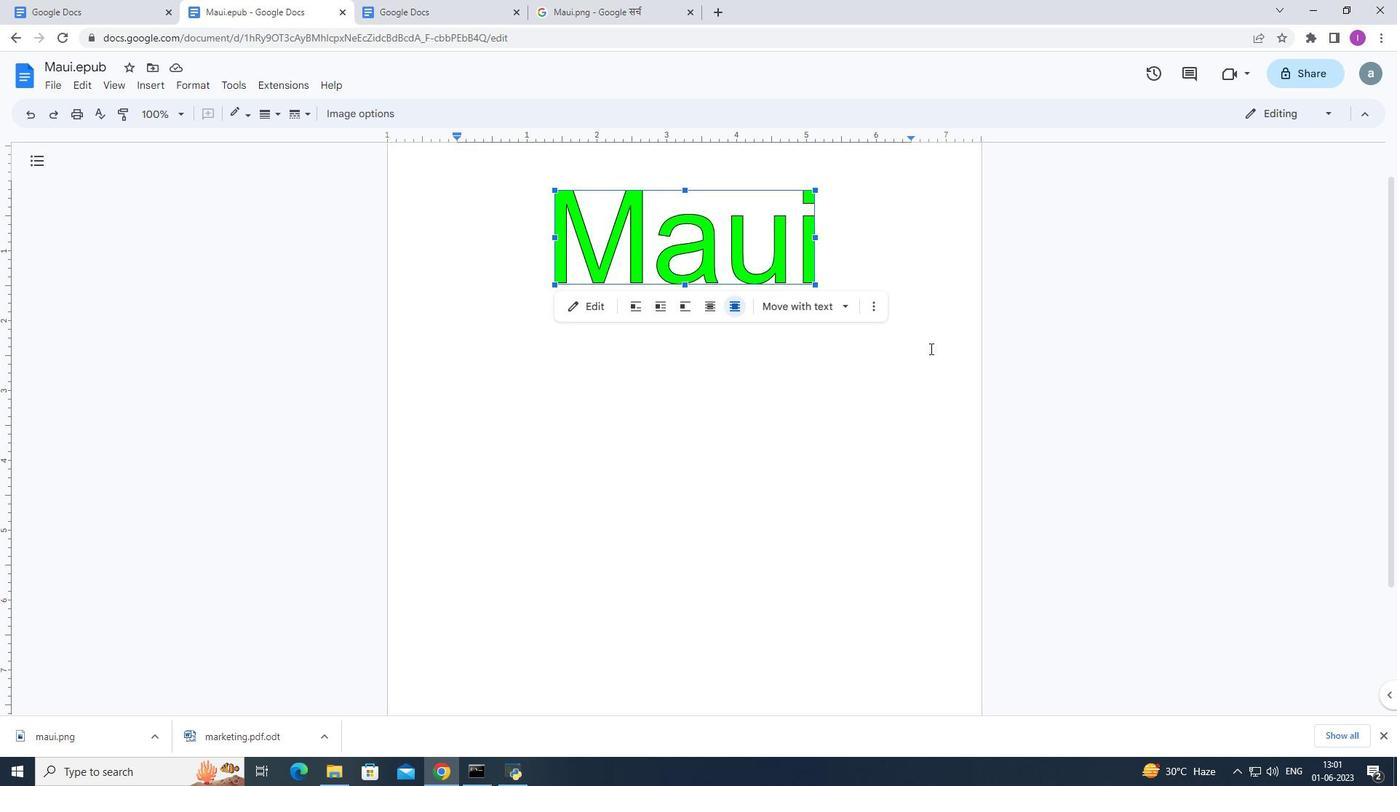 
Action: Mouse scrolled (930, 349) with delta (0, 0)
Screenshot: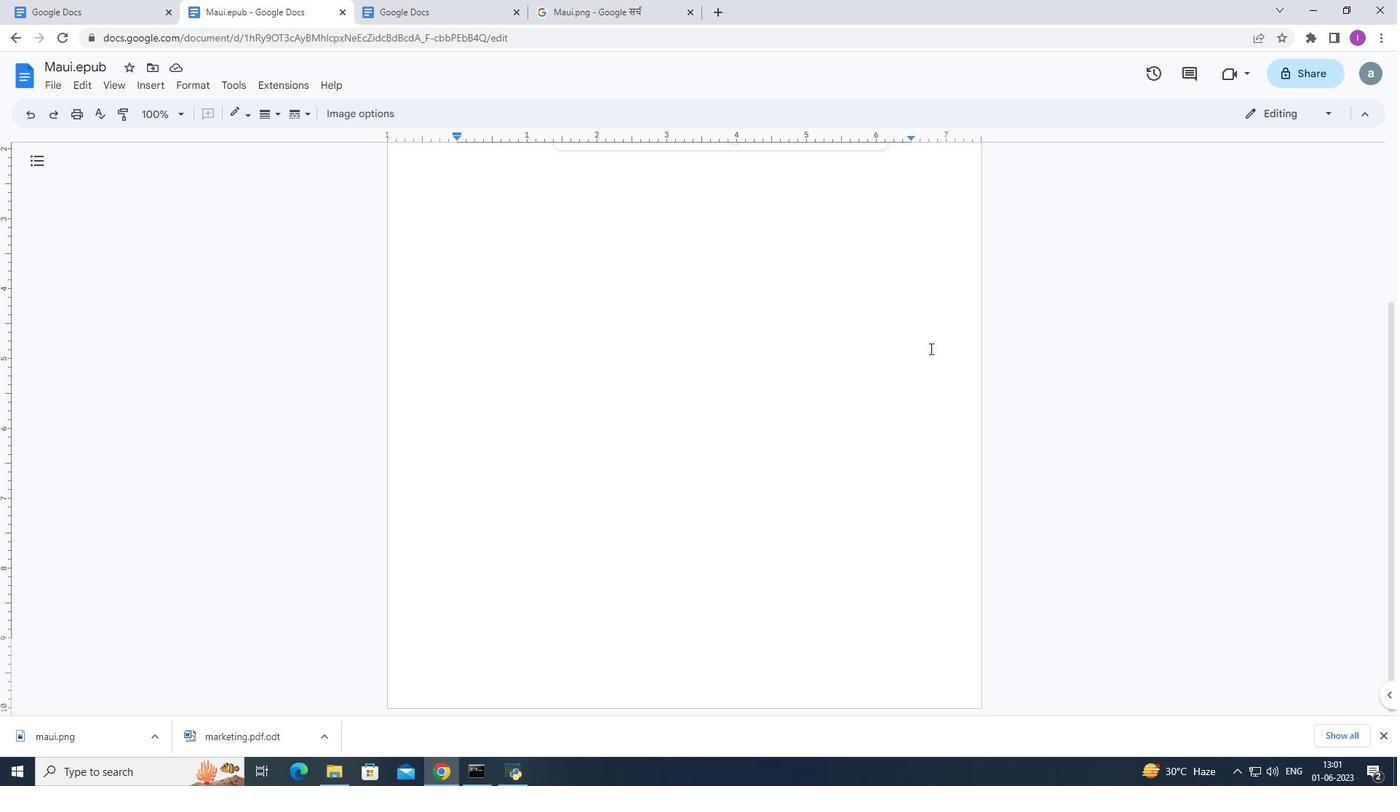 
Action: Mouse scrolled (930, 349) with delta (0, 0)
Screenshot: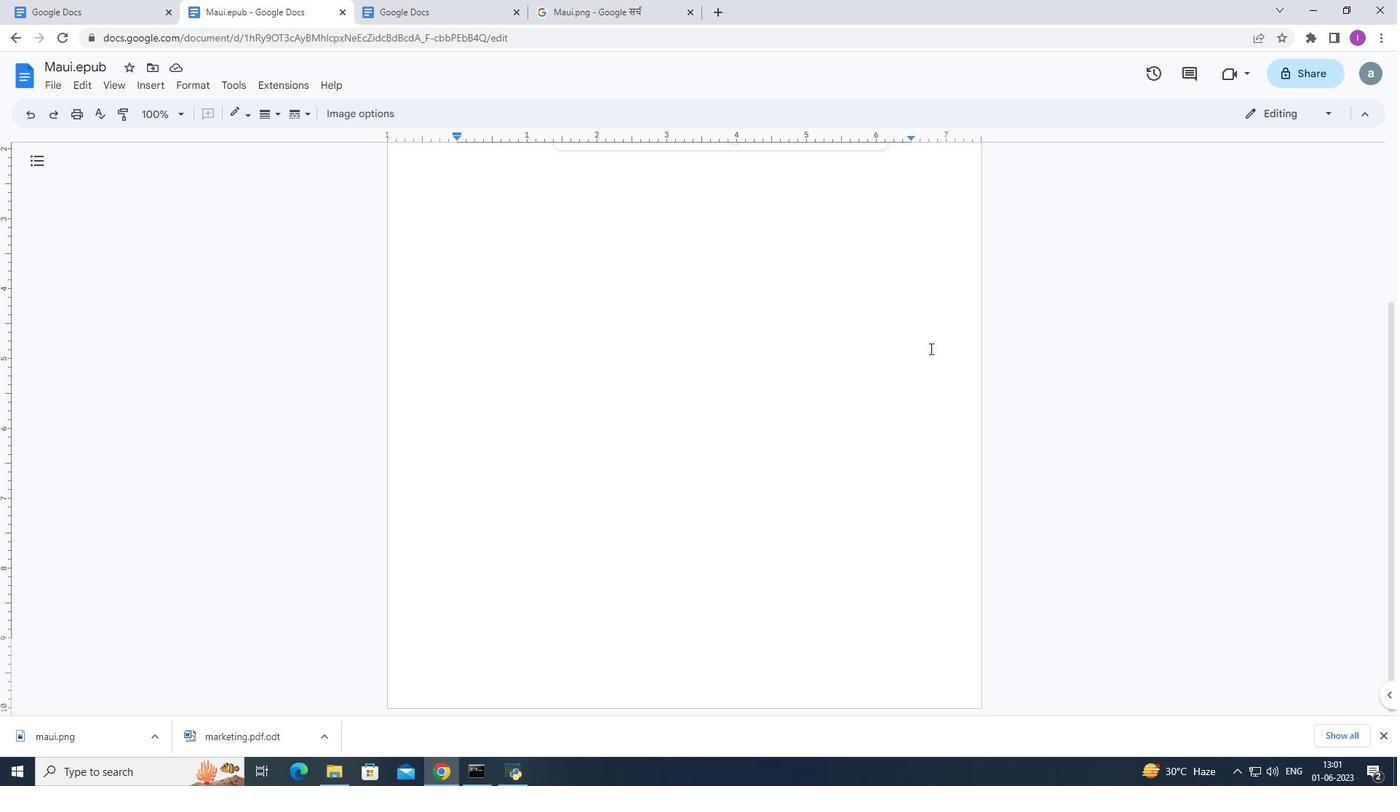 
Action: Mouse scrolled (930, 349) with delta (0, 0)
Screenshot: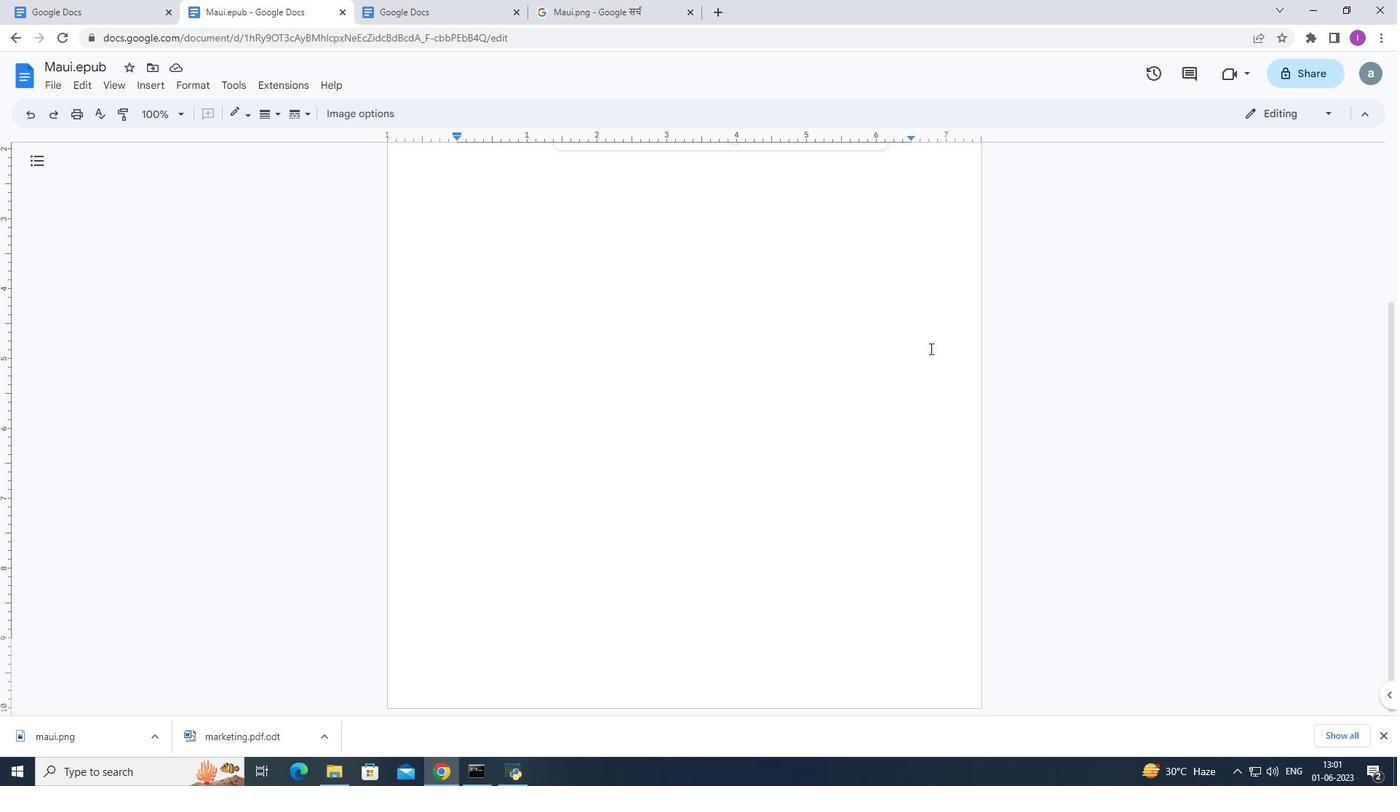 
Action: Mouse scrolled (930, 349) with delta (0, 0)
Screenshot: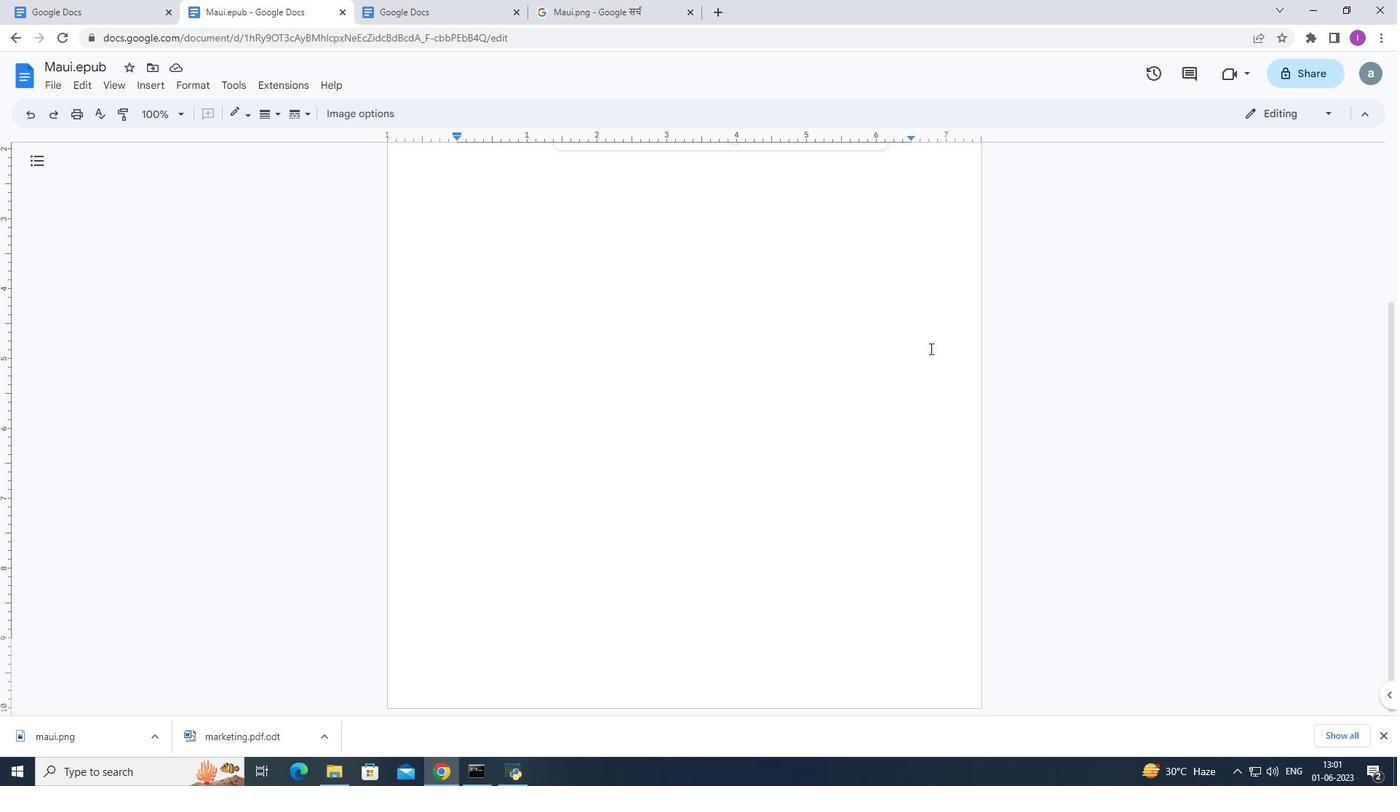 
Action: Mouse scrolled (930, 349) with delta (0, 0)
Screenshot: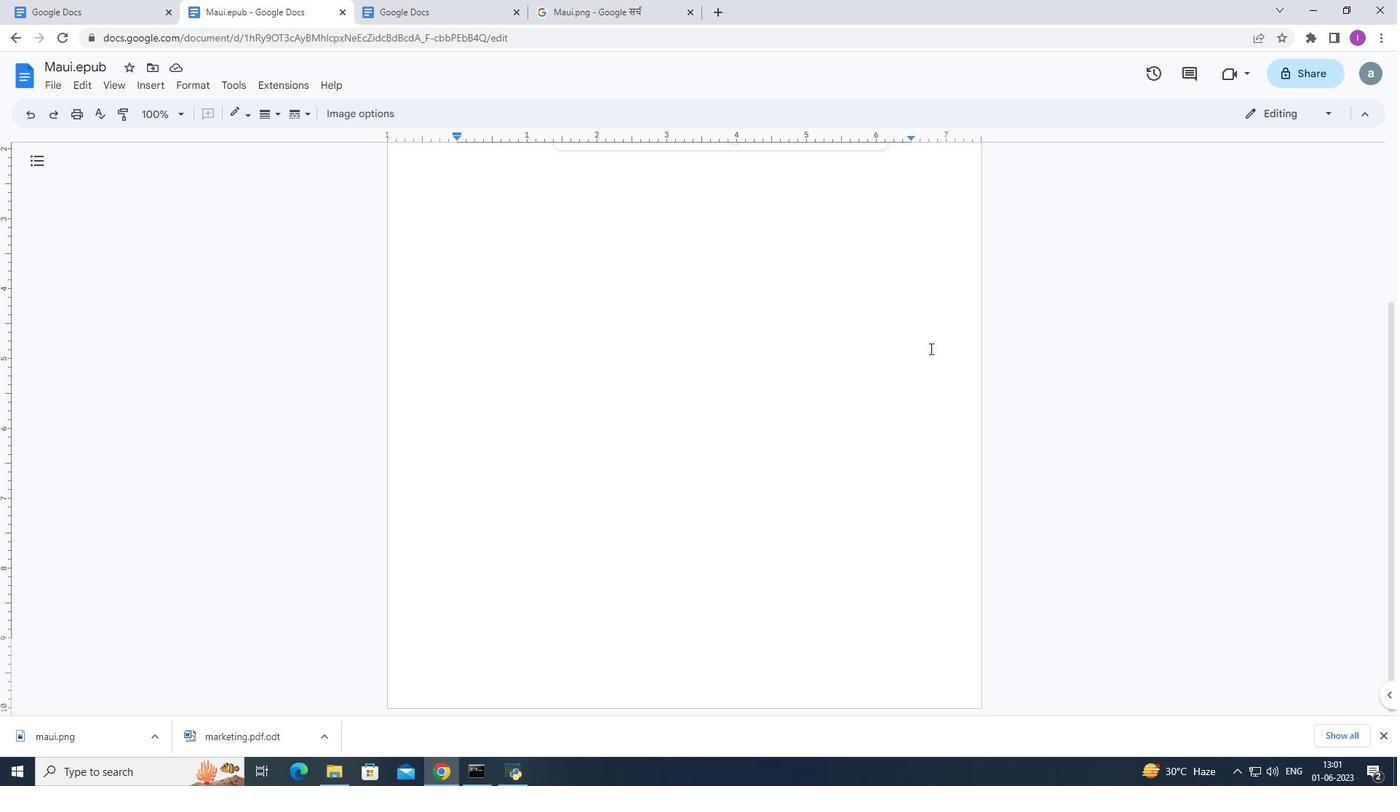
Action: Mouse scrolled (930, 349) with delta (0, 0)
Screenshot: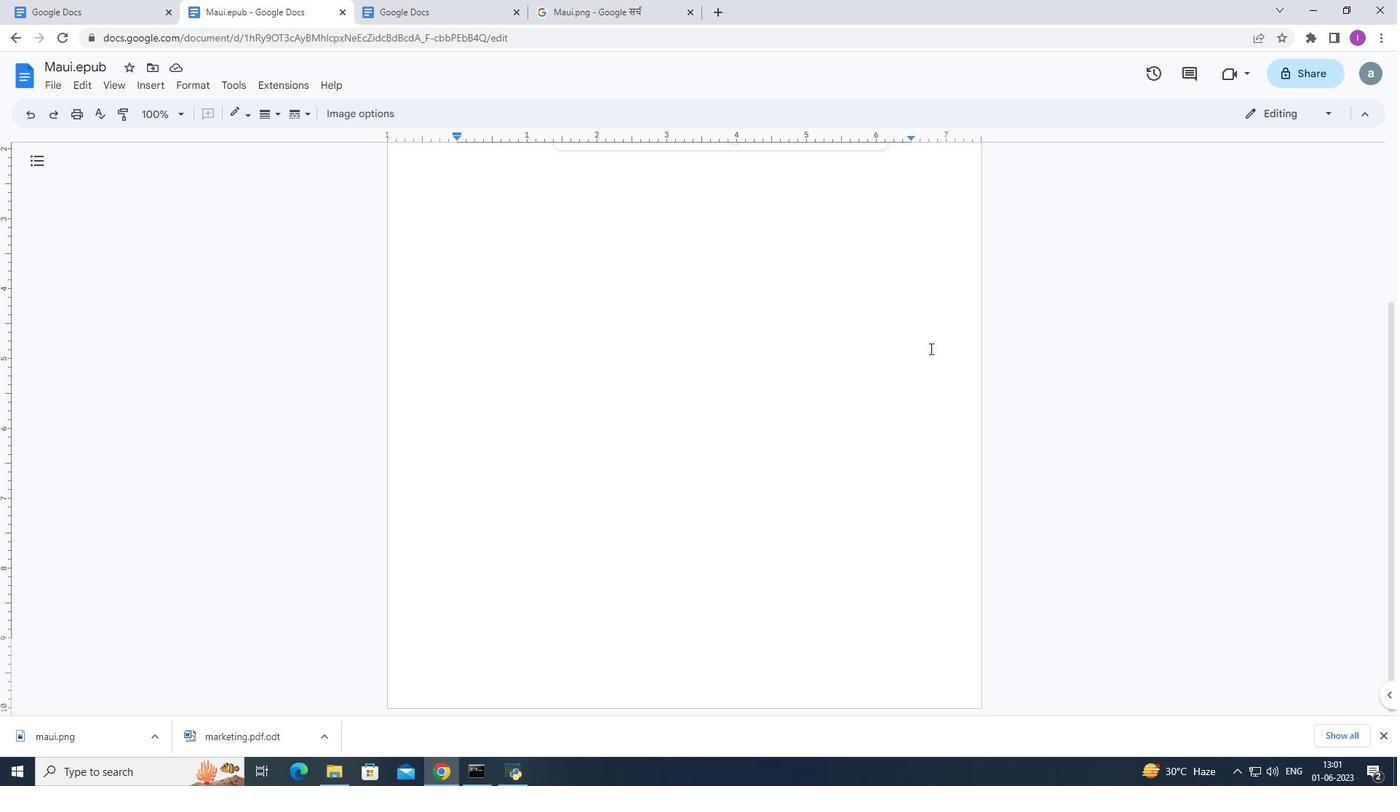 
Action: Mouse scrolled (930, 349) with delta (0, 0)
Screenshot: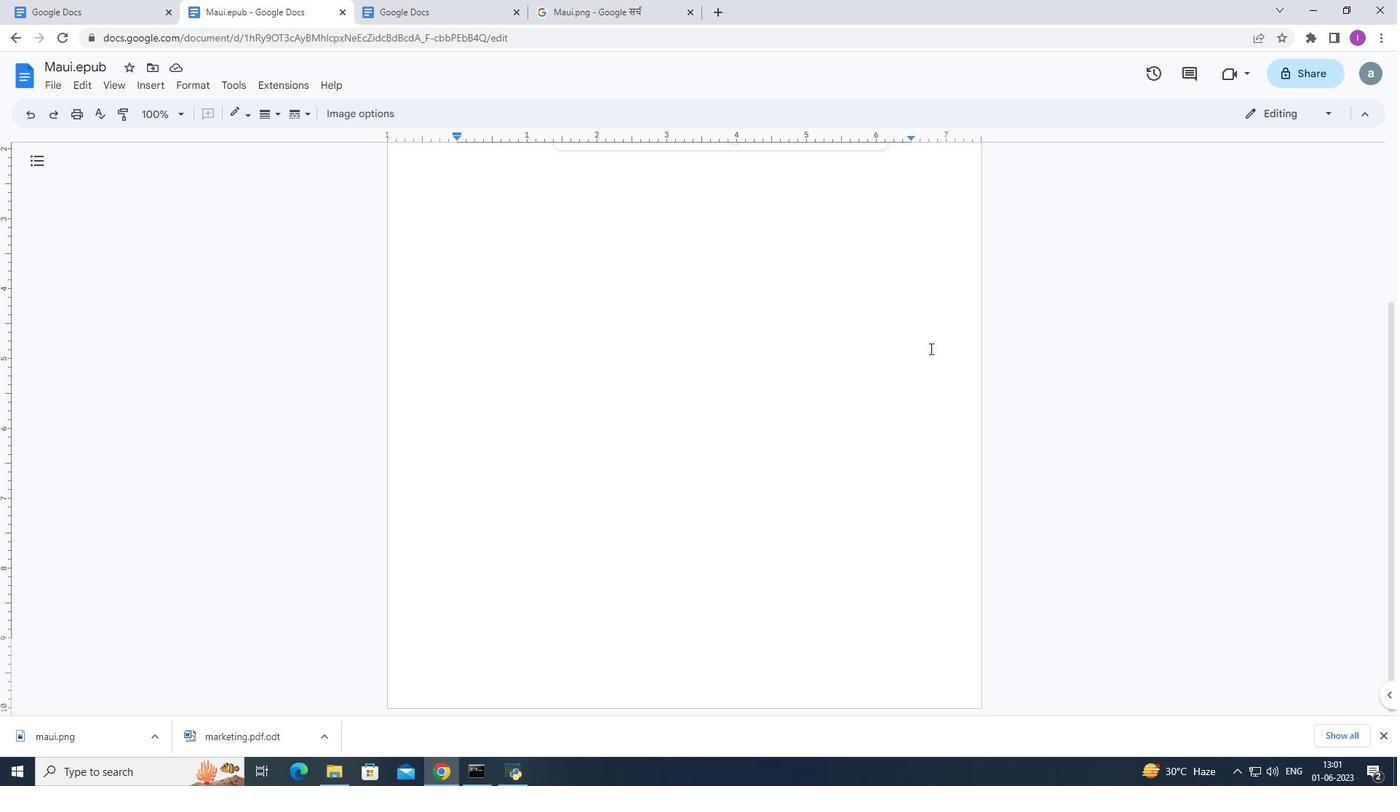 
Action: Mouse scrolled (930, 349) with delta (0, 0)
Screenshot: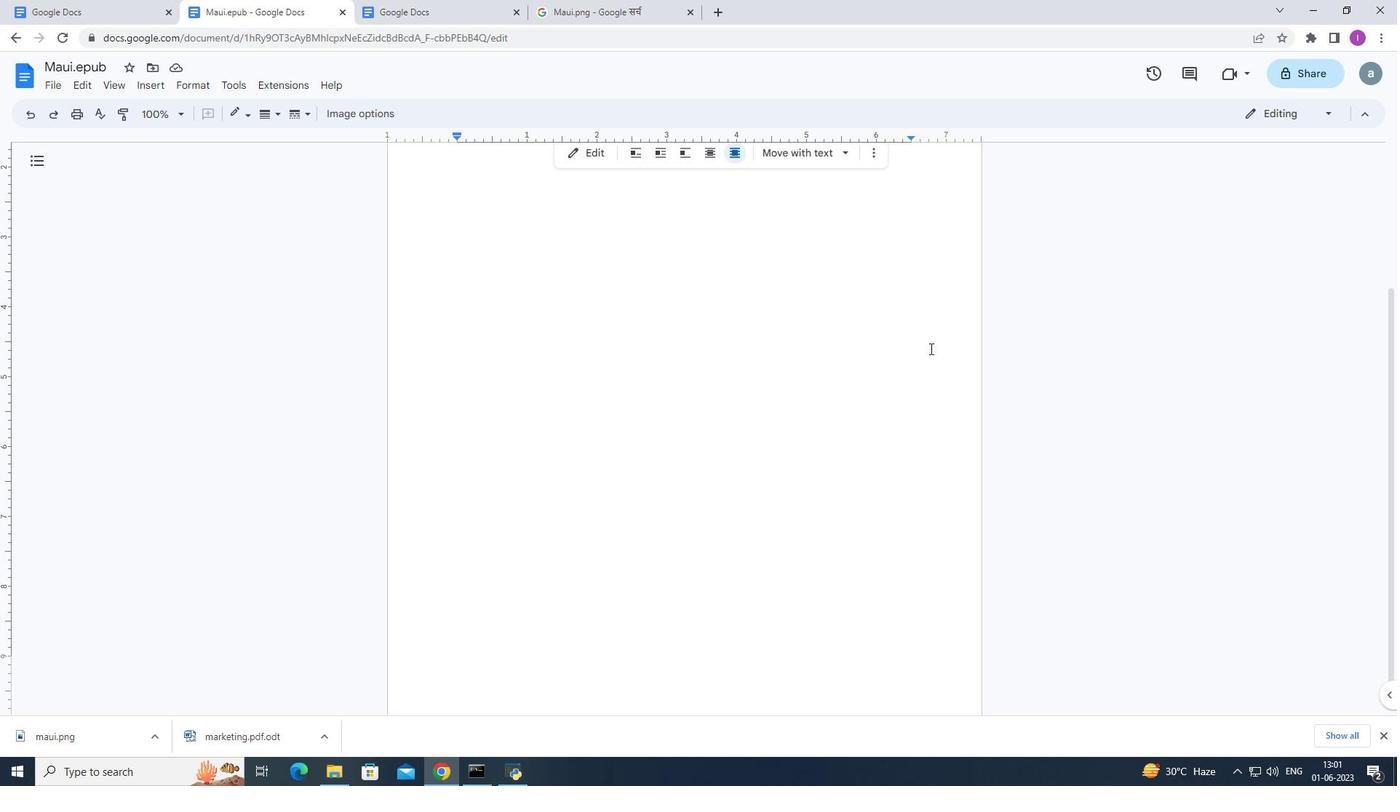 
Action: Mouse moved to (788, 434)
Screenshot: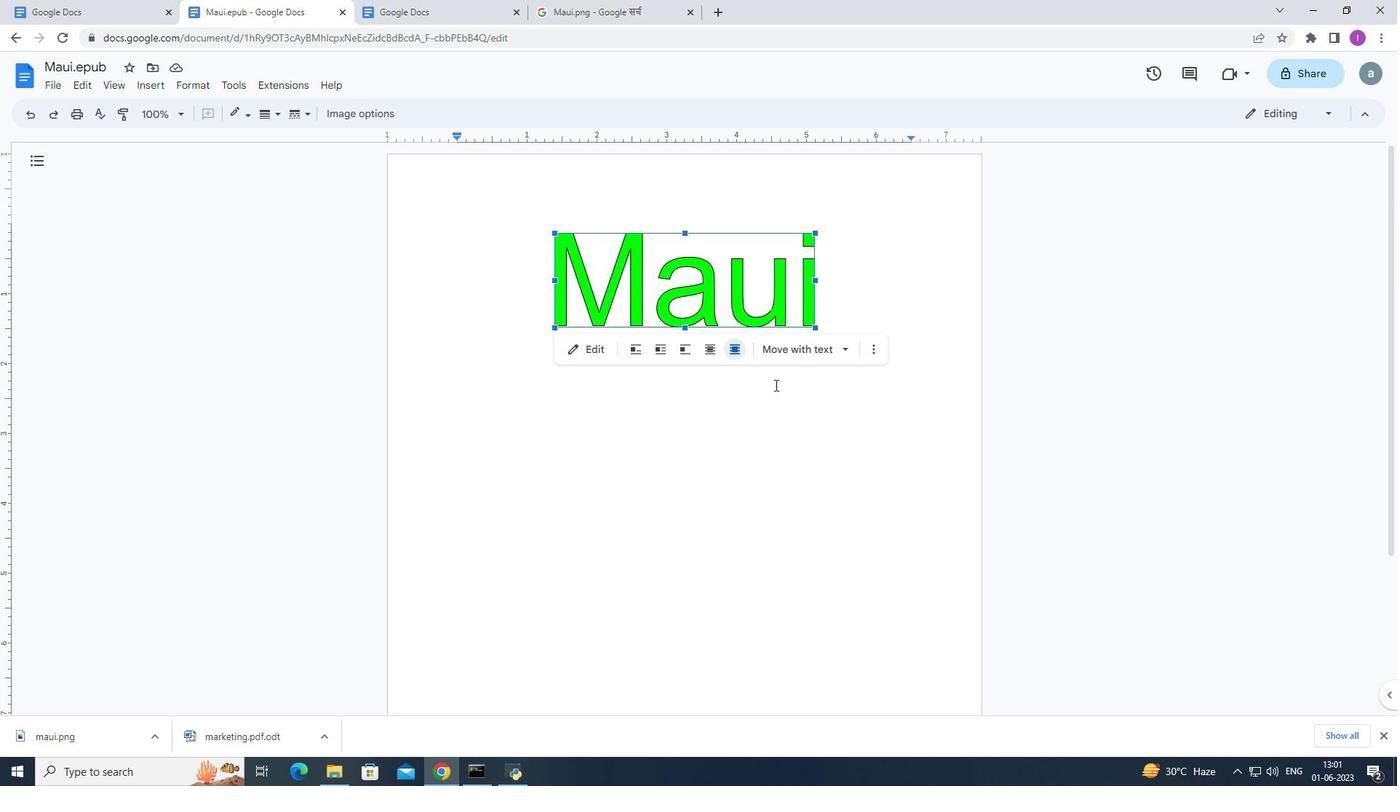 
Action: Mouse pressed left at (788, 434)
Screenshot: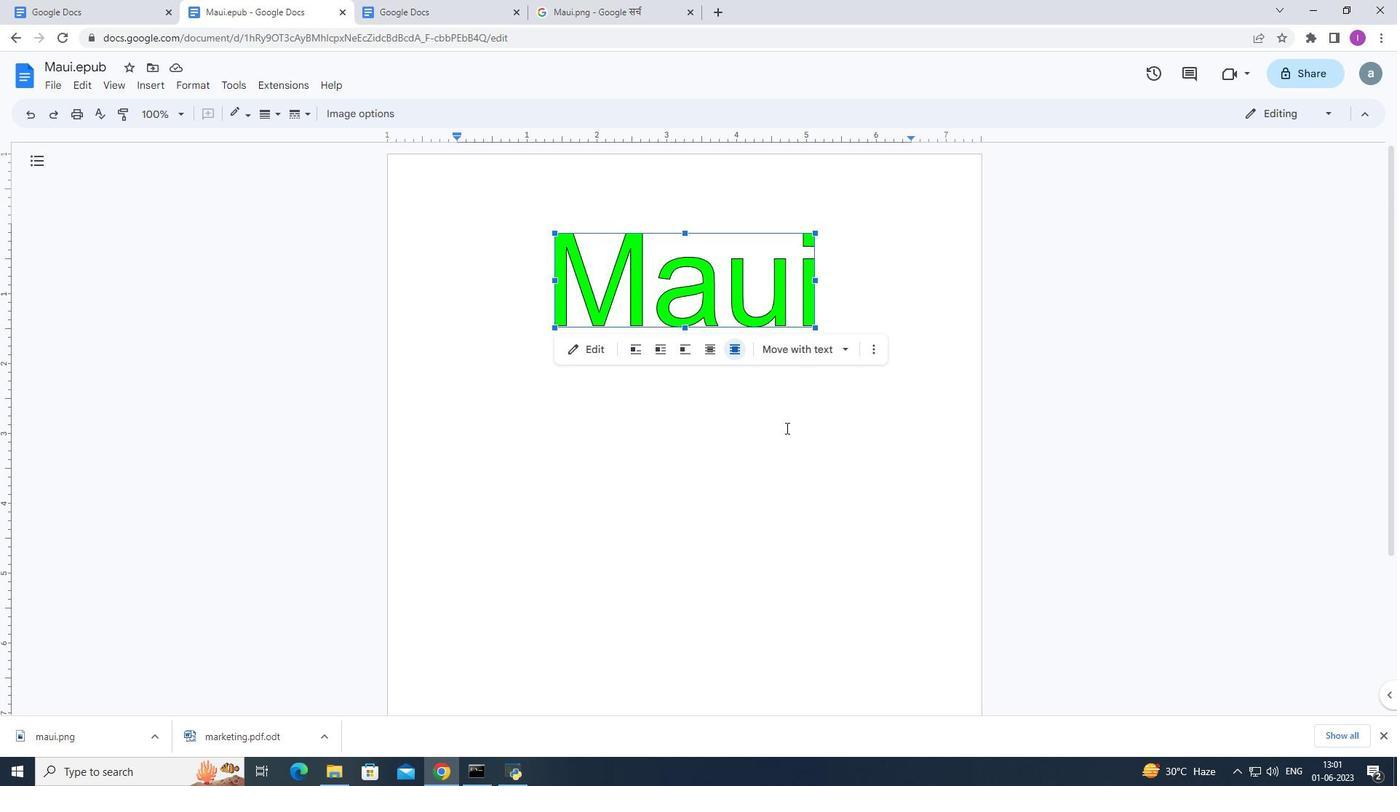 
Action: Mouse moved to (794, 326)
Screenshot: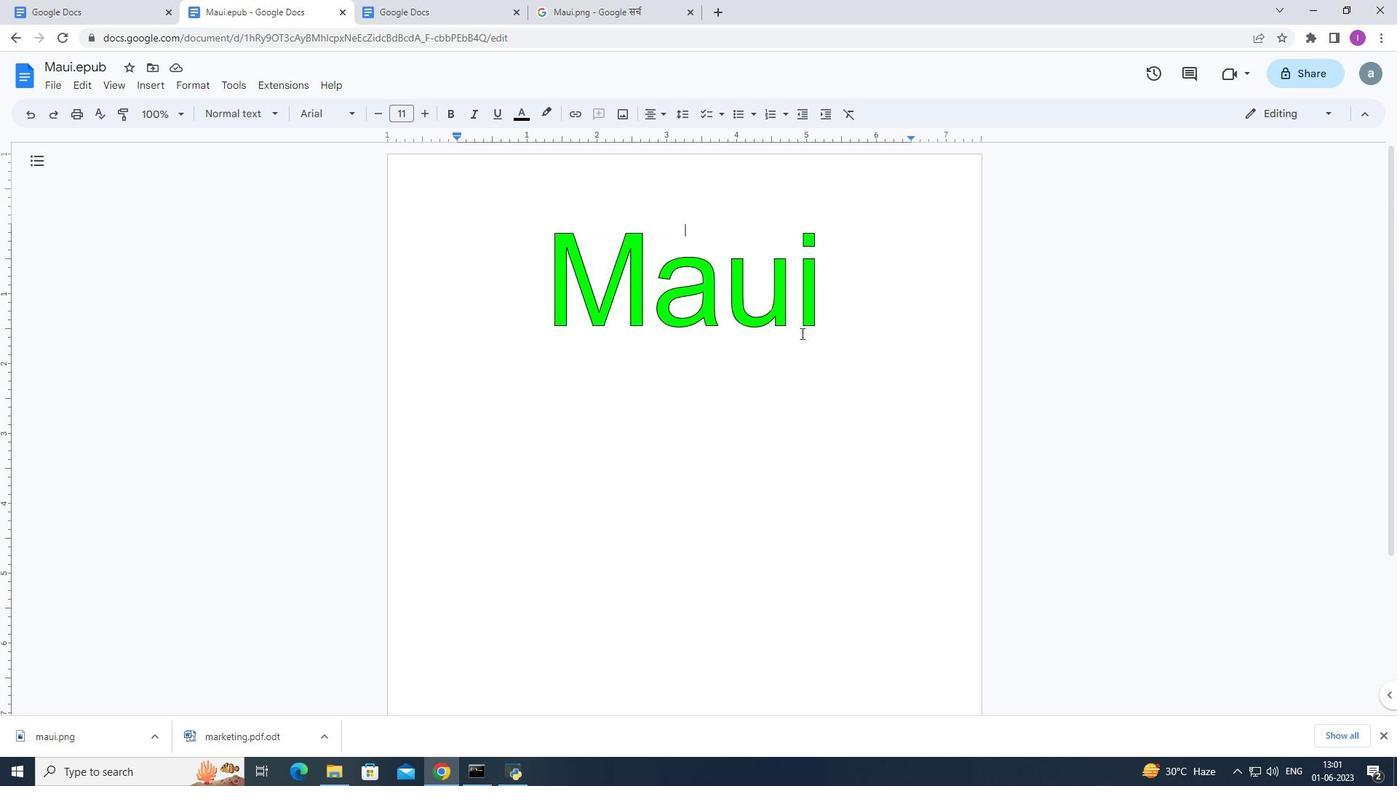 
Action: Mouse pressed left at (794, 326)
Screenshot: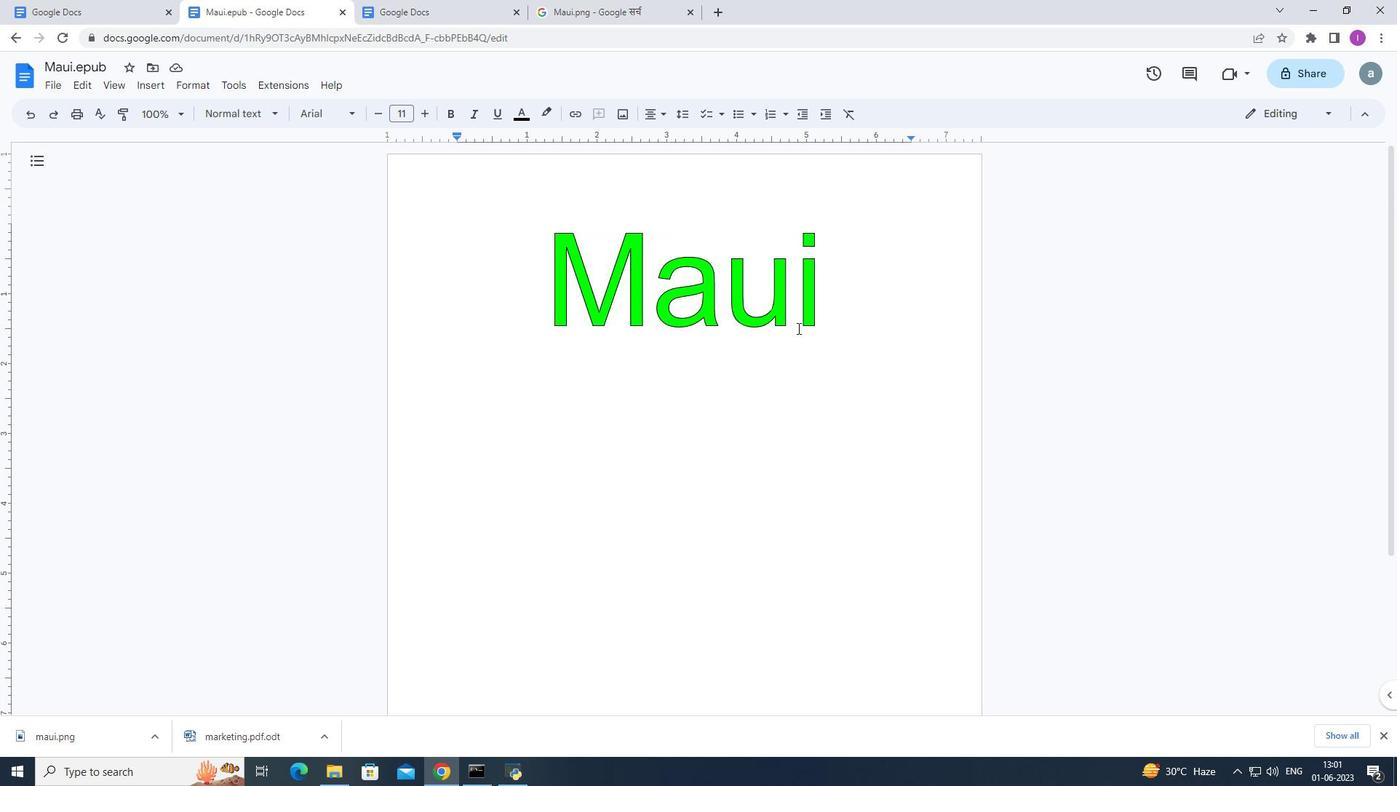 
Action: Key pressed ctrl+Z<'\x1a'>
Screenshot: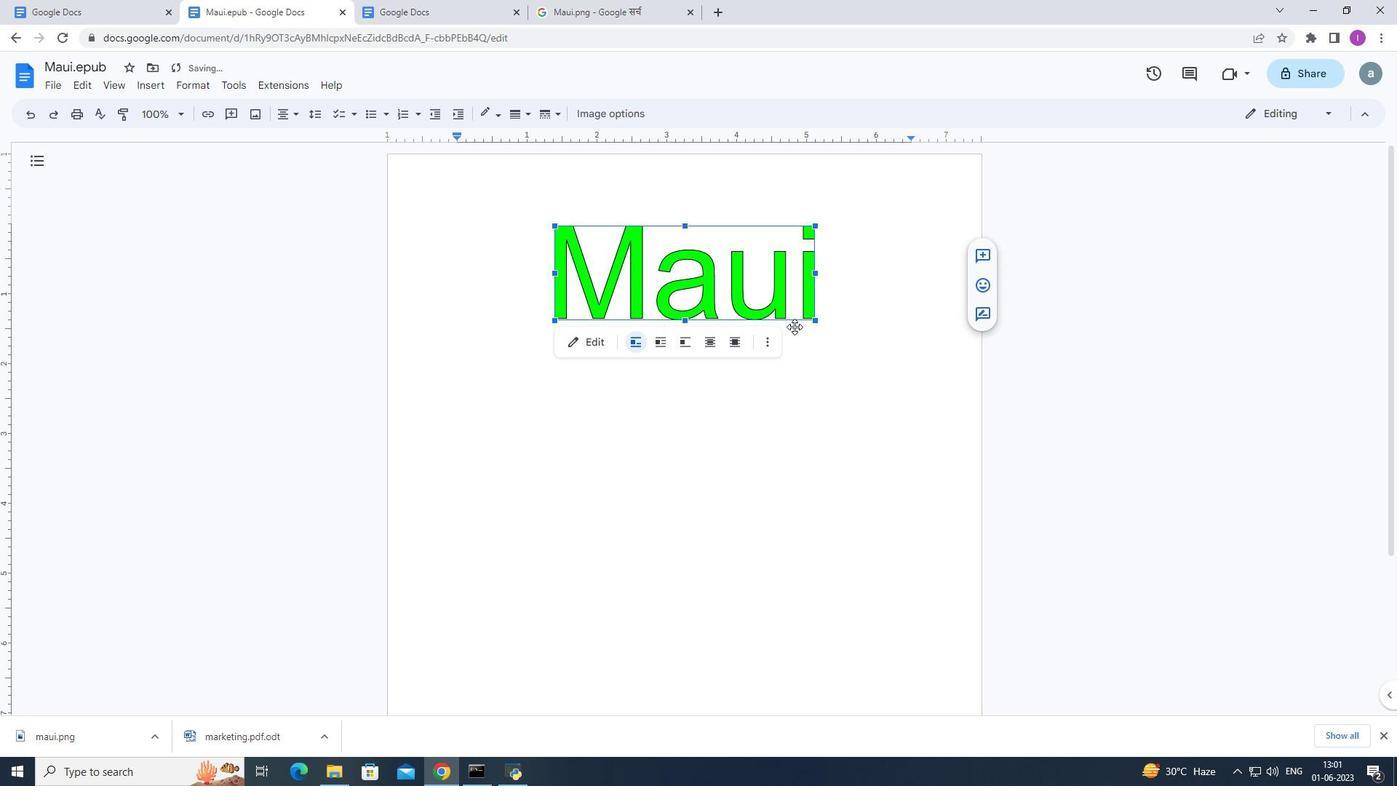 
Action: Mouse moved to (800, 652)
Screenshot: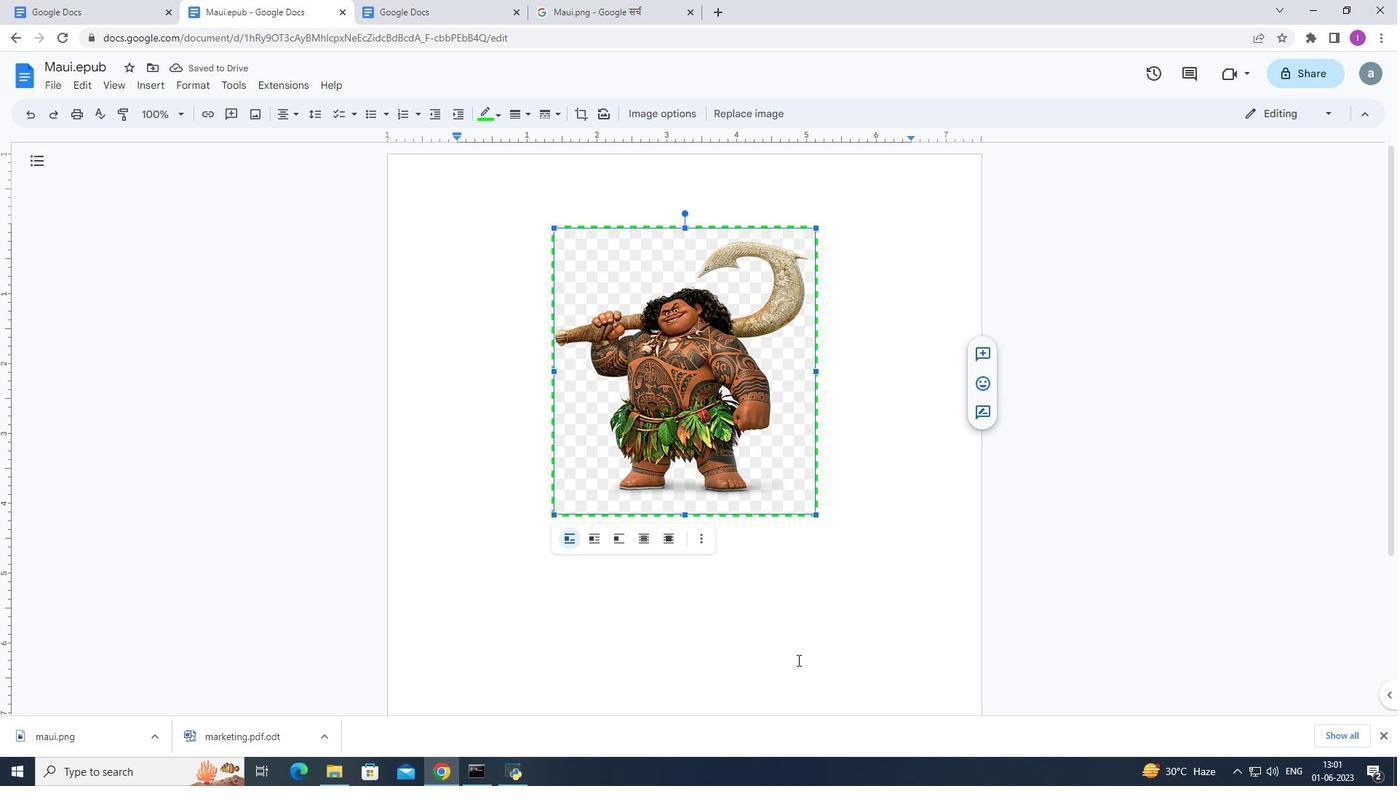
Action: Mouse pressed left at (800, 652)
Screenshot: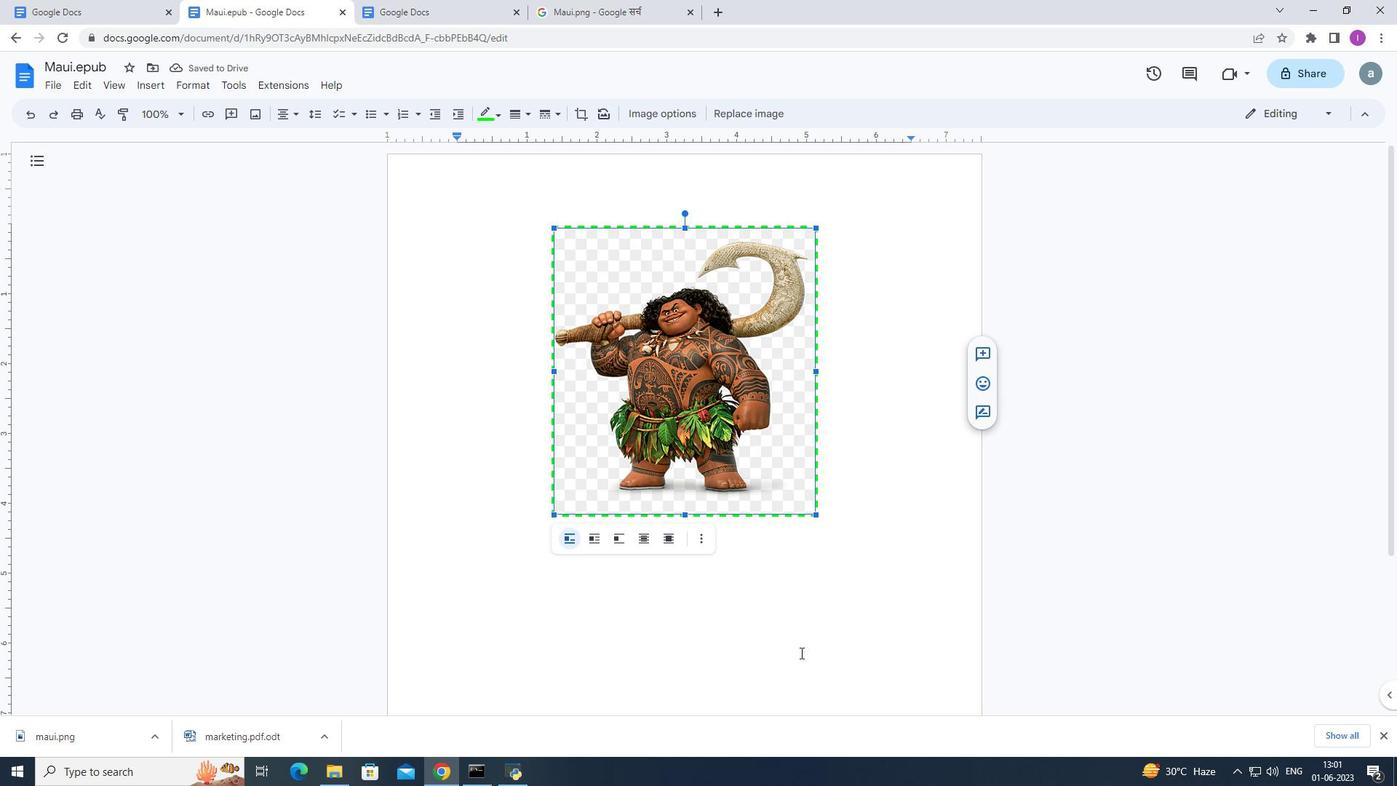 
Action: Mouse moved to (802, 623)
Screenshot: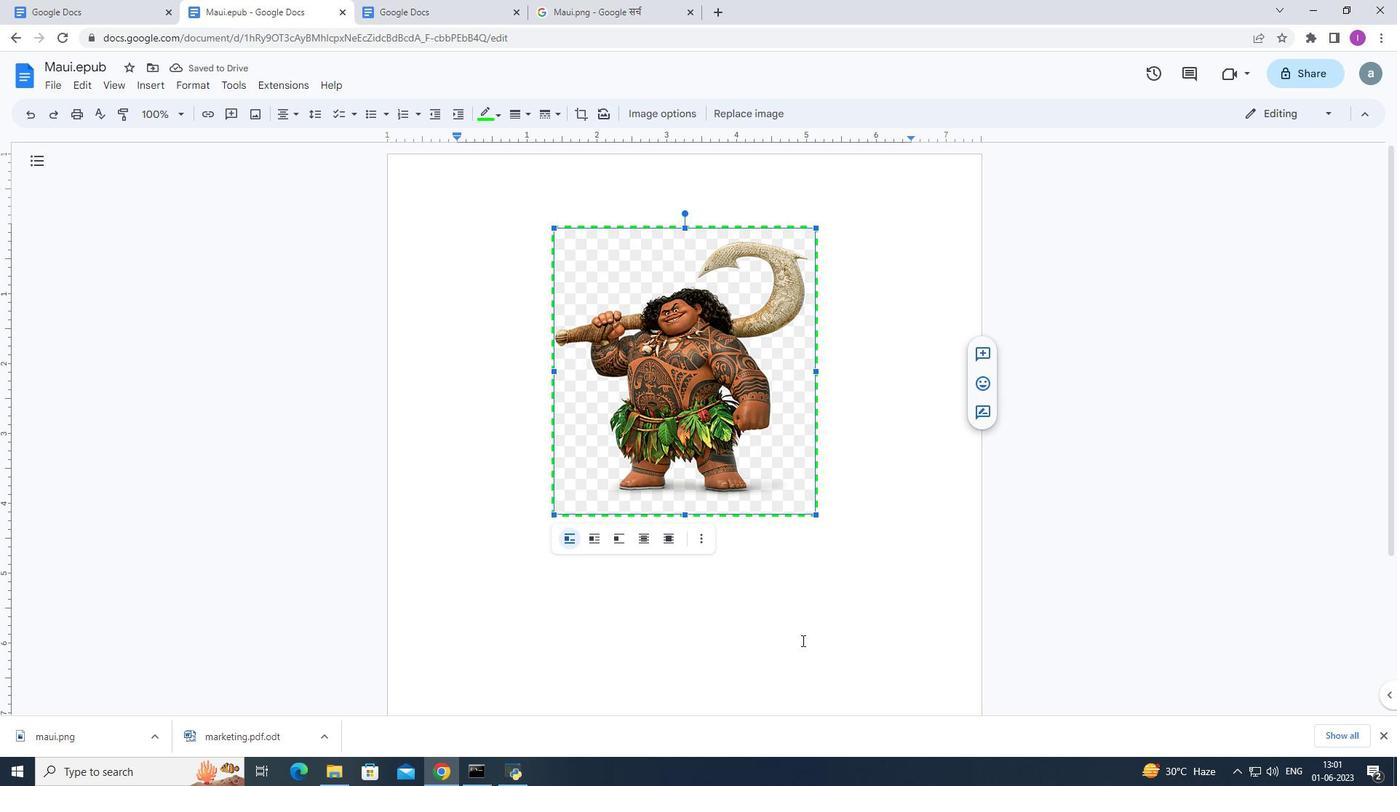 
Action: Mouse scrolled (802, 622) with delta (0, 0)
Screenshot: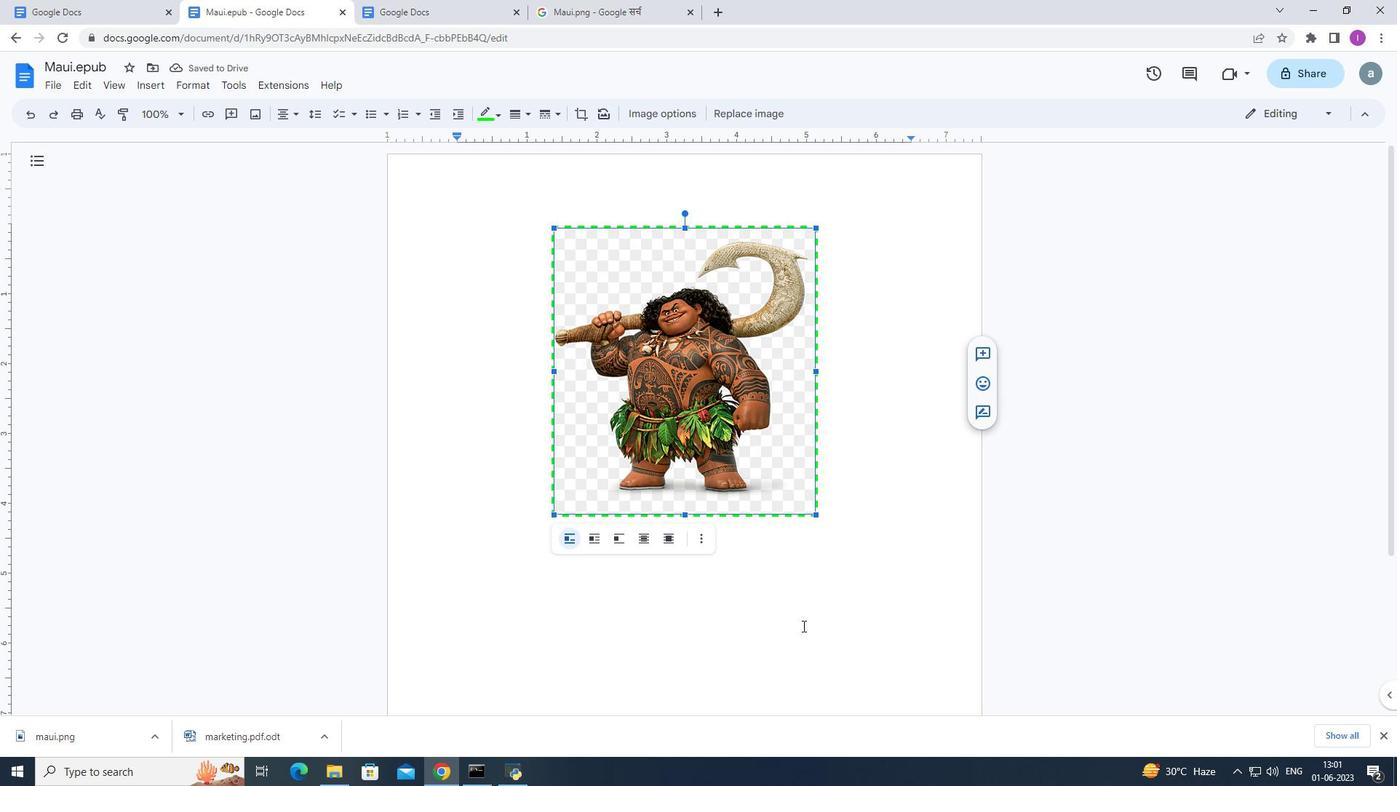 
Action: Mouse scrolled (802, 622) with delta (0, 0)
Screenshot: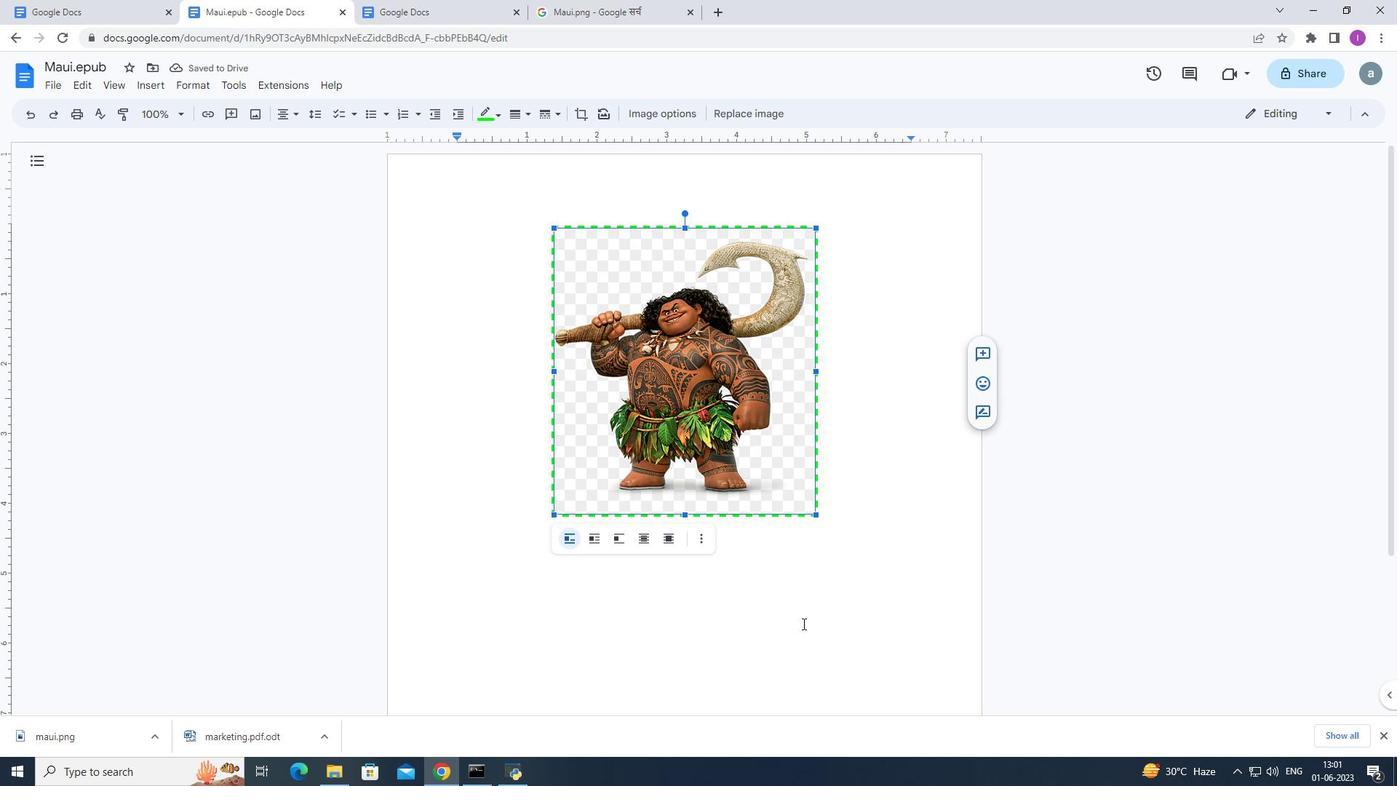 
Action: Mouse scrolled (802, 622) with delta (0, 0)
Screenshot: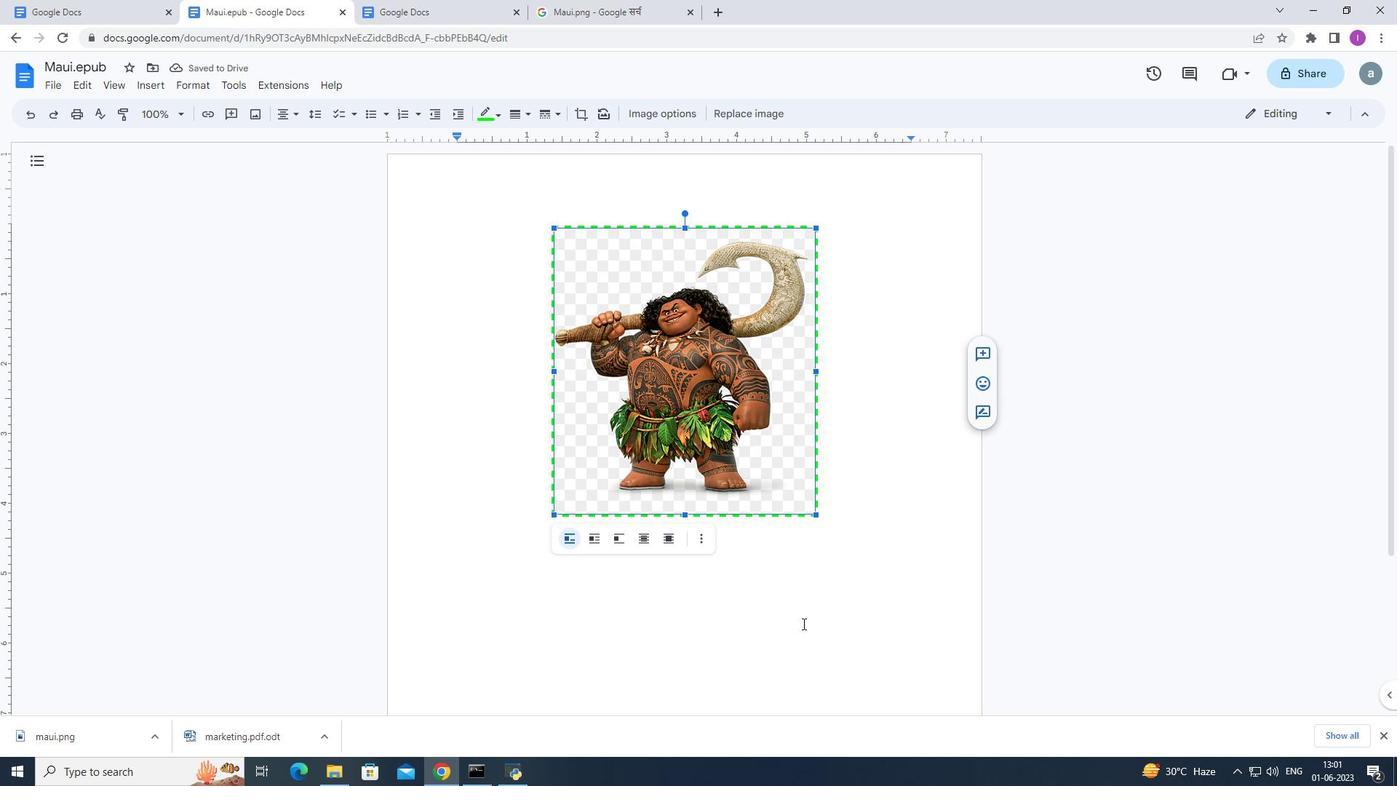 
Action: Mouse scrolled (802, 622) with delta (0, 0)
Screenshot: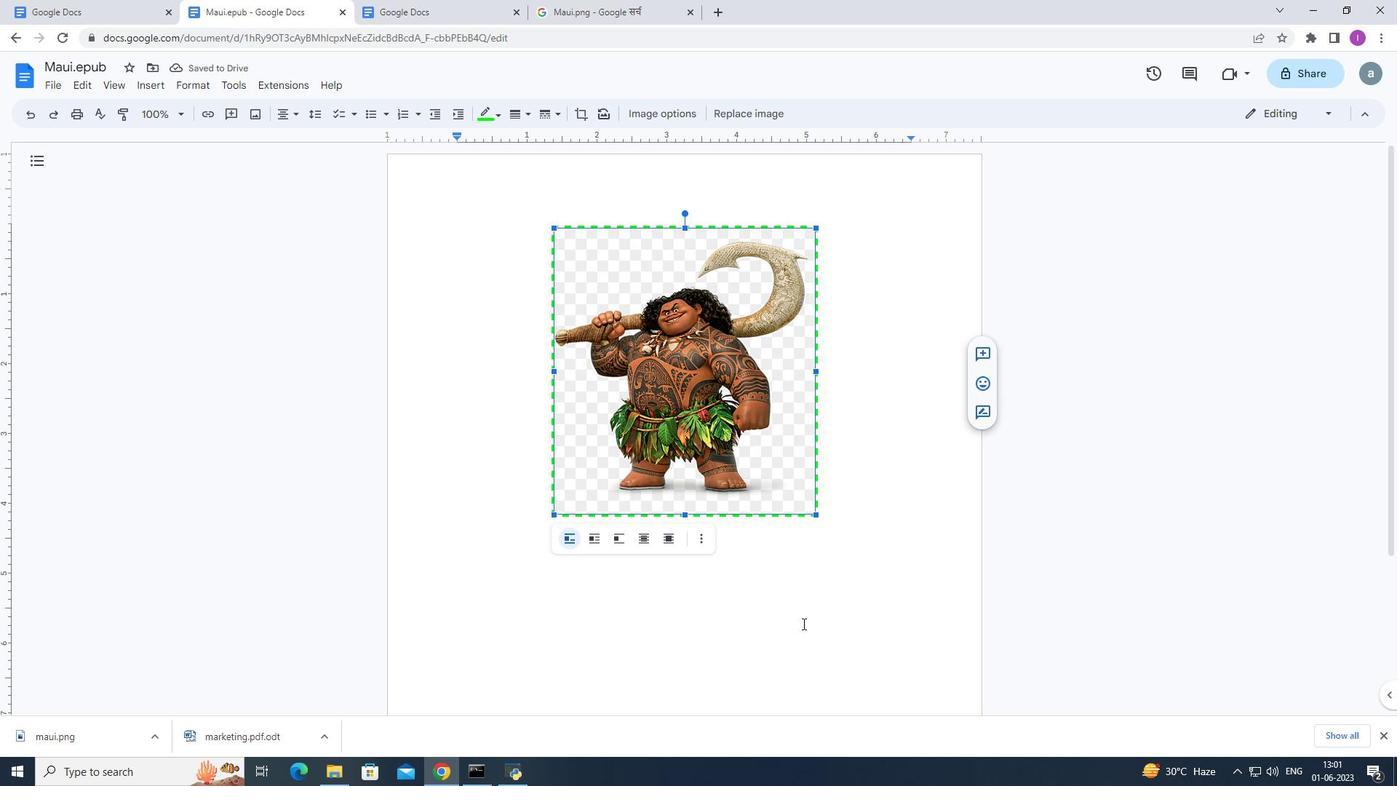 
Action: Mouse moved to (879, 272)
Screenshot: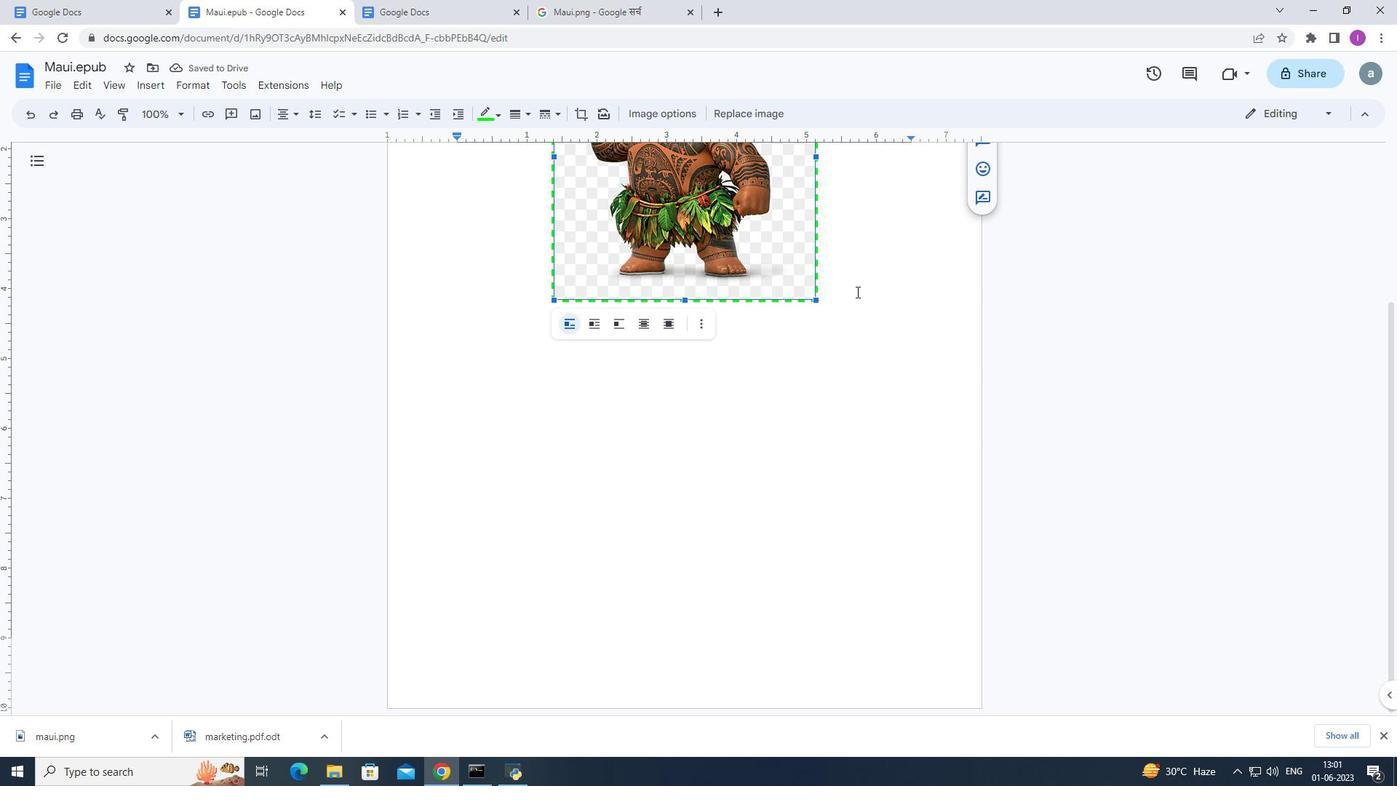 
Action: Mouse pressed left at (879, 272)
Screenshot: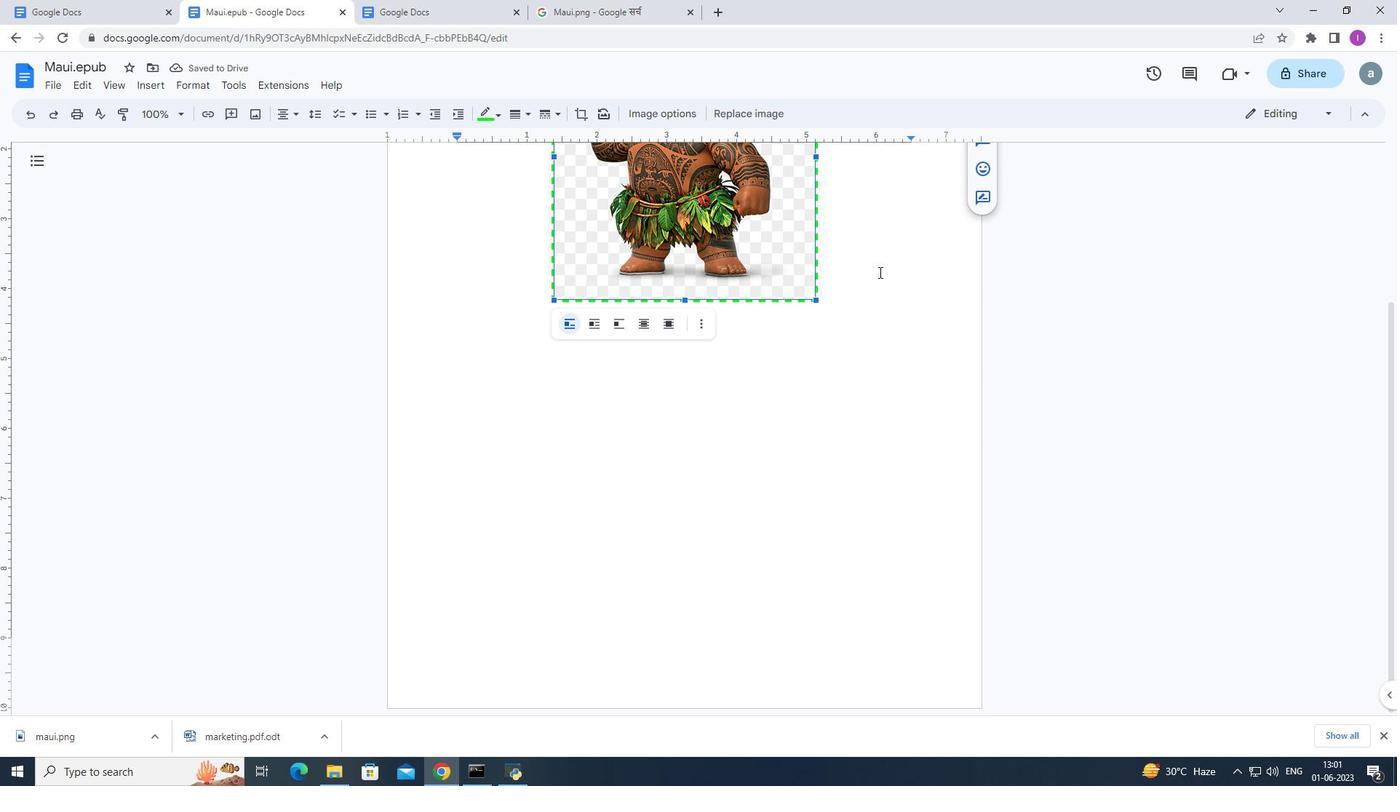 
Action: Mouse moved to (870, 291)
Screenshot: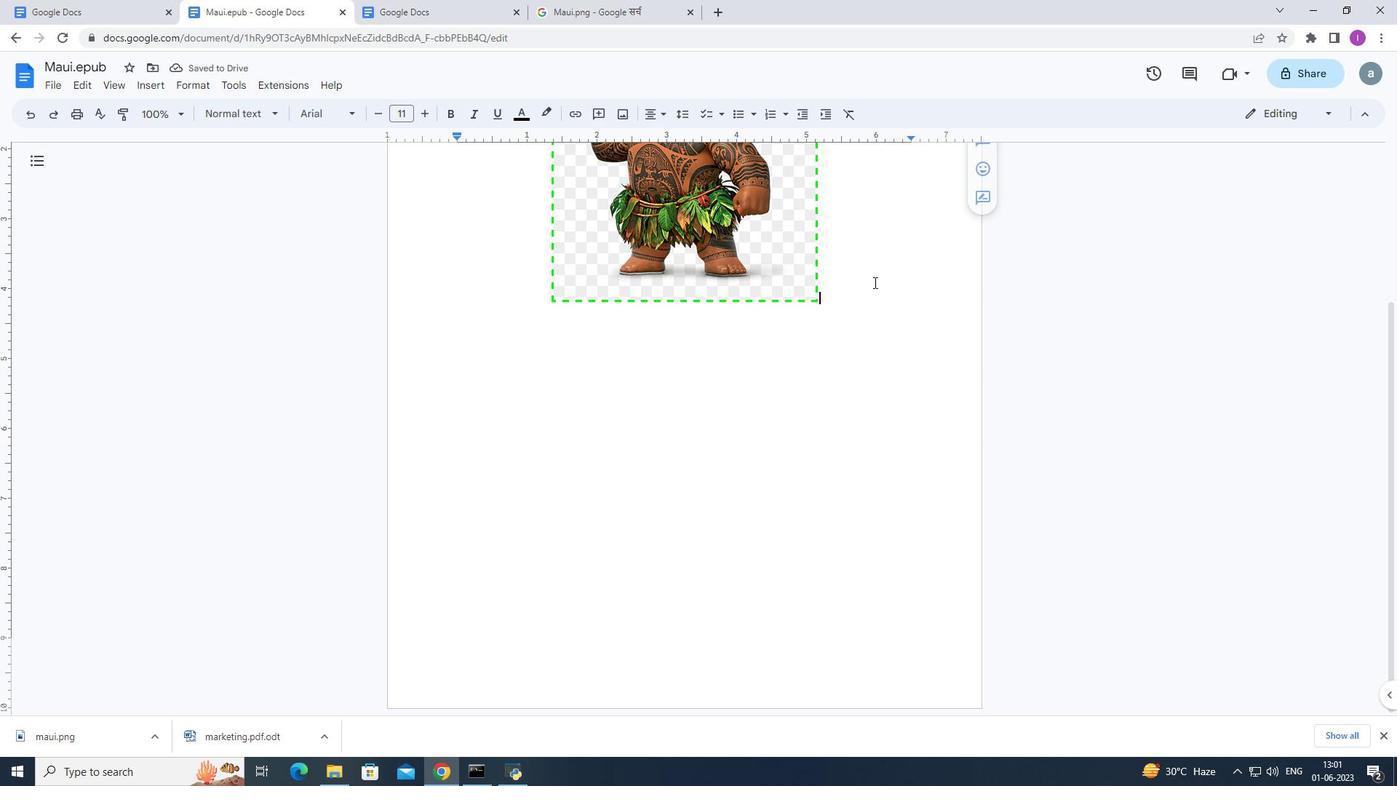 
Action: Key pressed <Key.enter>
Screenshot: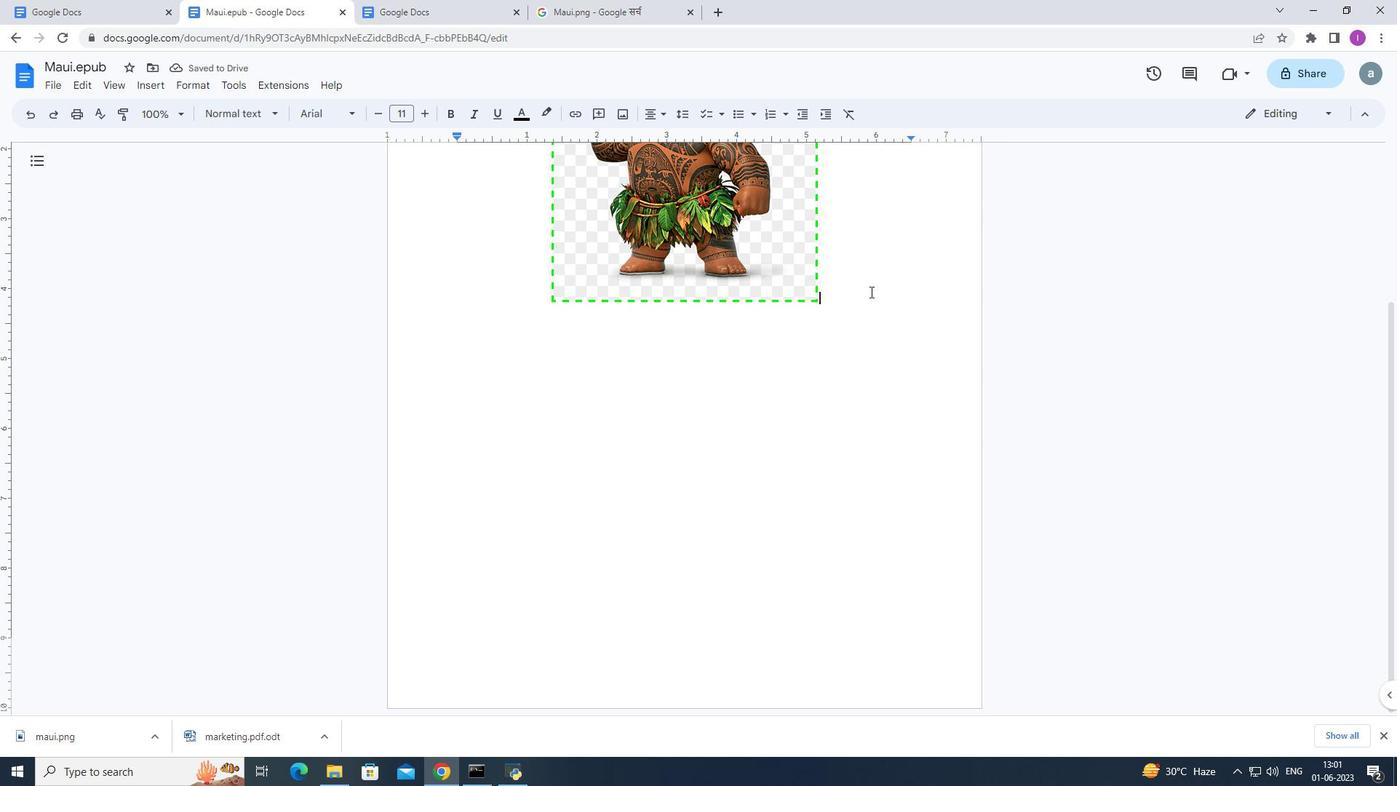 
Action: Mouse moved to (162, 85)
Screenshot: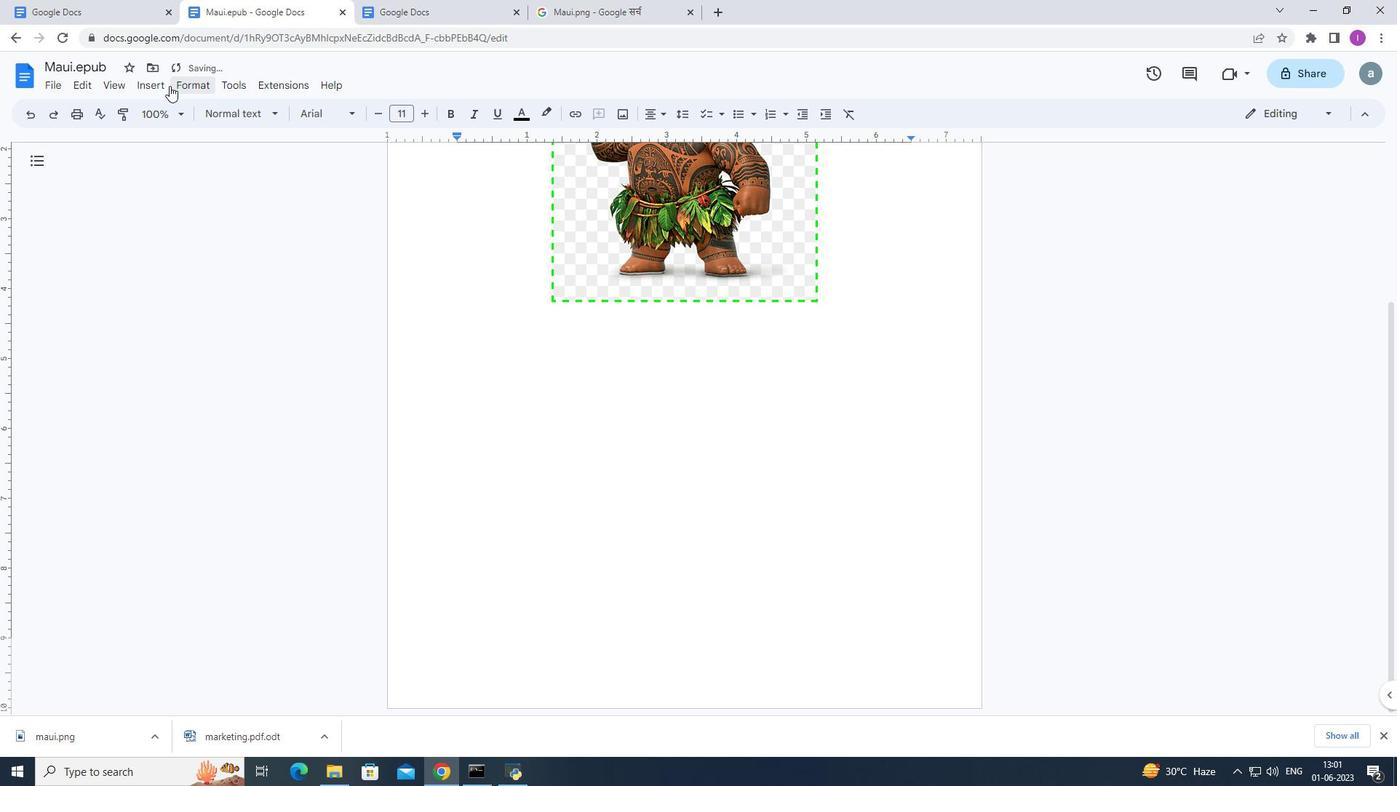 
Action: Mouse pressed left at (162, 85)
Screenshot: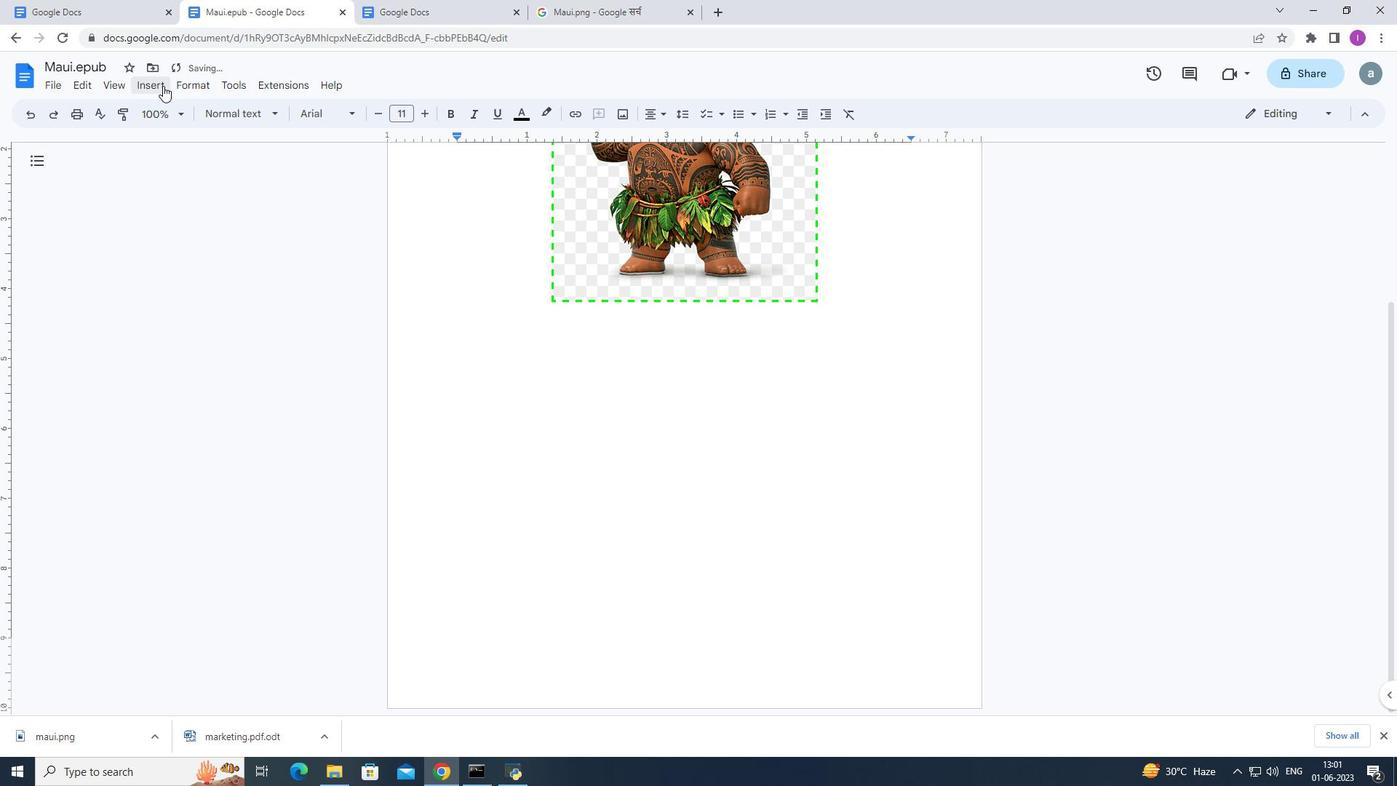 
Action: Mouse moved to (192, 168)
Screenshot: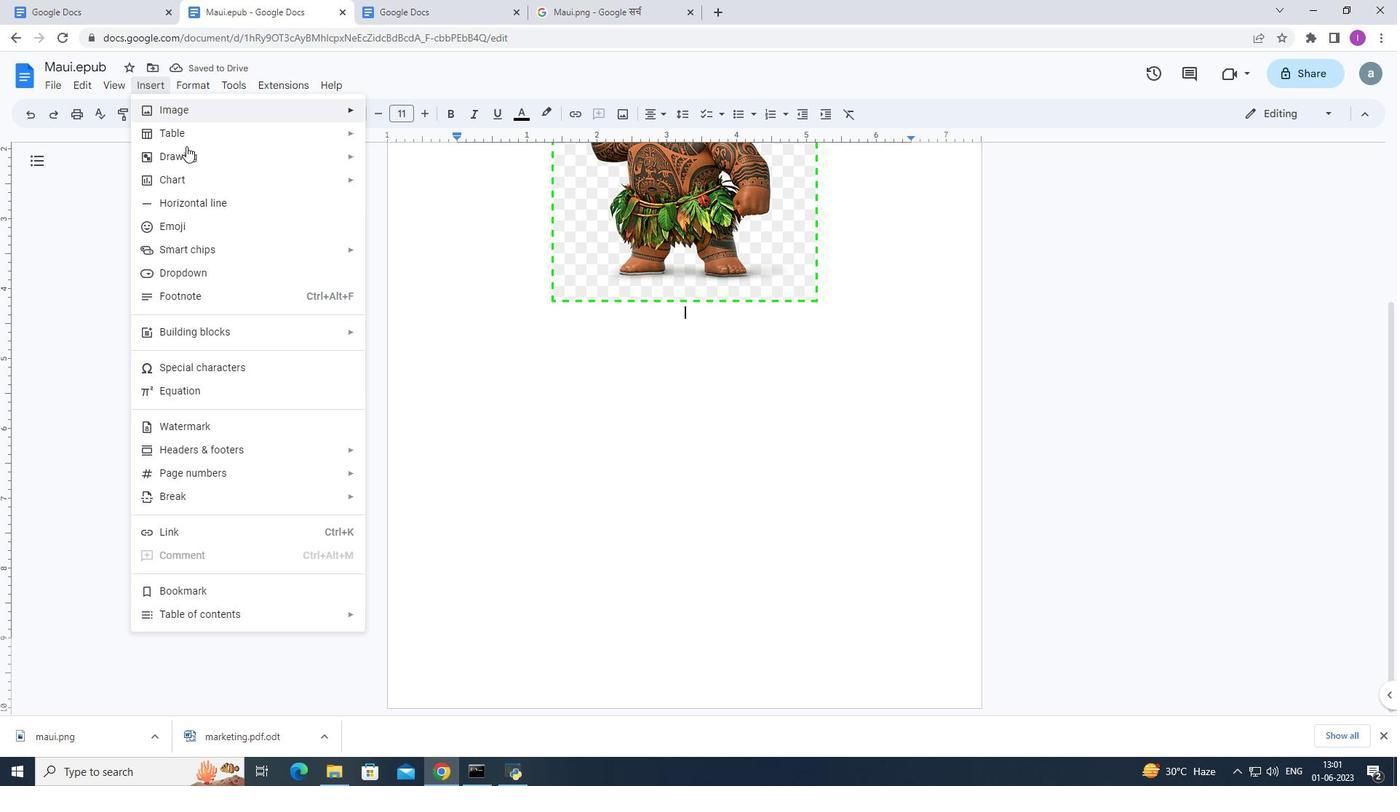 
Action: Mouse pressed left at (192, 168)
Screenshot: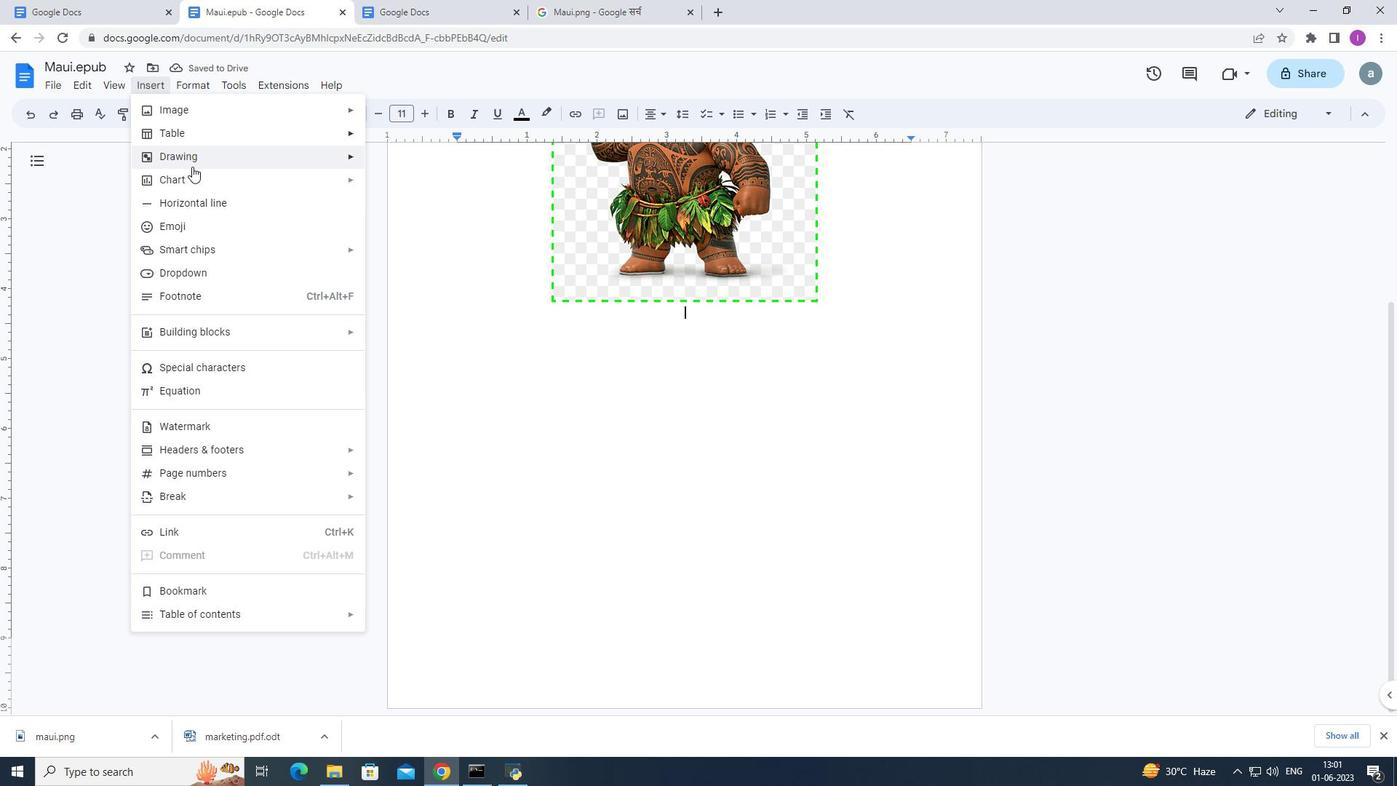 
Action: Mouse moved to (401, 163)
Screenshot: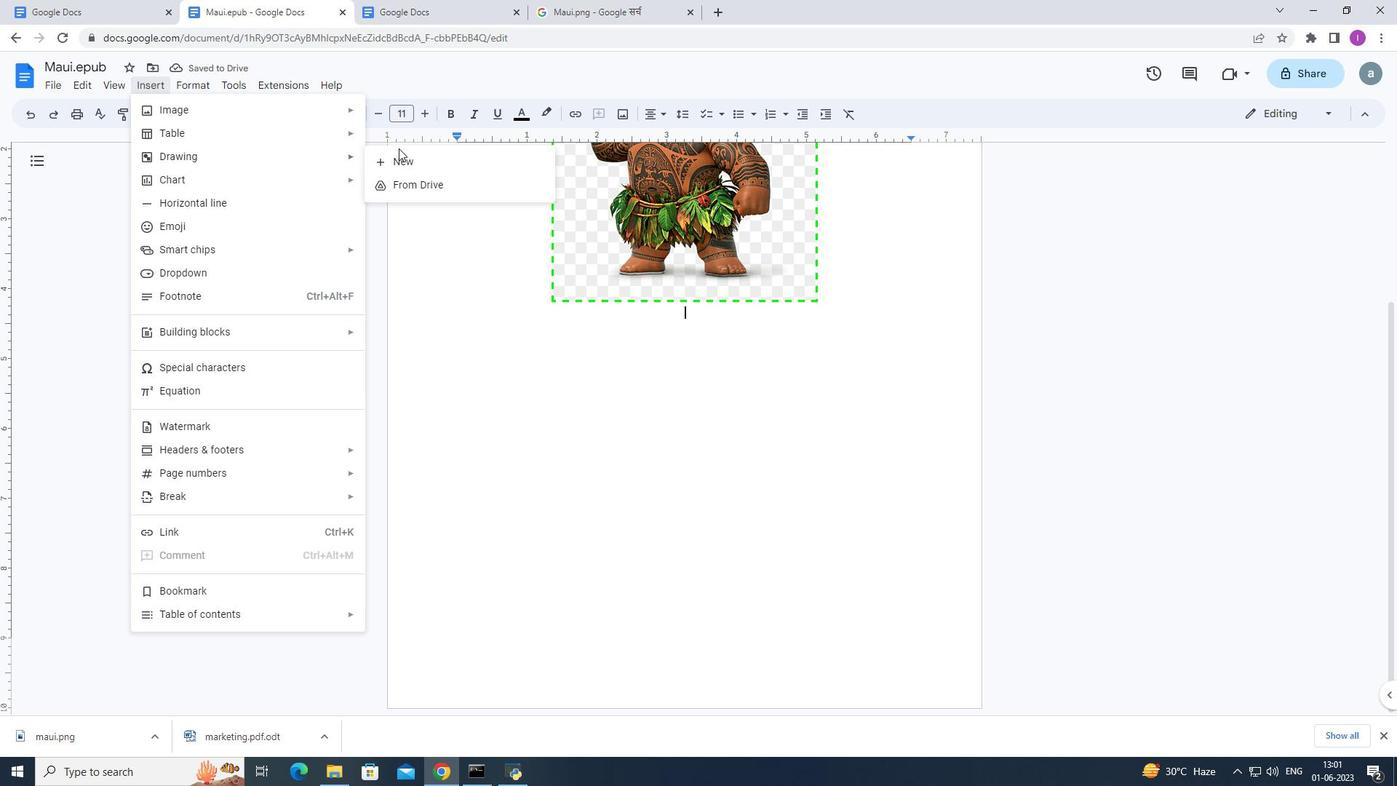 
Action: Mouse pressed left at (401, 163)
Screenshot: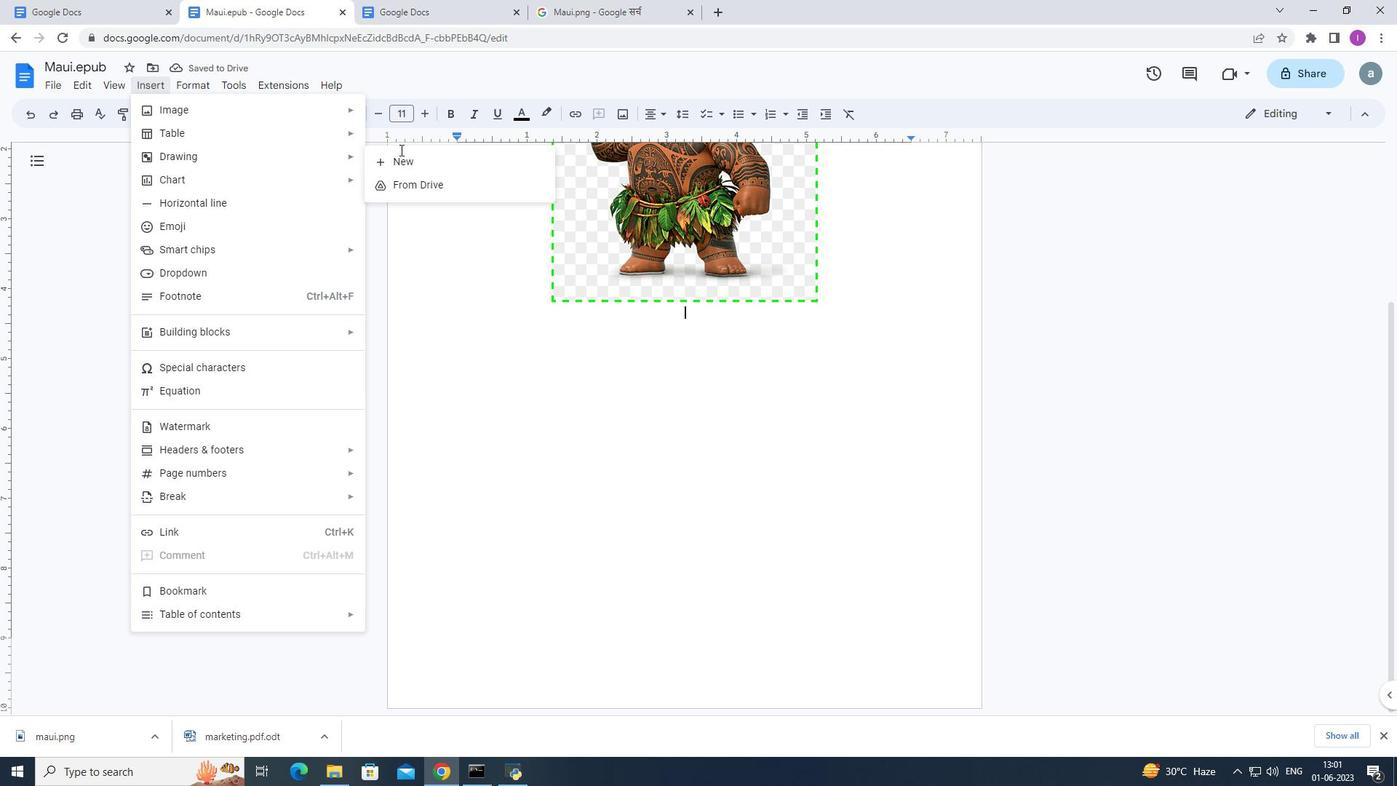 
Action: Mouse moved to (629, 493)
Screenshot: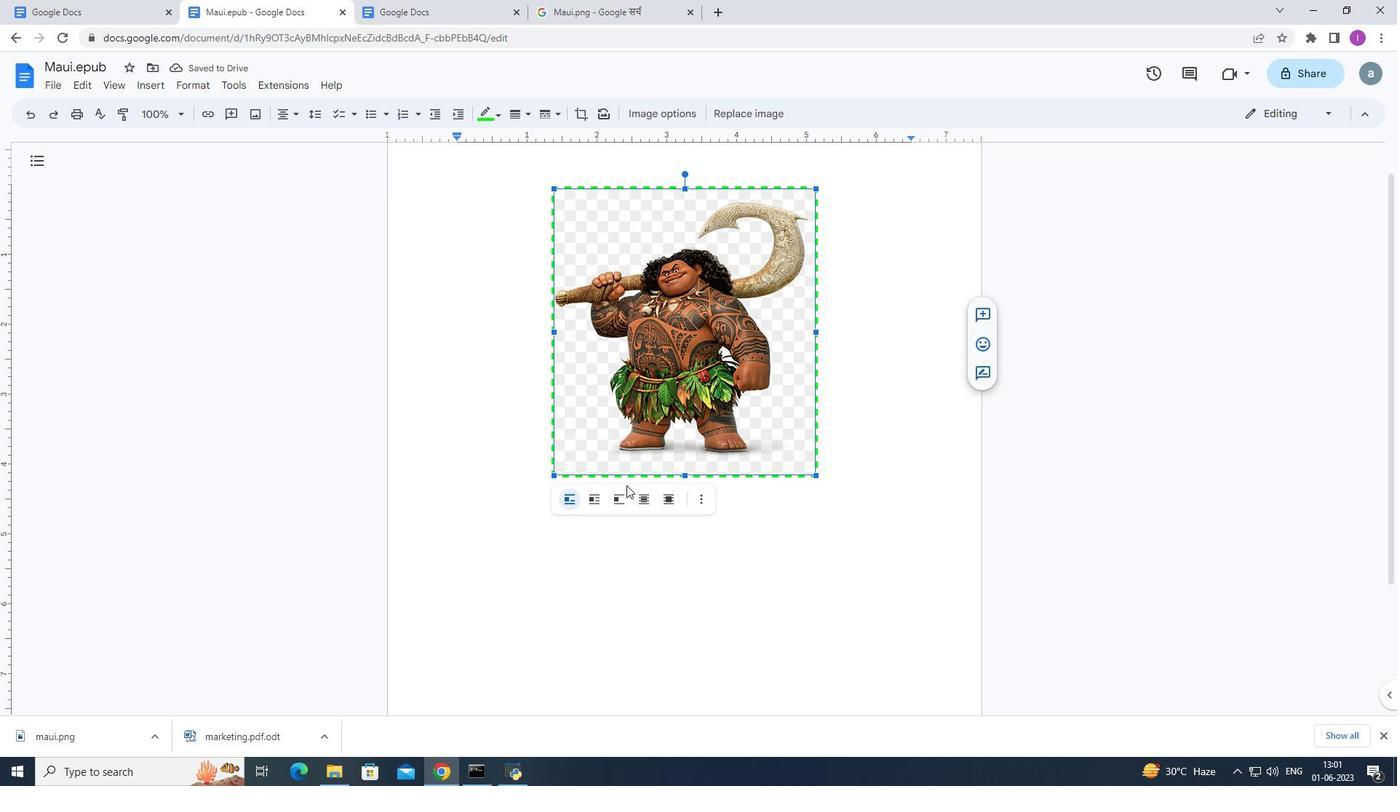 
Action: Mouse pressed left at (629, 493)
Screenshot: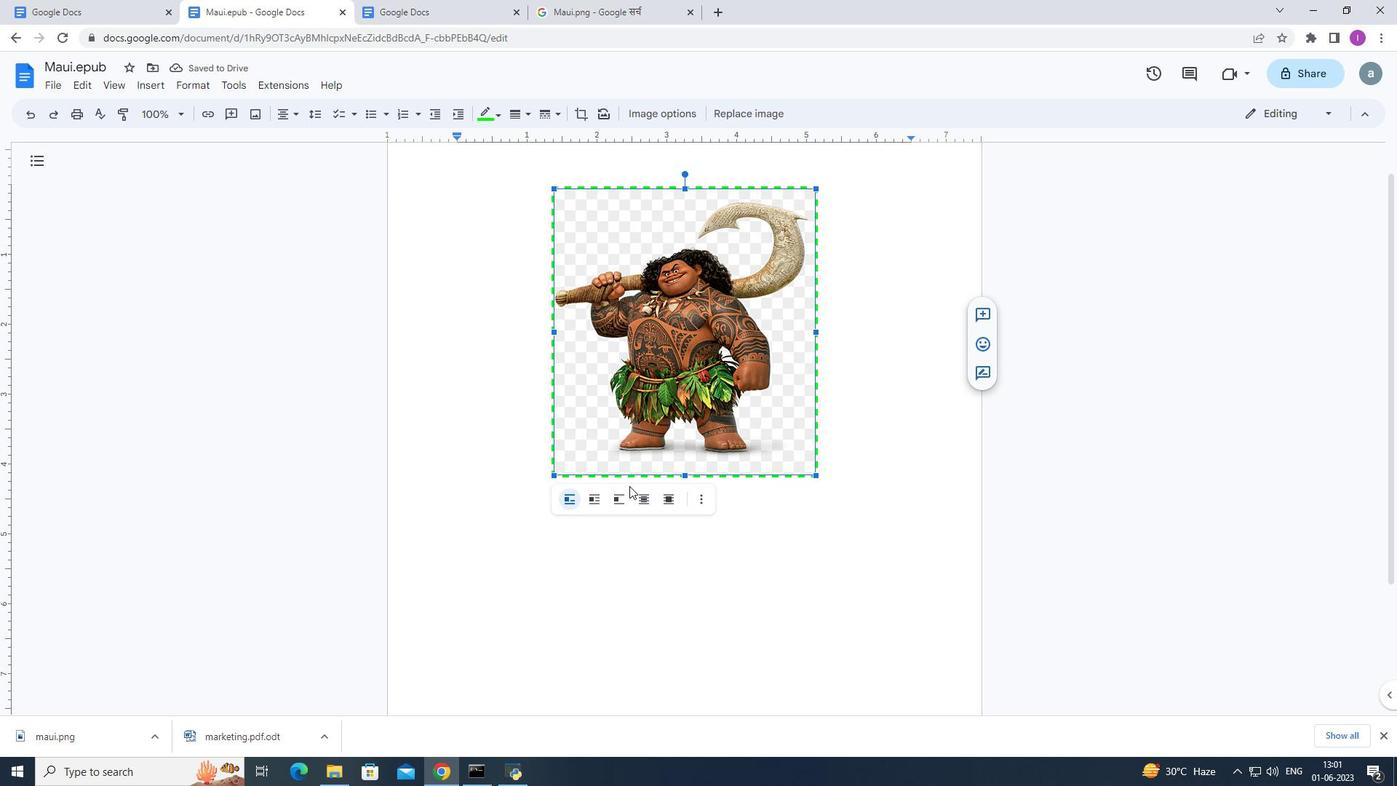 
Action: Mouse moved to (730, 513)
Screenshot: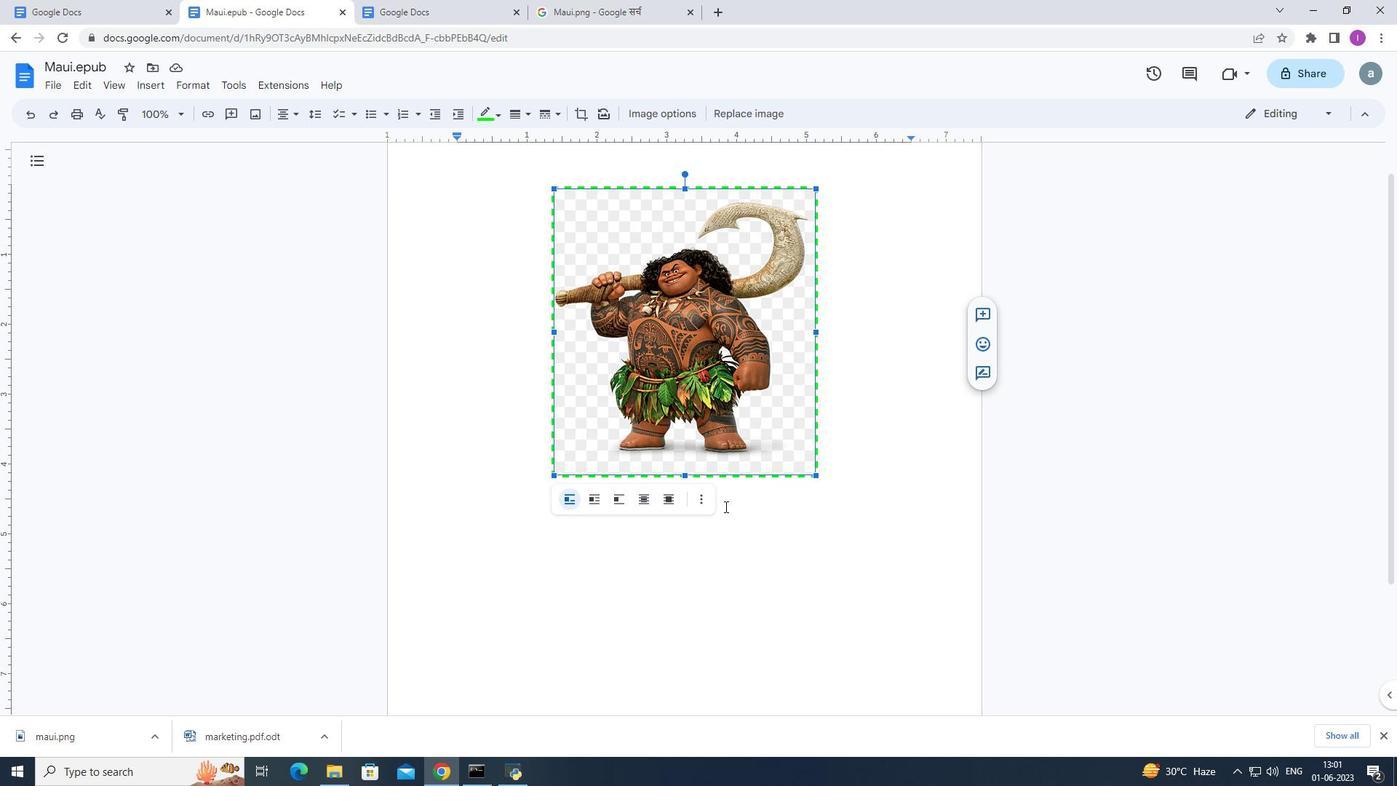 
Action: Mouse pressed left at (730, 513)
Screenshot: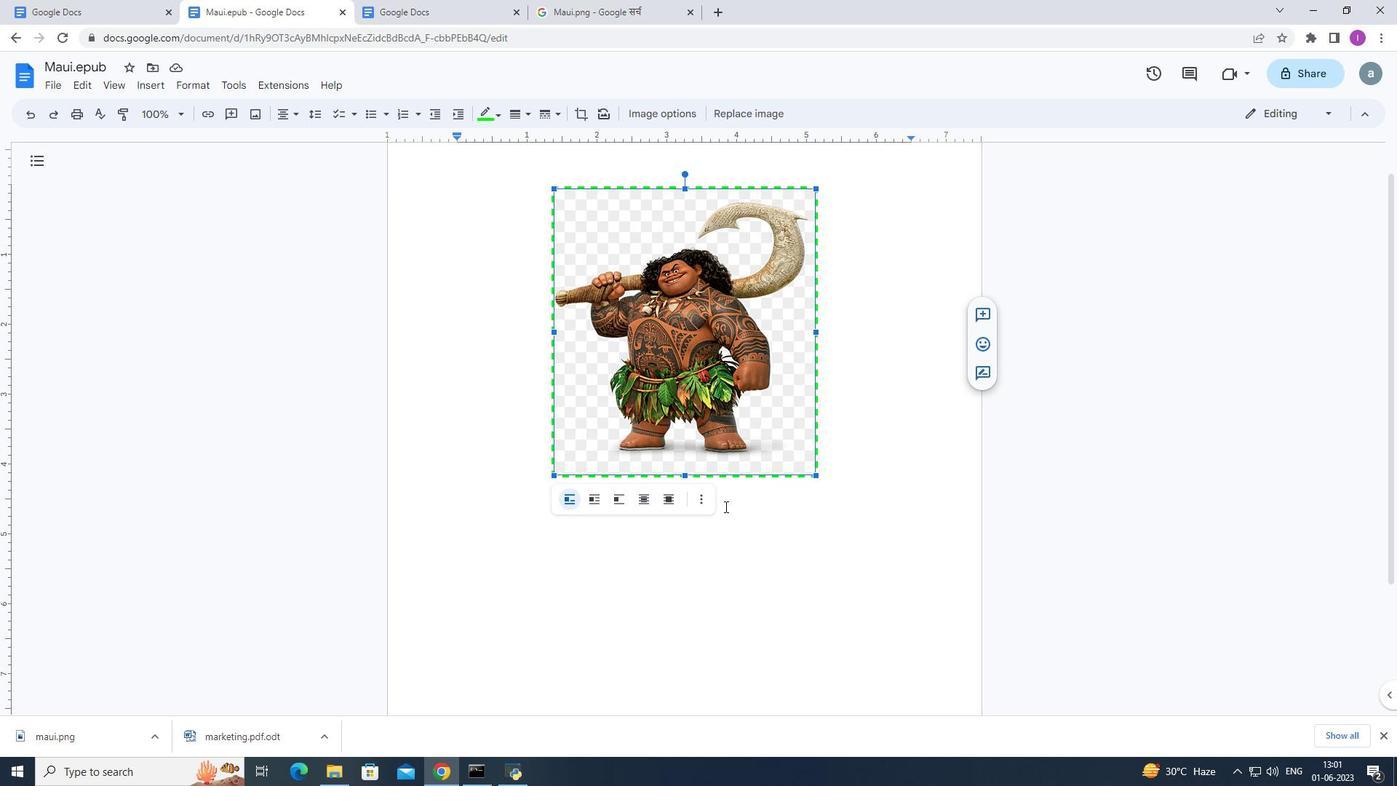 
Action: Mouse moved to (668, 323)
Screenshot: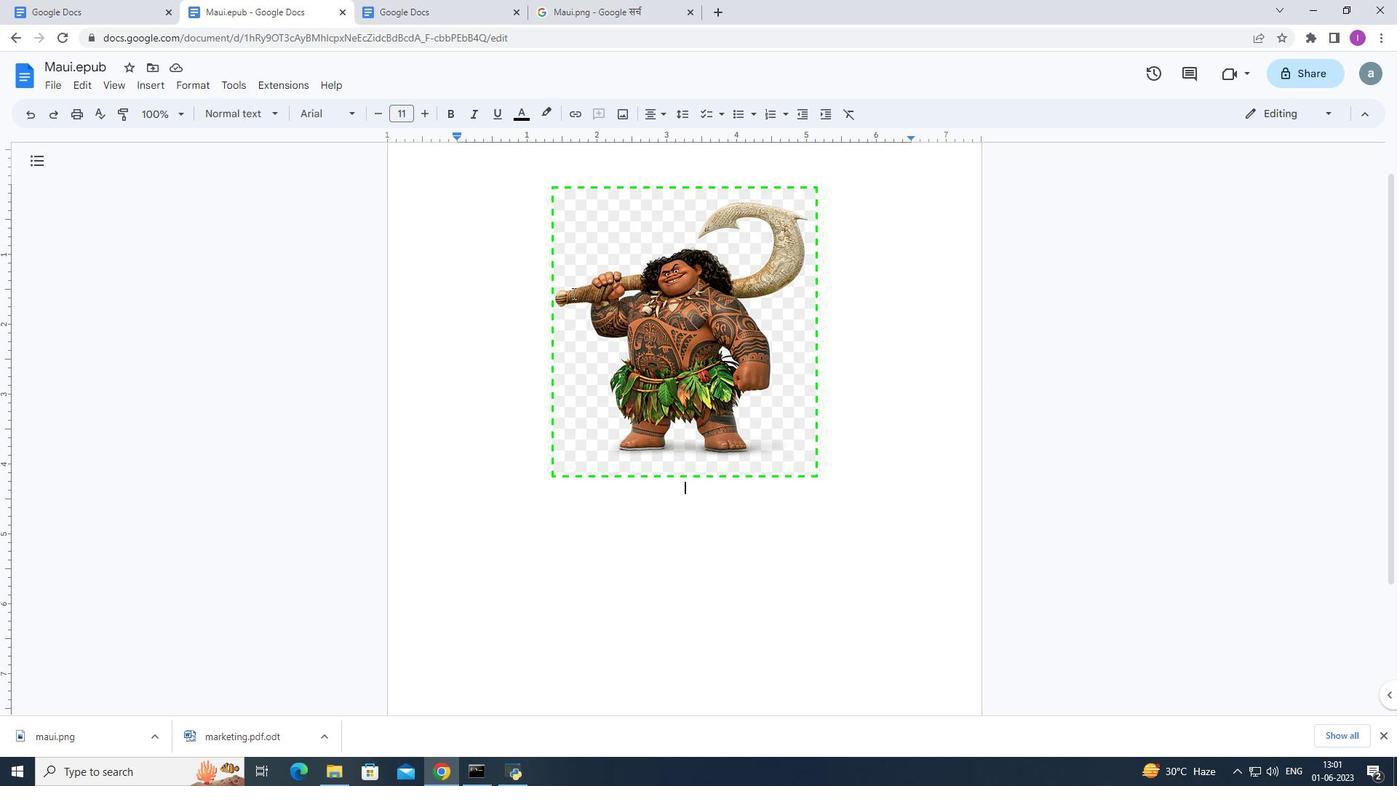 
Action: Mouse pressed left at (668, 323)
Screenshot: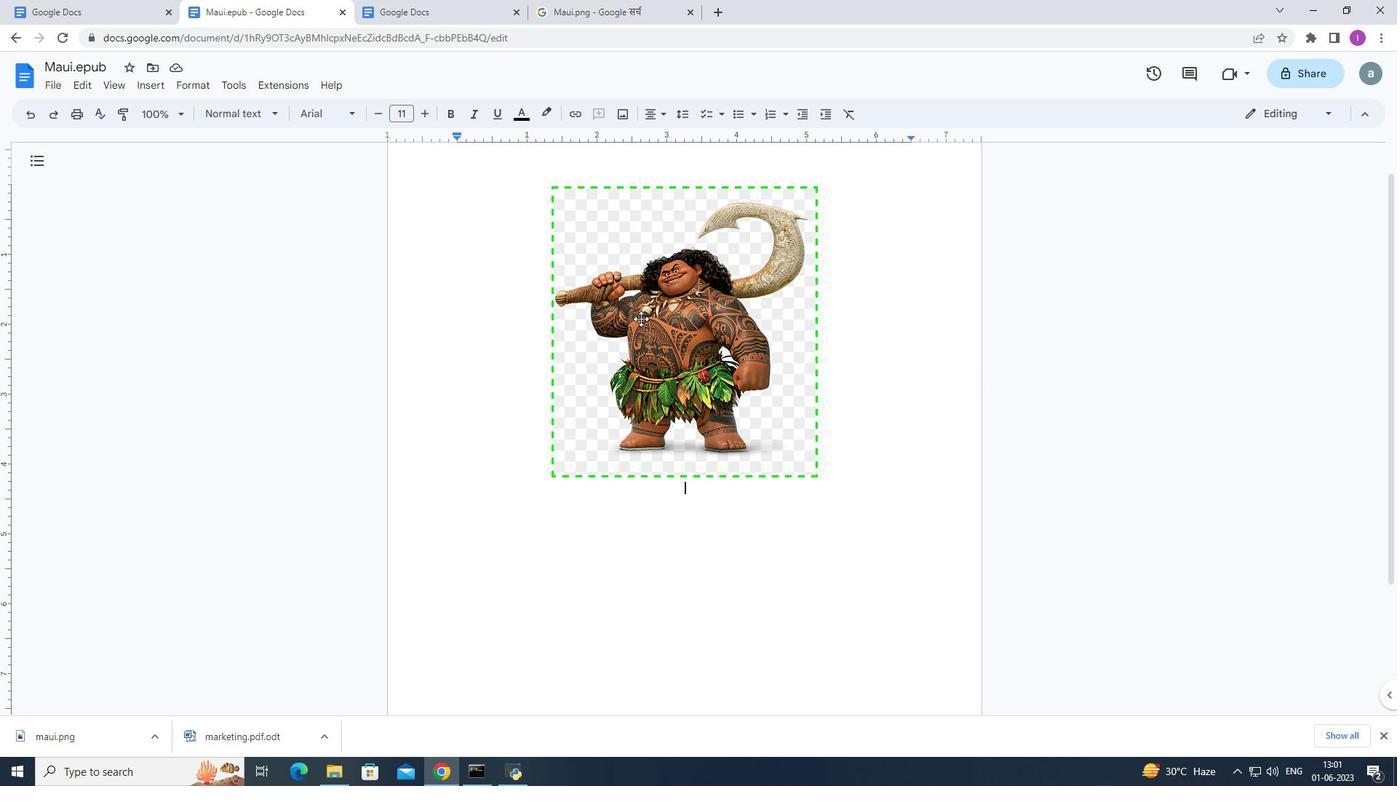 
Action: Mouse moved to (676, 499)
Screenshot: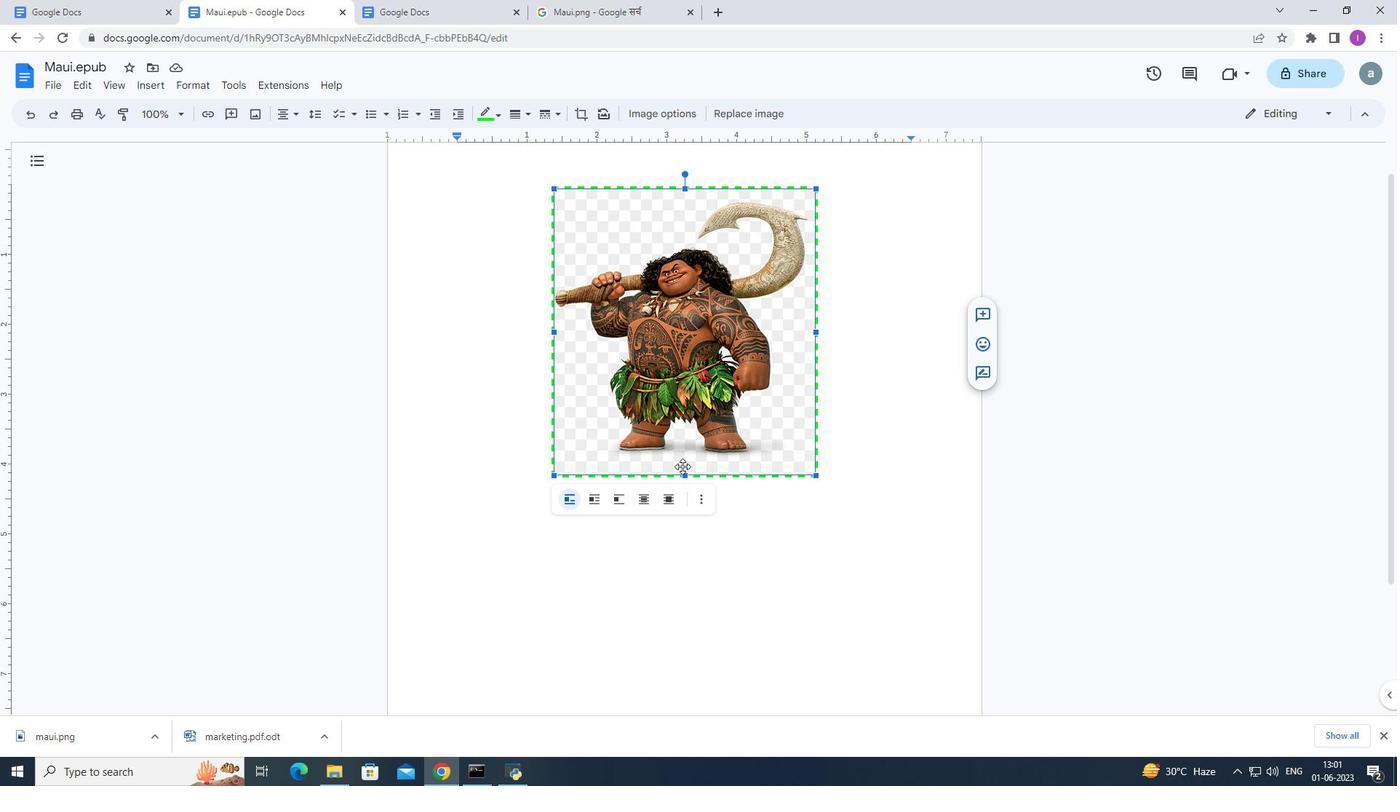 
Action: Mouse pressed left at (676, 499)
Screenshot: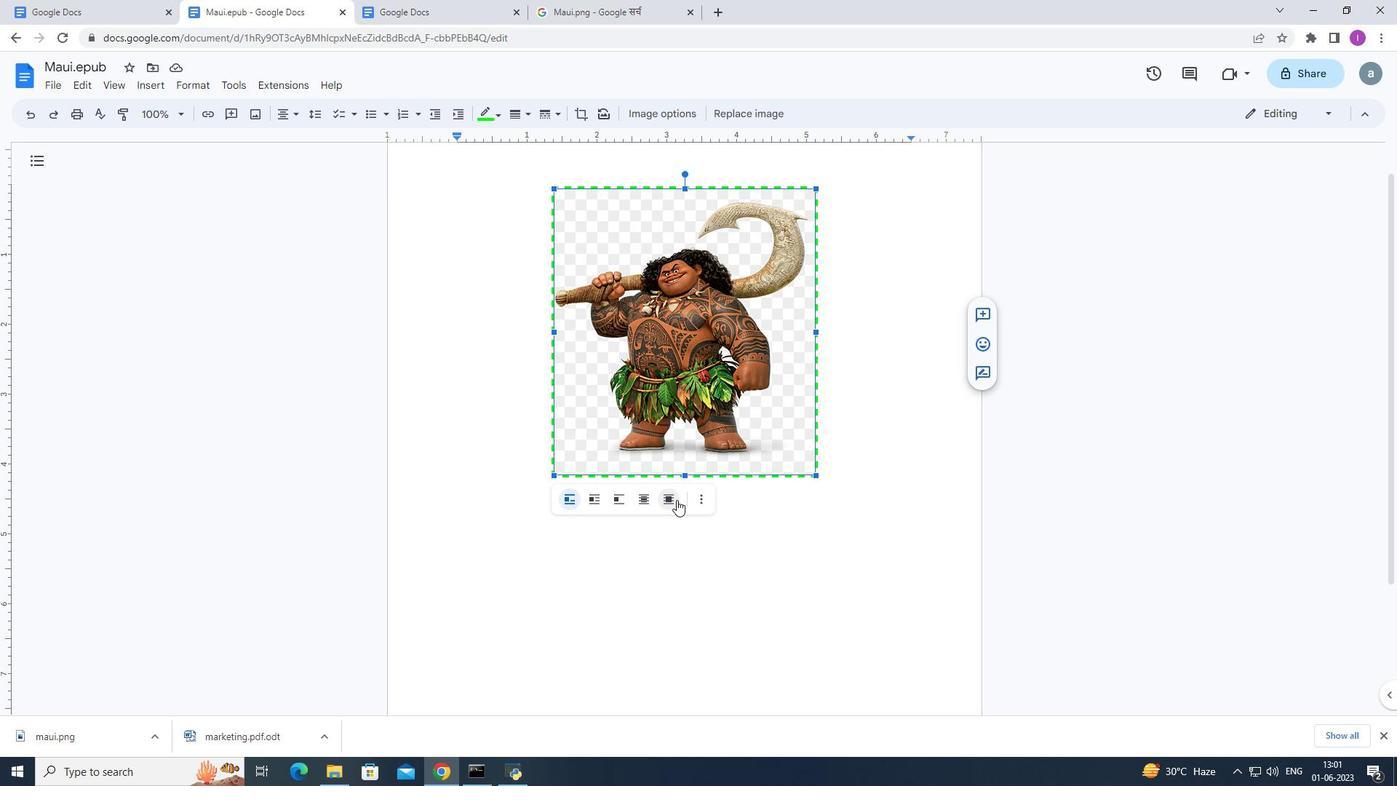 
Action: Mouse moved to (732, 566)
Screenshot: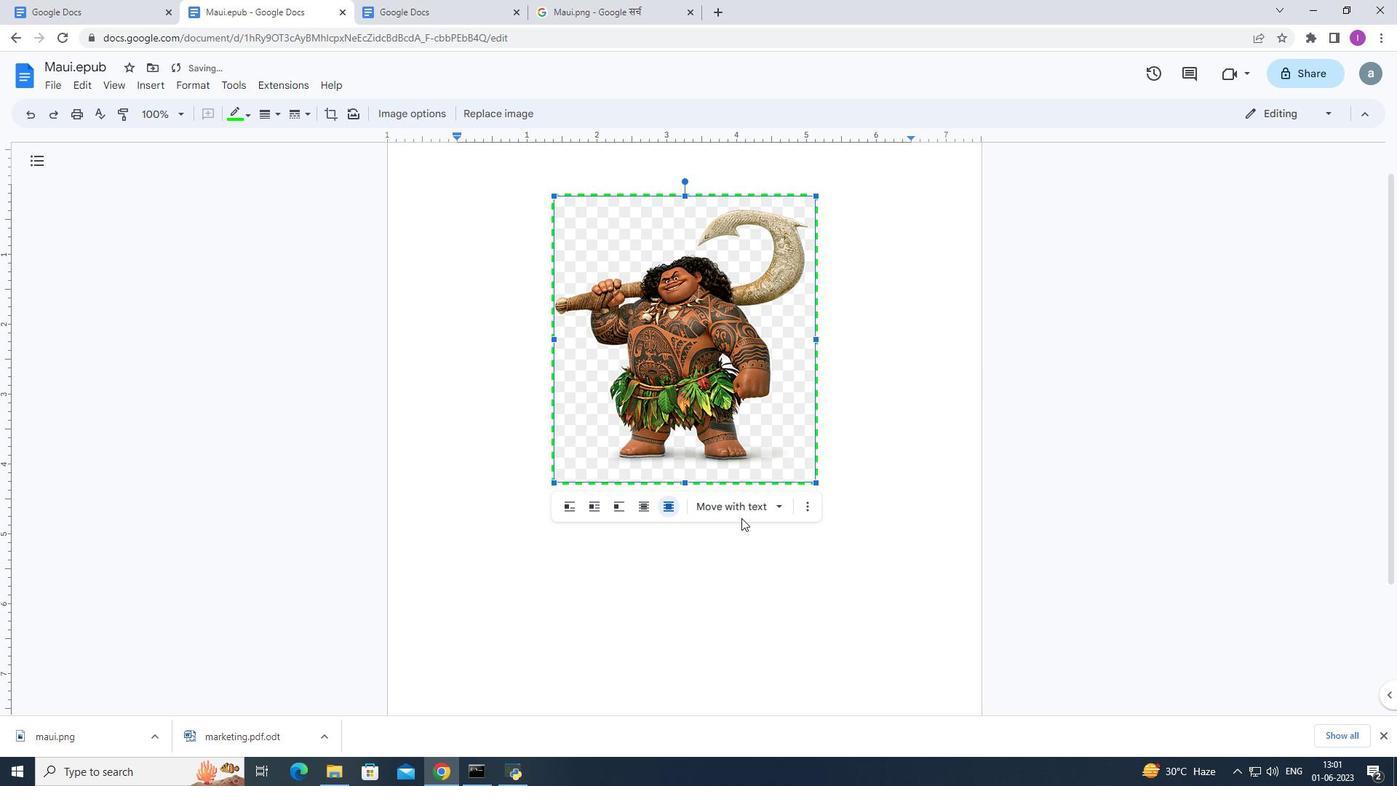 
Action: Mouse pressed left at (732, 566)
Screenshot: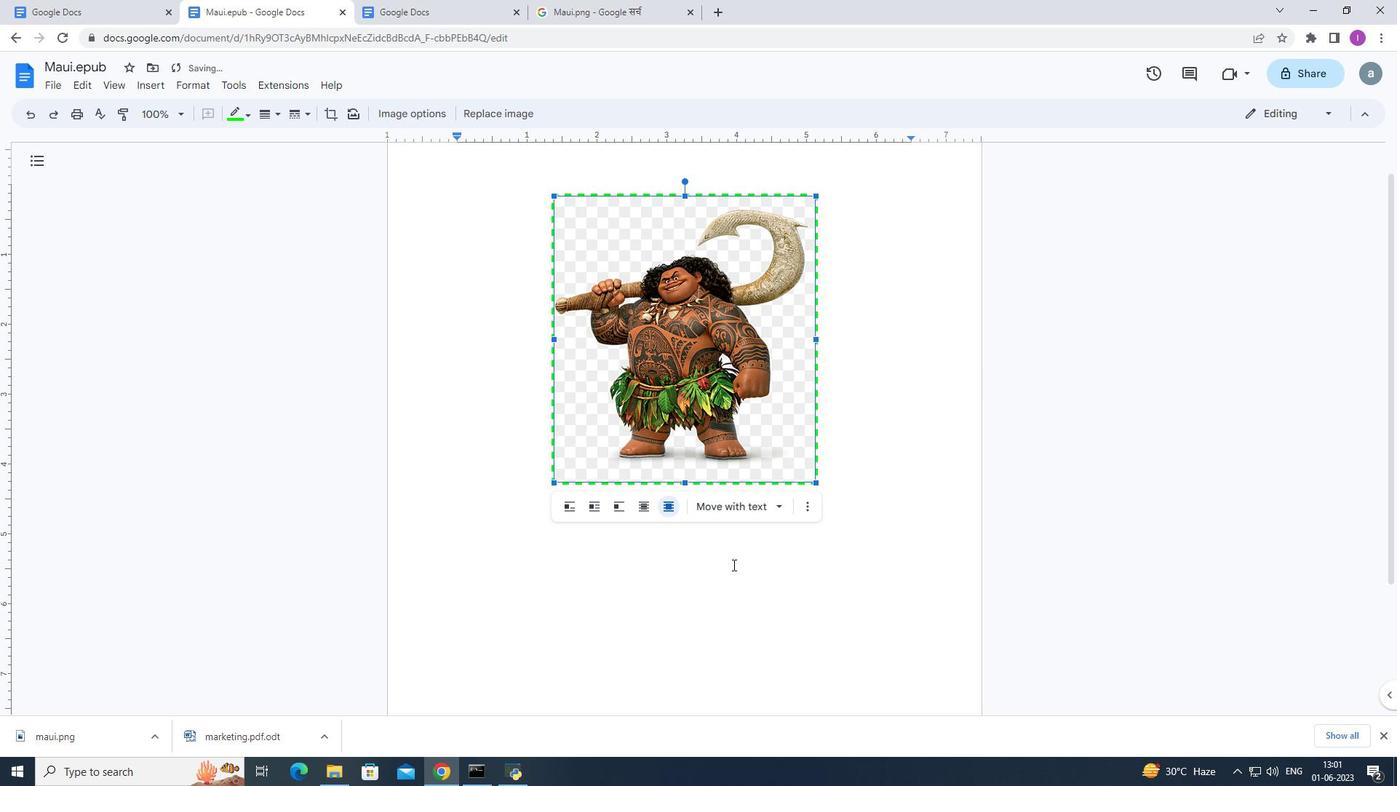 
Action: Mouse moved to (716, 530)
Screenshot: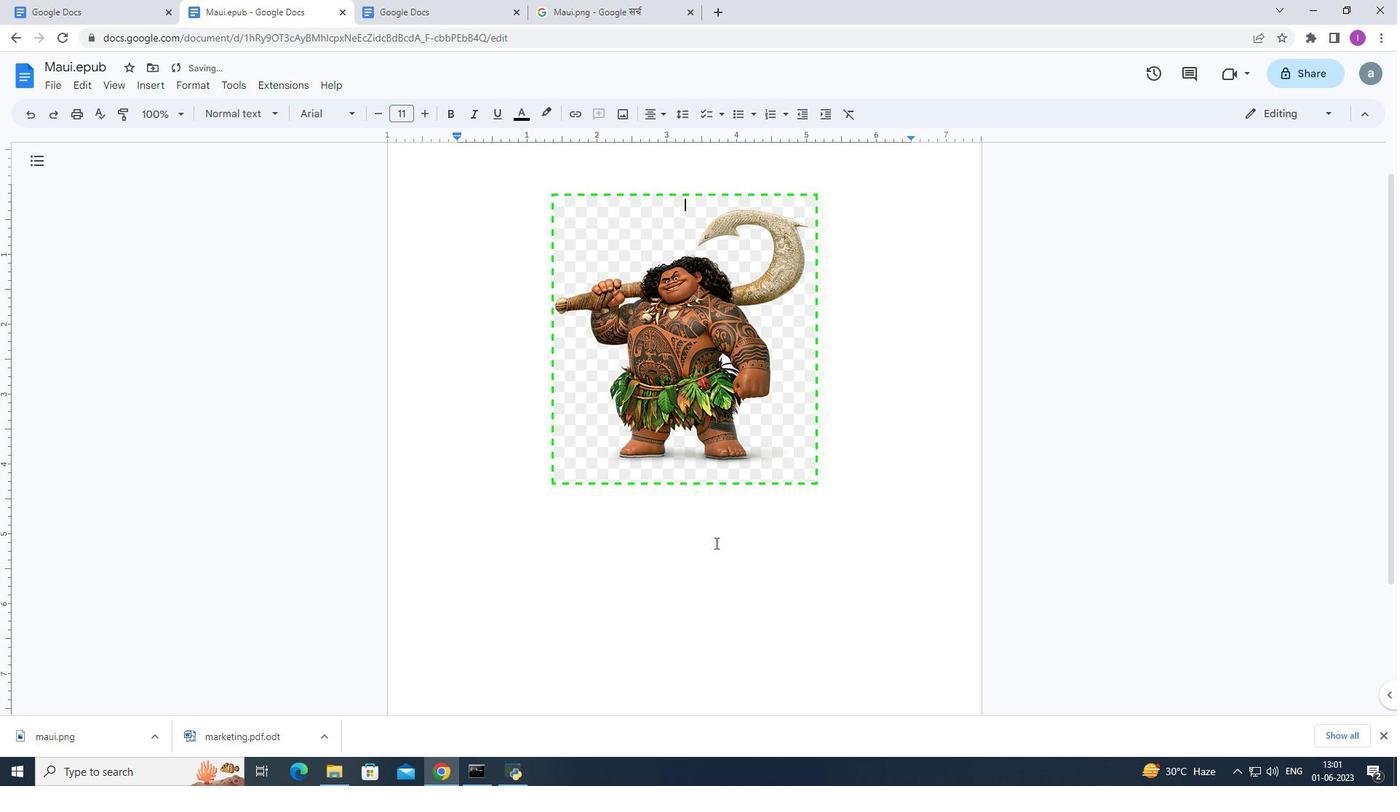
Action: Mouse pressed left at (716, 530)
Screenshot: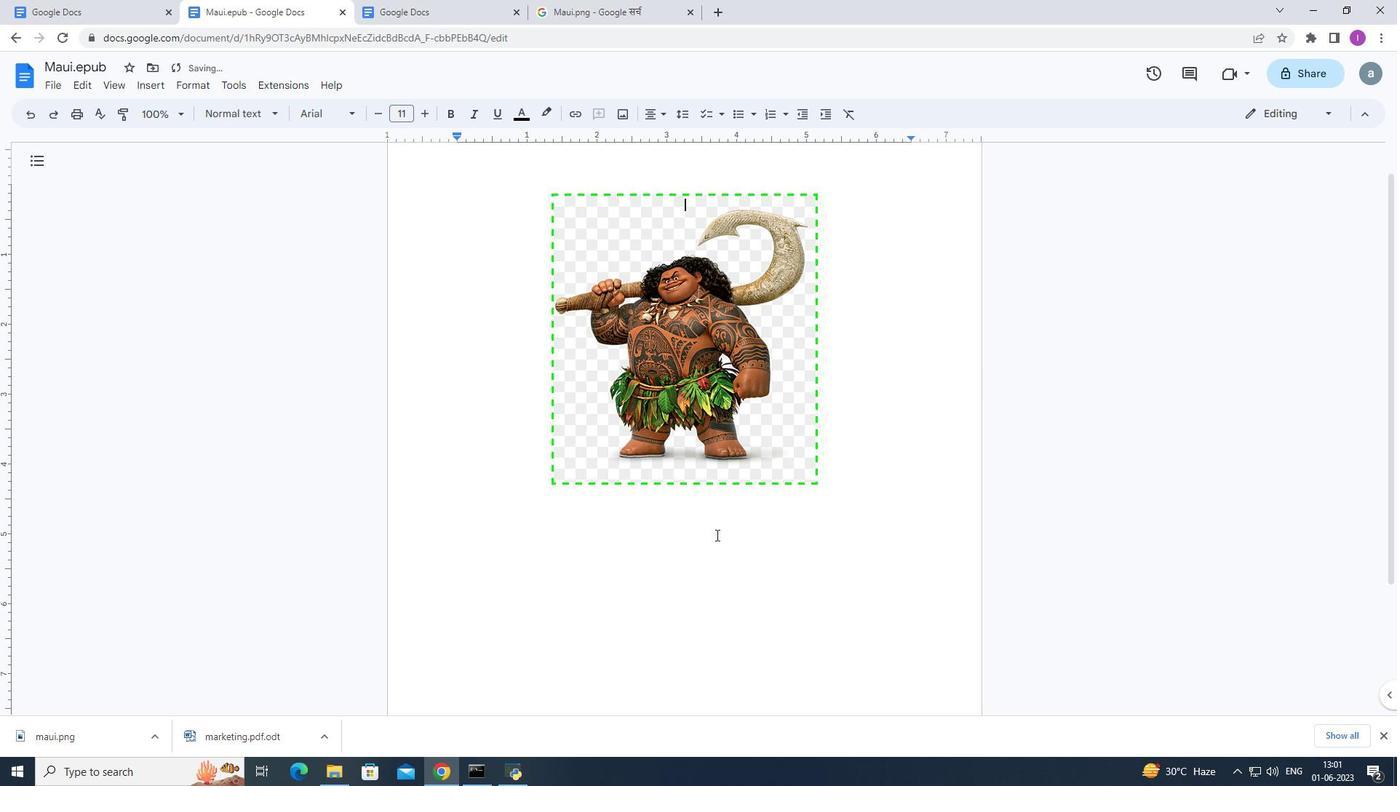 
Action: Mouse moved to (862, 475)
Screenshot: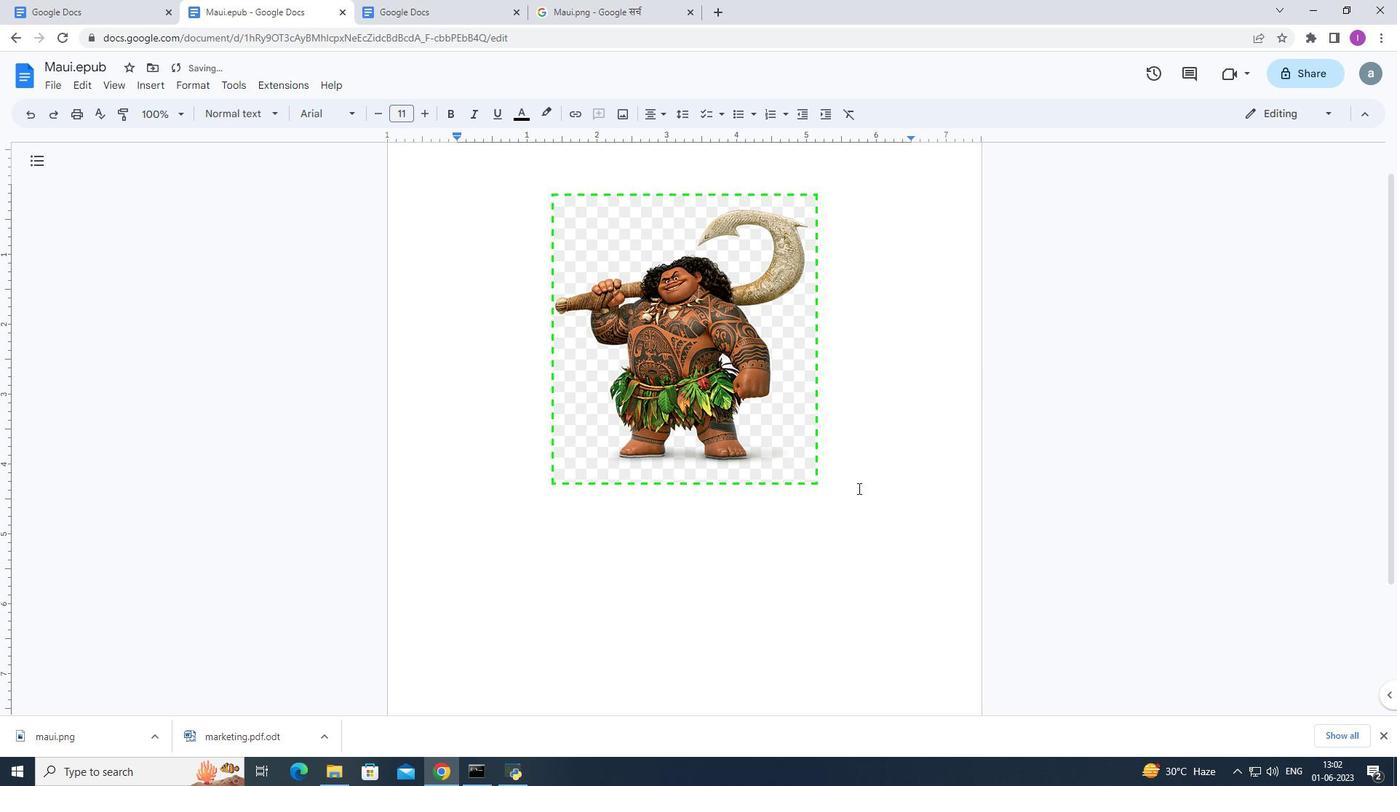 
Action: Mouse pressed left at (862, 475)
Screenshot: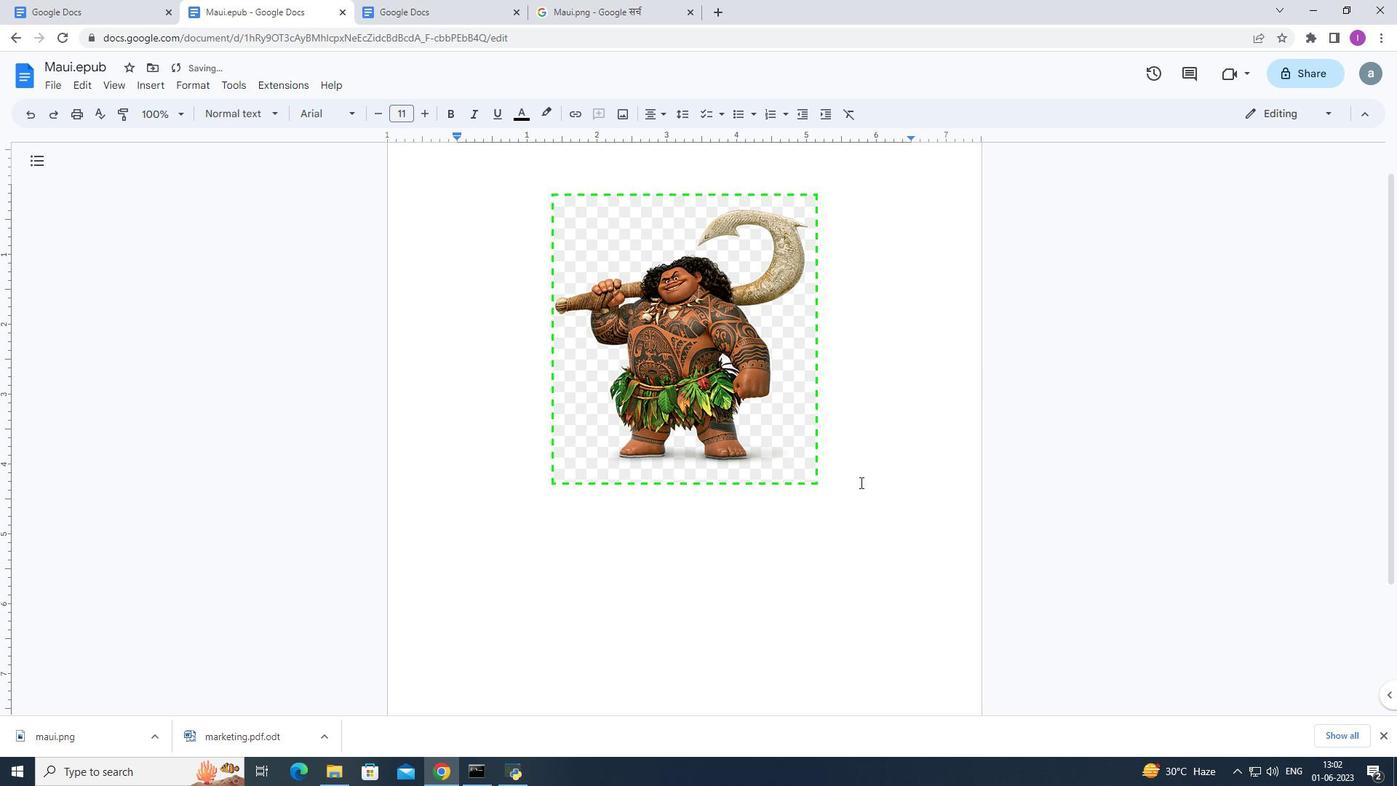 
Action: Mouse moved to (710, 526)
Screenshot: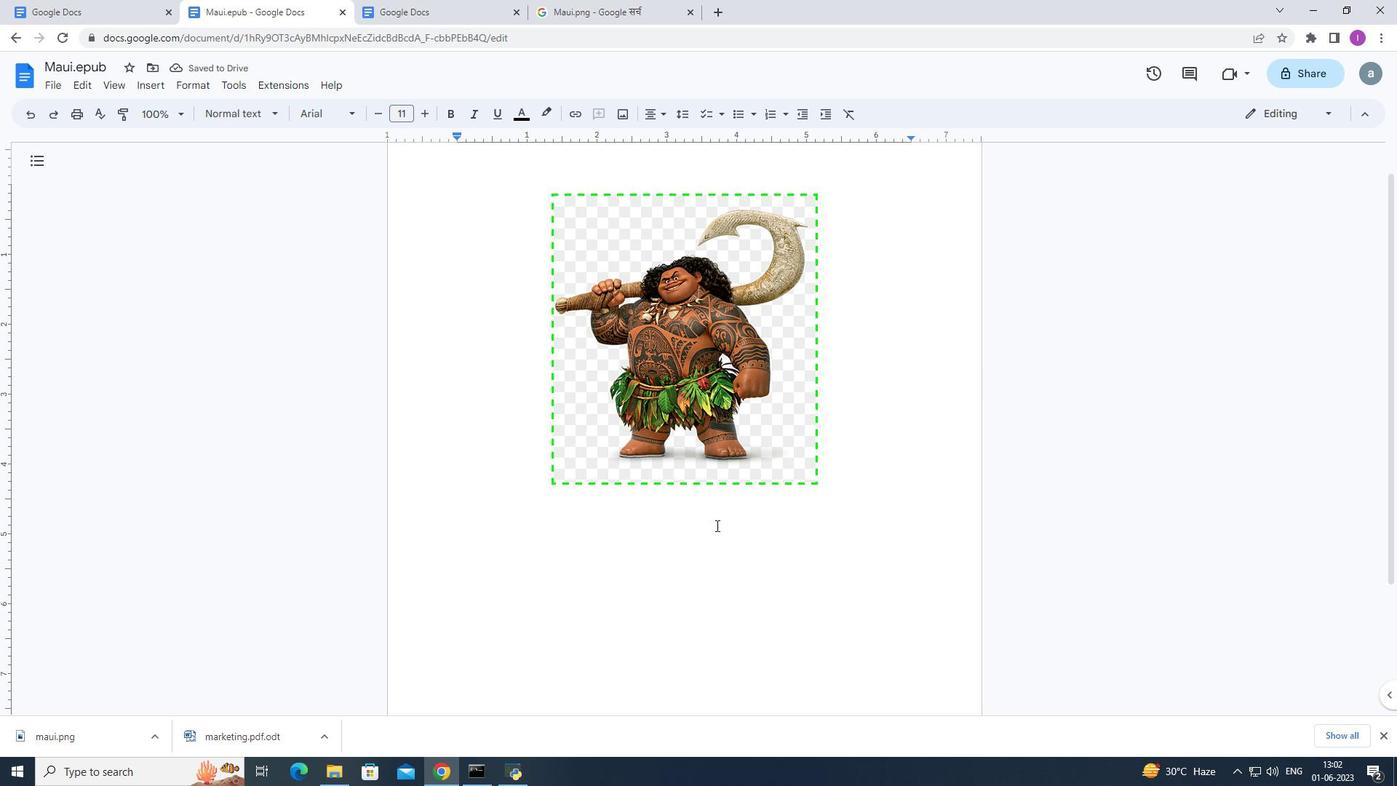 
Action: Mouse pressed left at (710, 526)
Screenshot: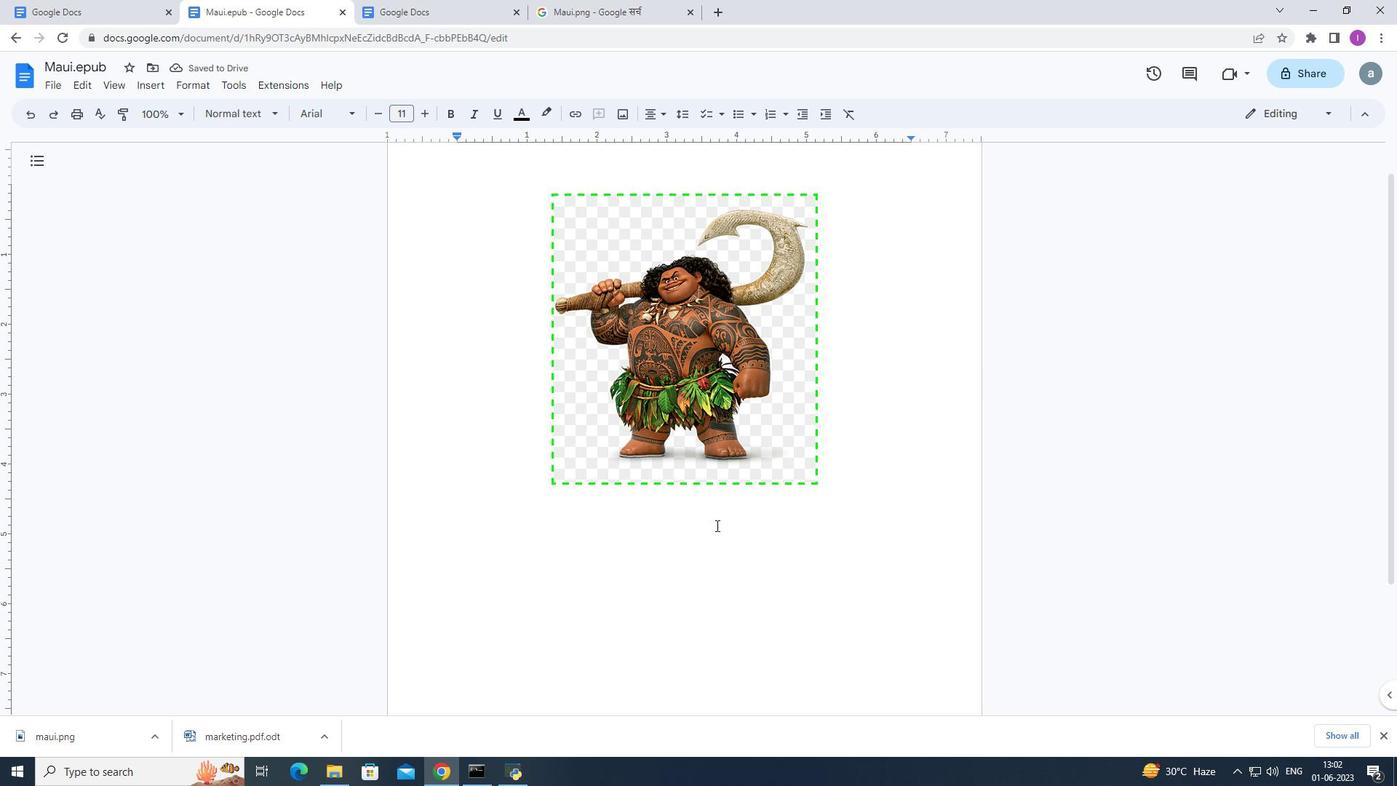 
Action: Mouse pressed left at (710, 526)
Screenshot: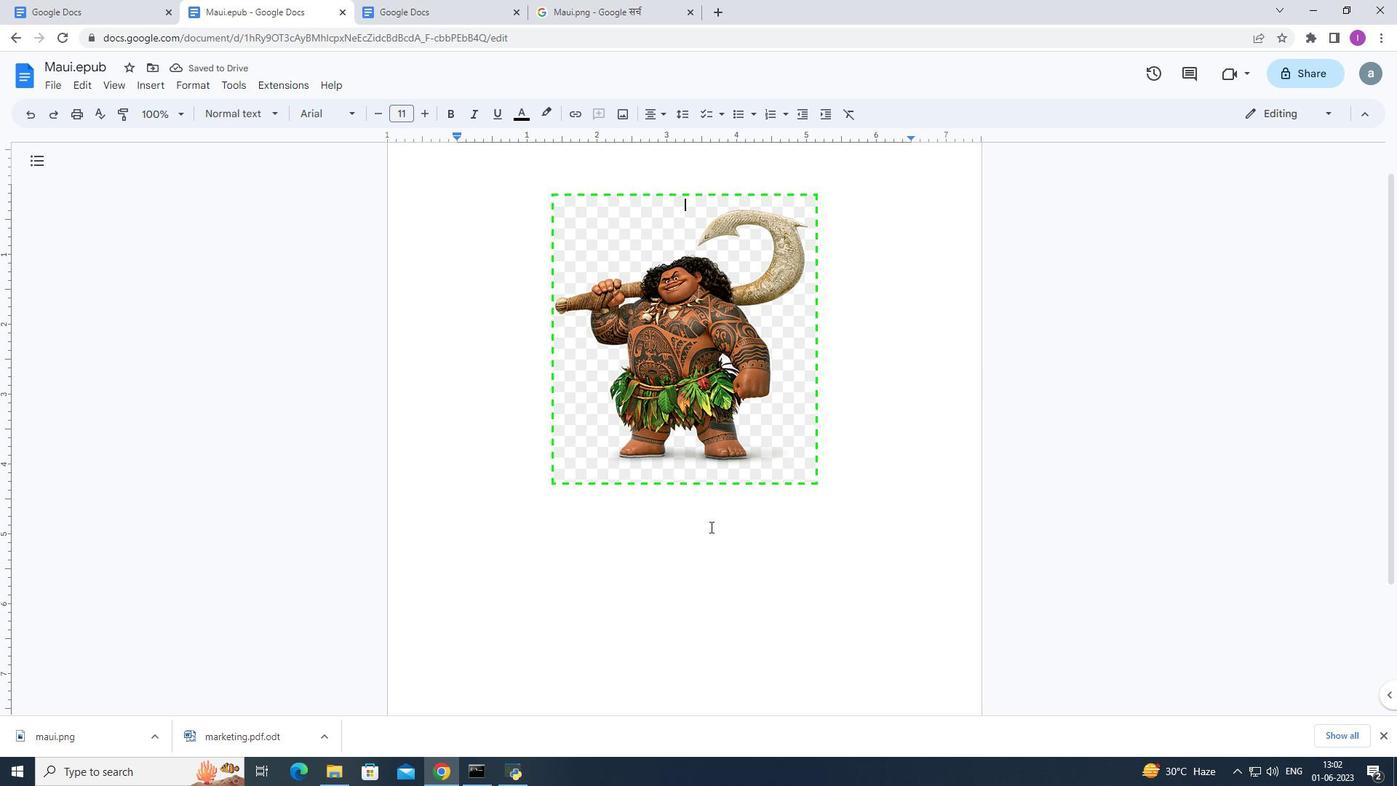 
Action: Mouse moved to (839, 483)
Screenshot: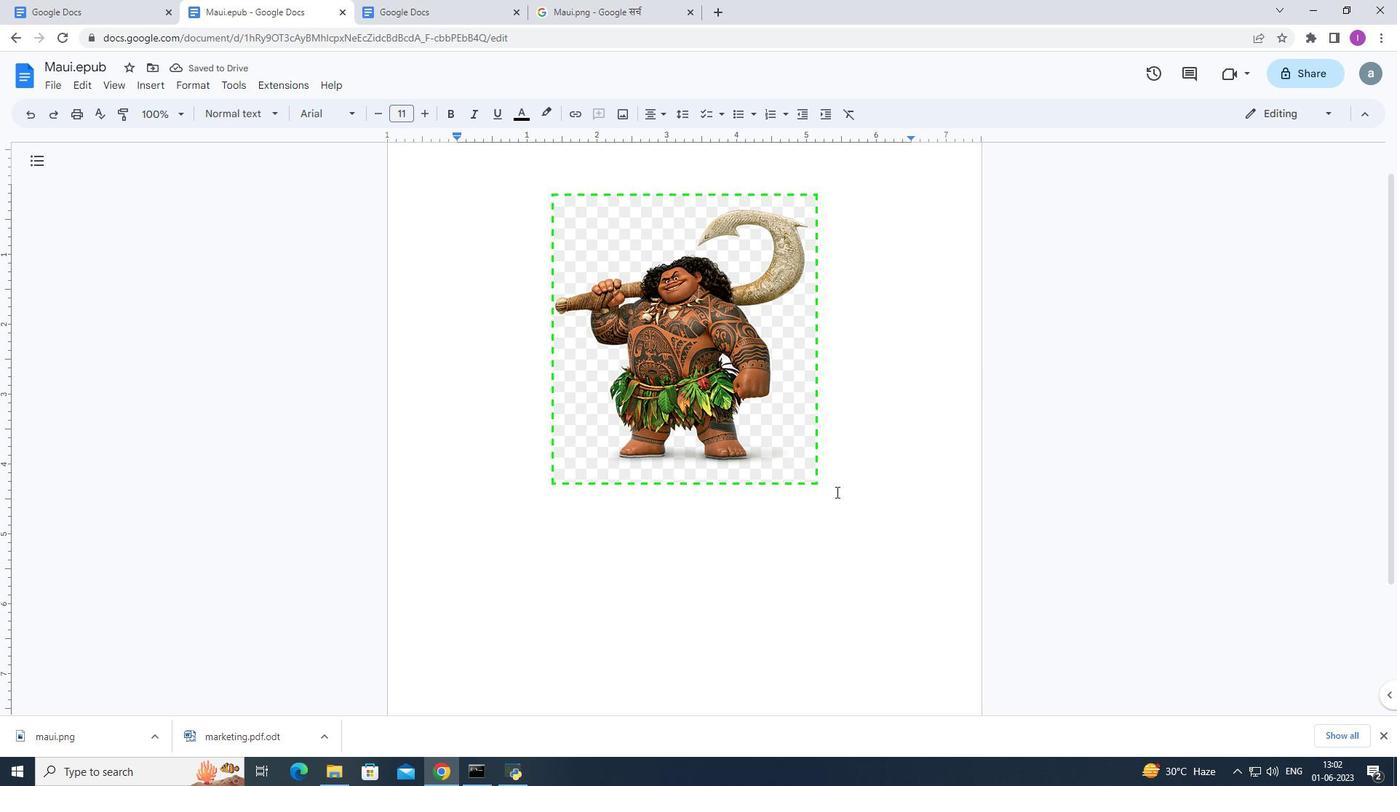 
Action: Mouse pressed left at (839, 483)
Screenshot: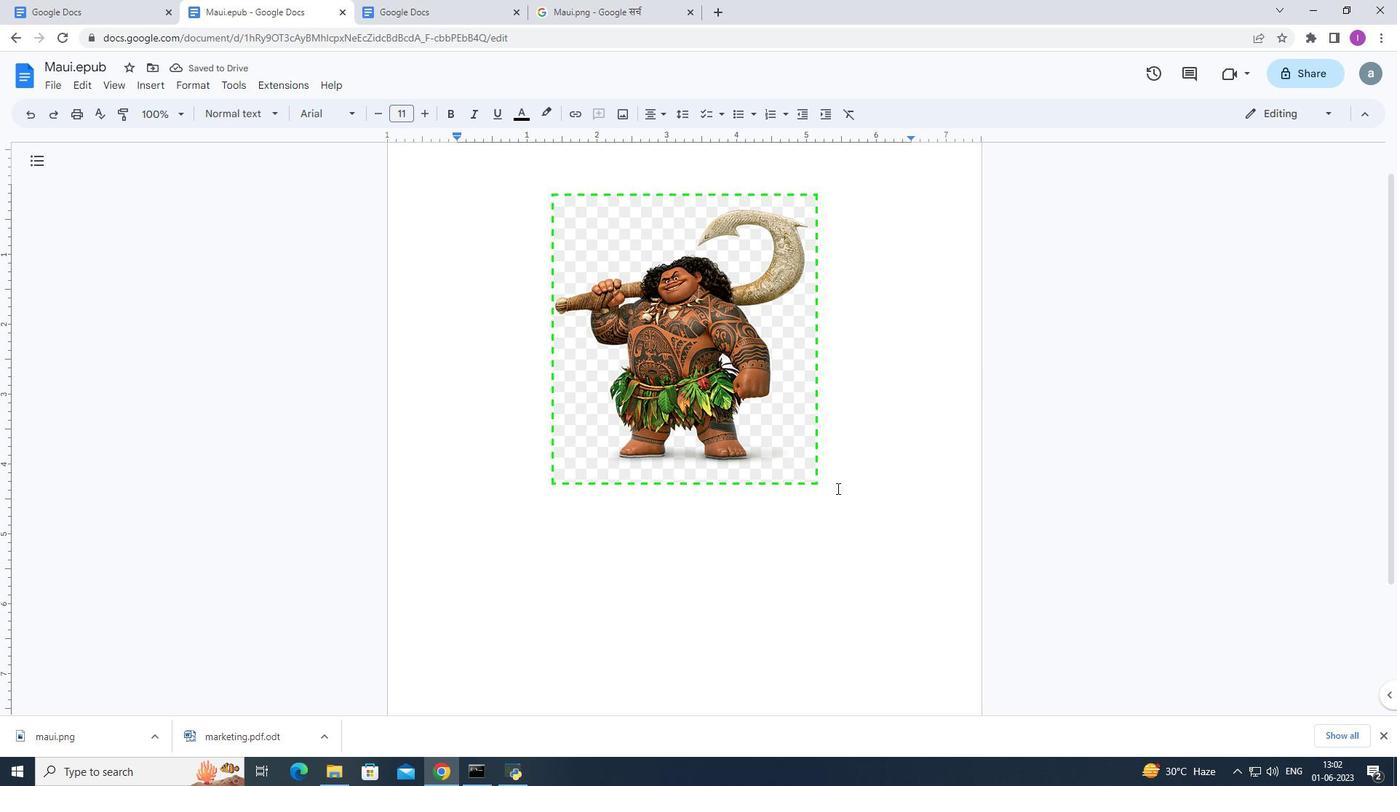 
Action: Mouse pressed left at (839, 483)
Screenshot: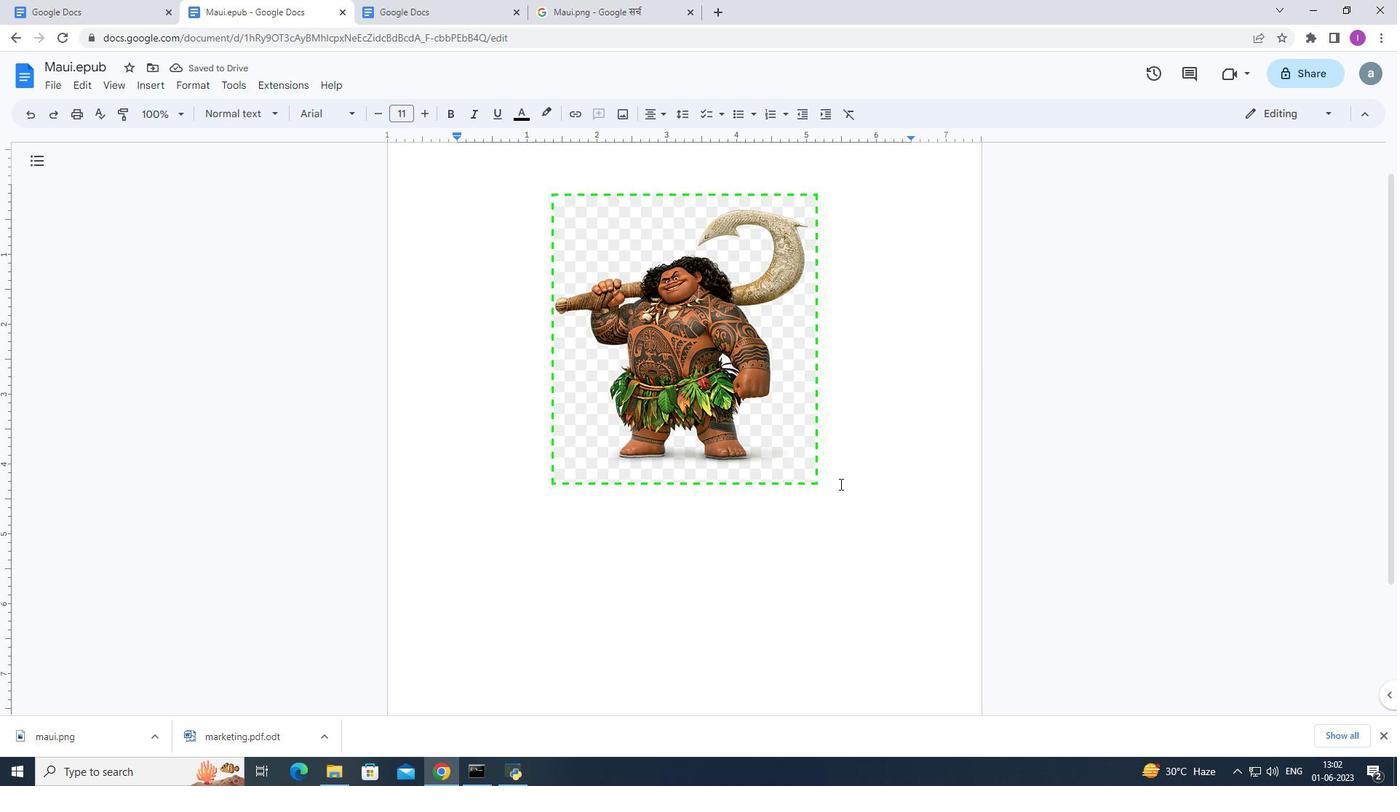 
Action: Mouse moved to (823, 460)
Screenshot: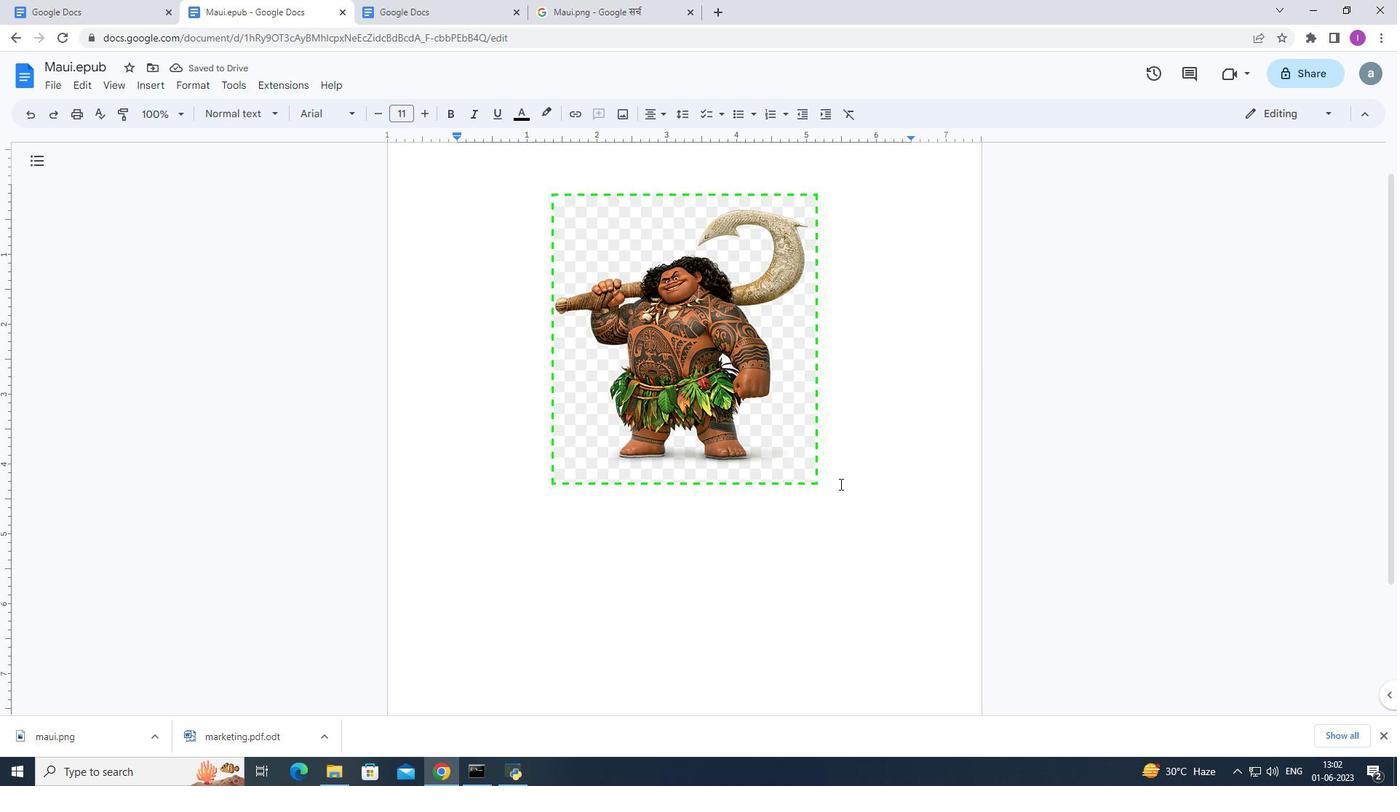 
Action: Mouse pressed left at (823, 460)
Screenshot: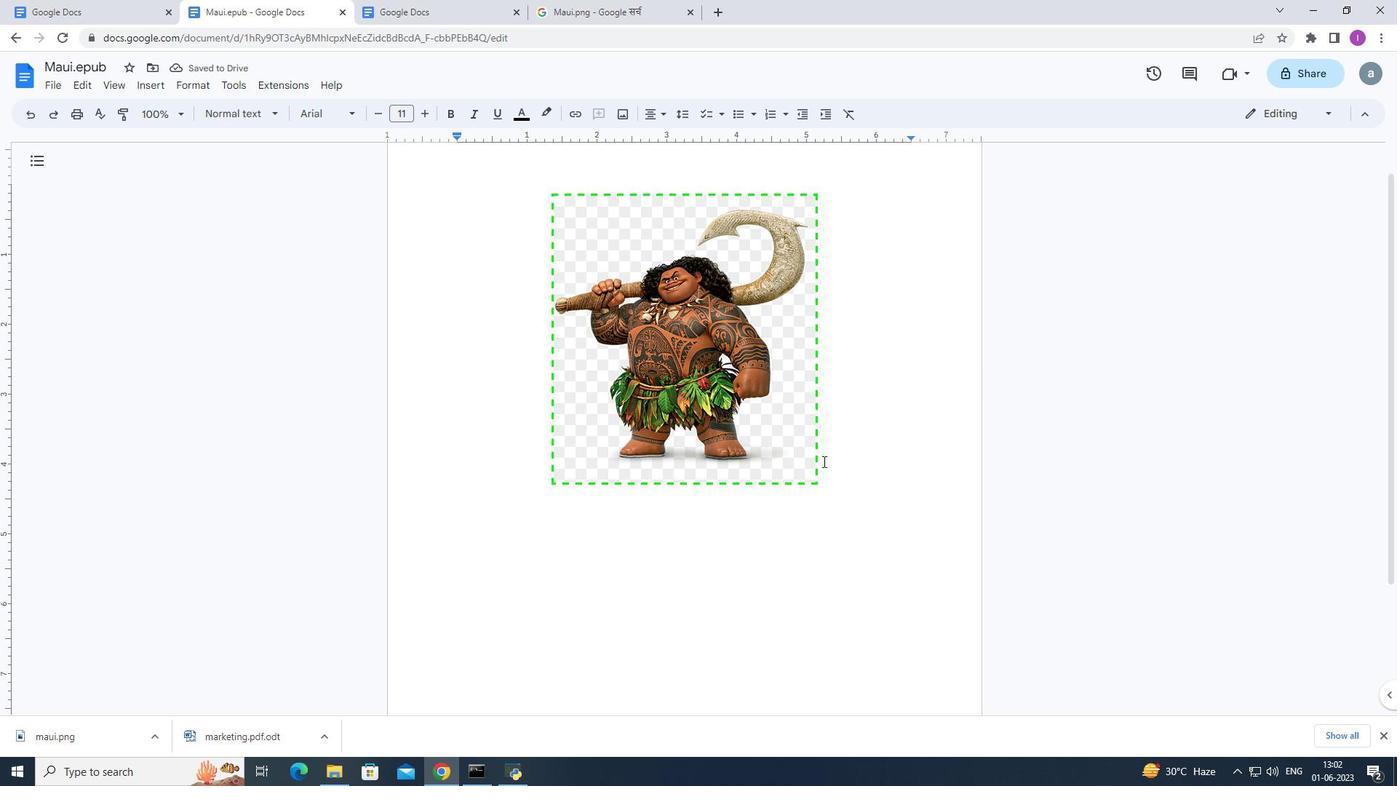 
Action: Mouse pressed left at (823, 460)
Screenshot: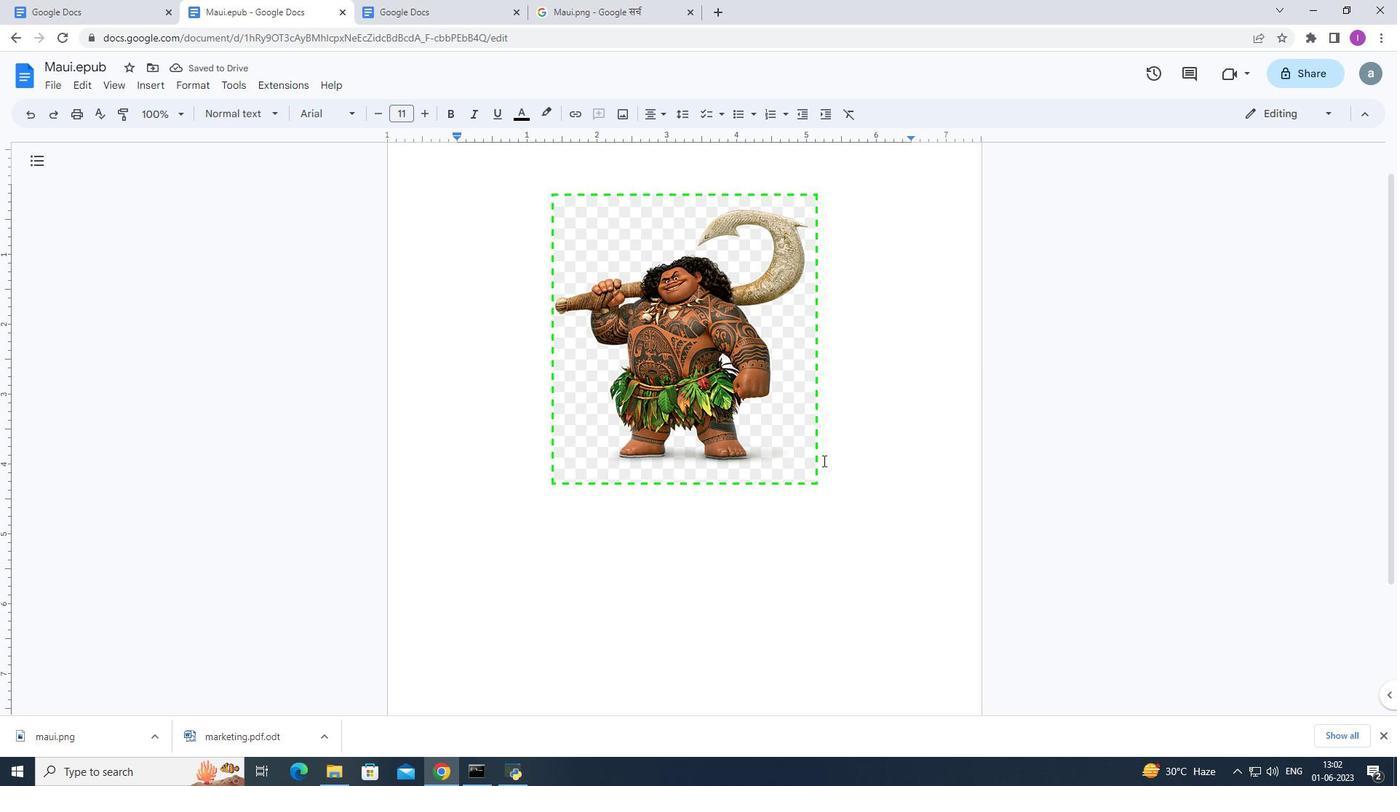 
Action: Mouse moved to (764, 455)
Screenshot: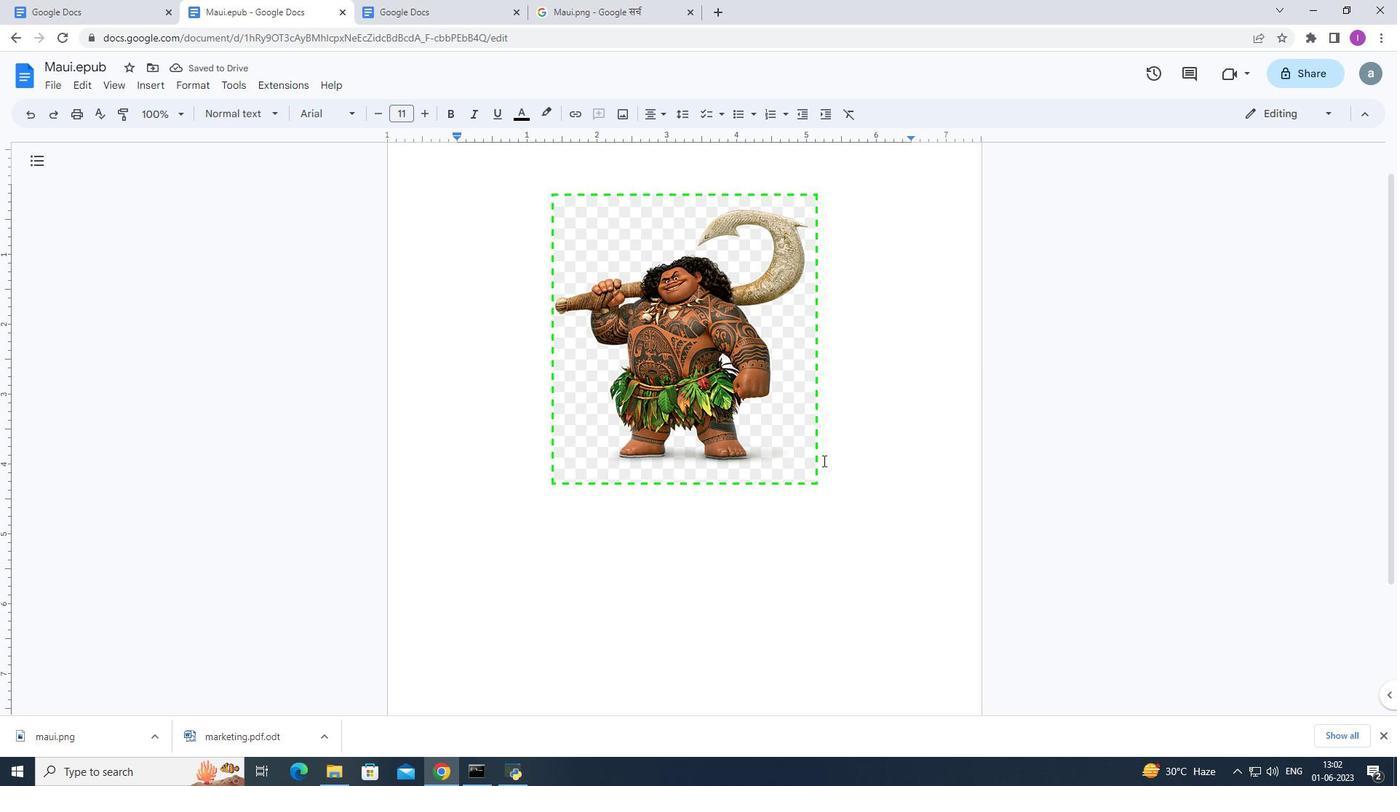 
Action: Mouse pressed left at (764, 455)
Screenshot: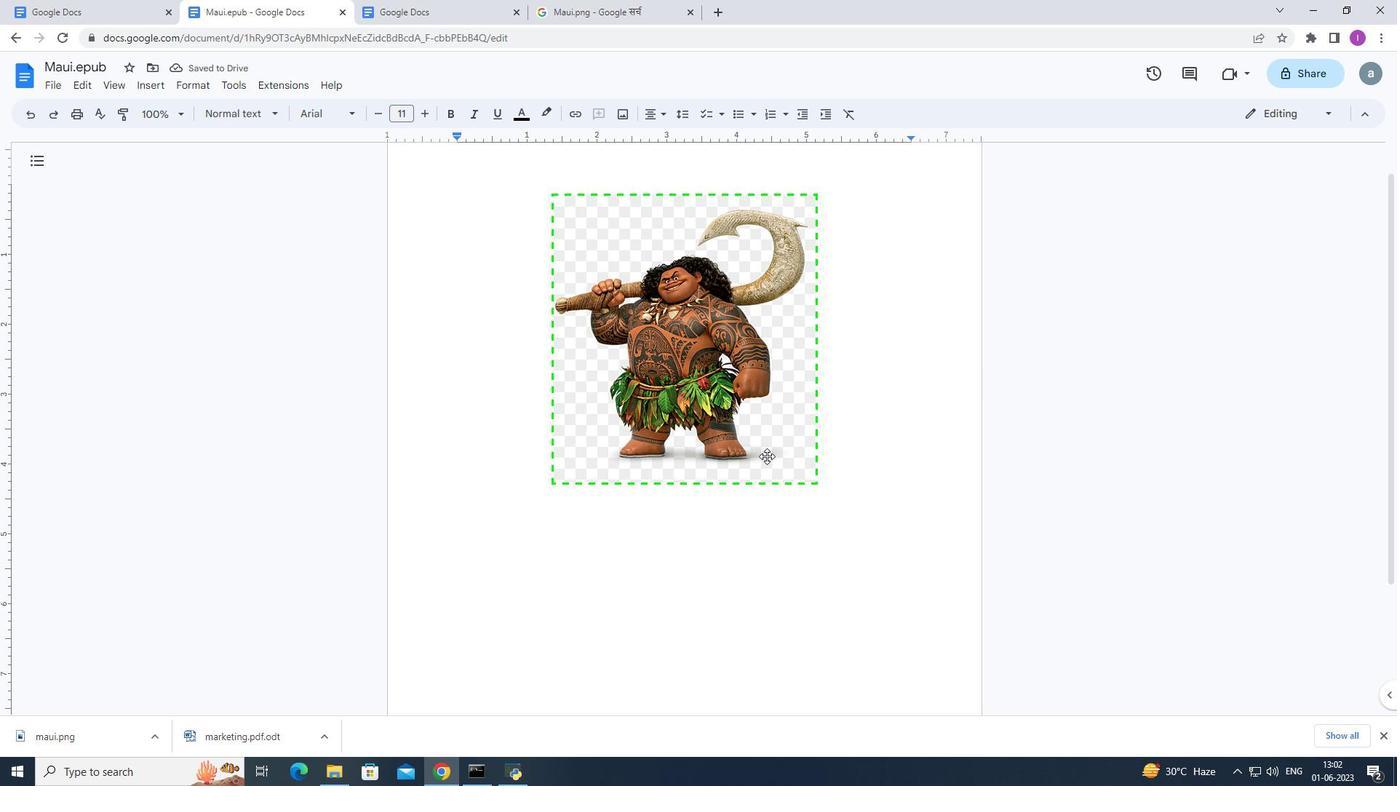 
Action: Mouse pressed left at (764, 455)
Screenshot: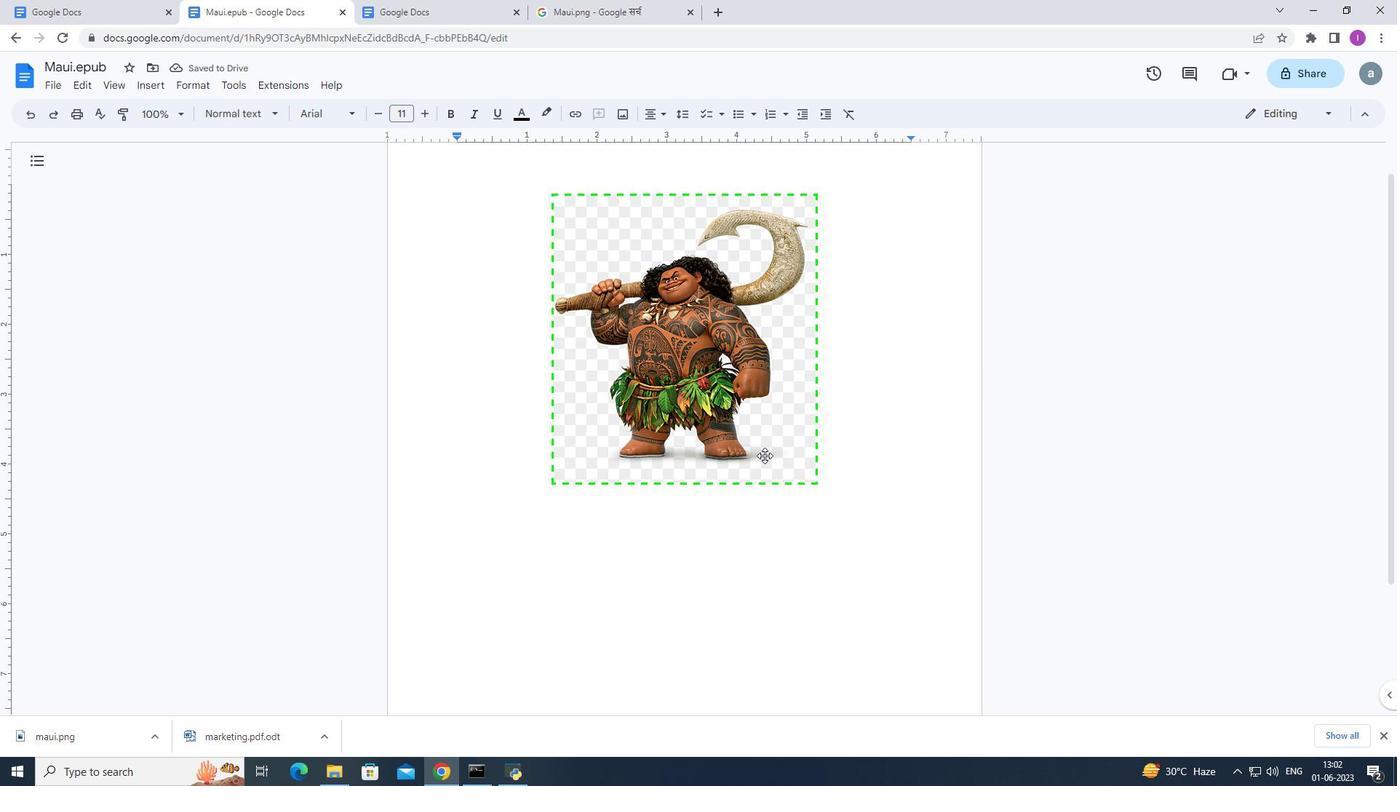 
Action: Mouse moved to (720, 517)
Screenshot: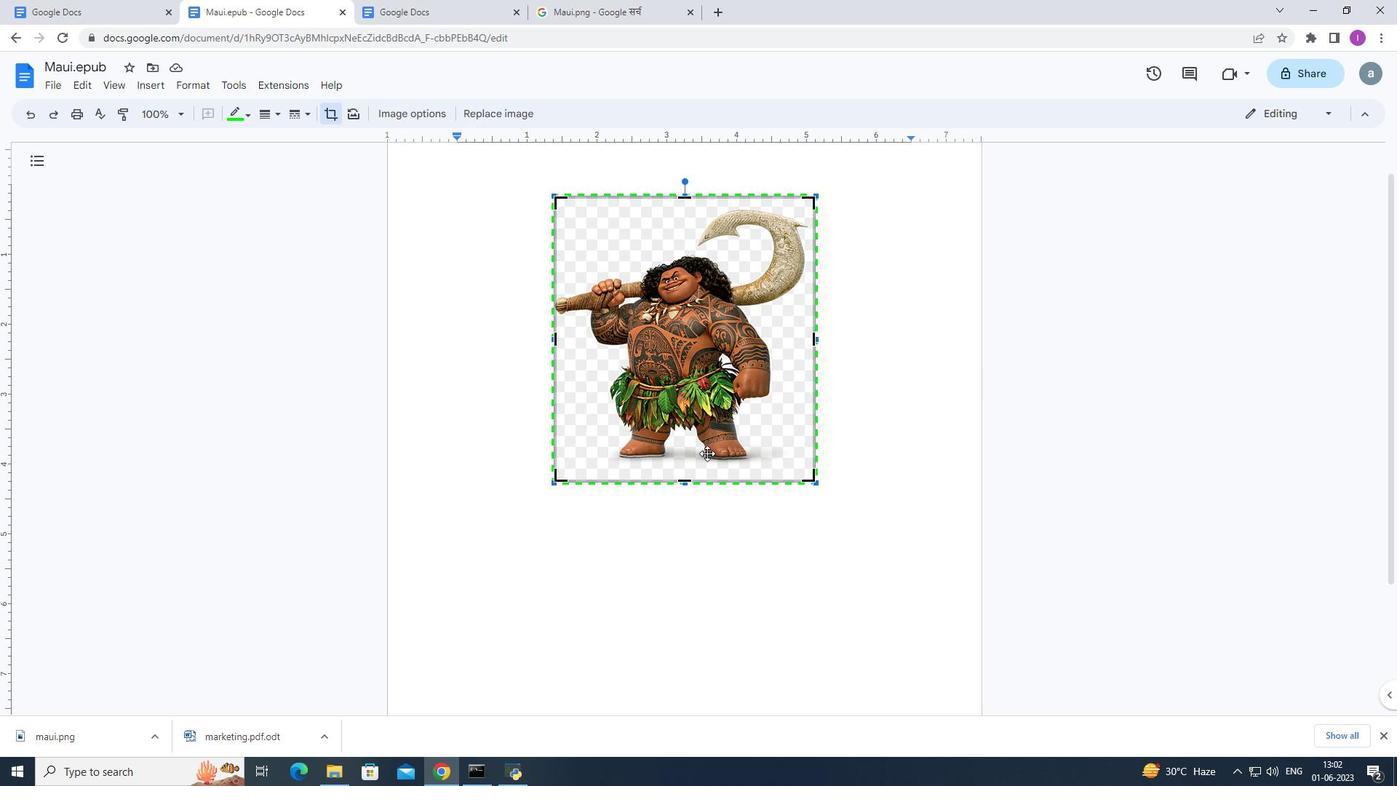 
Action: Mouse pressed left at (720, 517)
Screenshot: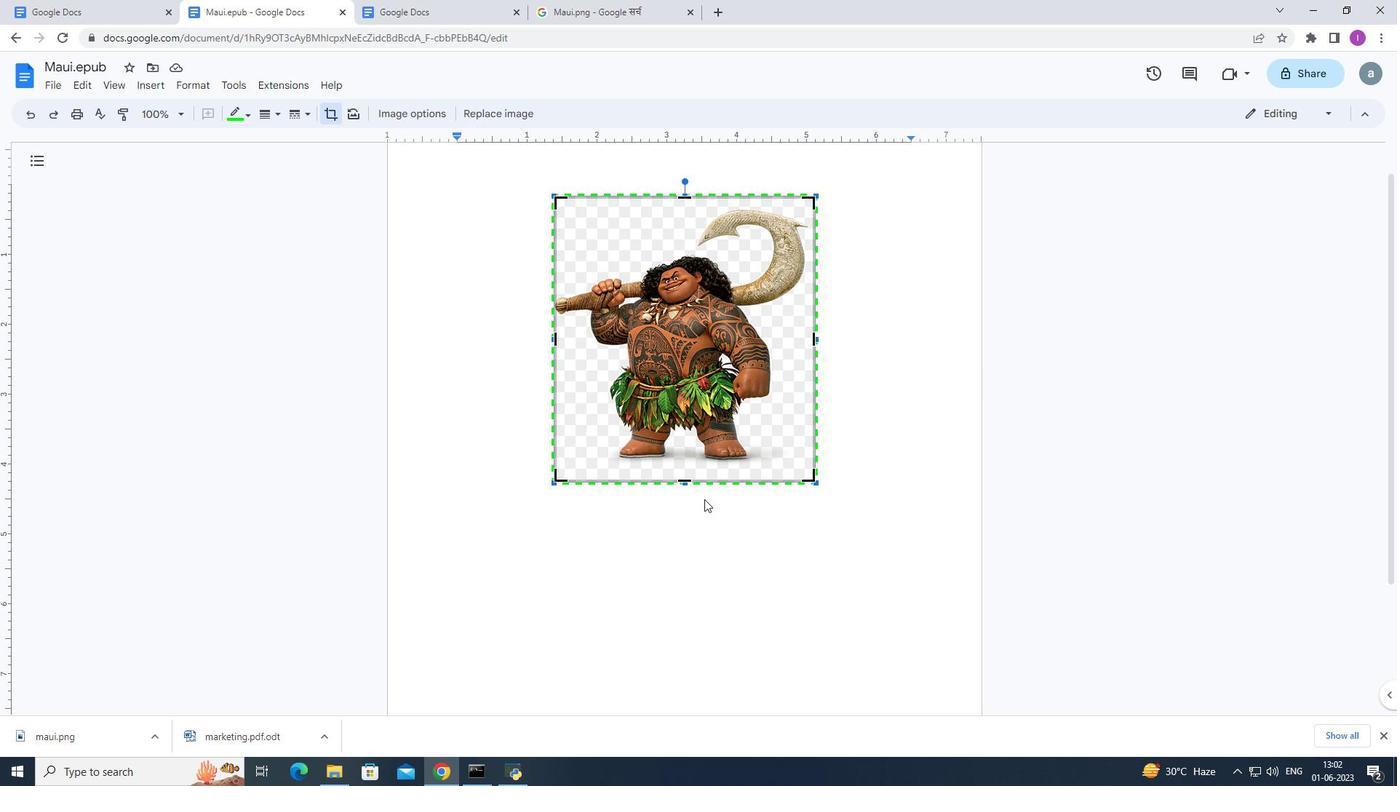 
Action: Mouse moved to (700, 441)
Screenshot: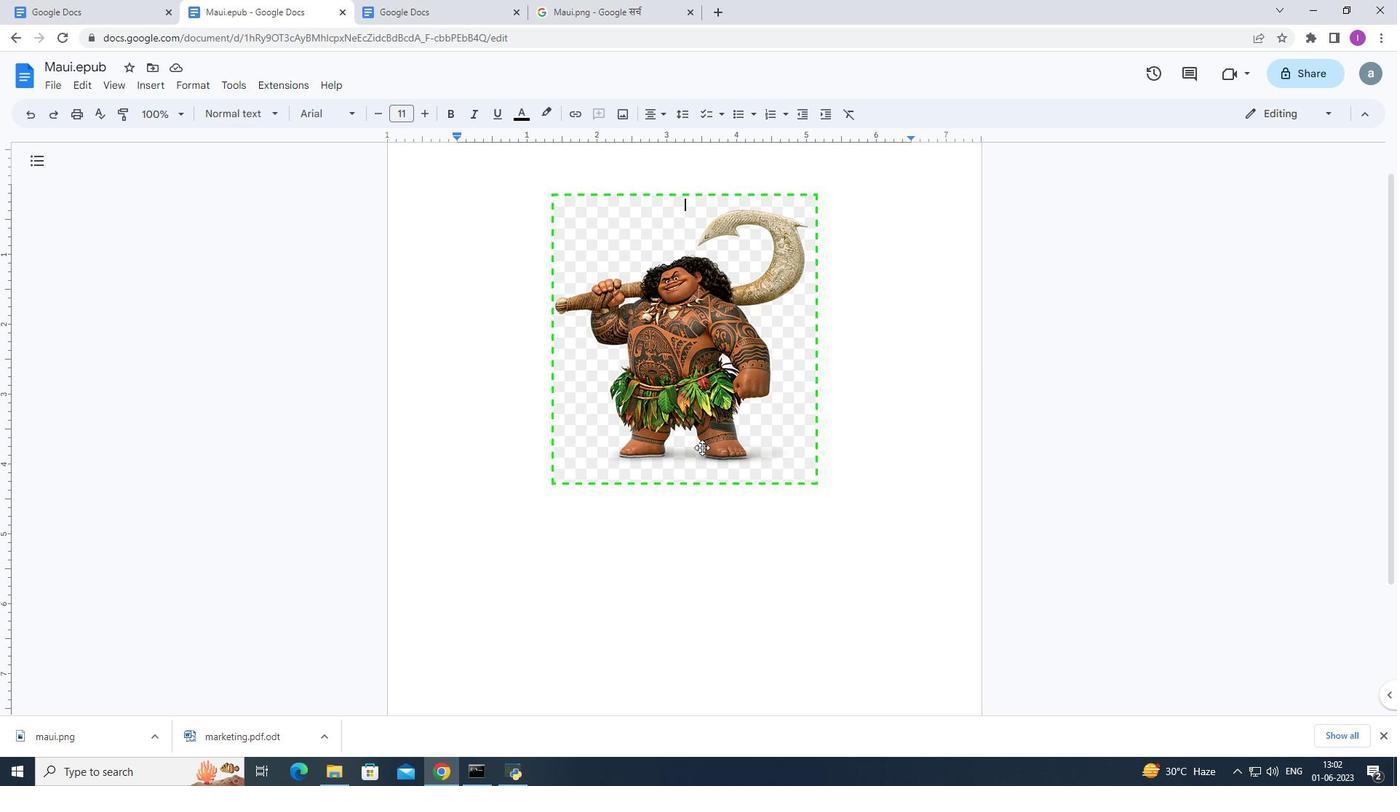 
Action: Mouse pressed left at (700, 441)
Screenshot: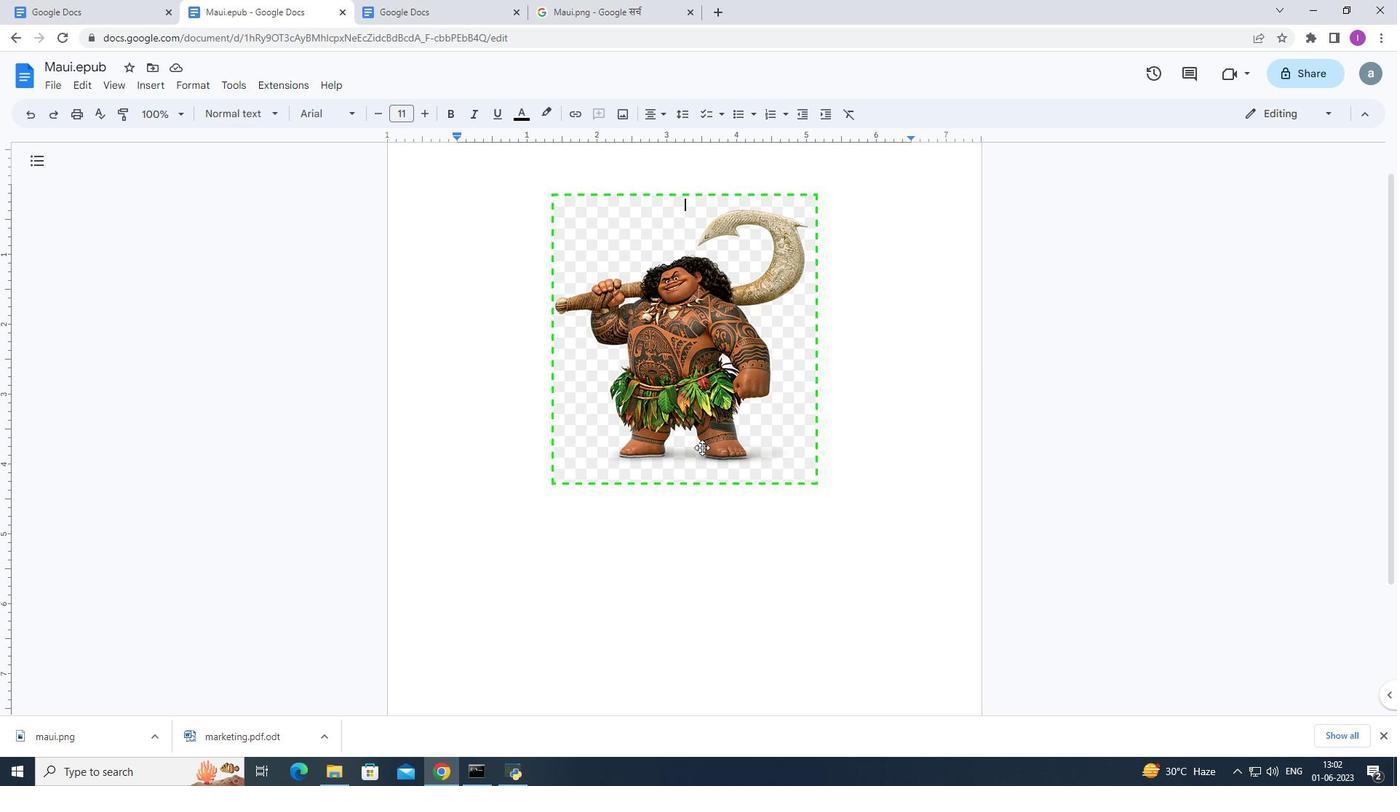 
Action: Mouse moved to (687, 614)
Screenshot: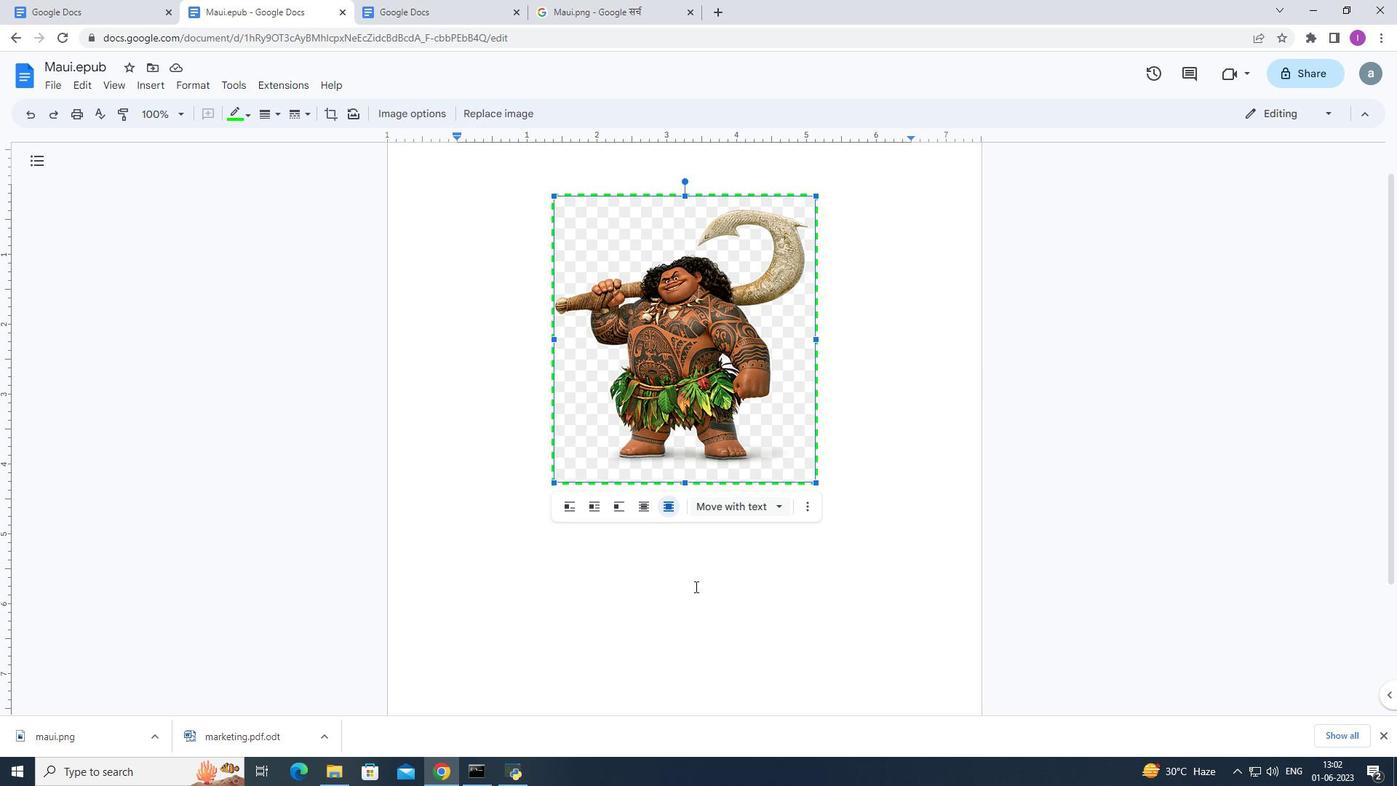 
Action: Mouse pressed left at (687, 614)
Screenshot: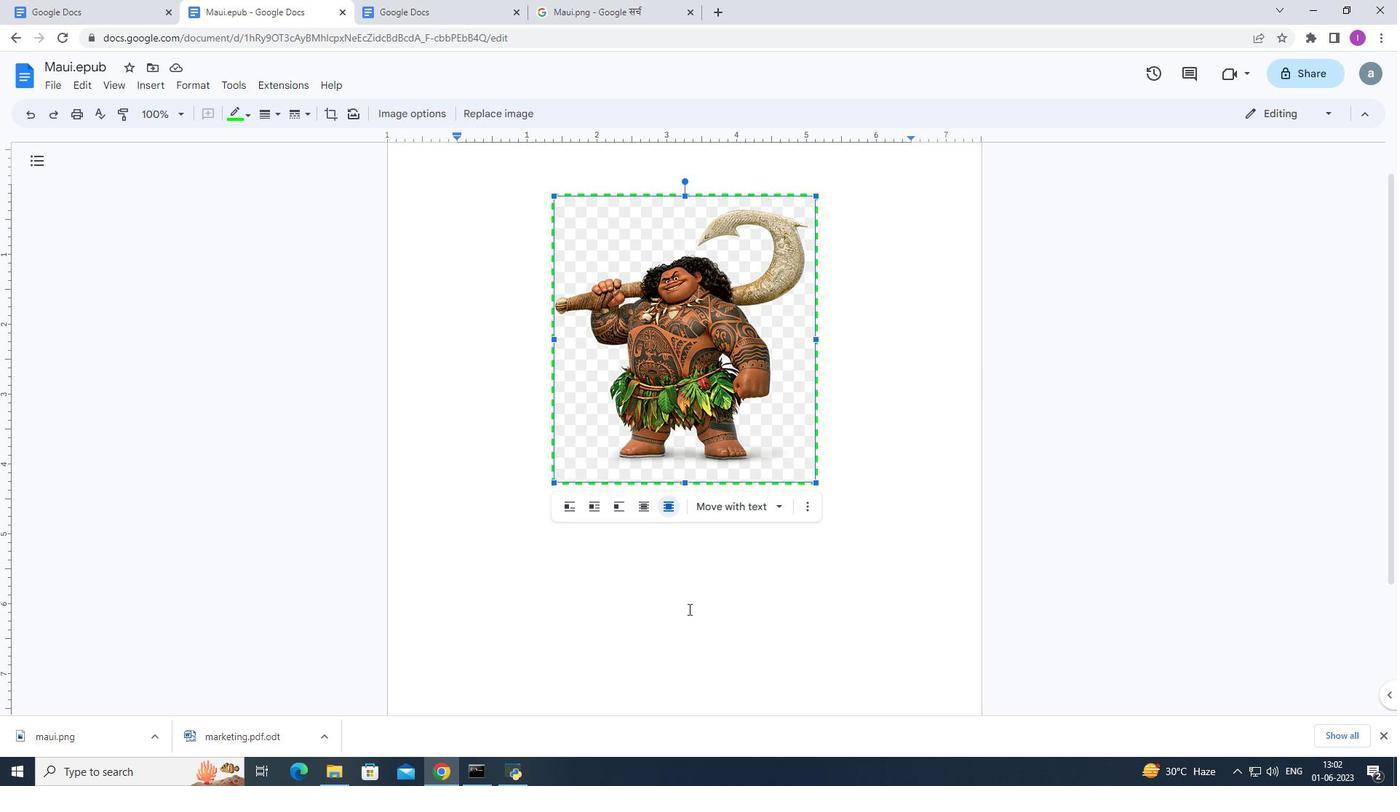 
Action: Mouse moved to (675, 610)
Screenshot: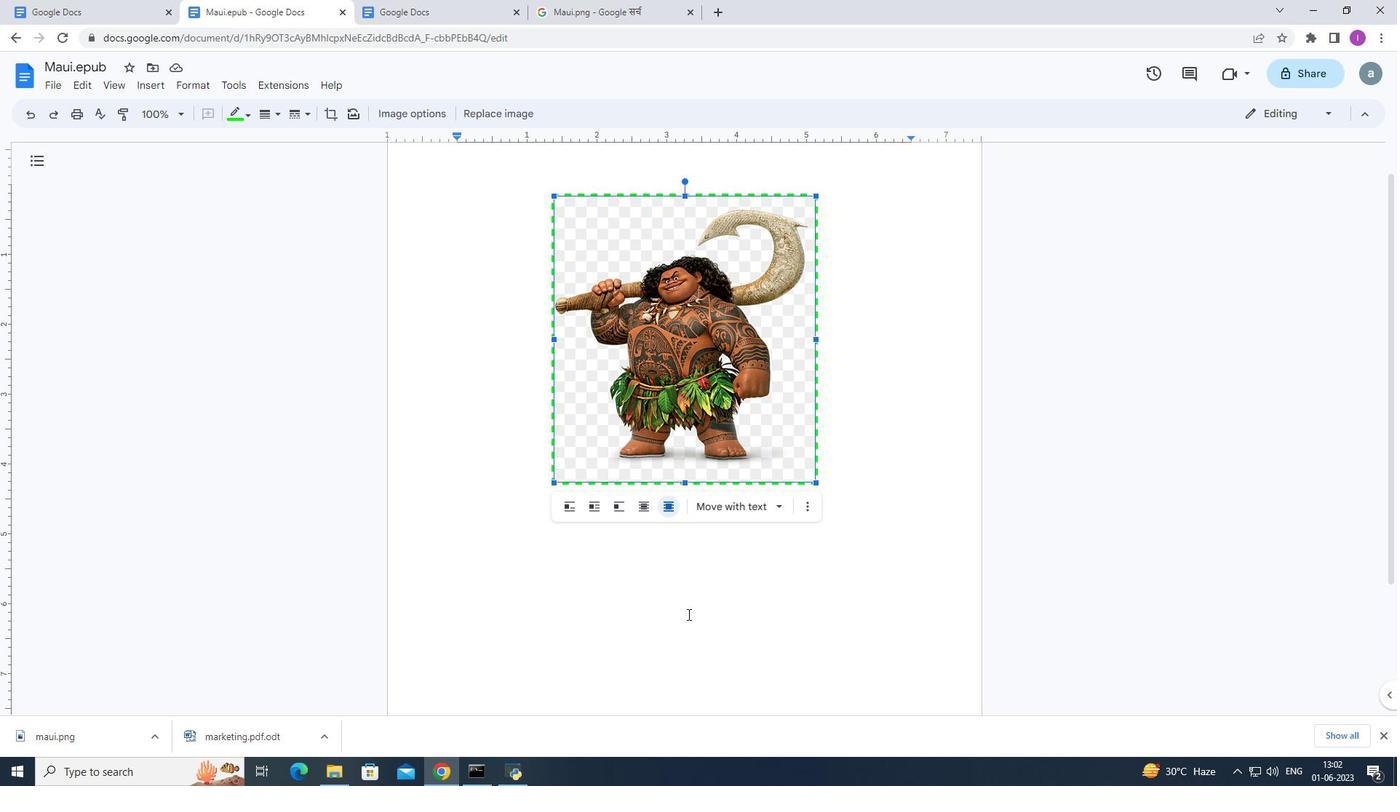 
Action: Key pressed <Key.enter><Key.enter><Key.enter><Key.enter><Key.enter><Key.enter><Key.enter><Key.enter><Key.enter><Key.enter><Key.enter><Key.enter><Key.enter><Key.enter><Key.enter><Key.enter><Key.enter><Key.enter><Key.enter><Key.enter><Key.enter><Key.enter>
Screenshot: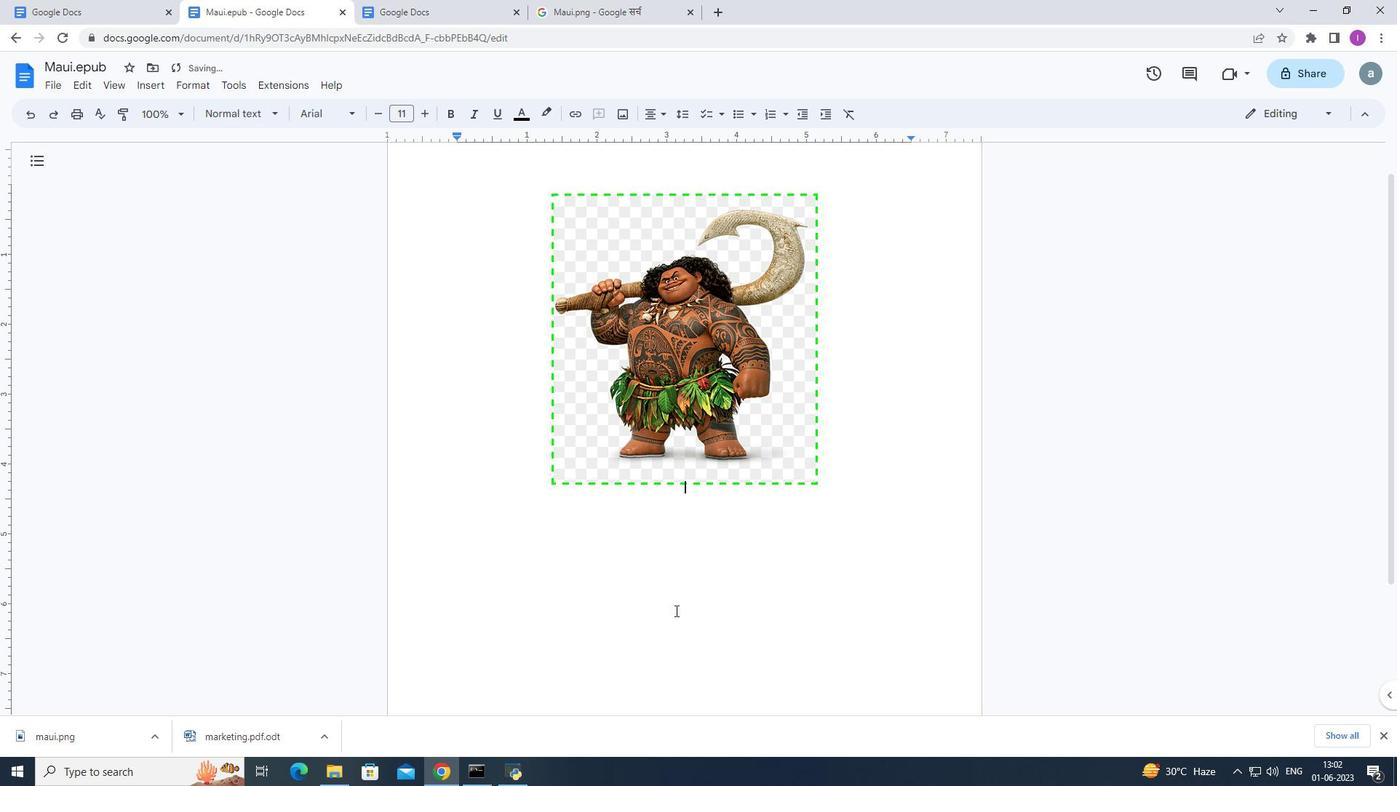
Action: Mouse moved to (161, 88)
Screenshot: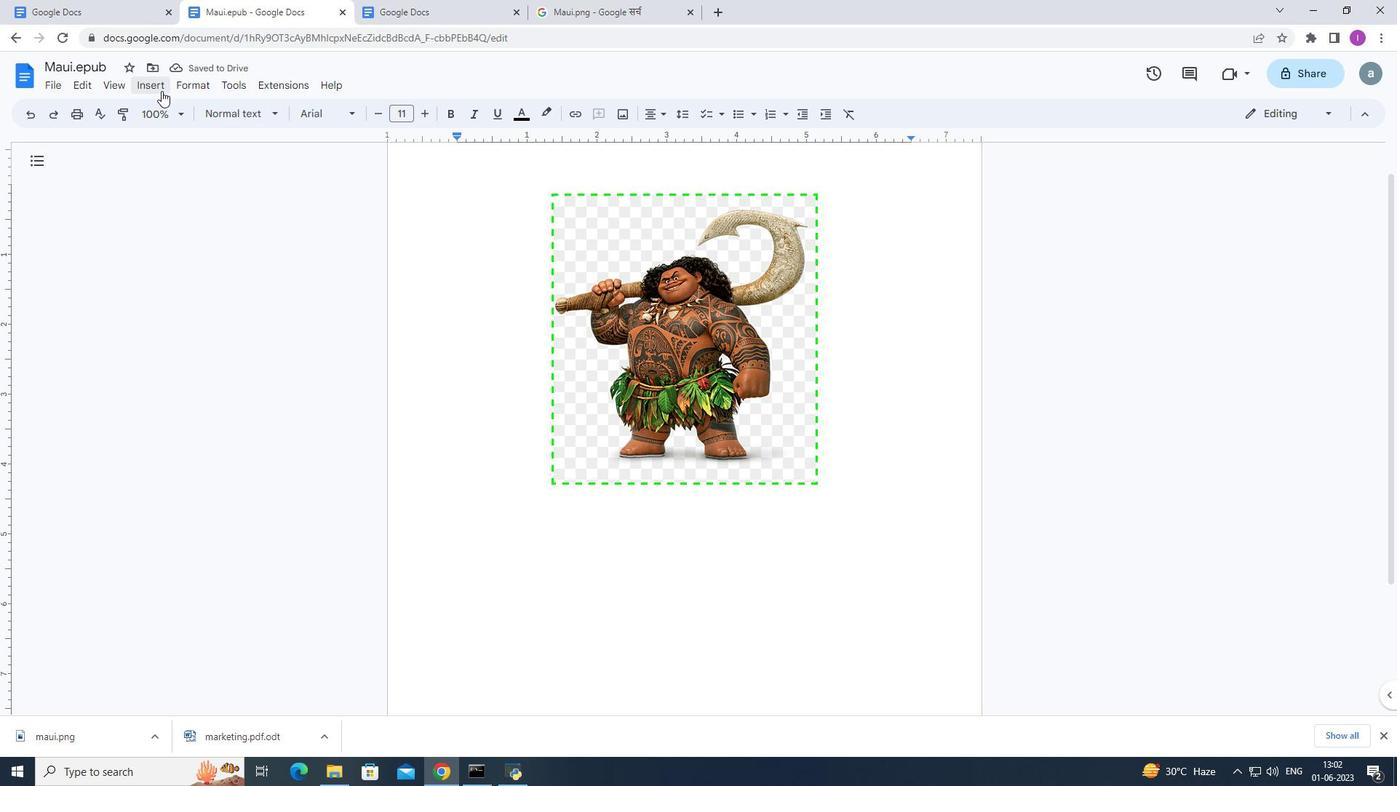 
Action: Mouse pressed left at (161, 88)
Screenshot: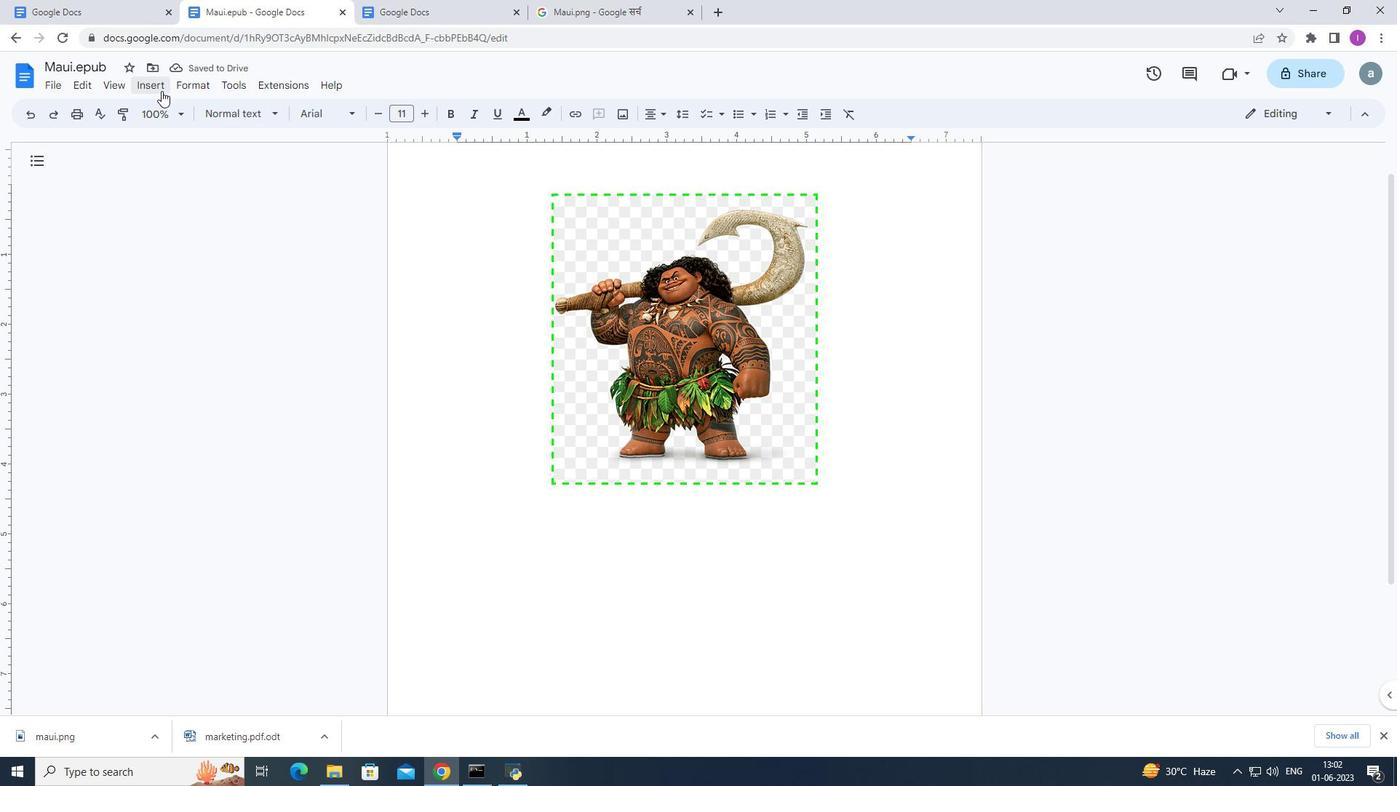 
Action: Mouse moved to (200, 149)
Screenshot: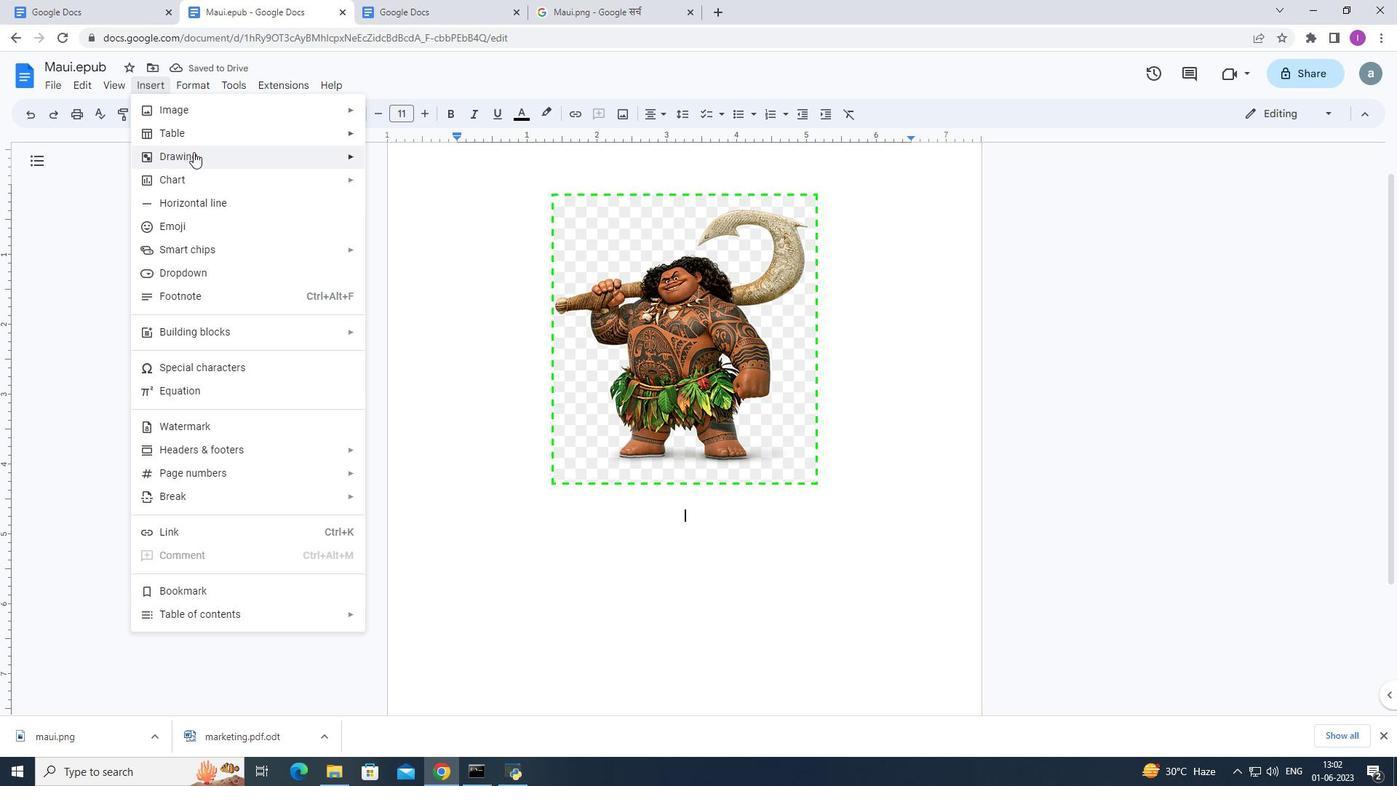 
Action: Mouse pressed left at (200, 149)
Screenshot: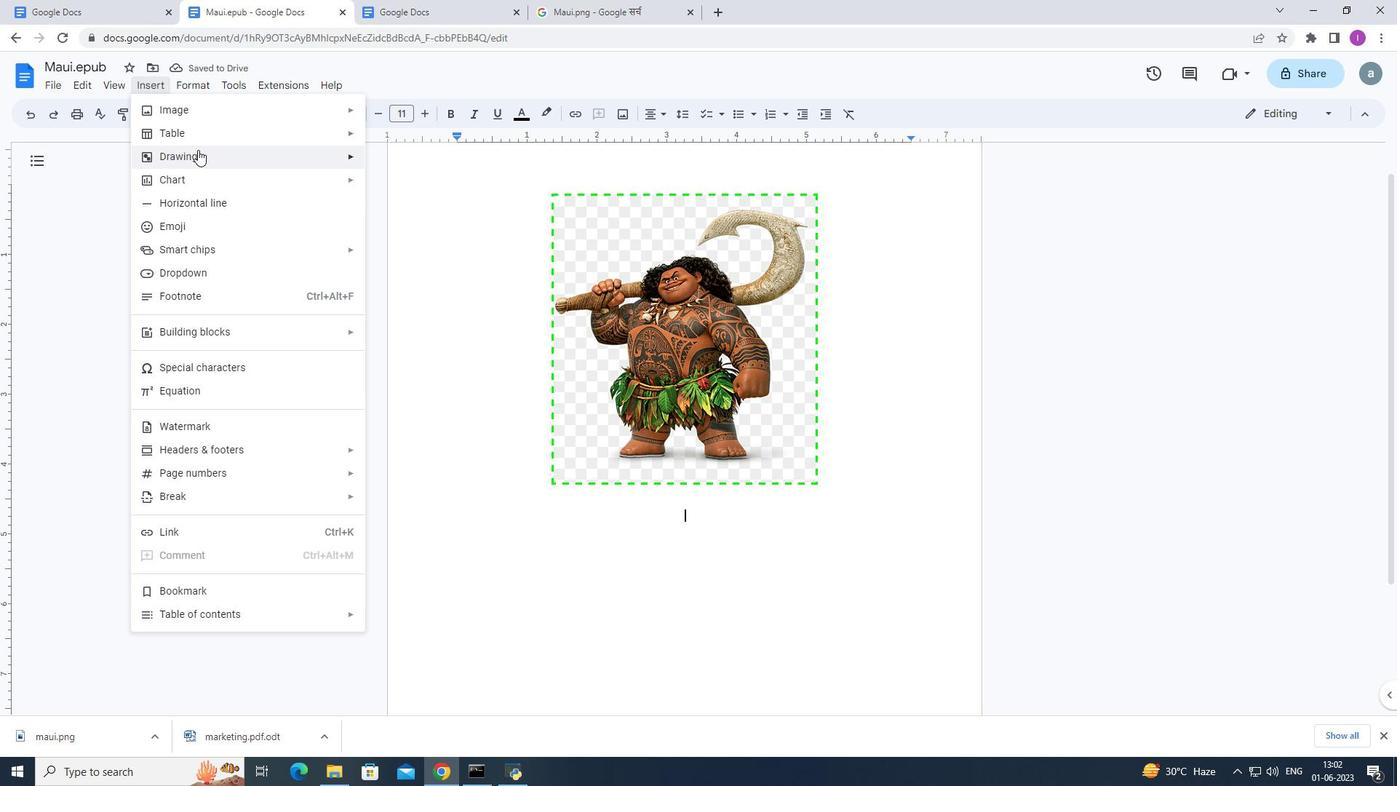 
Action: Mouse moved to (388, 152)
Screenshot: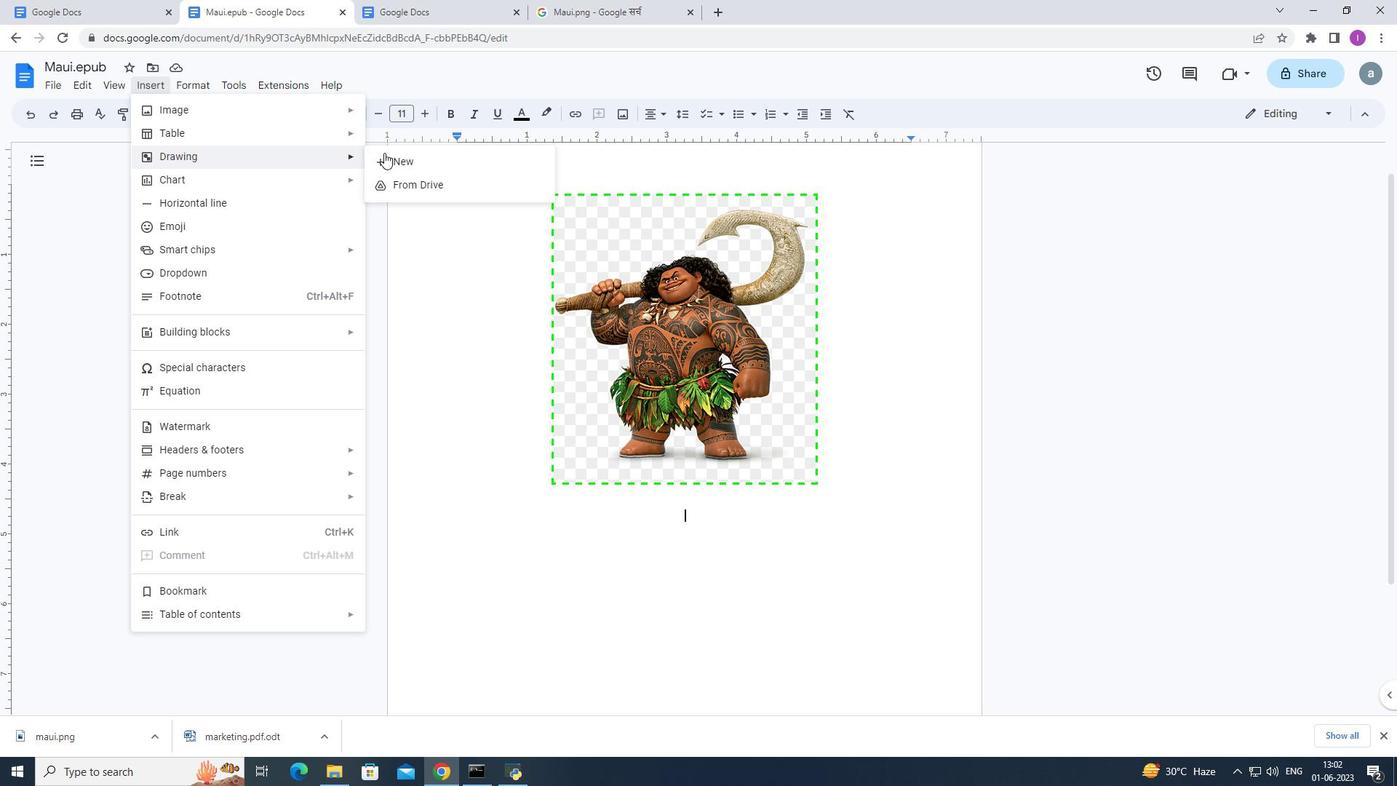 
Action: Mouse pressed left at (388, 152)
Screenshot: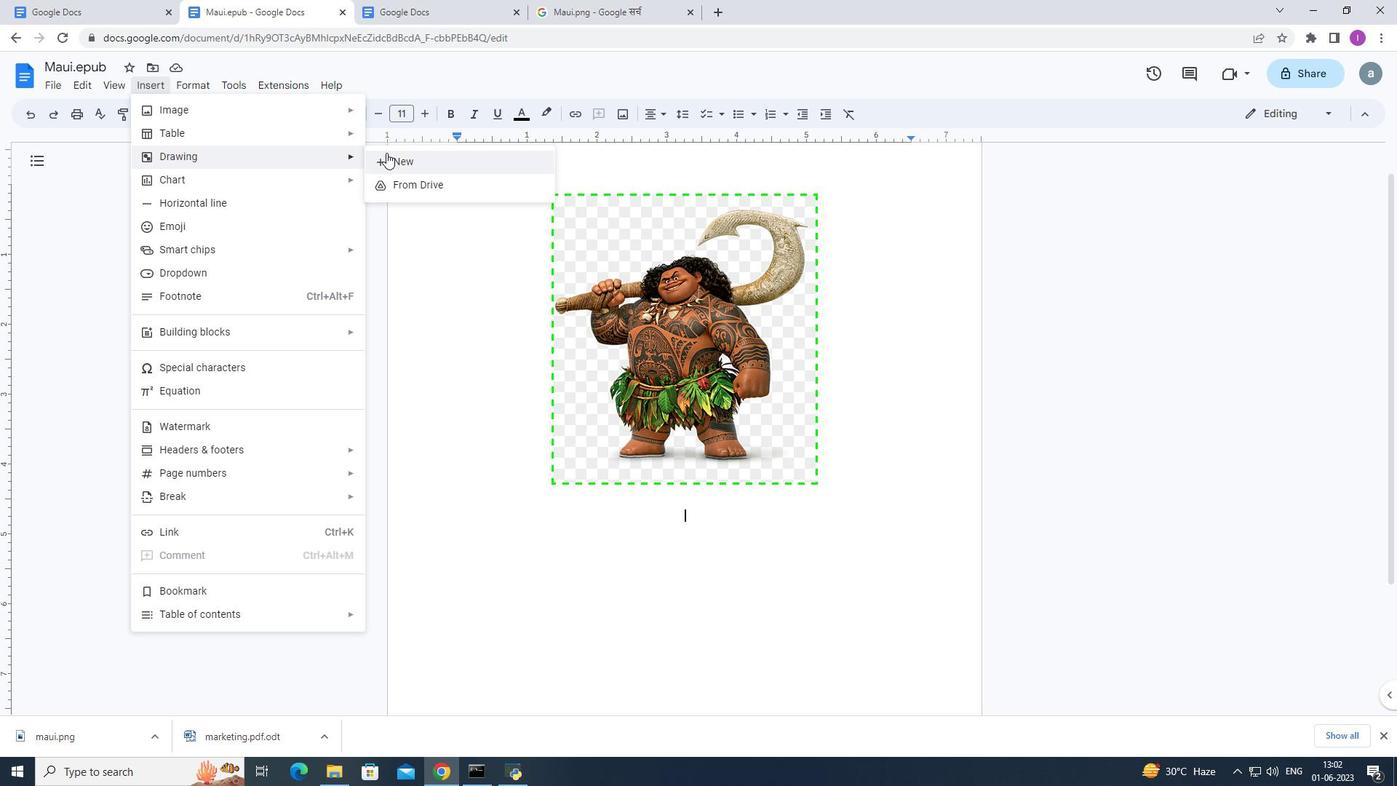 
Action: Mouse moved to (376, 142)
Screenshot: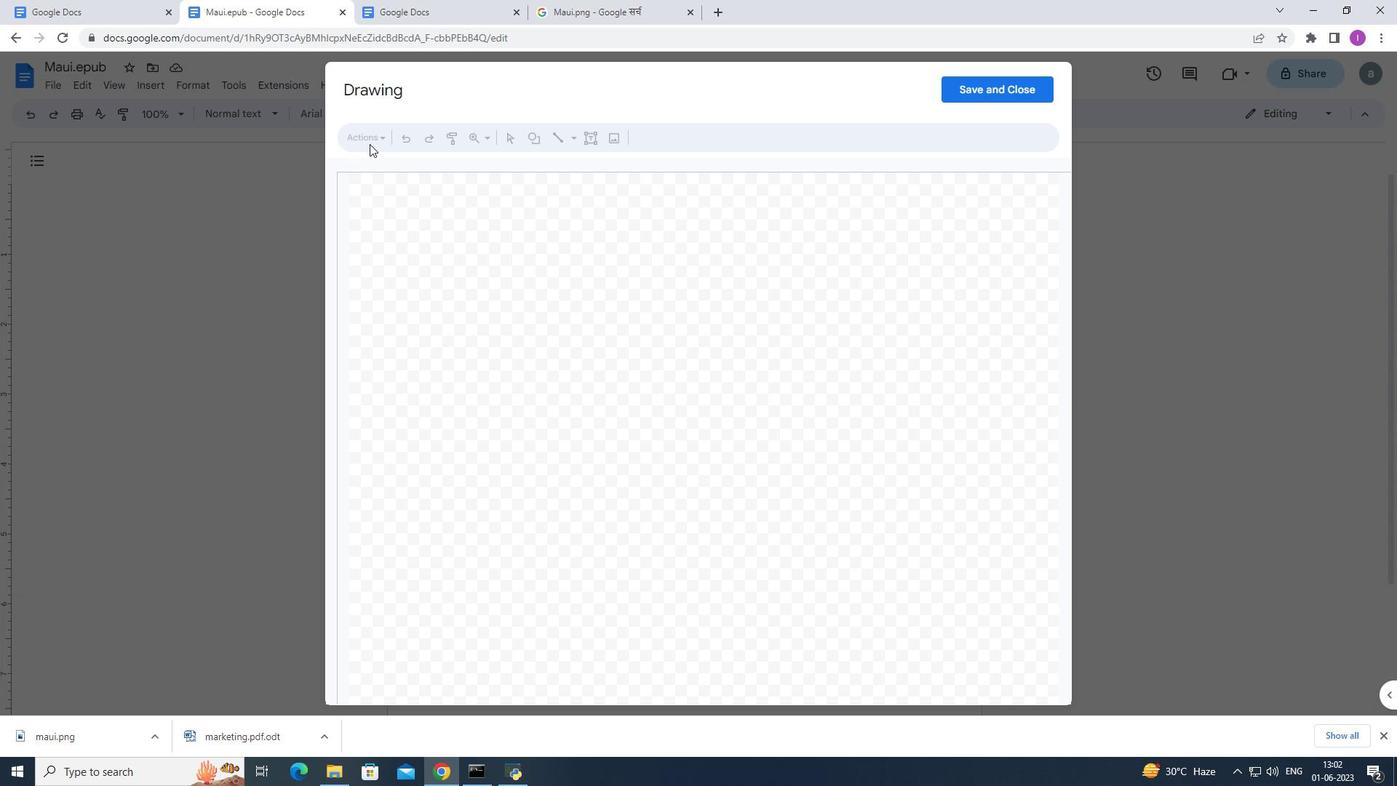 
Action: Mouse pressed left at (376, 142)
Screenshot: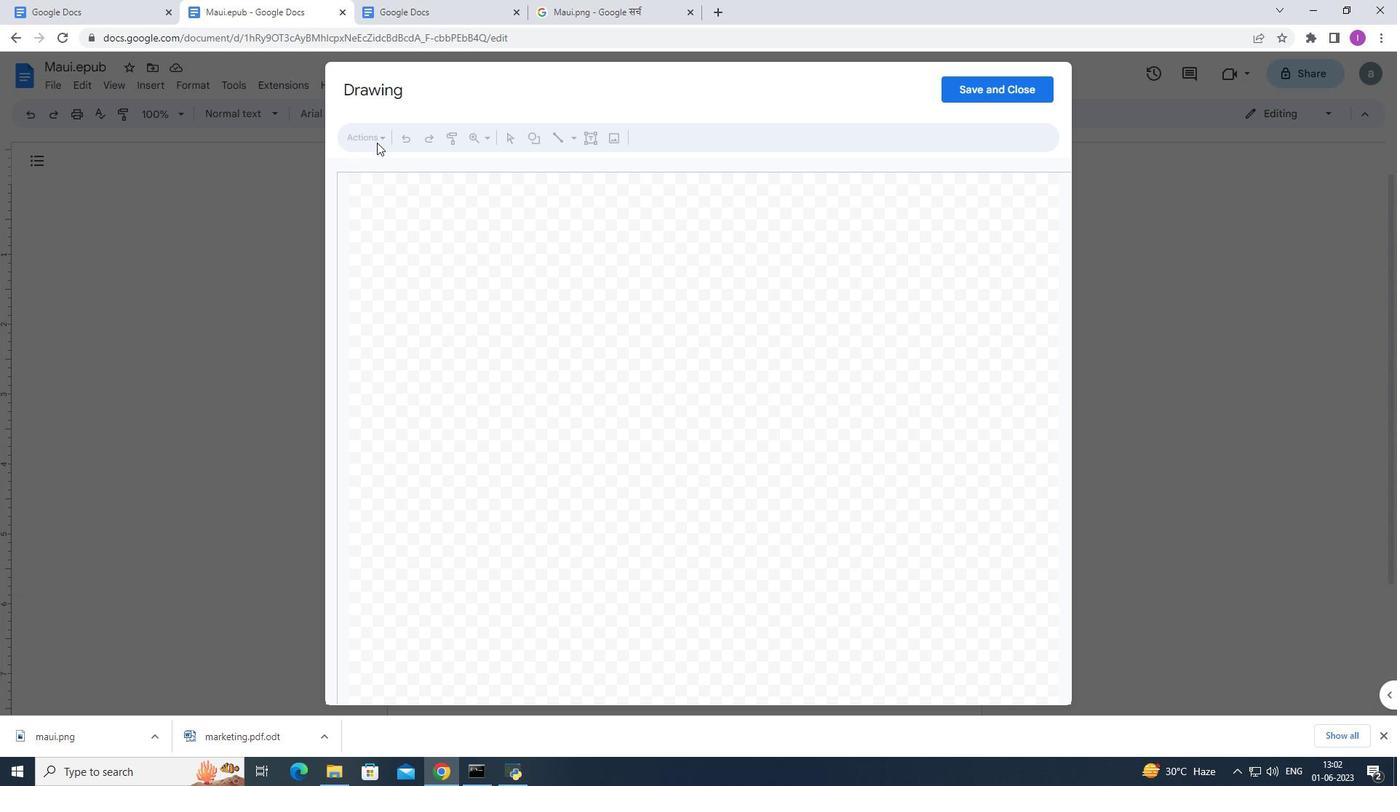 
Action: Mouse moved to (393, 241)
Screenshot: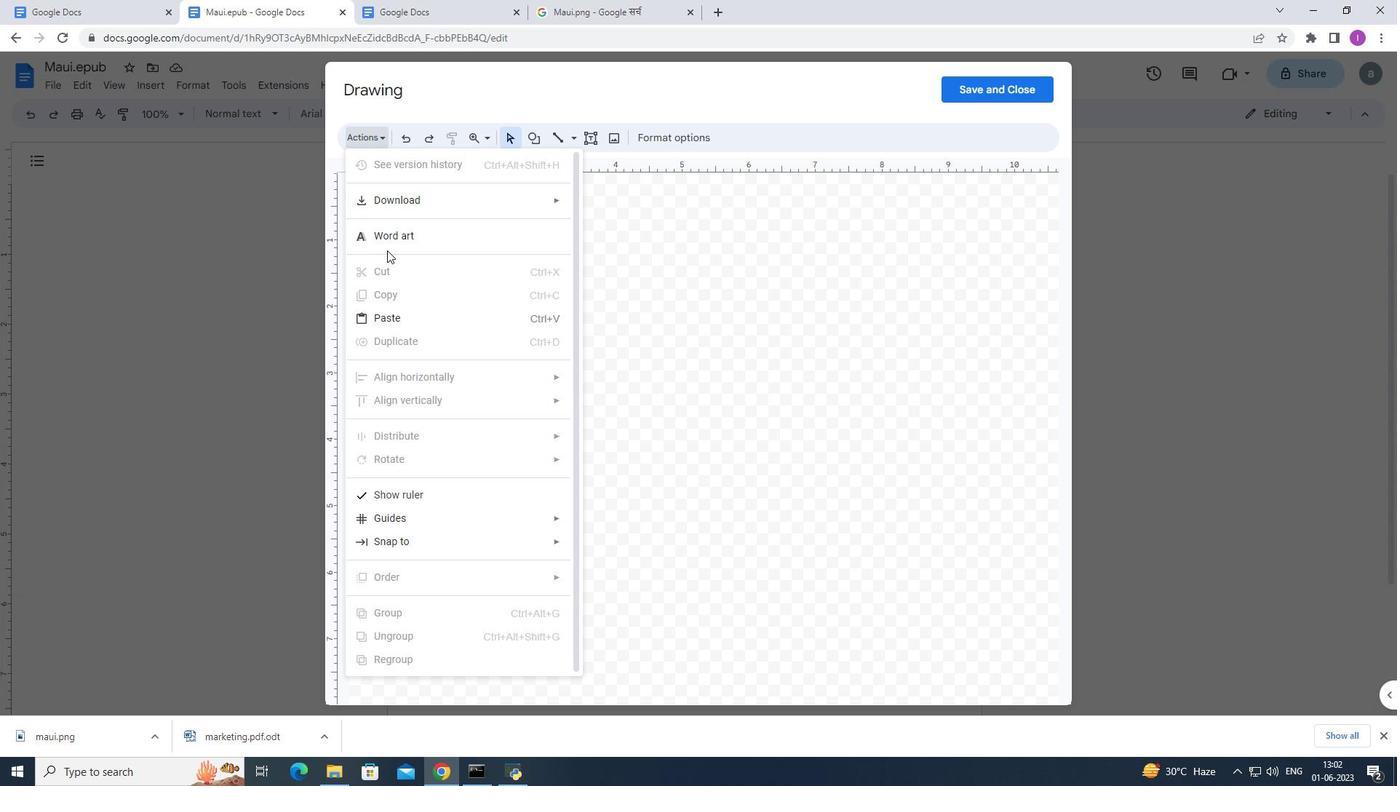
Action: Mouse pressed left at (393, 241)
Screenshot: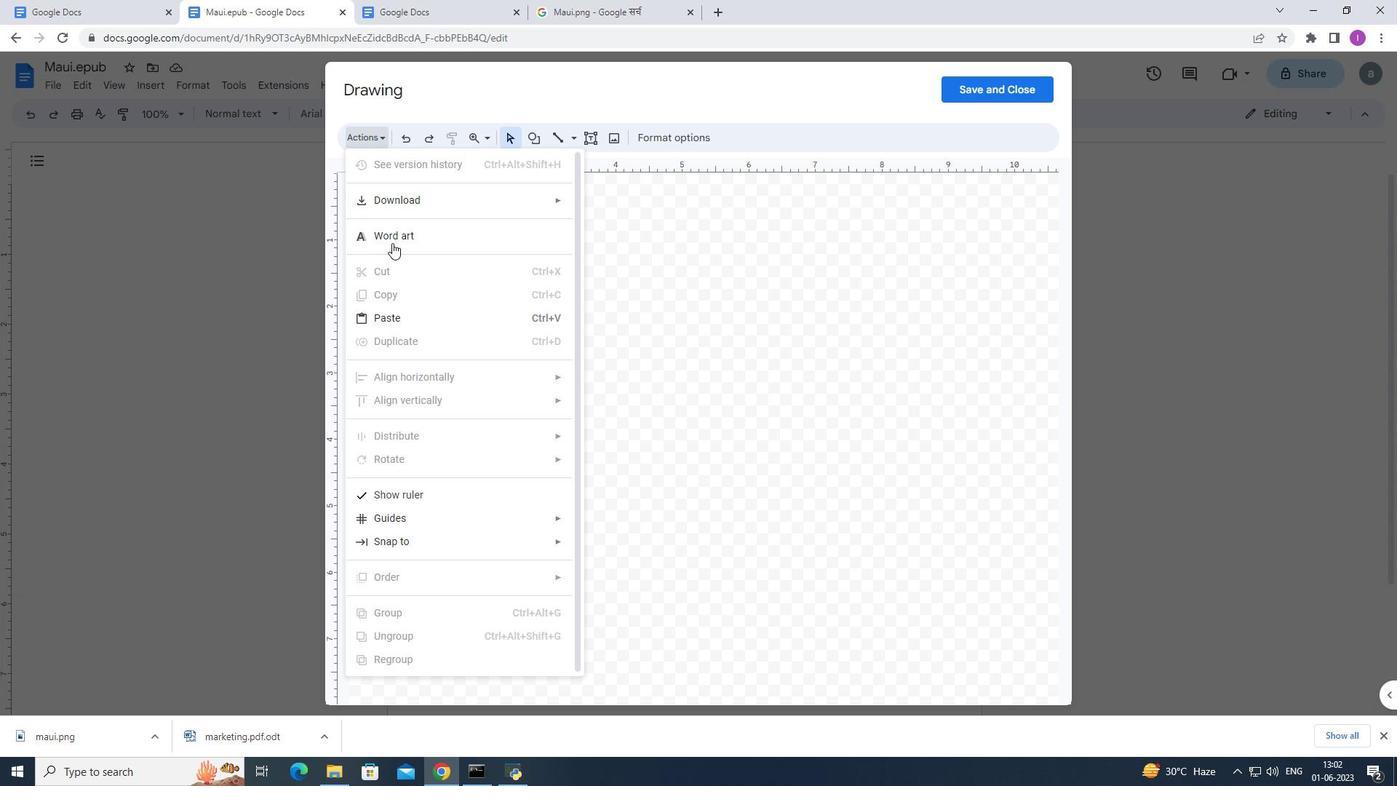 
Action: Mouse moved to (502, 237)
Screenshot: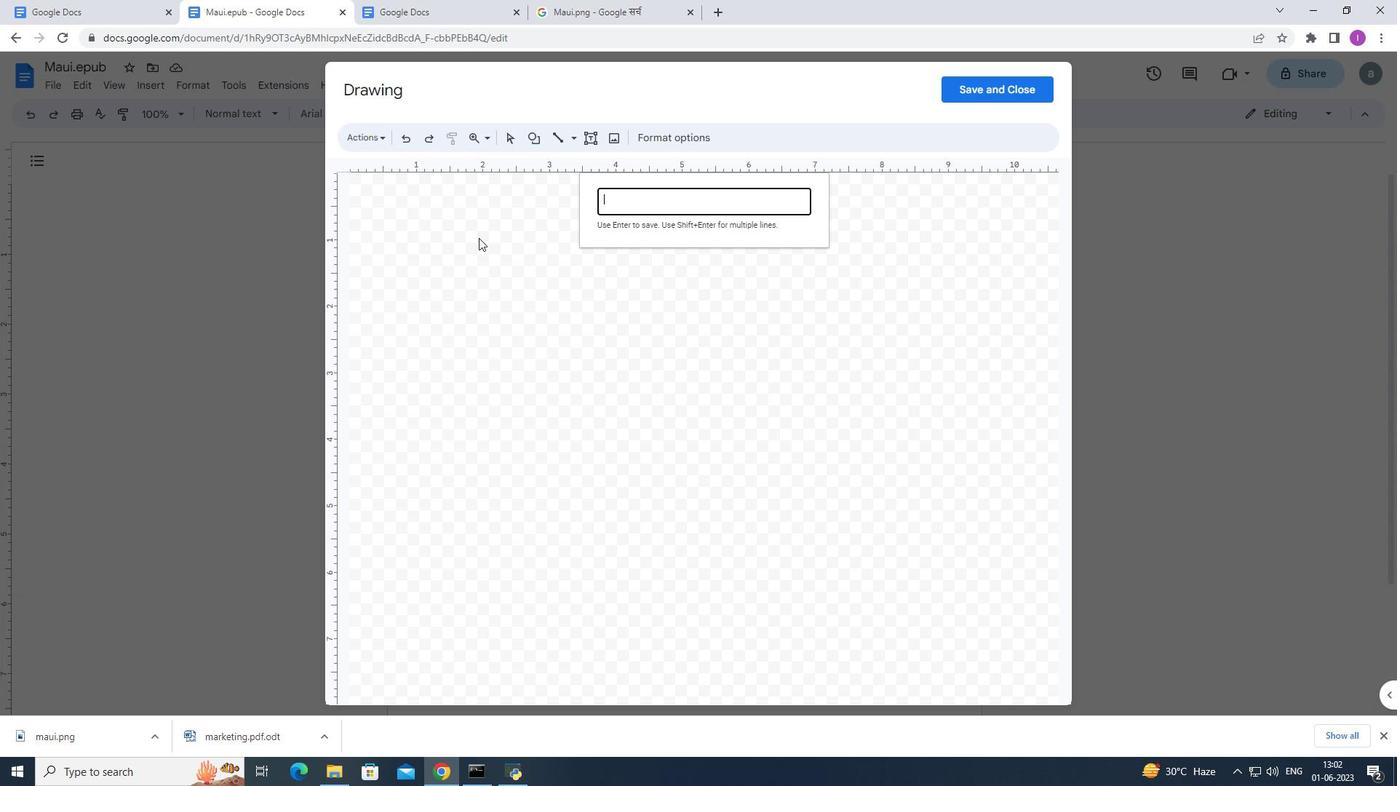 
Action: Key pressed <Key.shift>Maui<Key.enter>
Screenshot: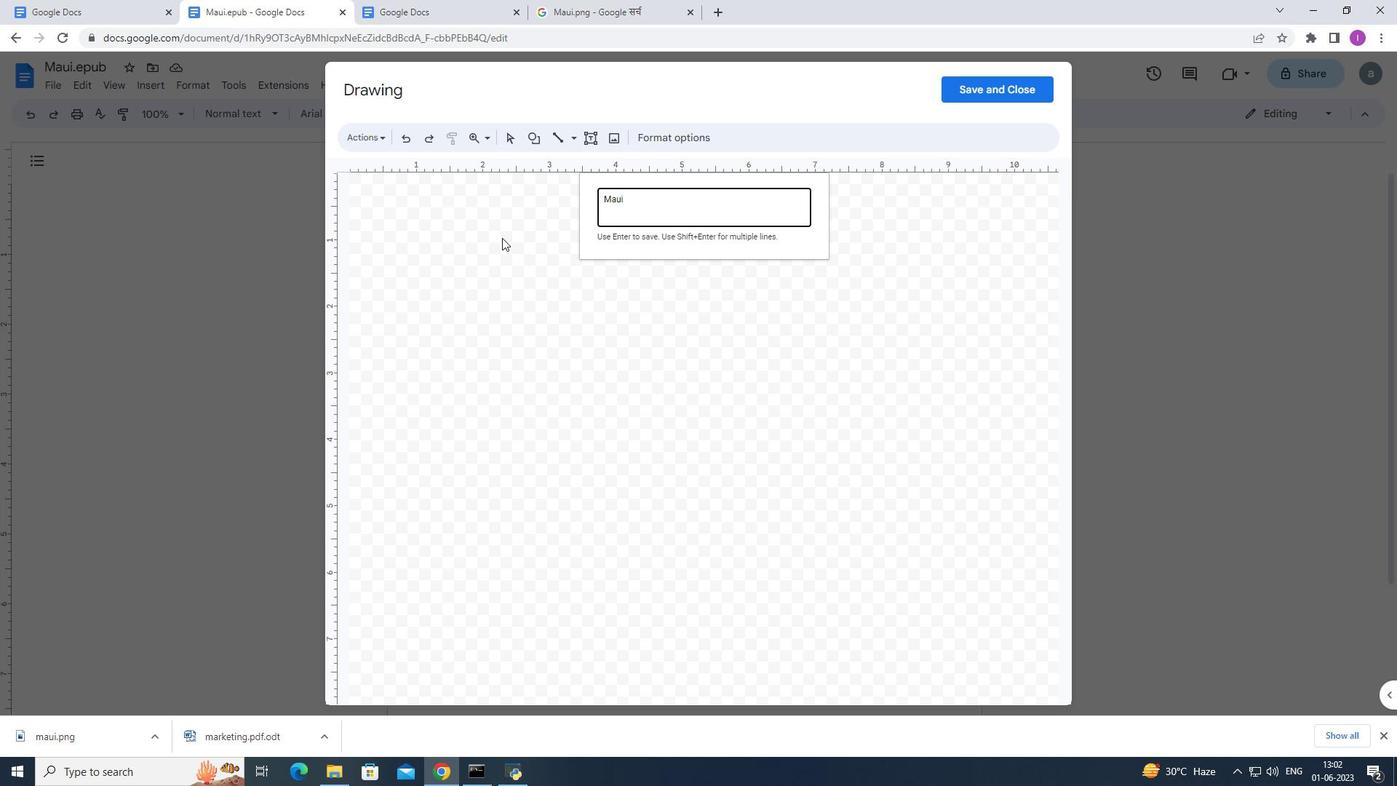 
Action: Mouse moved to (647, 139)
Screenshot: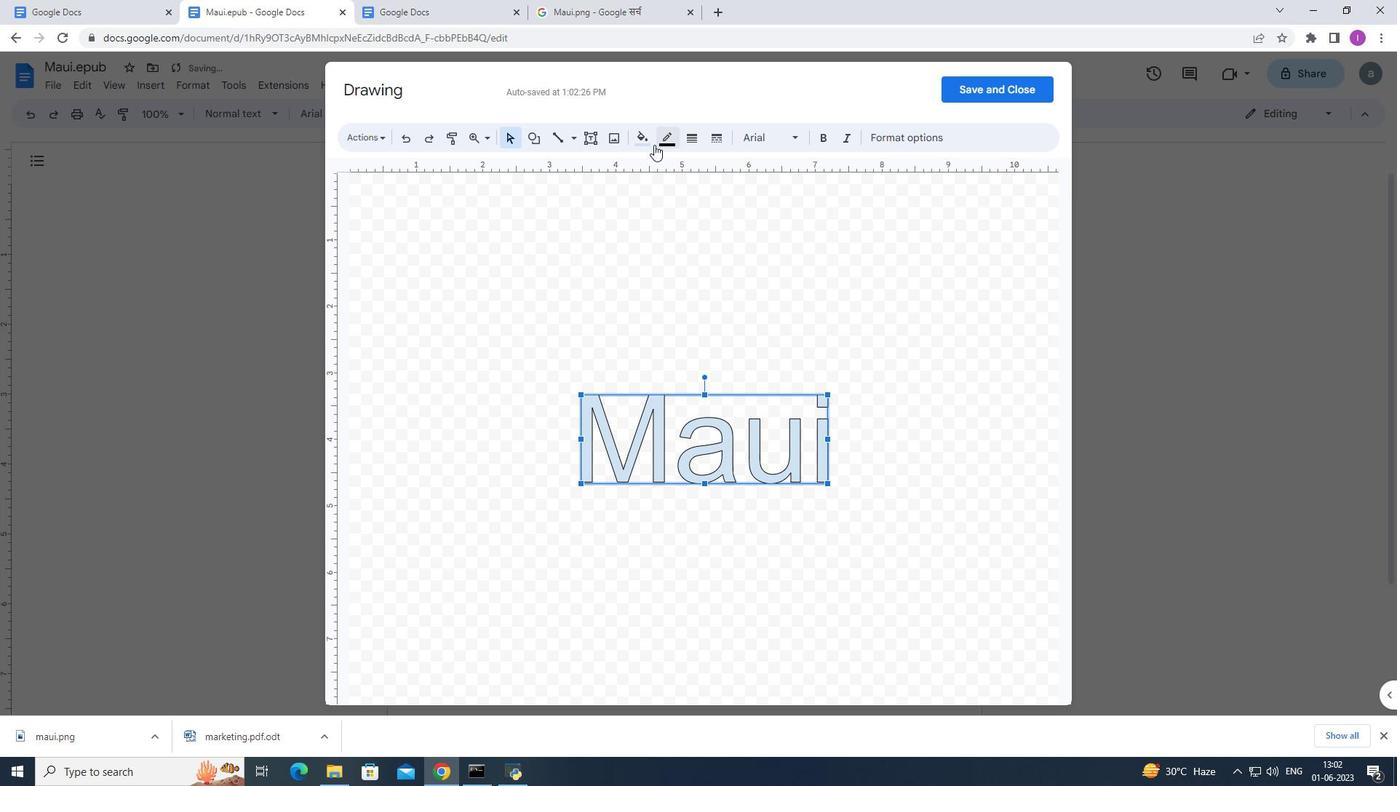 
Action: Mouse pressed left at (647, 139)
Screenshot: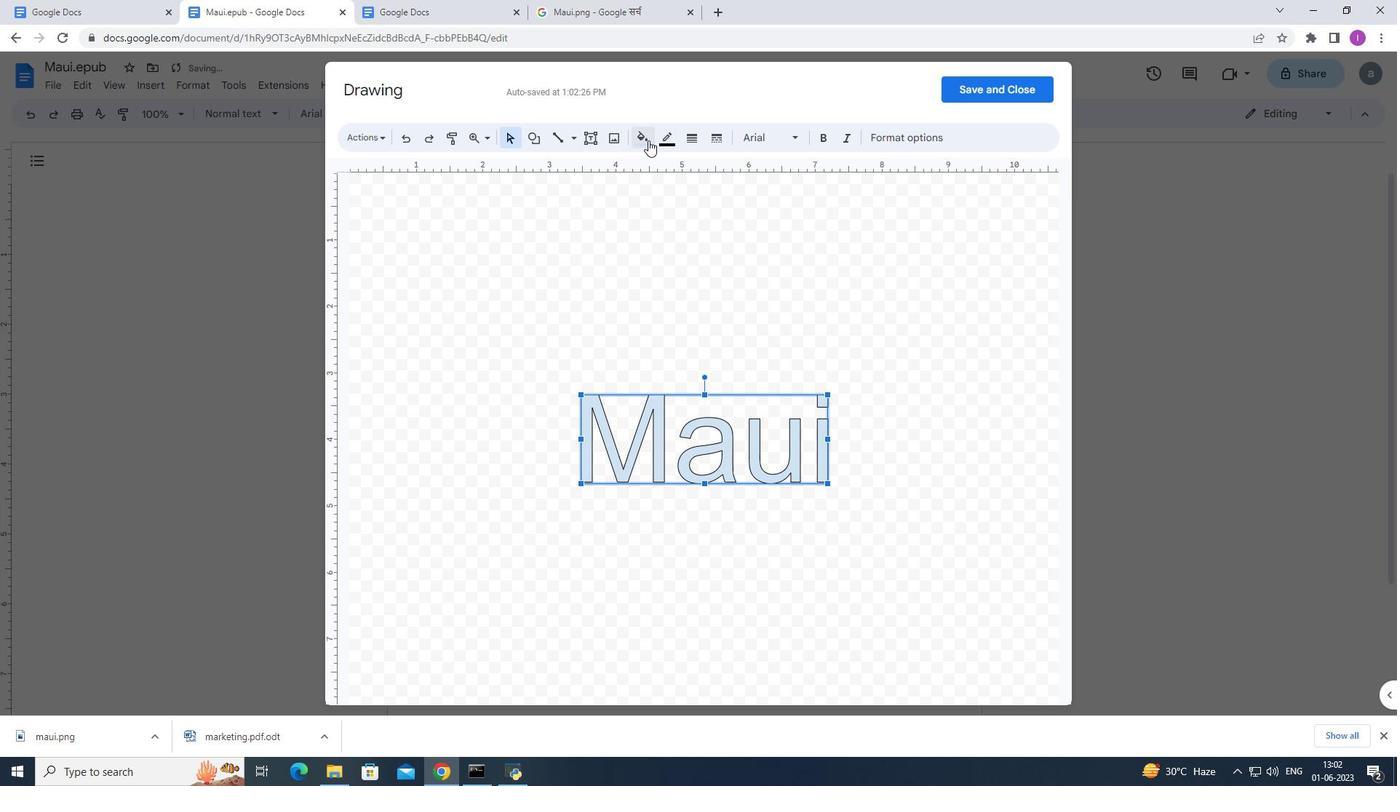 
Action: Mouse moved to (715, 257)
Screenshot: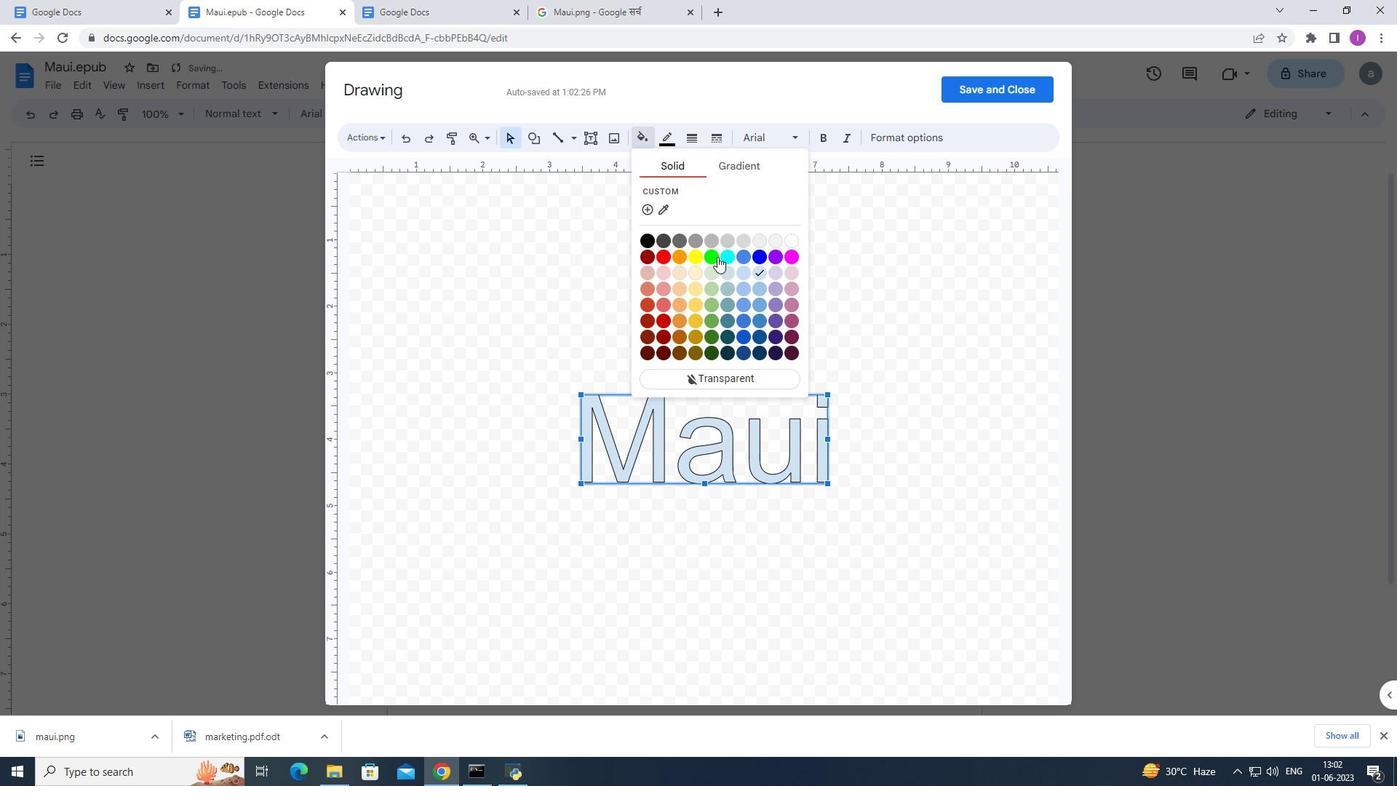 
Action: Mouse pressed left at (715, 257)
Screenshot: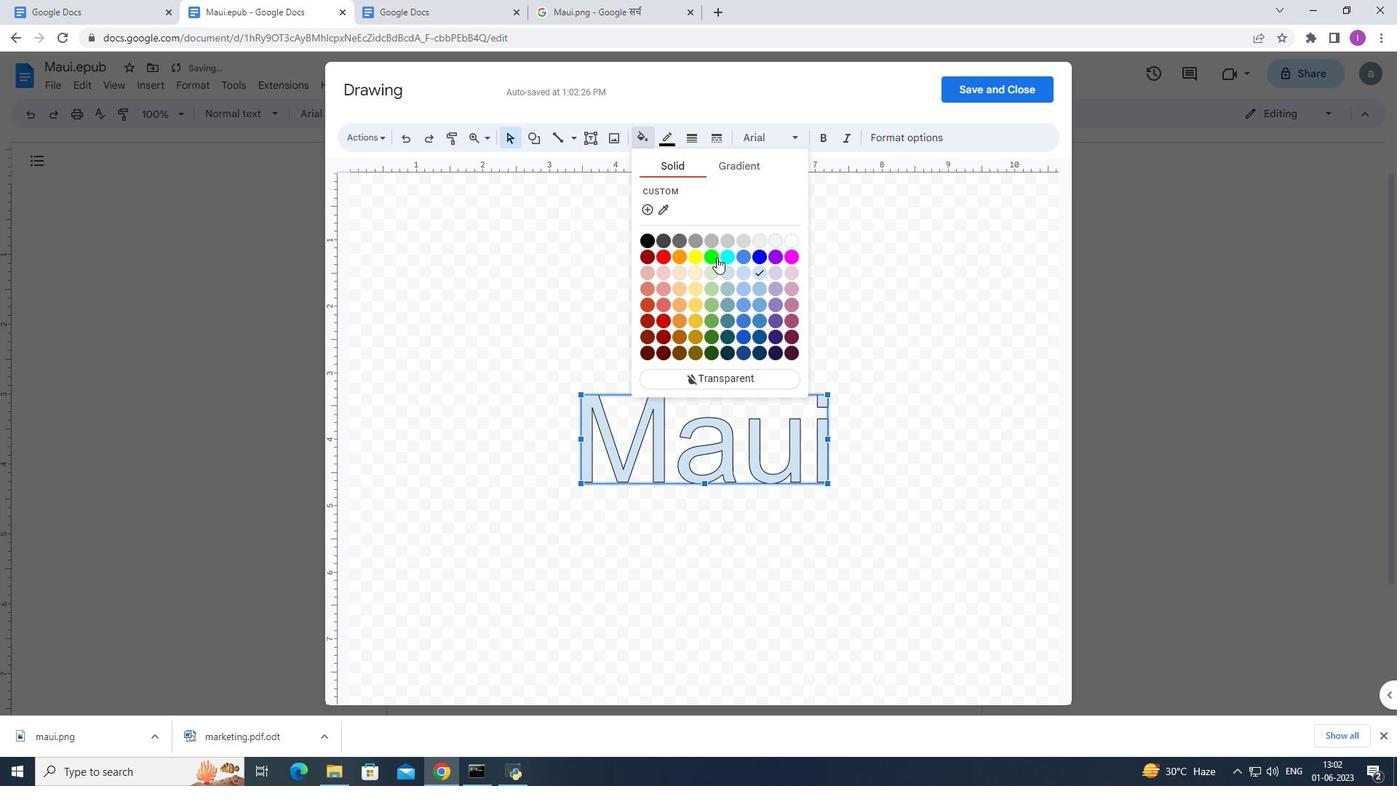 
Action: Mouse moved to (1024, 88)
Screenshot: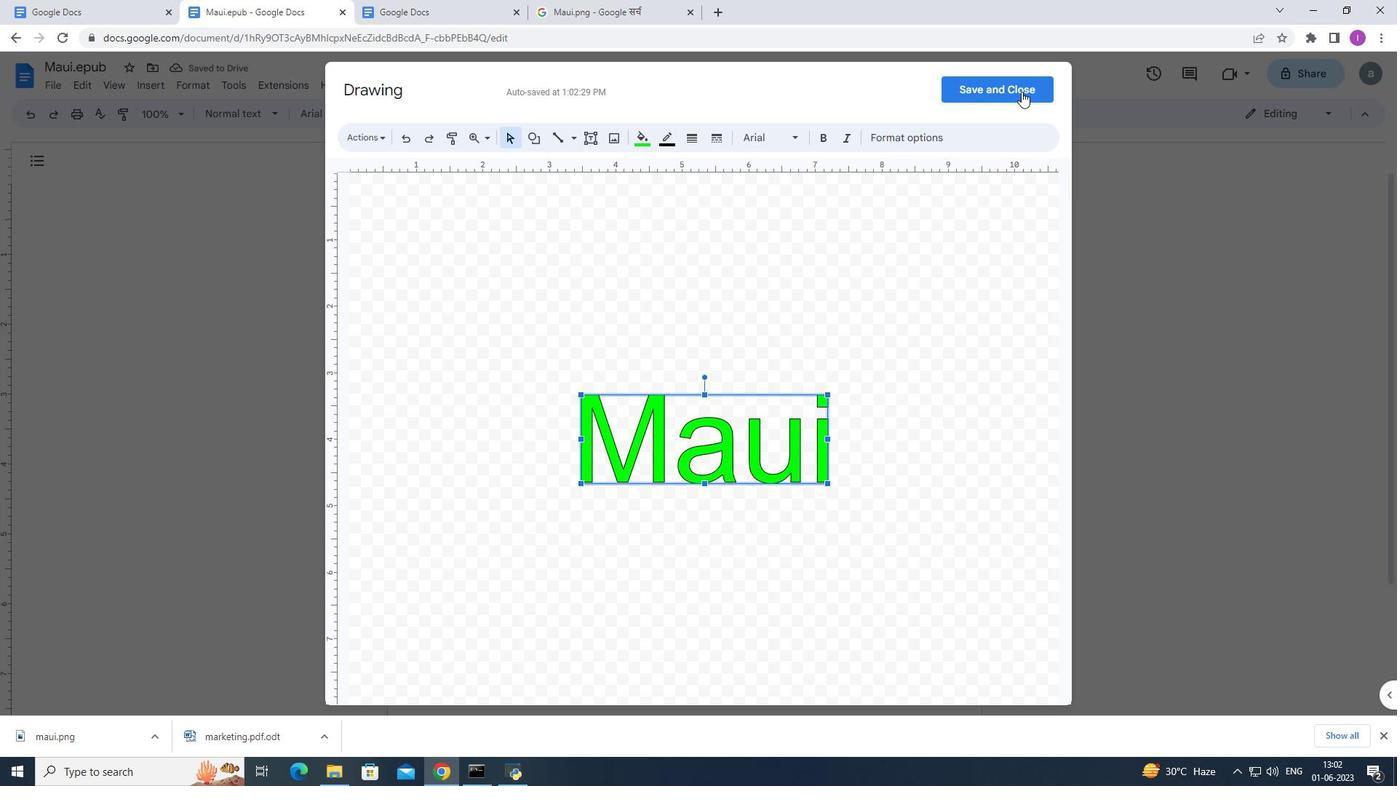 
Action: Mouse pressed left at (1024, 88)
Screenshot: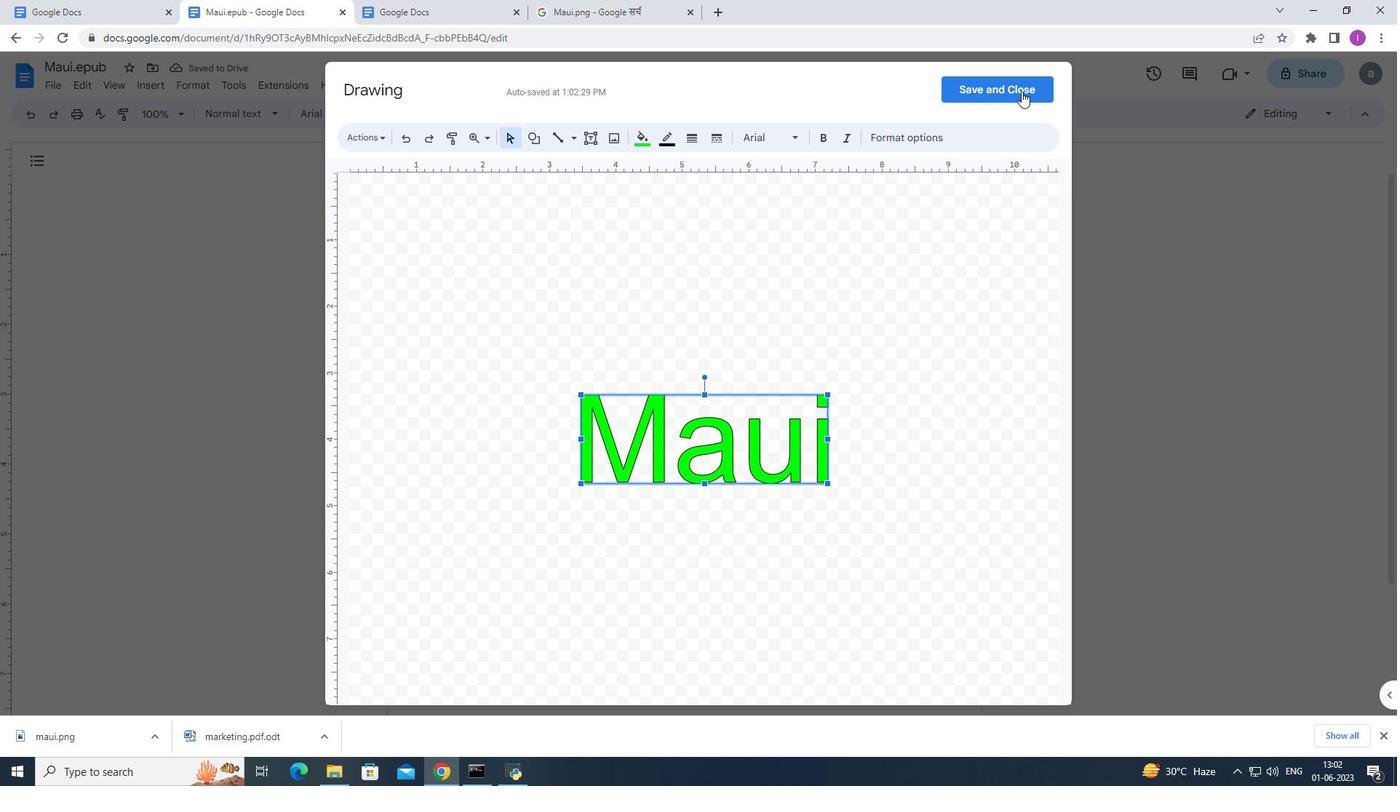
Action: Mouse moved to (696, 578)
Screenshot: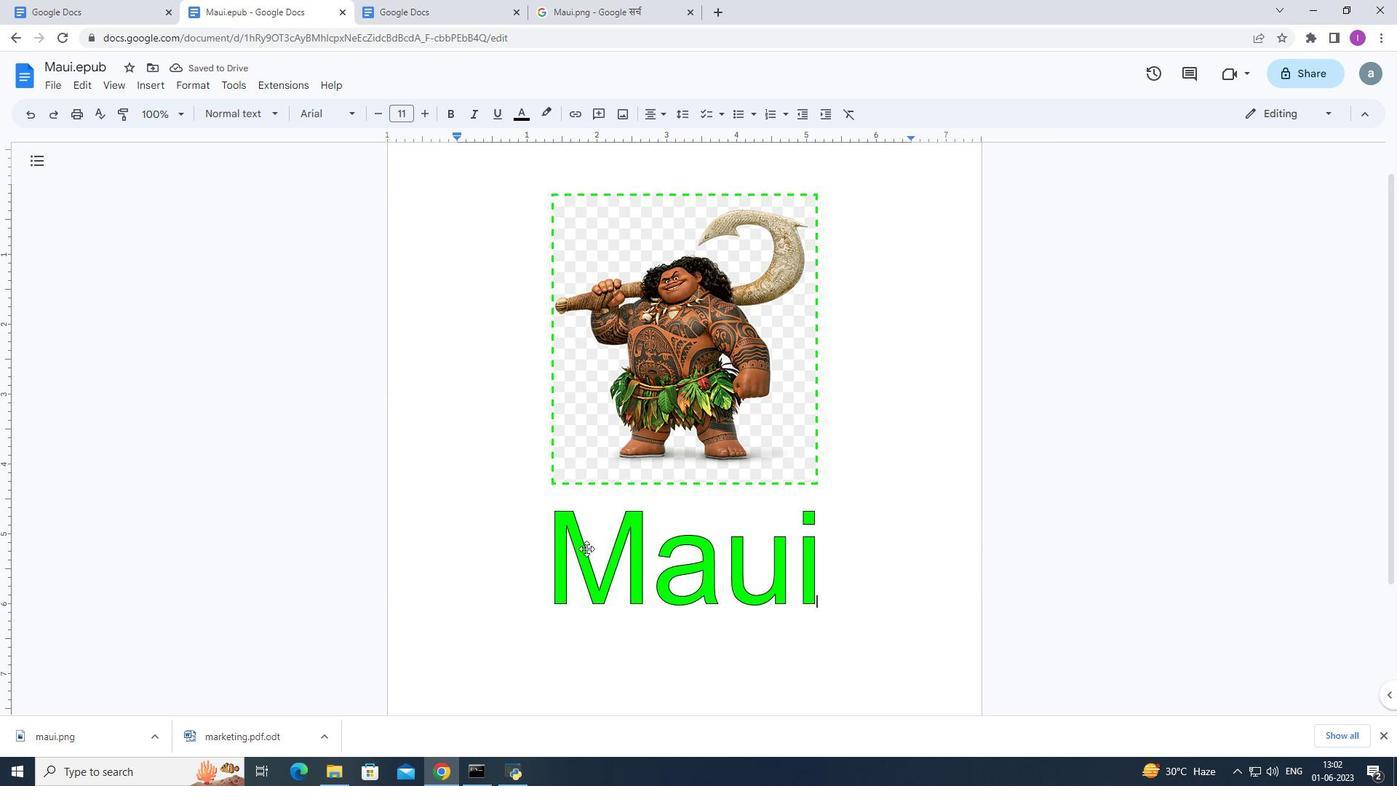 
Action: Mouse pressed left at (696, 578)
Screenshot: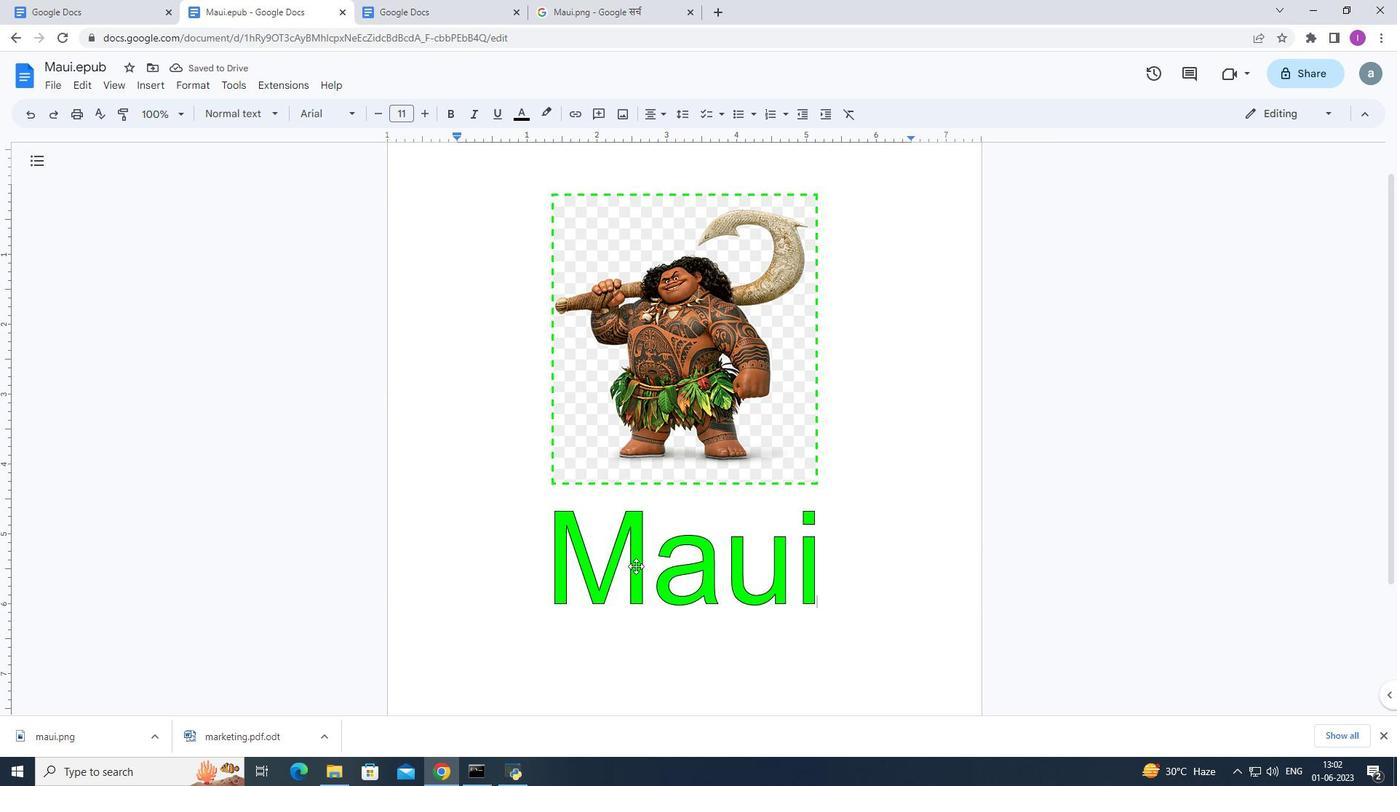 
Action: Mouse moved to (740, 640)
Screenshot: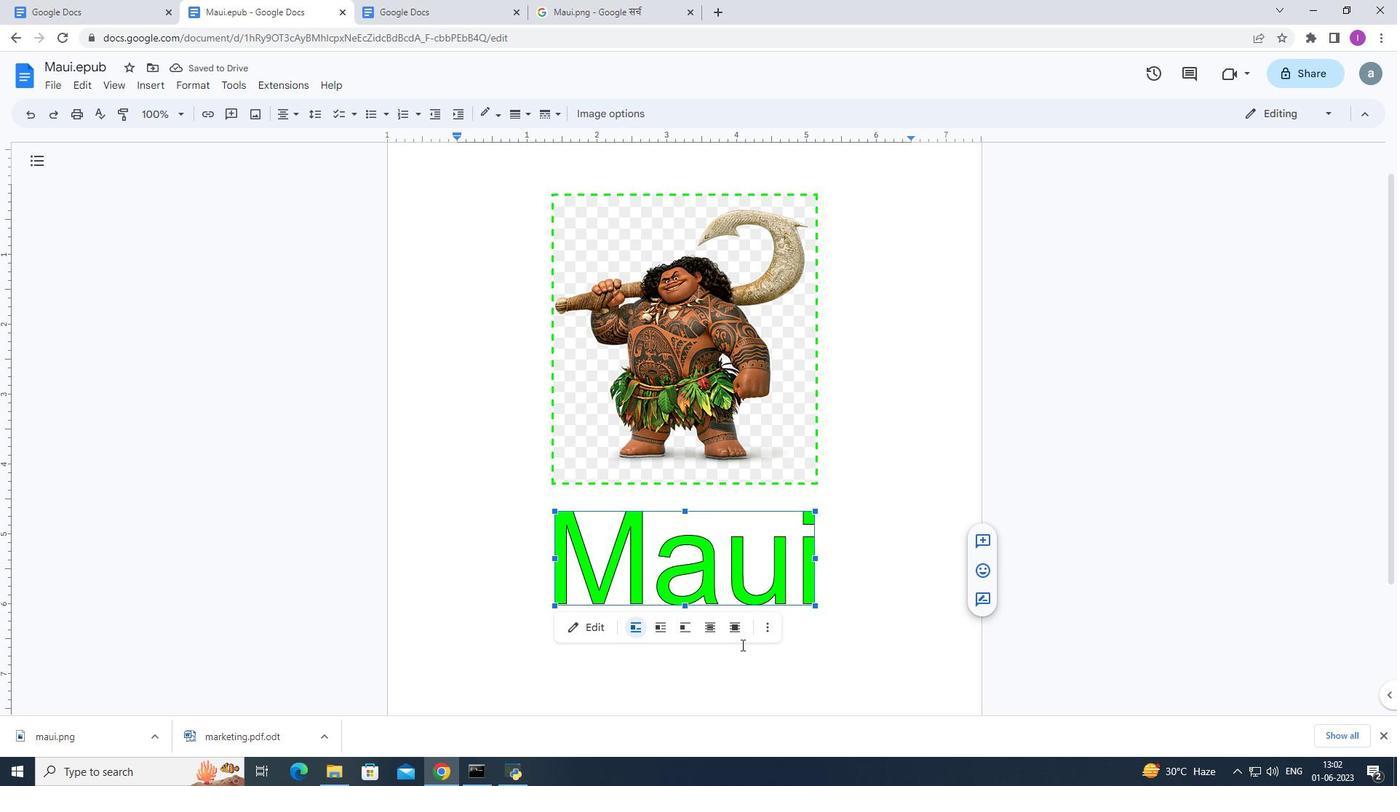 
Action: Mouse pressed left at (740, 640)
Screenshot: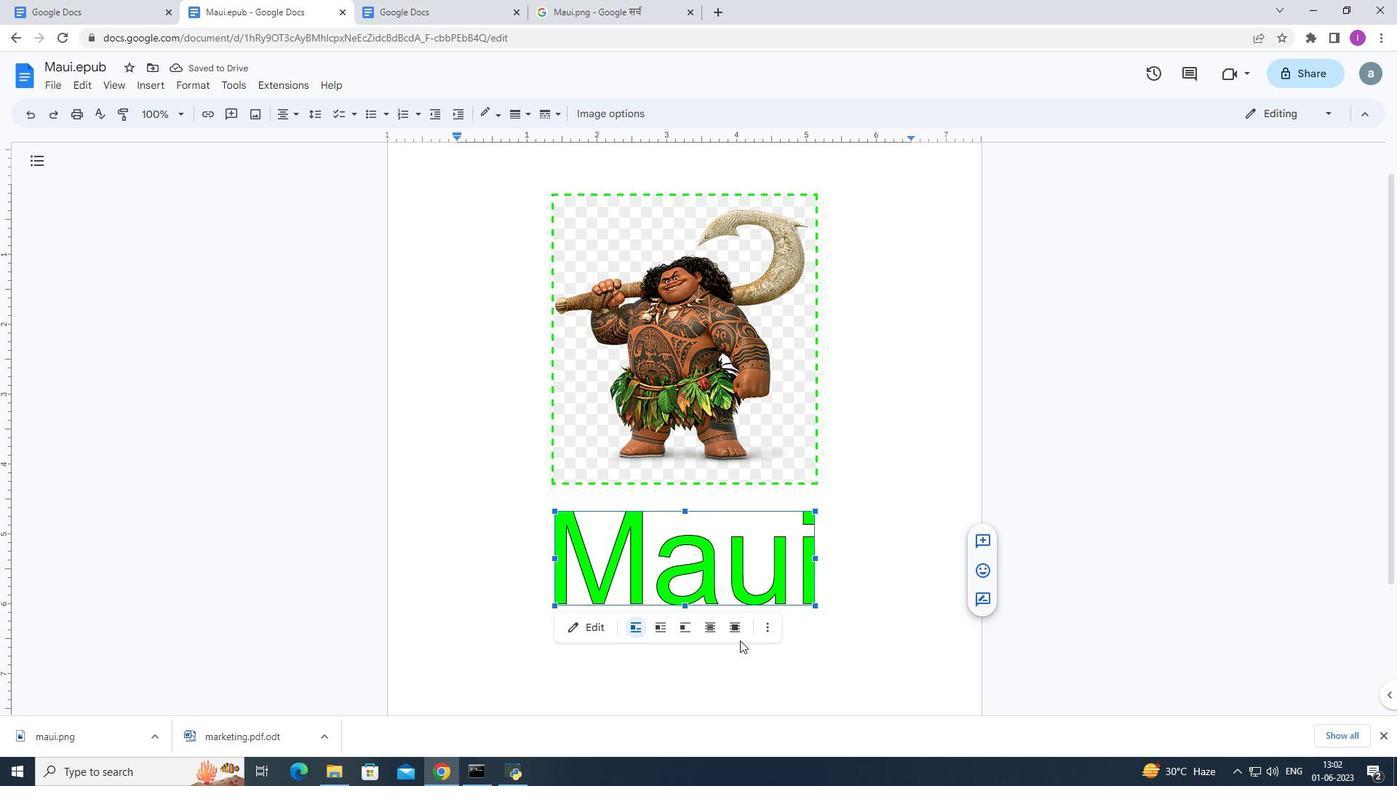 
Action: Mouse moved to (733, 635)
Screenshot: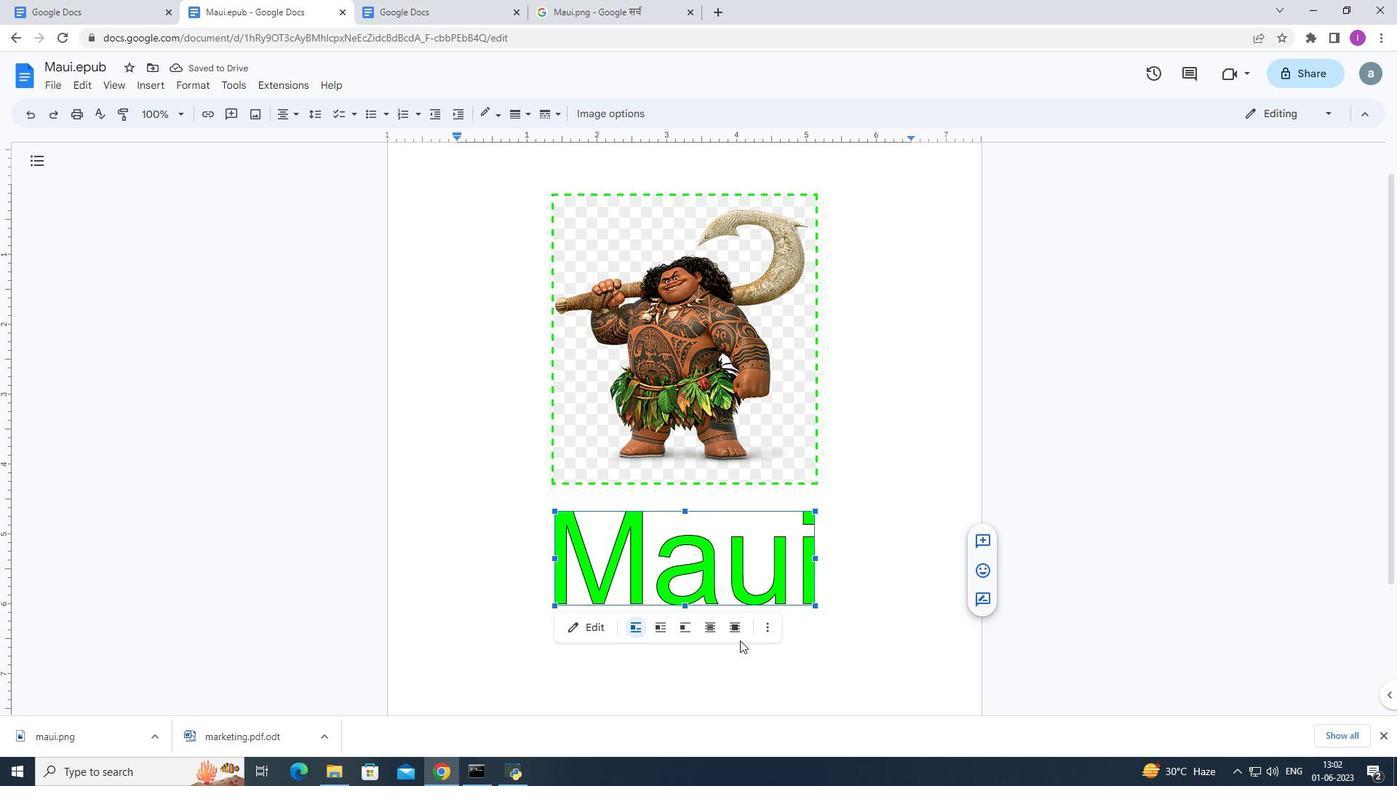 
Action: Mouse pressed left at (733, 635)
Screenshot: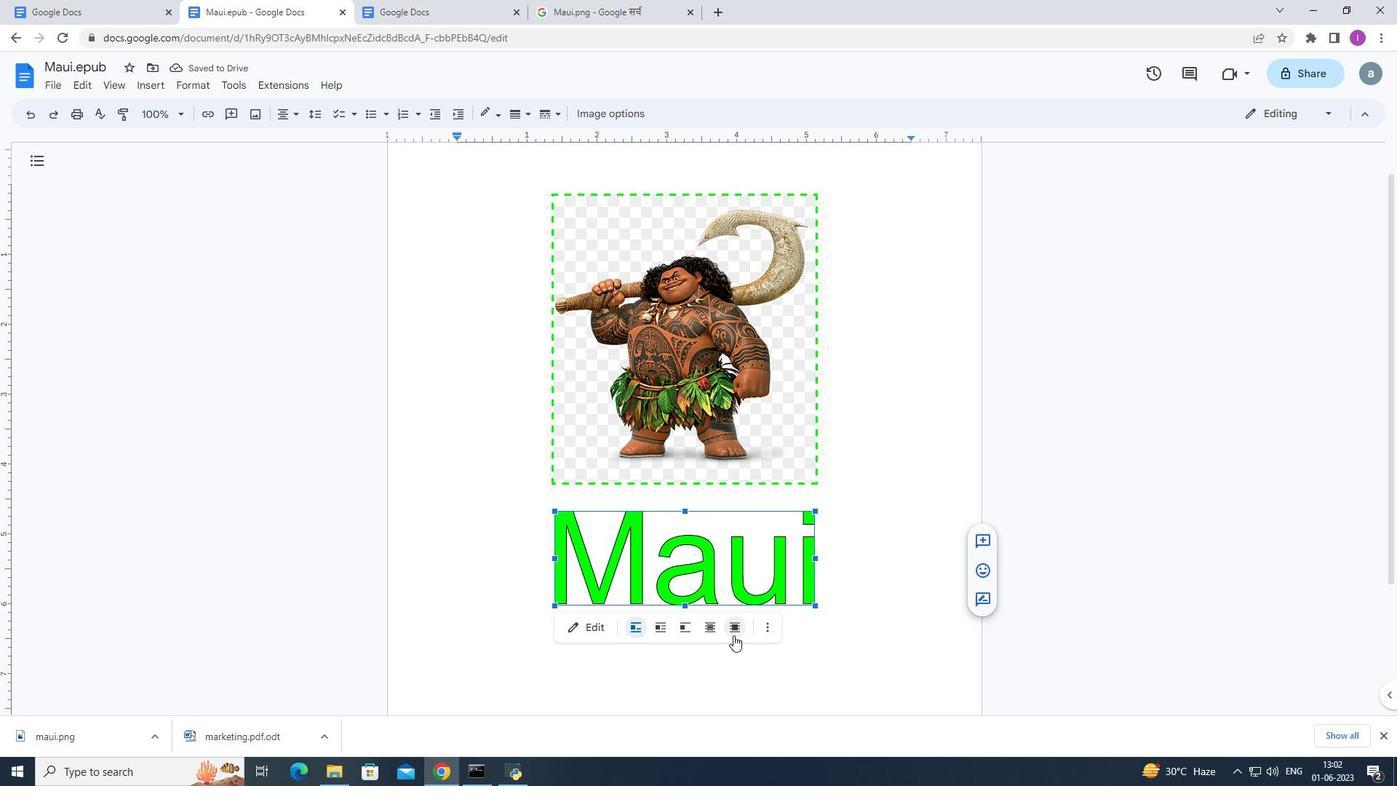 
Action: Mouse moved to (905, 529)
Screenshot: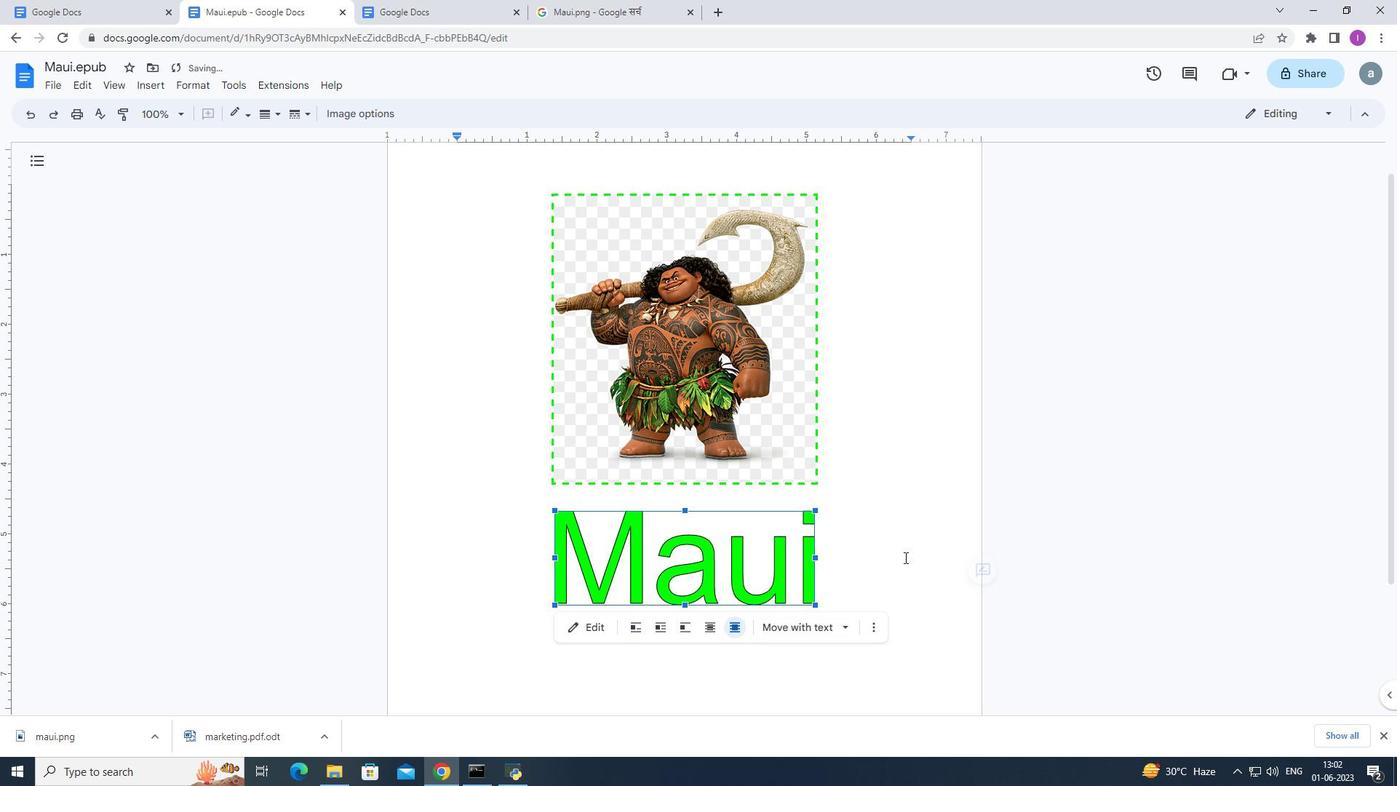 
Action: Mouse pressed left at (905, 529)
Screenshot: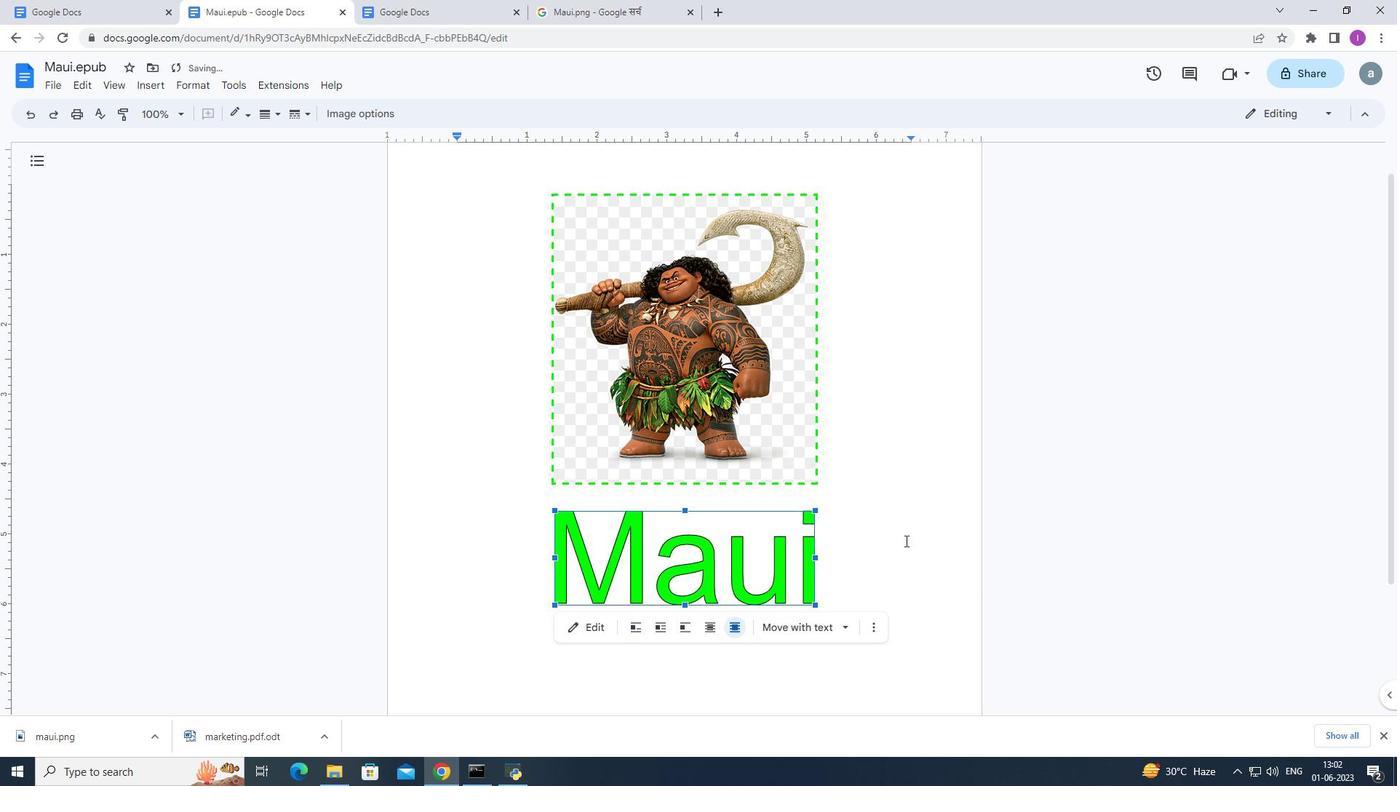 
Action: Mouse moved to (668, 539)
Screenshot: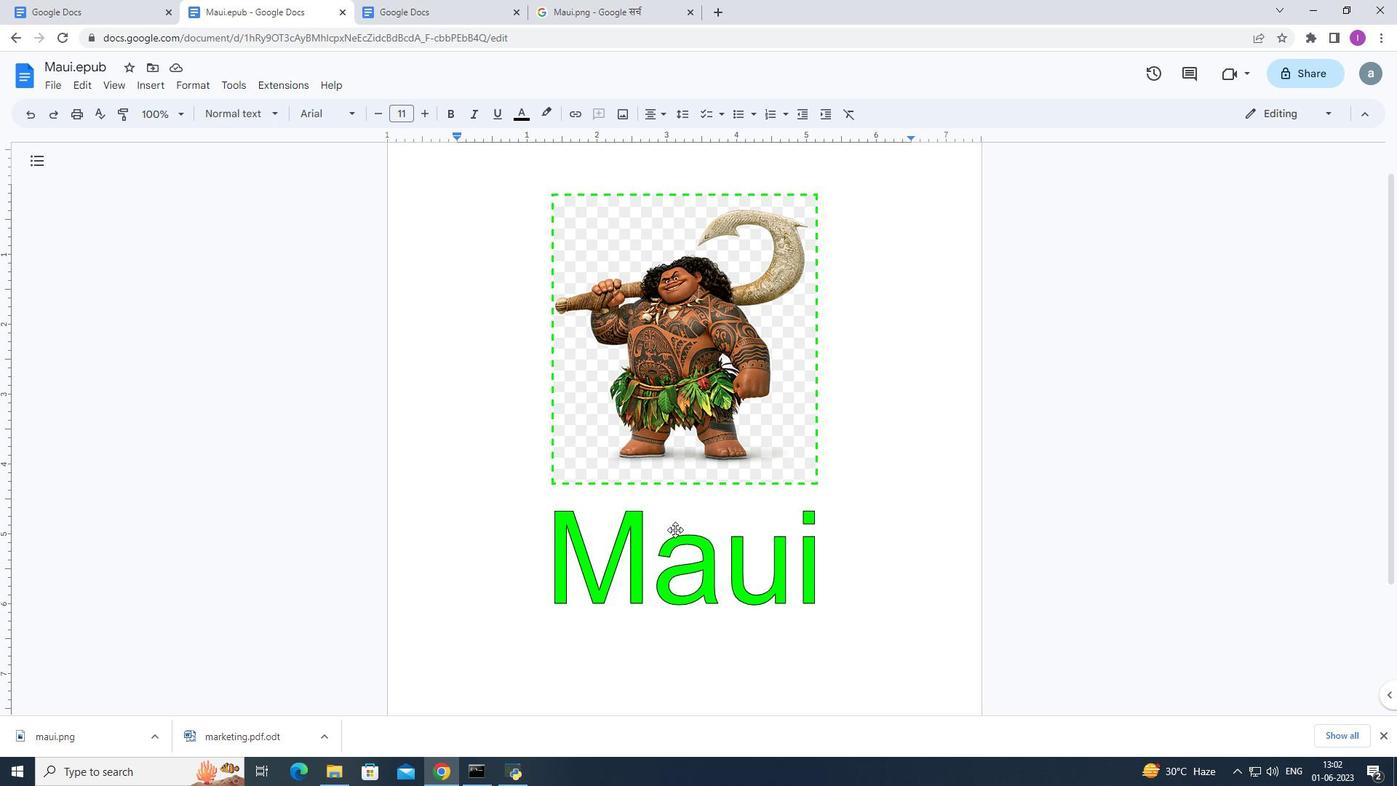 
Action: Mouse pressed left at (668, 539)
Screenshot: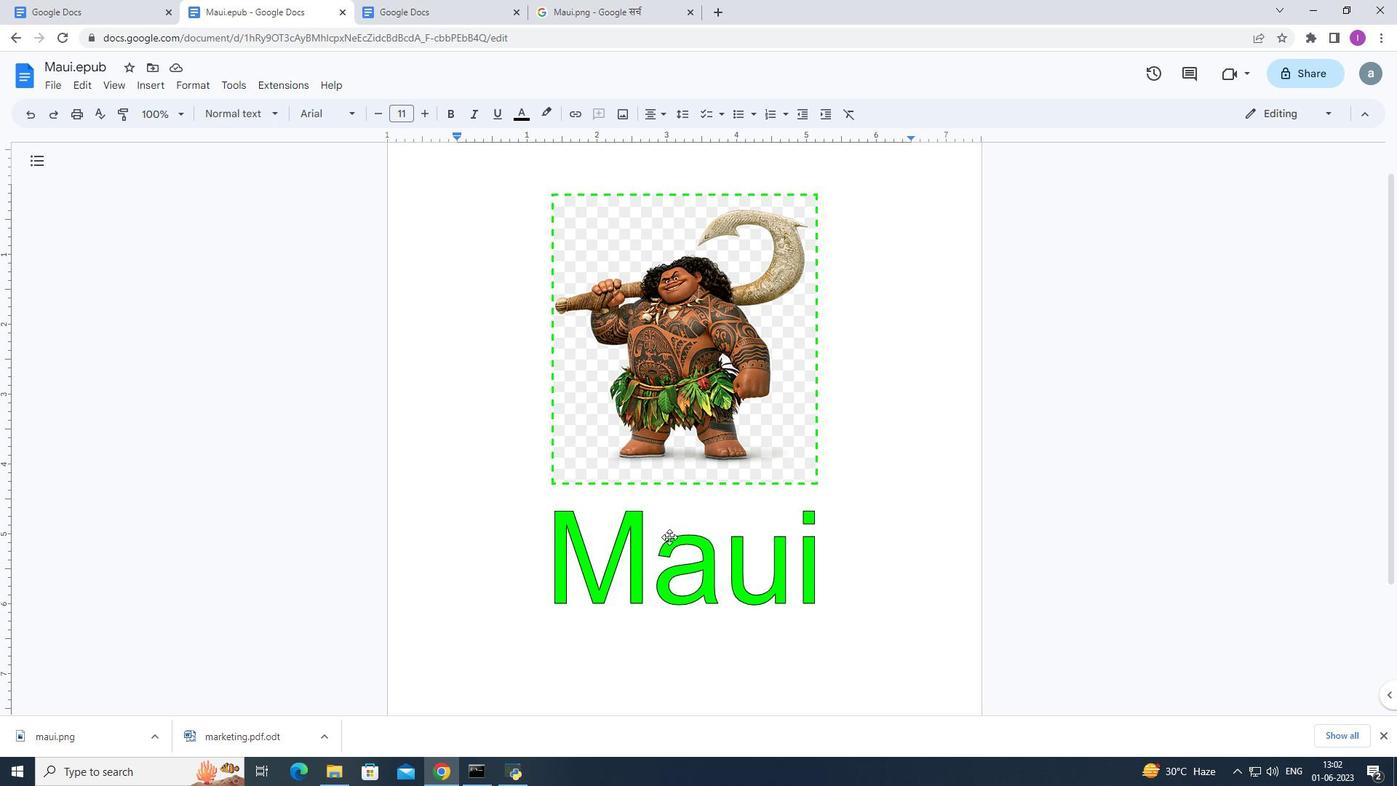 
Action: Mouse moved to (355, 104)
Screenshot: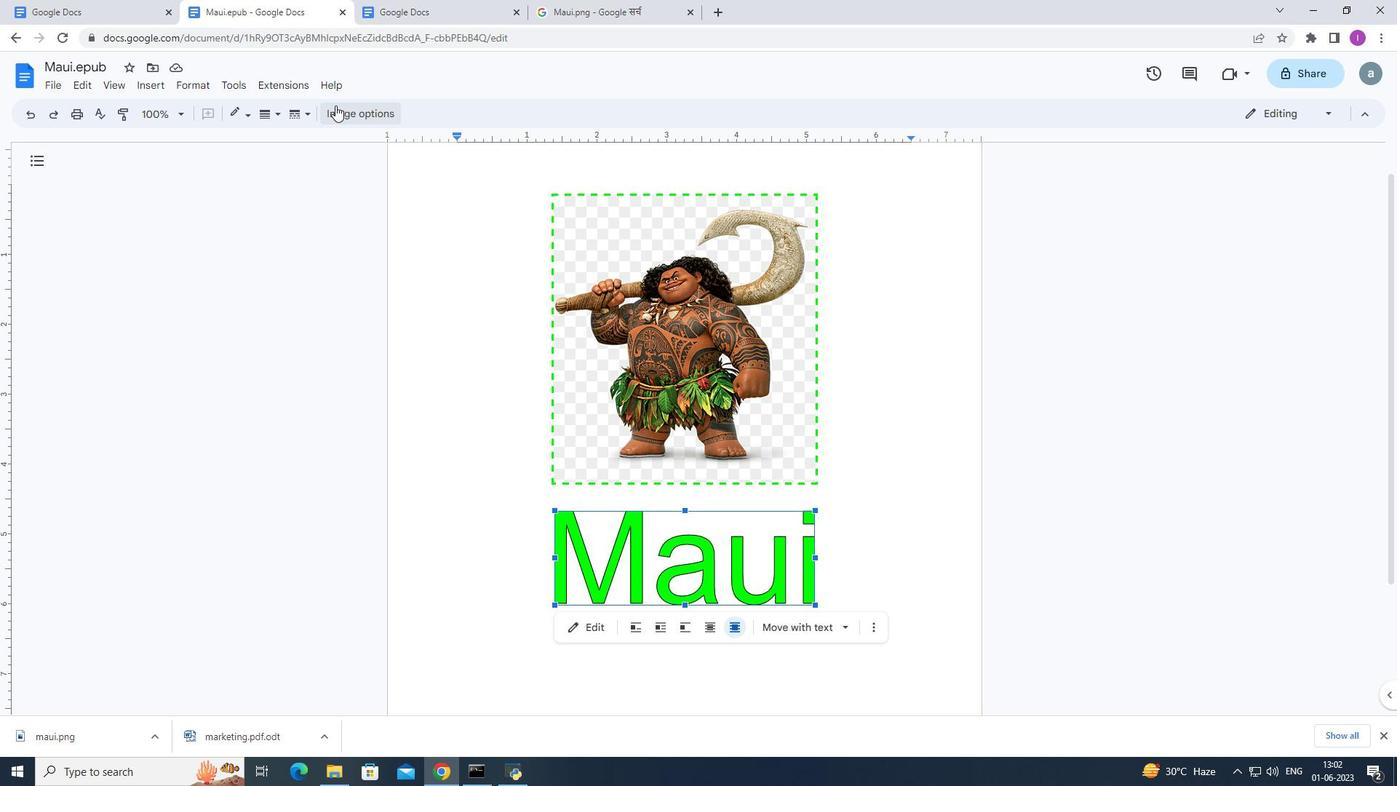 
Action: Mouse pressed left at (355, 104)
Screenshot: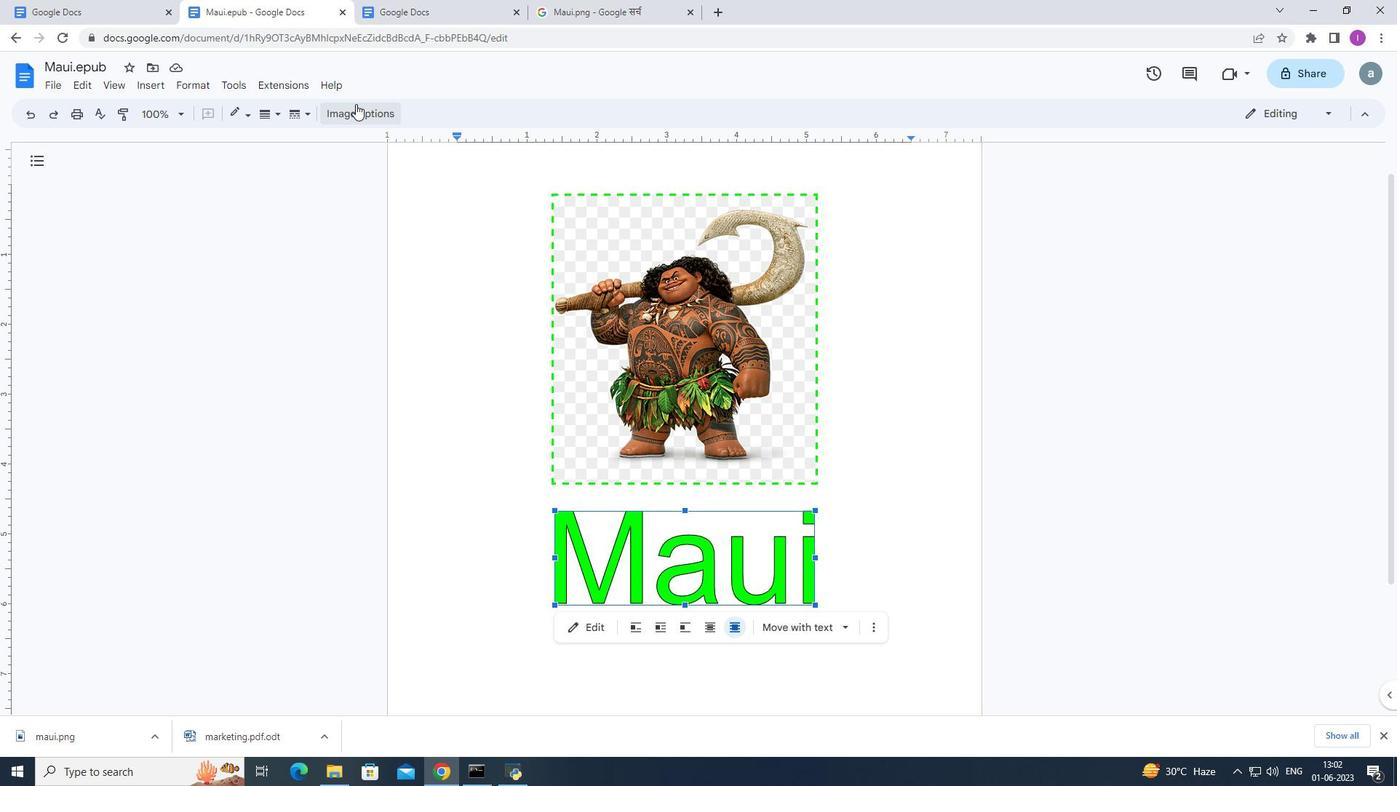
Action: Mouse moved to (1254, 161)
Screenshot: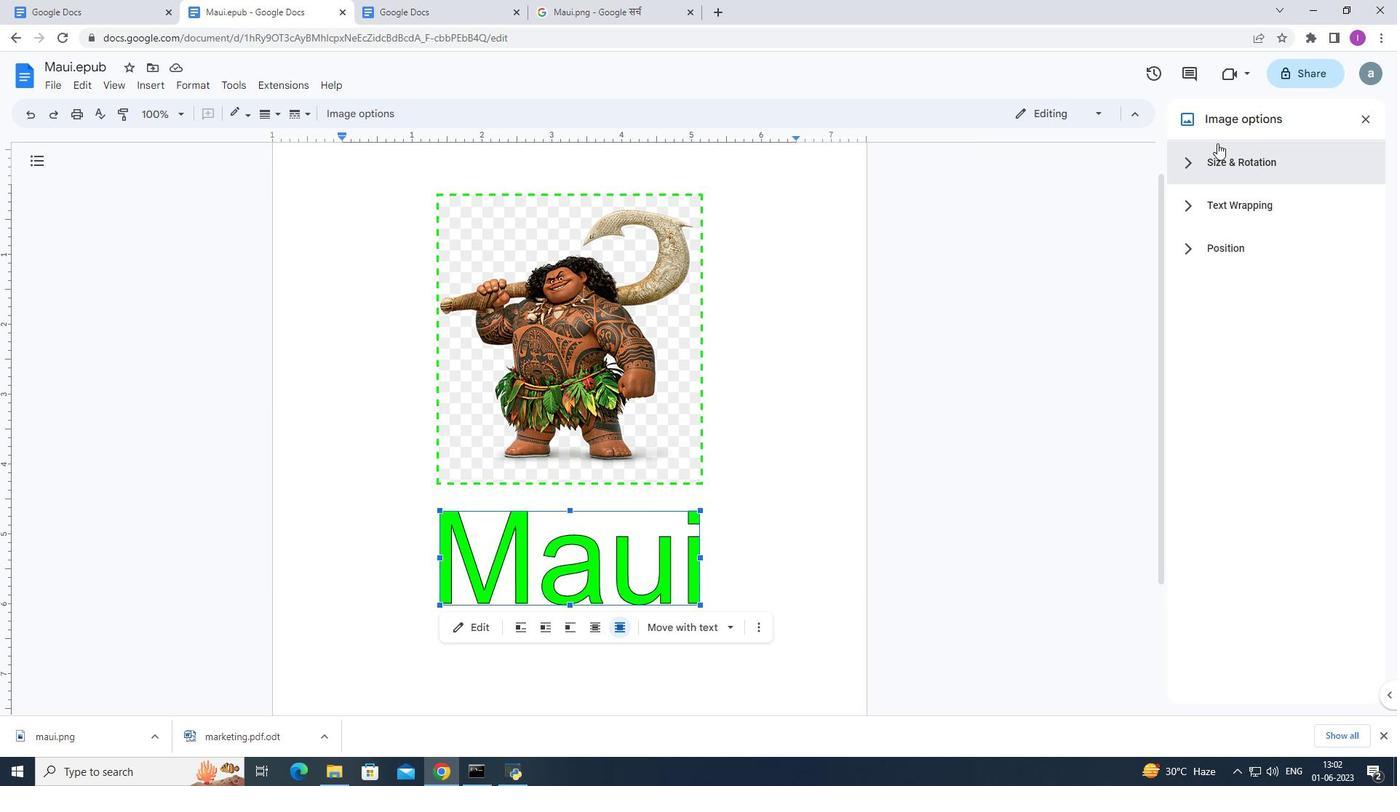 
Action: Mouse pressed left at (1254, 161)
Screenshot: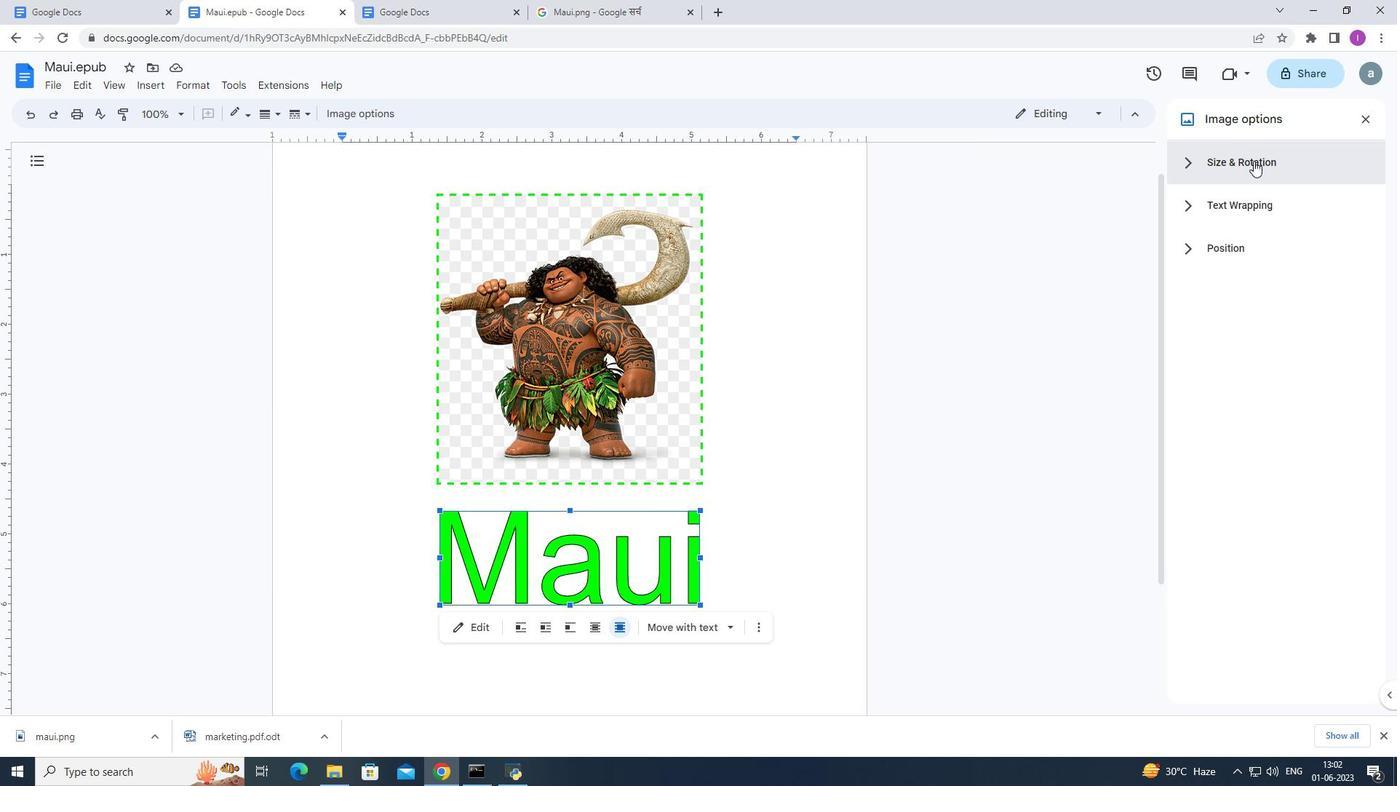 
Action: Mouse moved to (1313, 238)
Screenshot: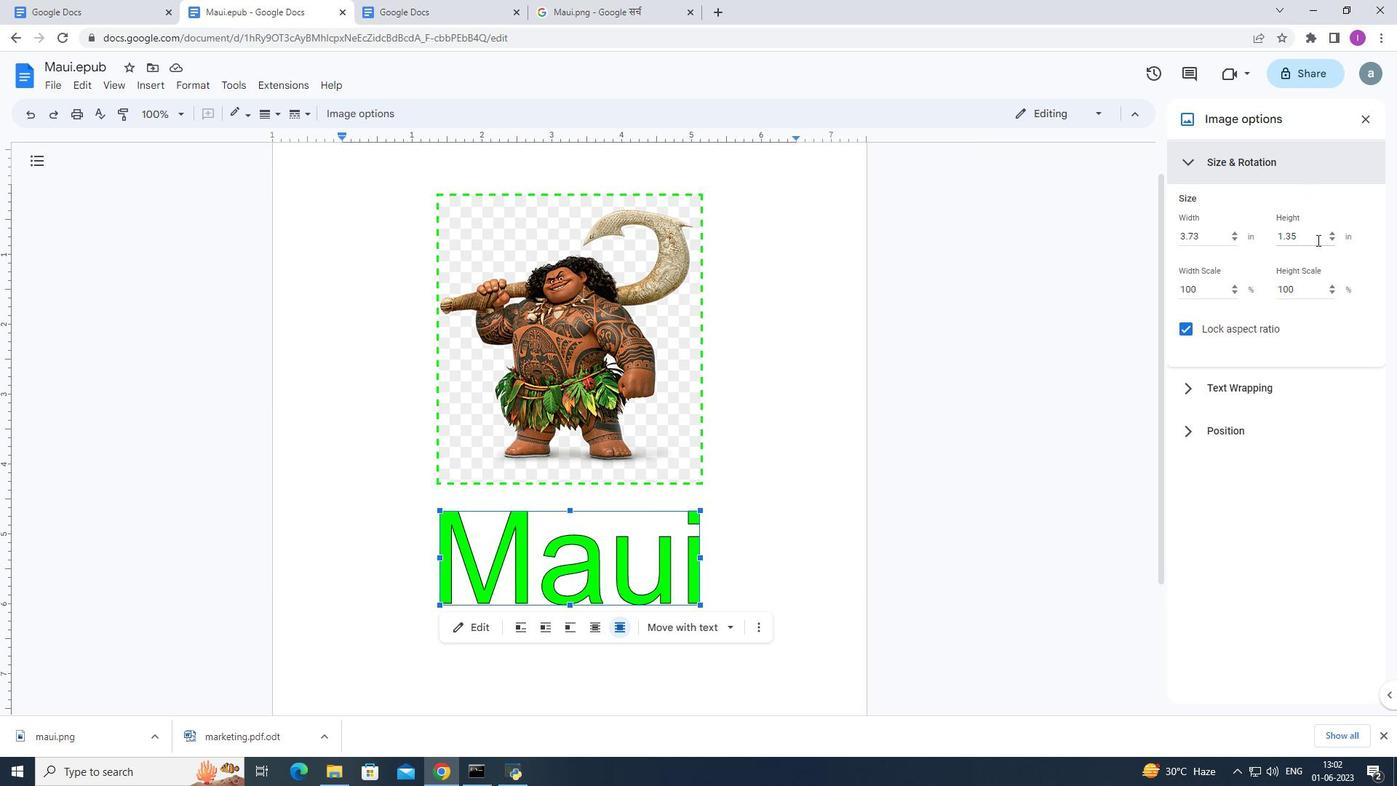 
Action: Mouse pressed left at (1313, 238)
Screenshot: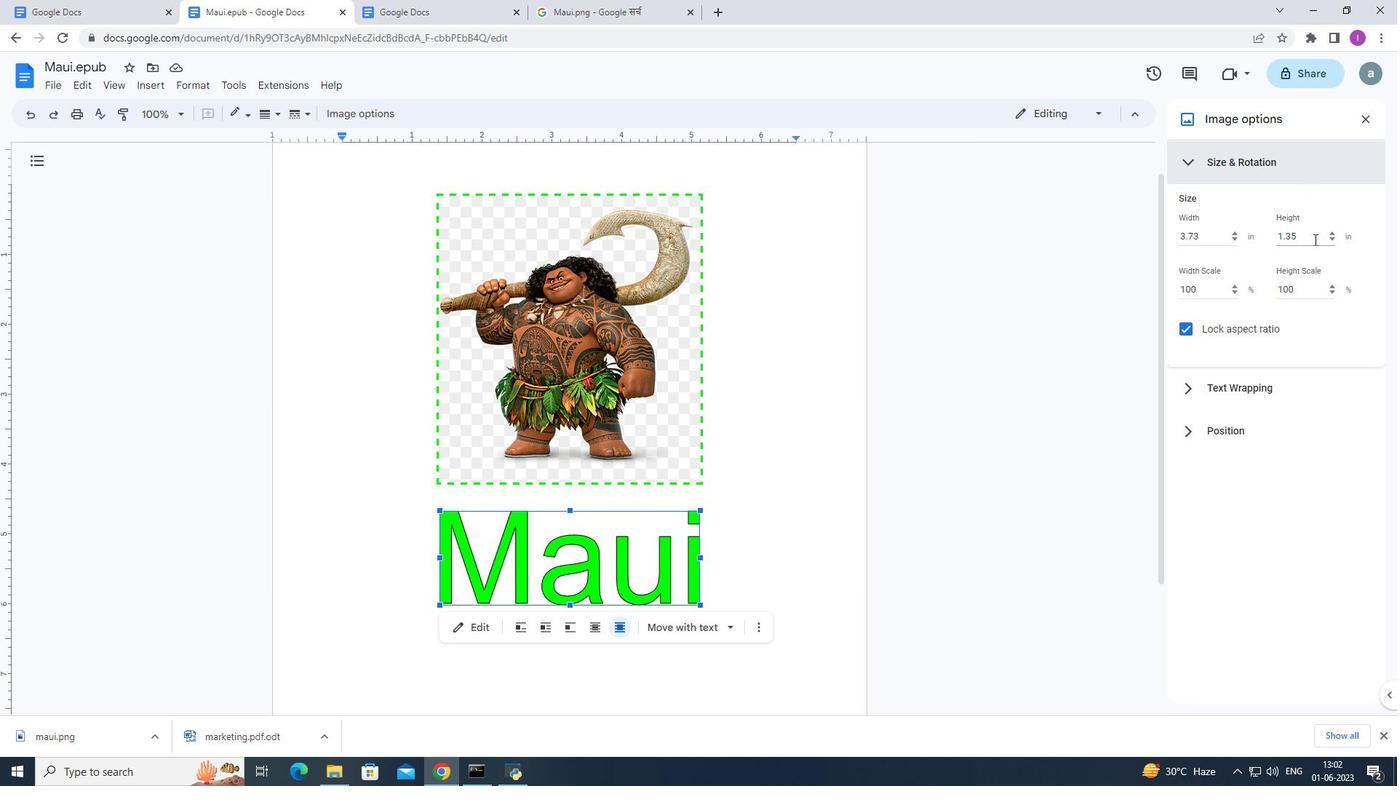 
Action: Mouse pressed left at (1313, 238)
Screenshot: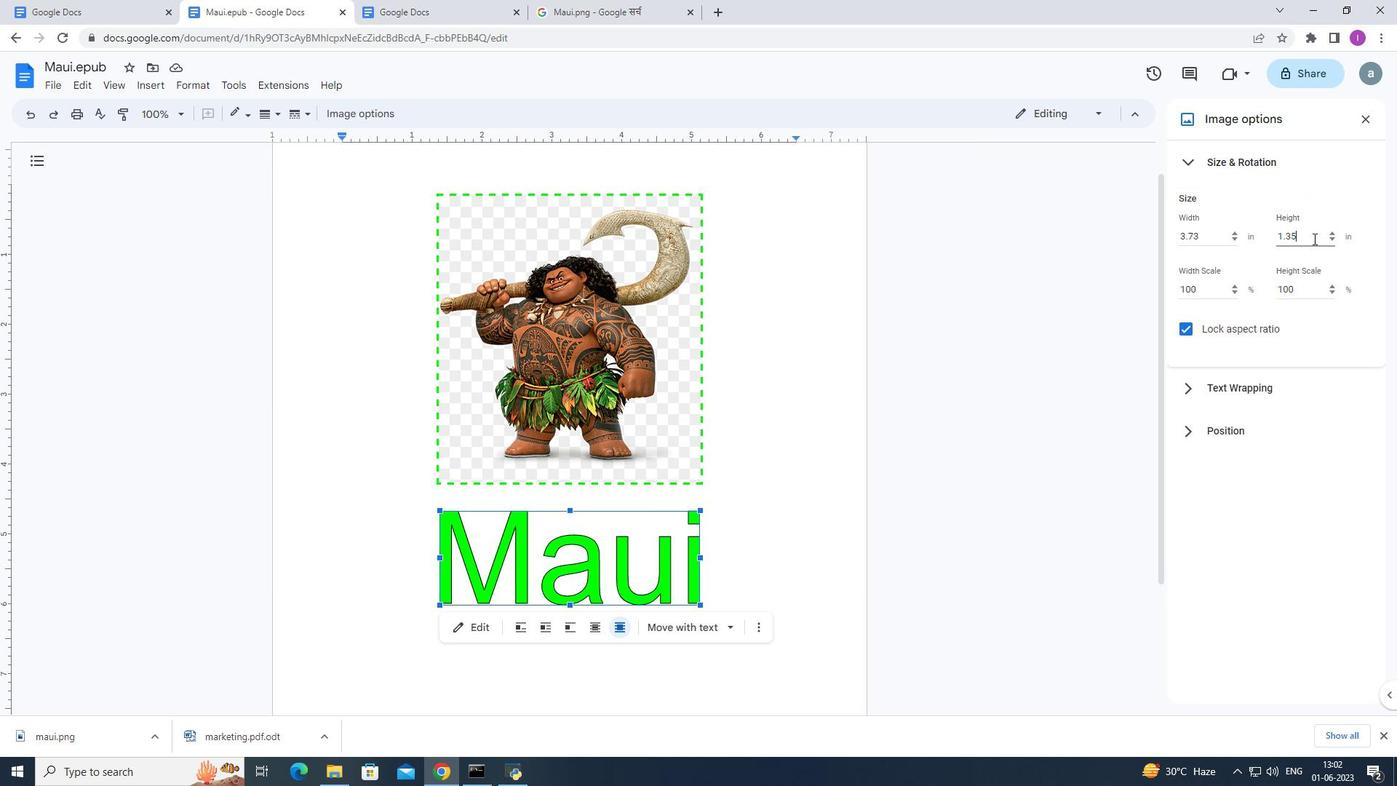 
Action: Key pressed 6.82<Key.enter>
Screenshot: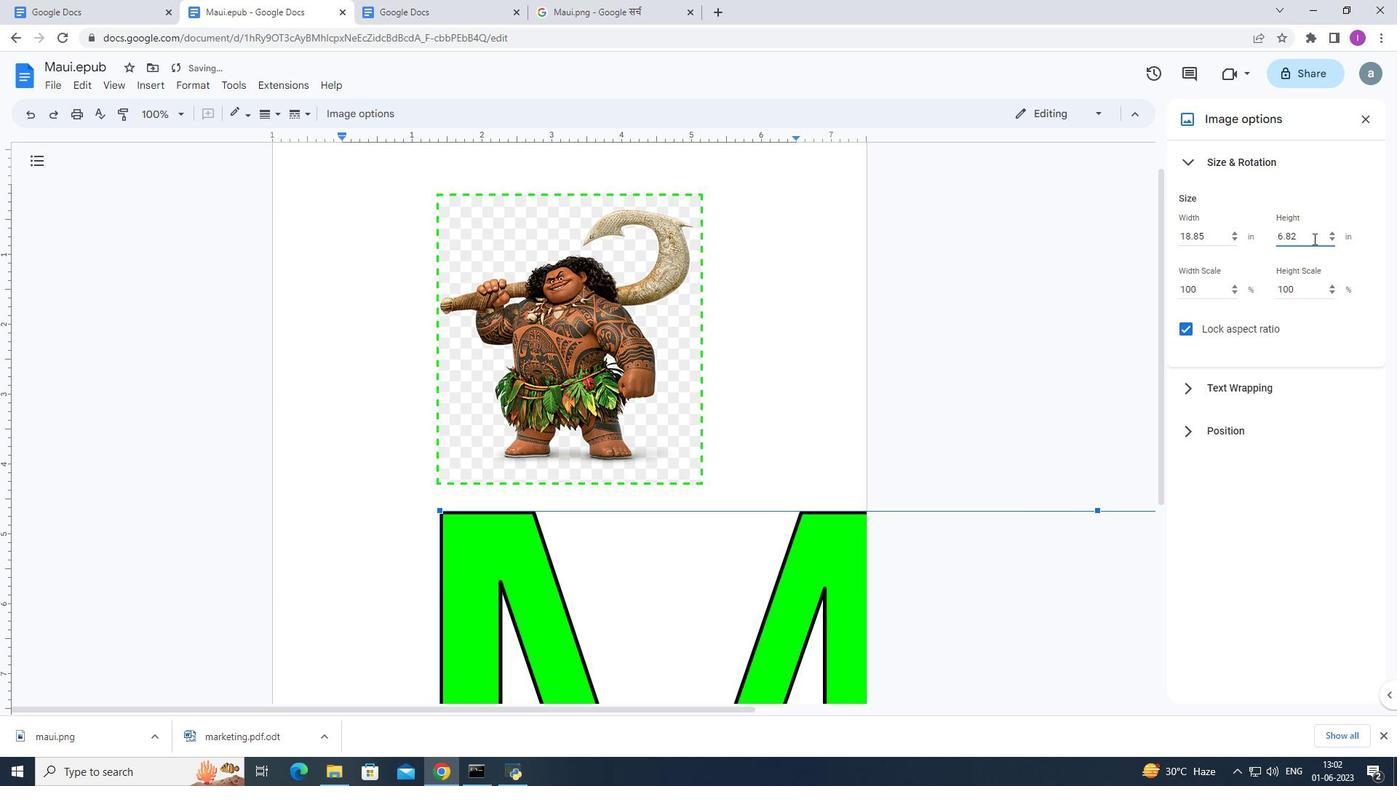 
Action: Mouse moved to (798, 383)
Screenshot: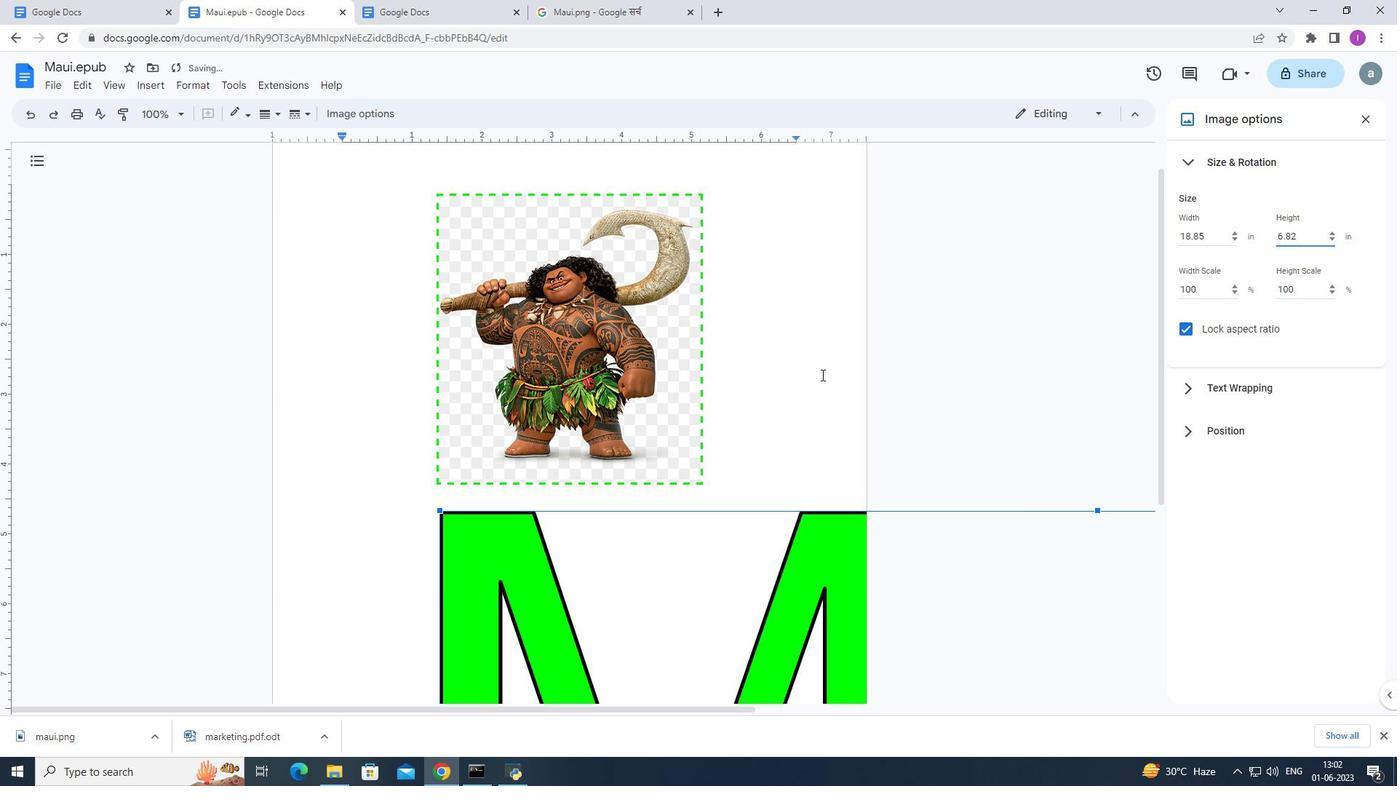 
Action: Mouse scrolled (798, 382) with delta (0, 0)
Screenshot: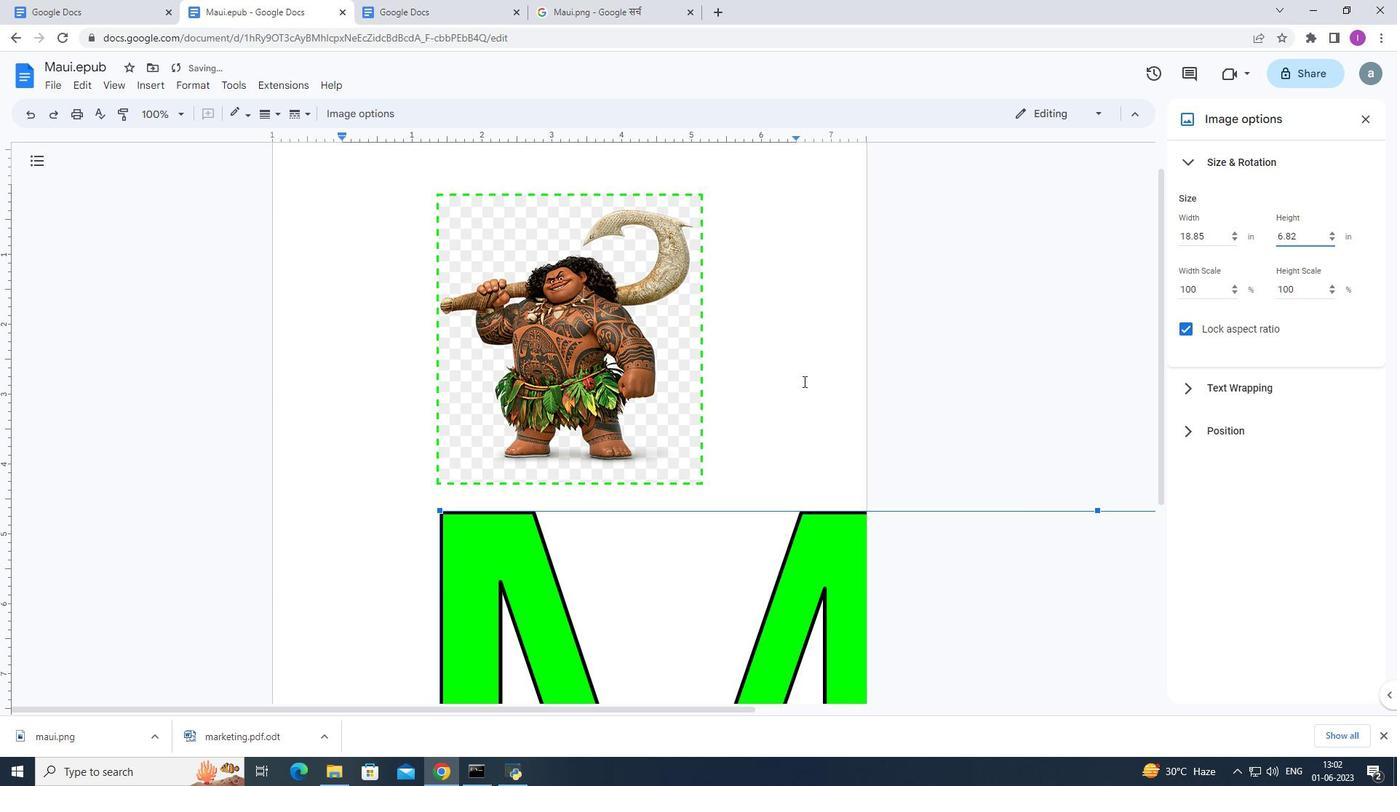 
Action: Mouse scrolled (798, 382) with delta (0, 0)
Screenshot: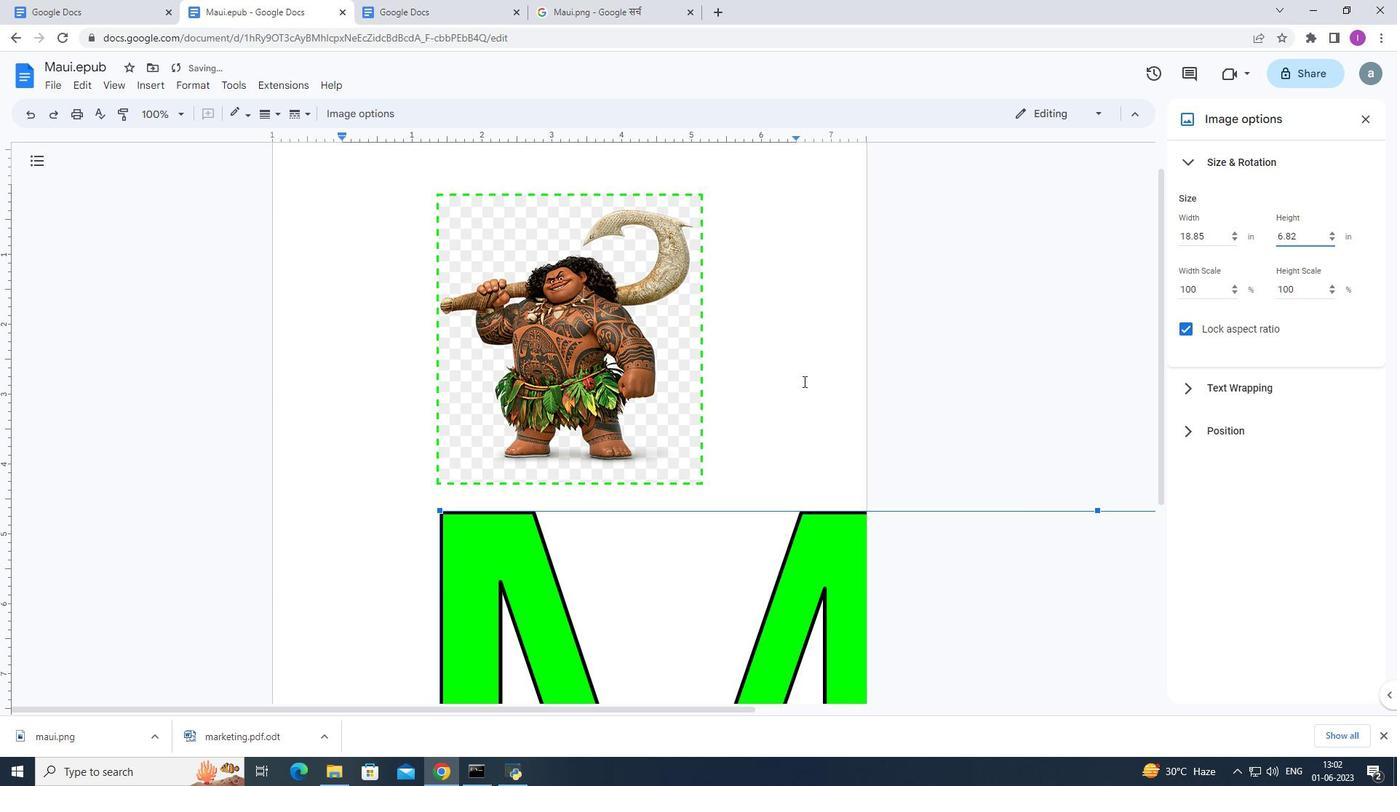 
Action: Mouse moved to (798, 377)
Screenshot: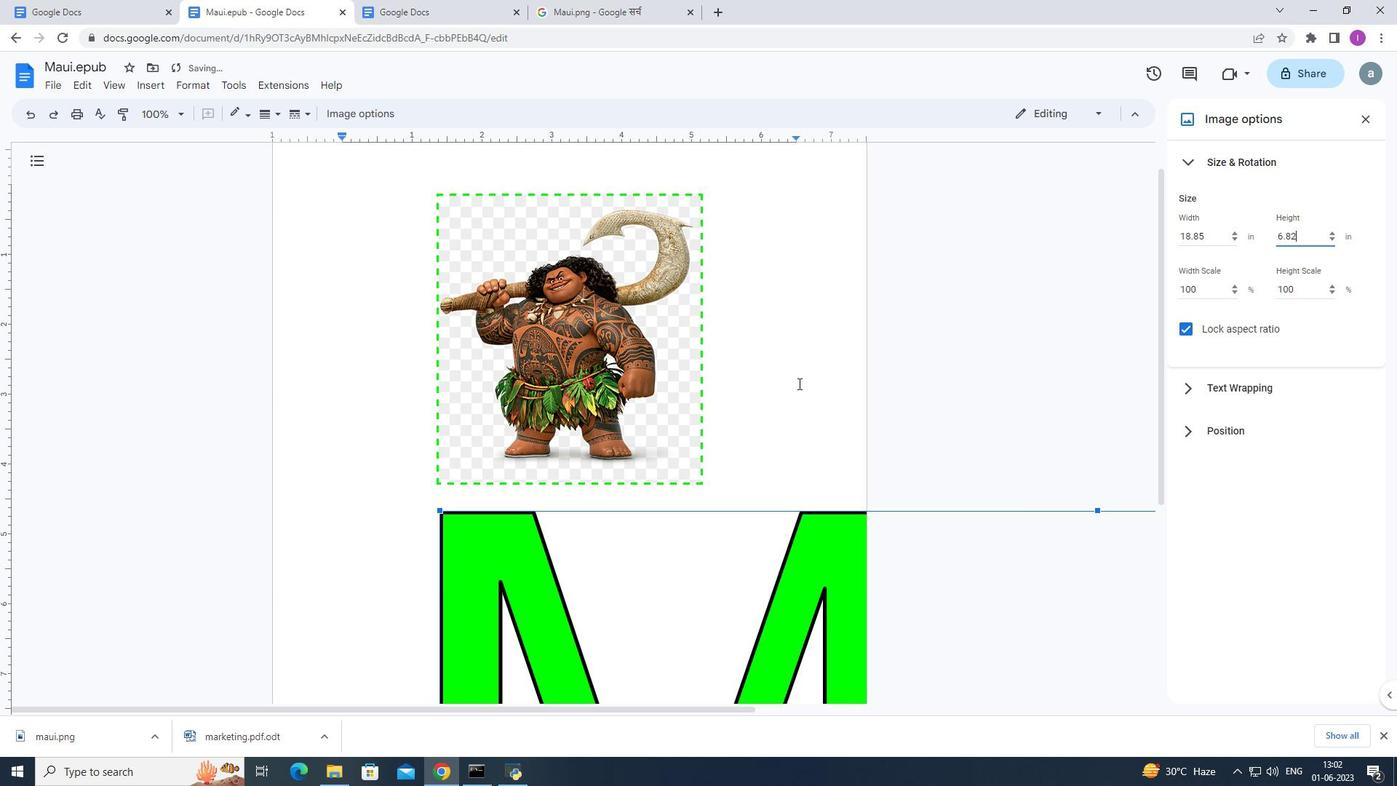
Action: Mouse scrolled (798, 379) with delta (0, 0)
Screenshot: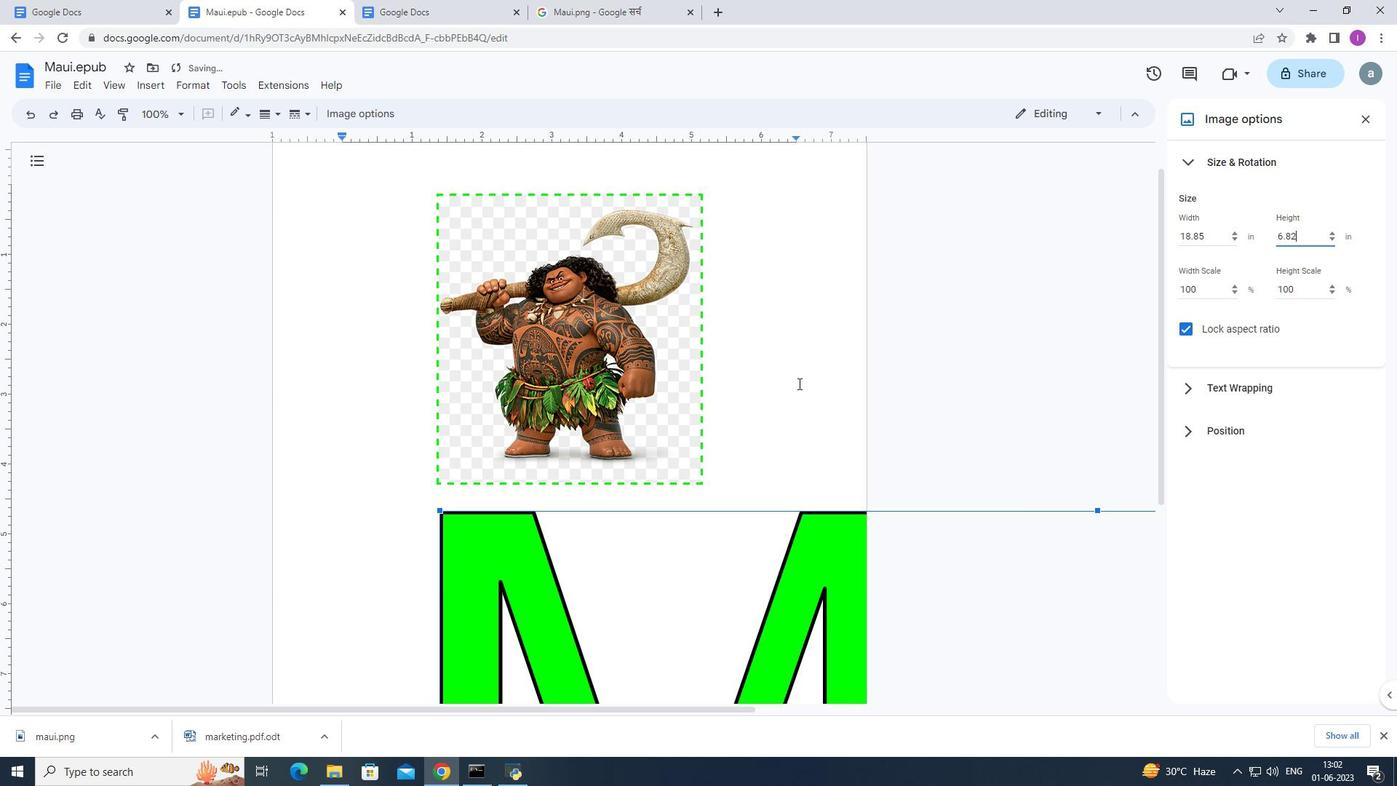 
Action: Mouse moved to (794, 347)
Screenshot: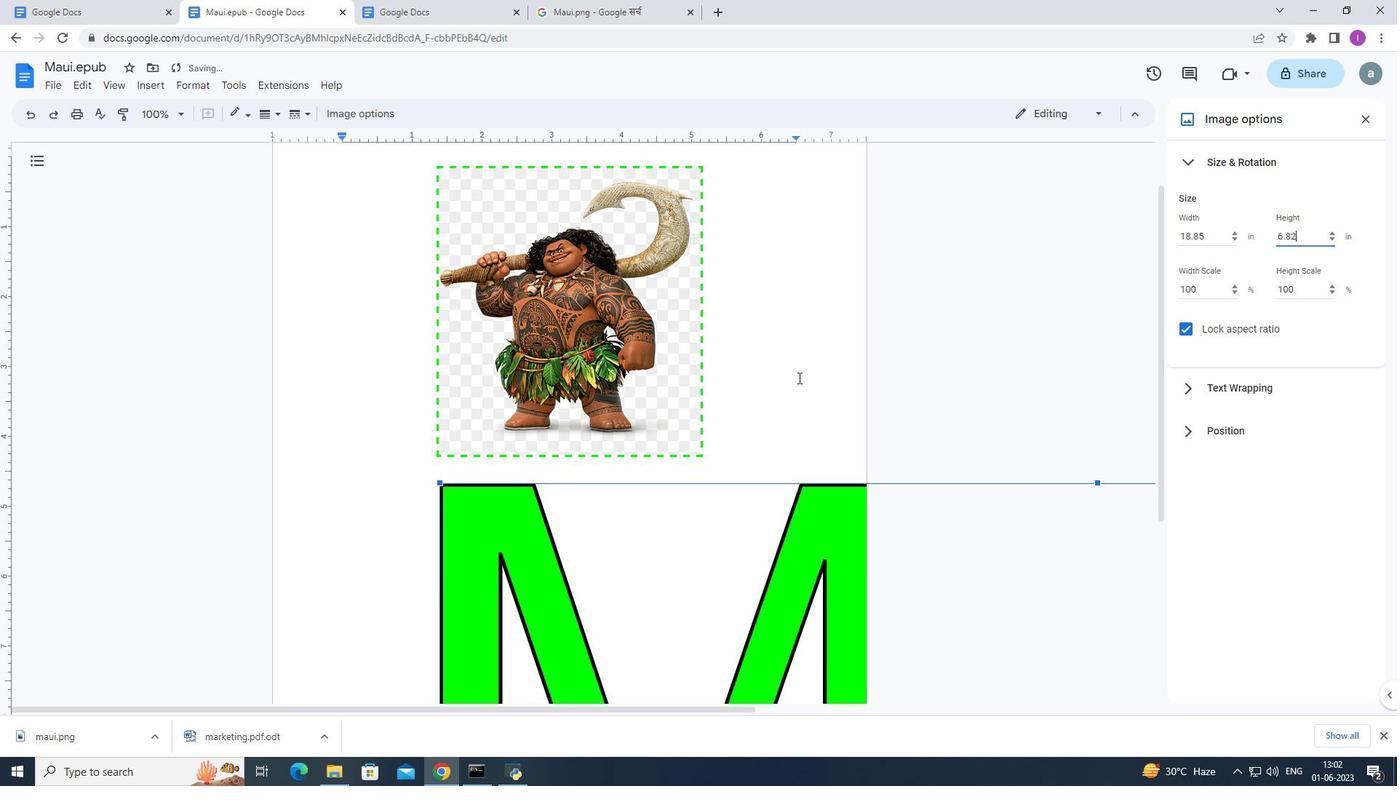 
Action: Mouse scrolled (795, 366) with delta (0, 0)
Screenshot: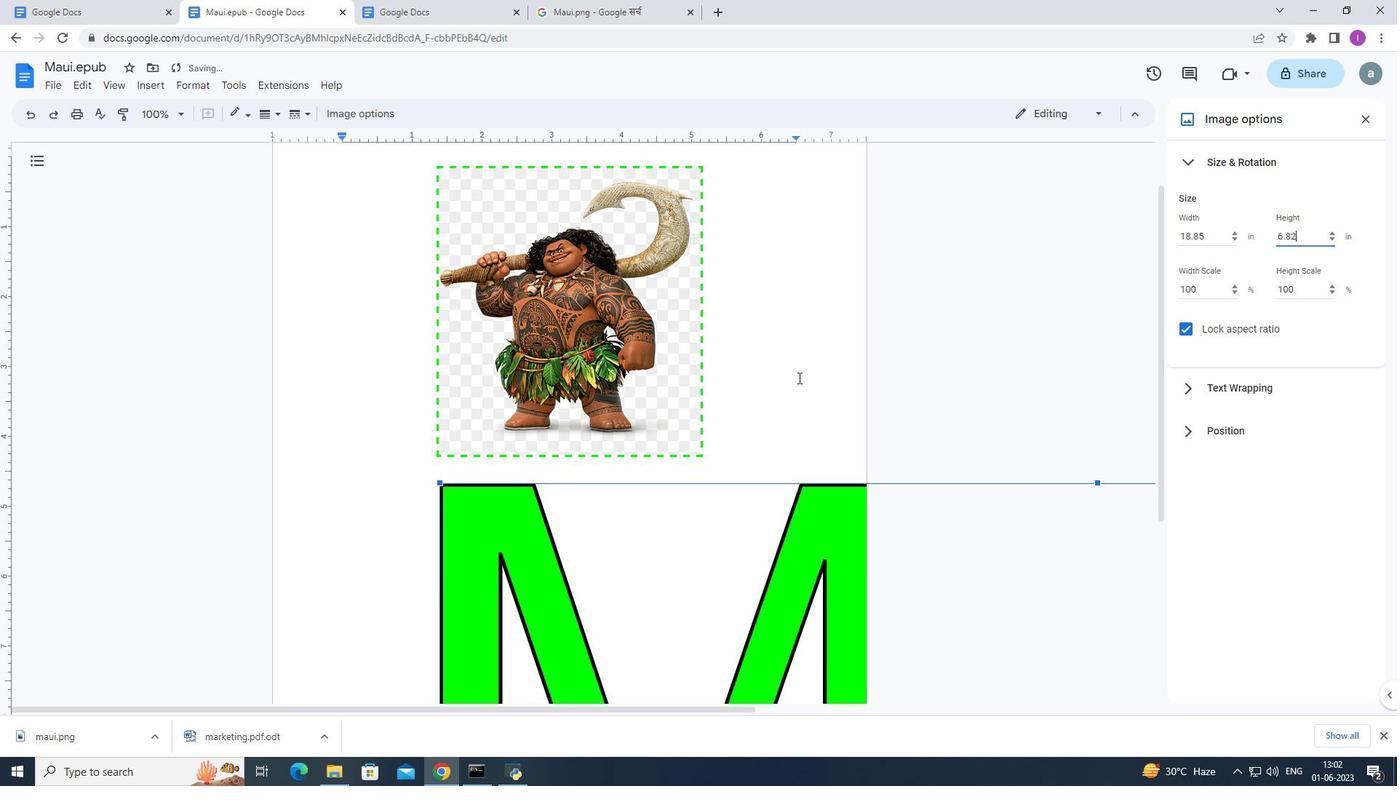 
Action: Mouse moved to (794, 347)
Screenshot: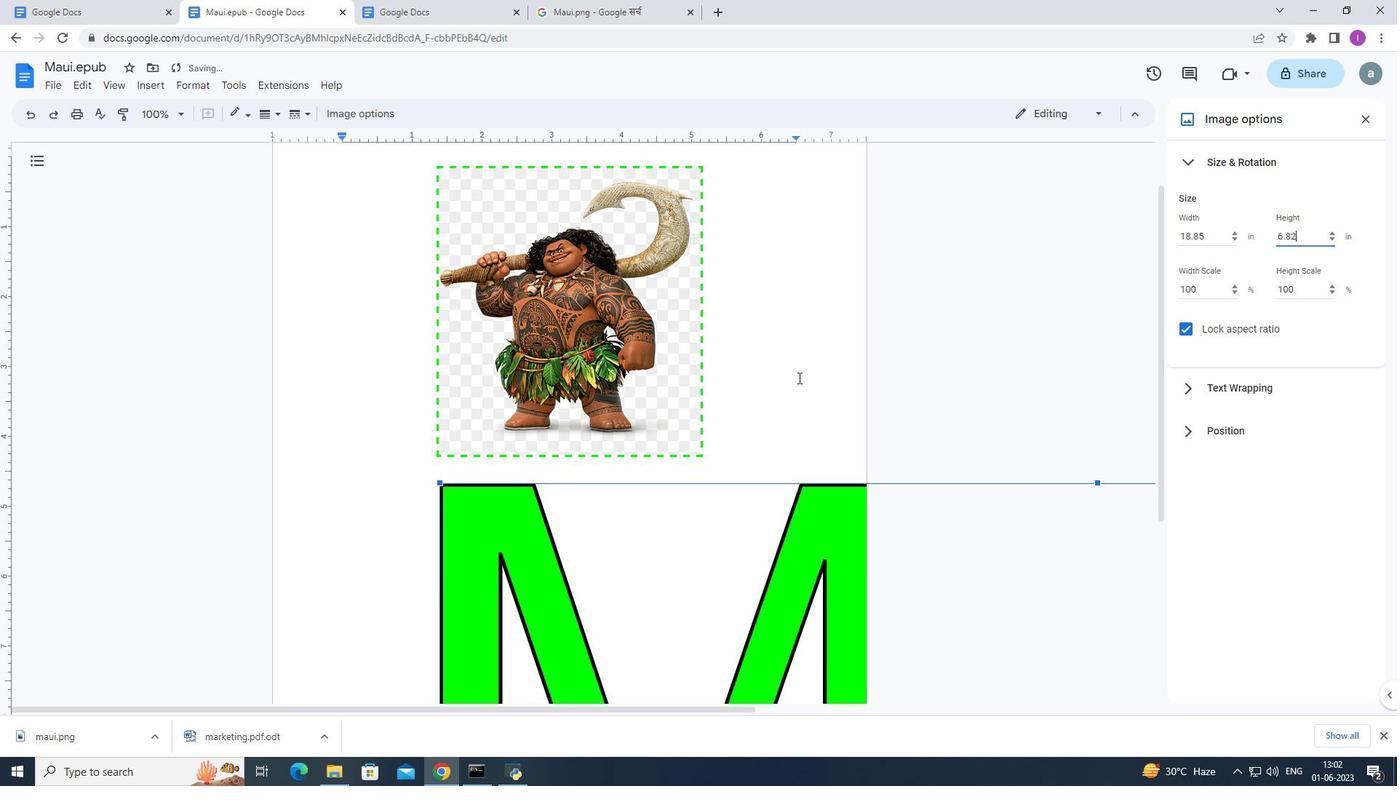 
Action: Mouse scrolled (794, 358) with delta (0, 0)
Screenshot: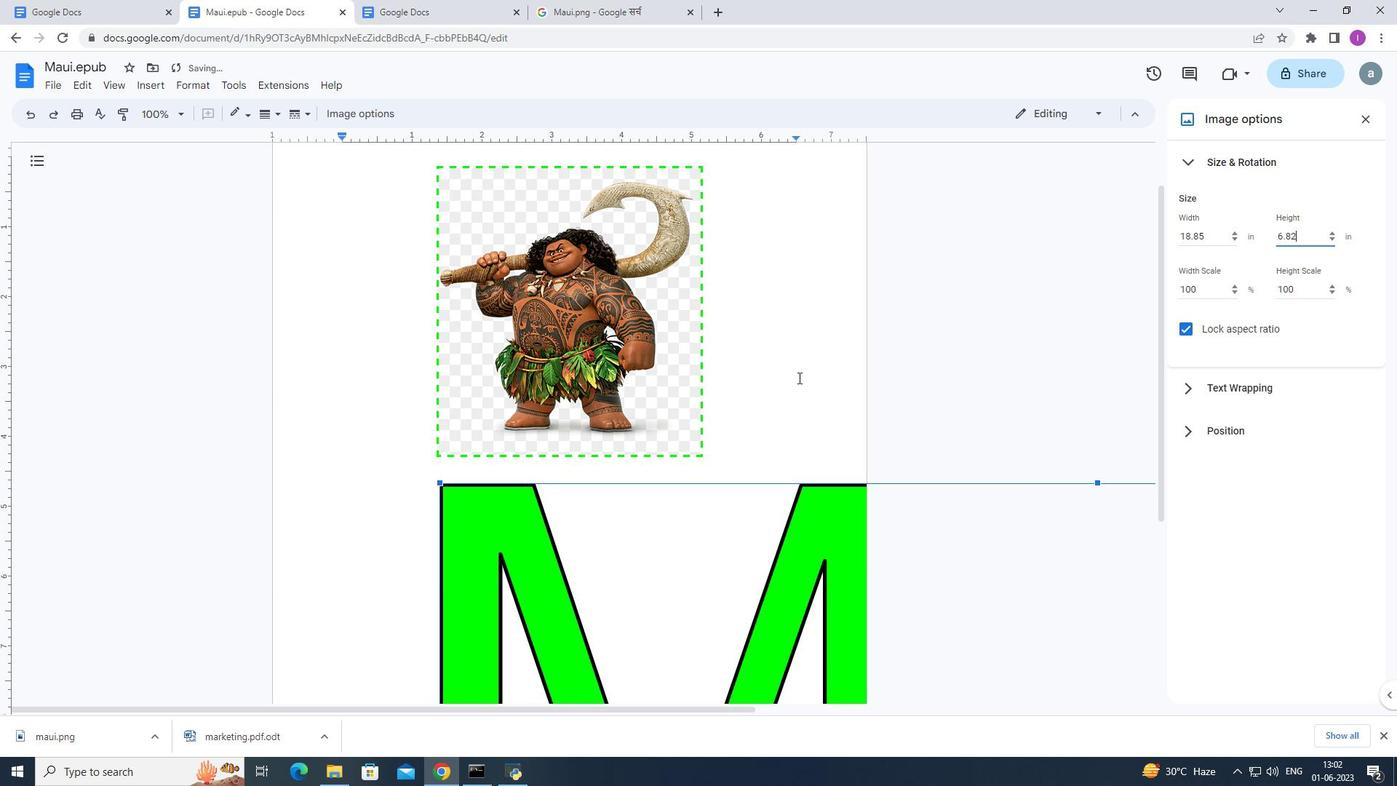 
Action: Mouse moved to (794, 346)
Screenshot: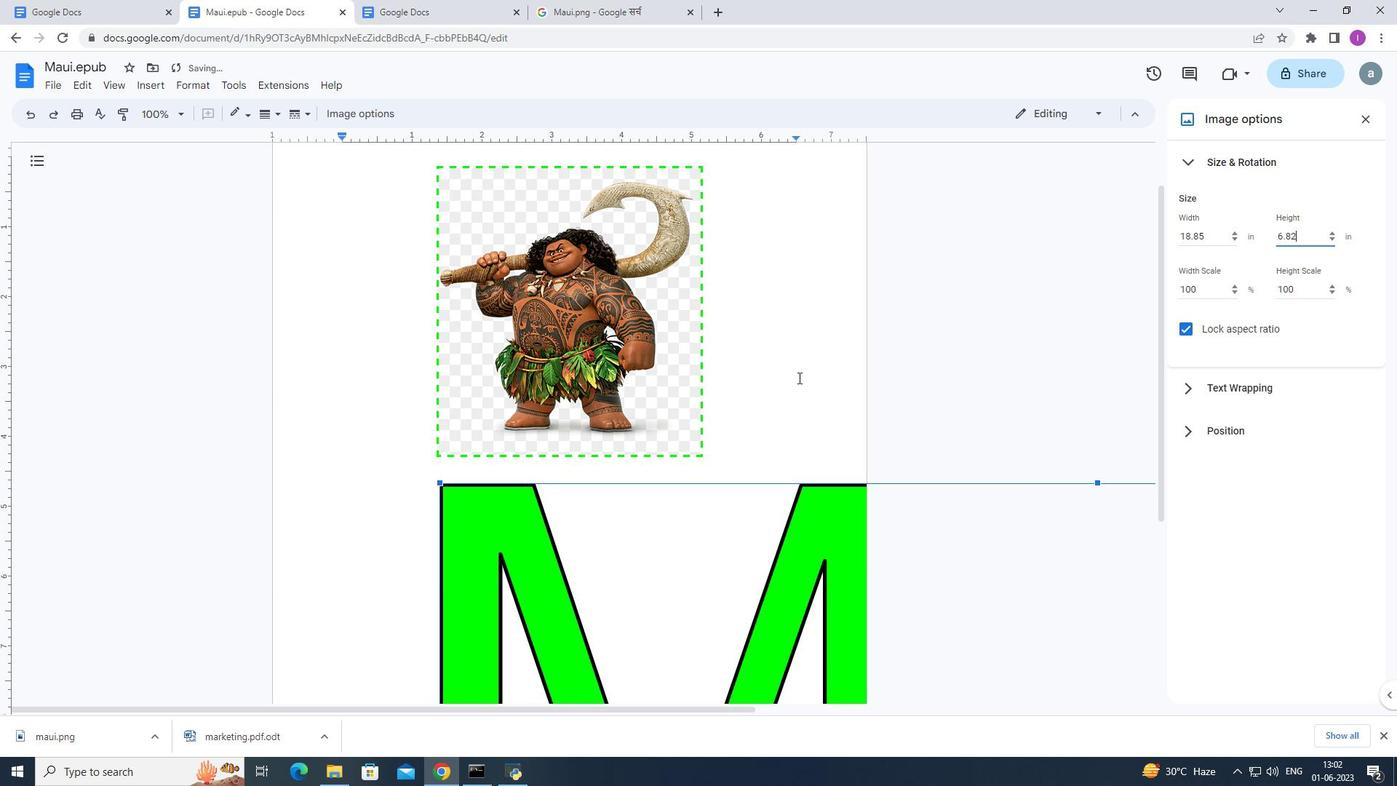 
Action: Mouse scrolled (794, 352) with delta (0, 0)
Screenshot: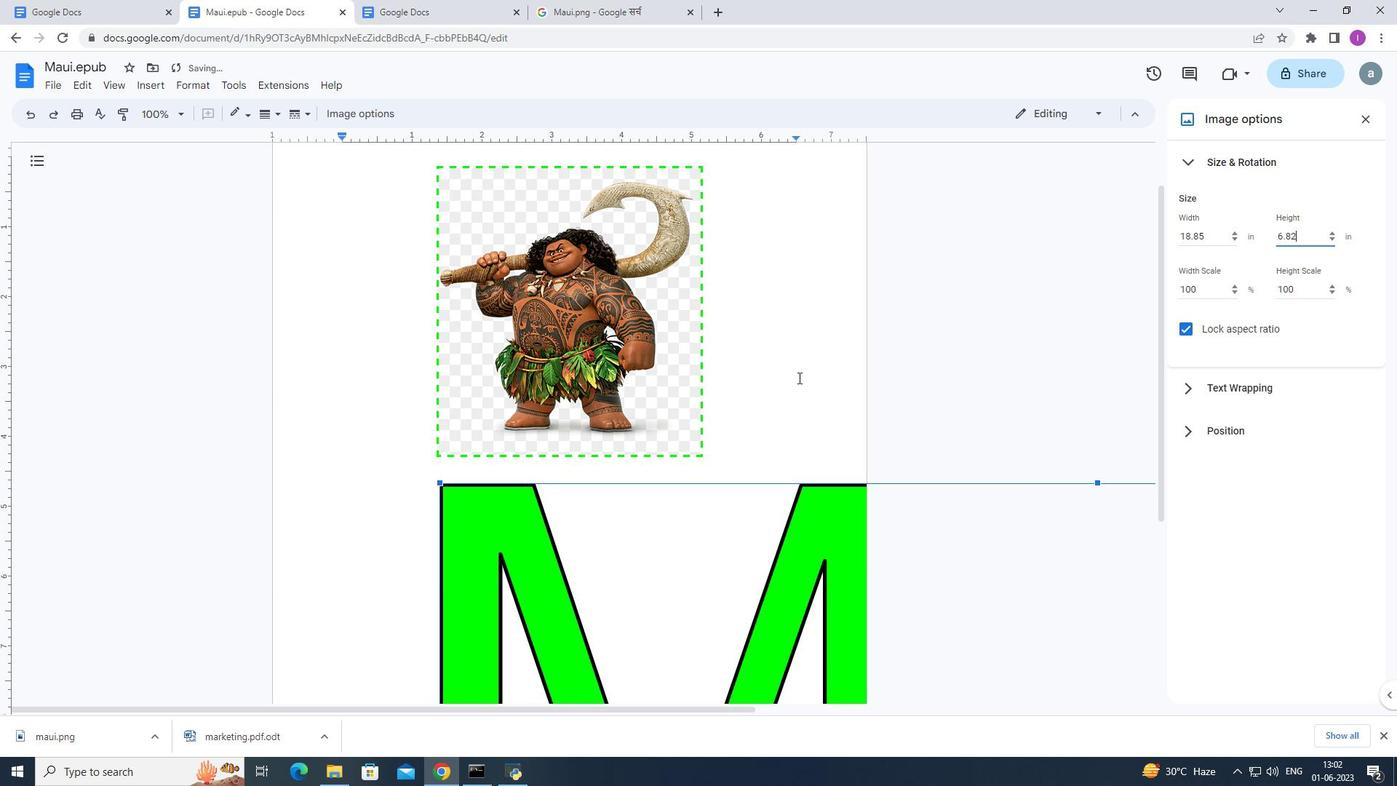 
Action: Mouse moved to (794, 344)
Screenshot: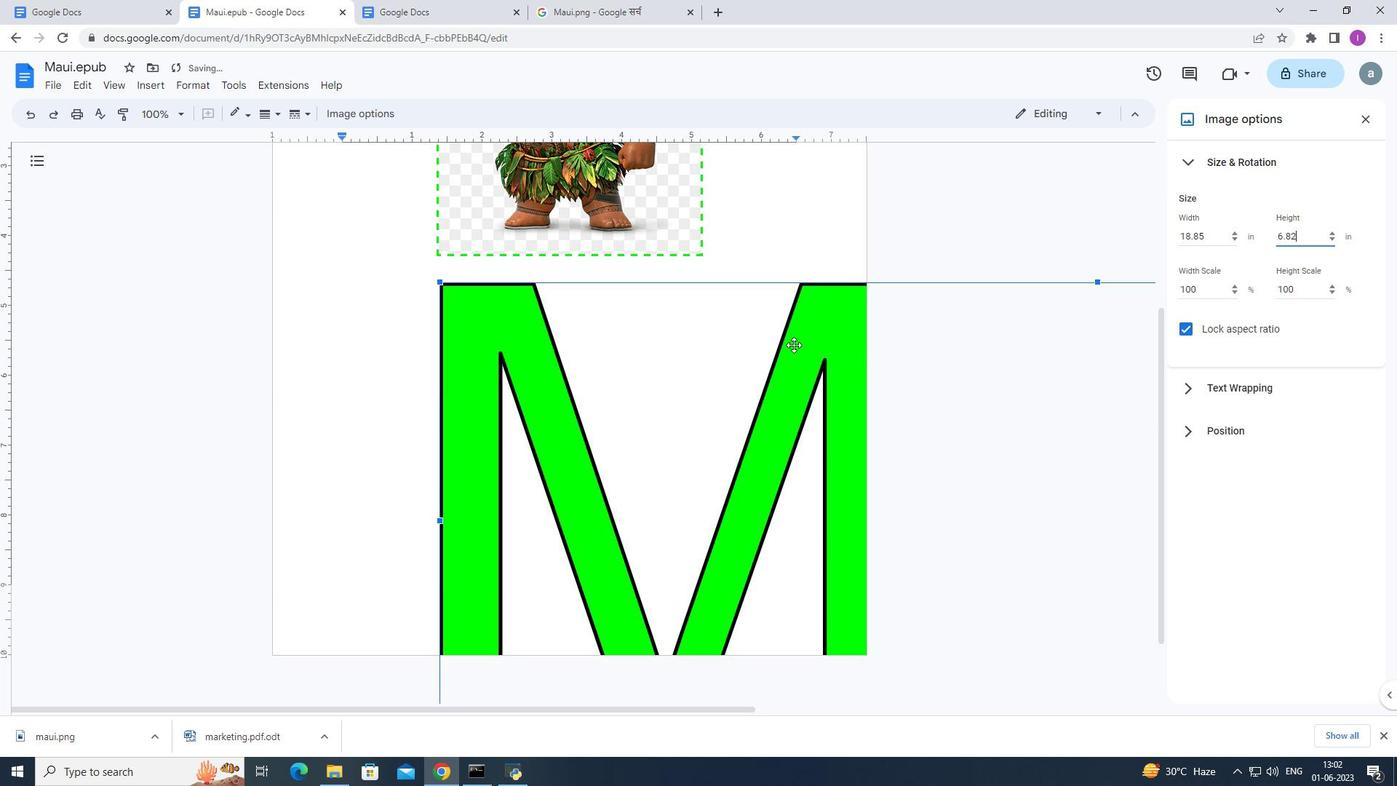 
Action: Mouse scrolled (794, 345) with delta (0, 0)
Screenshot: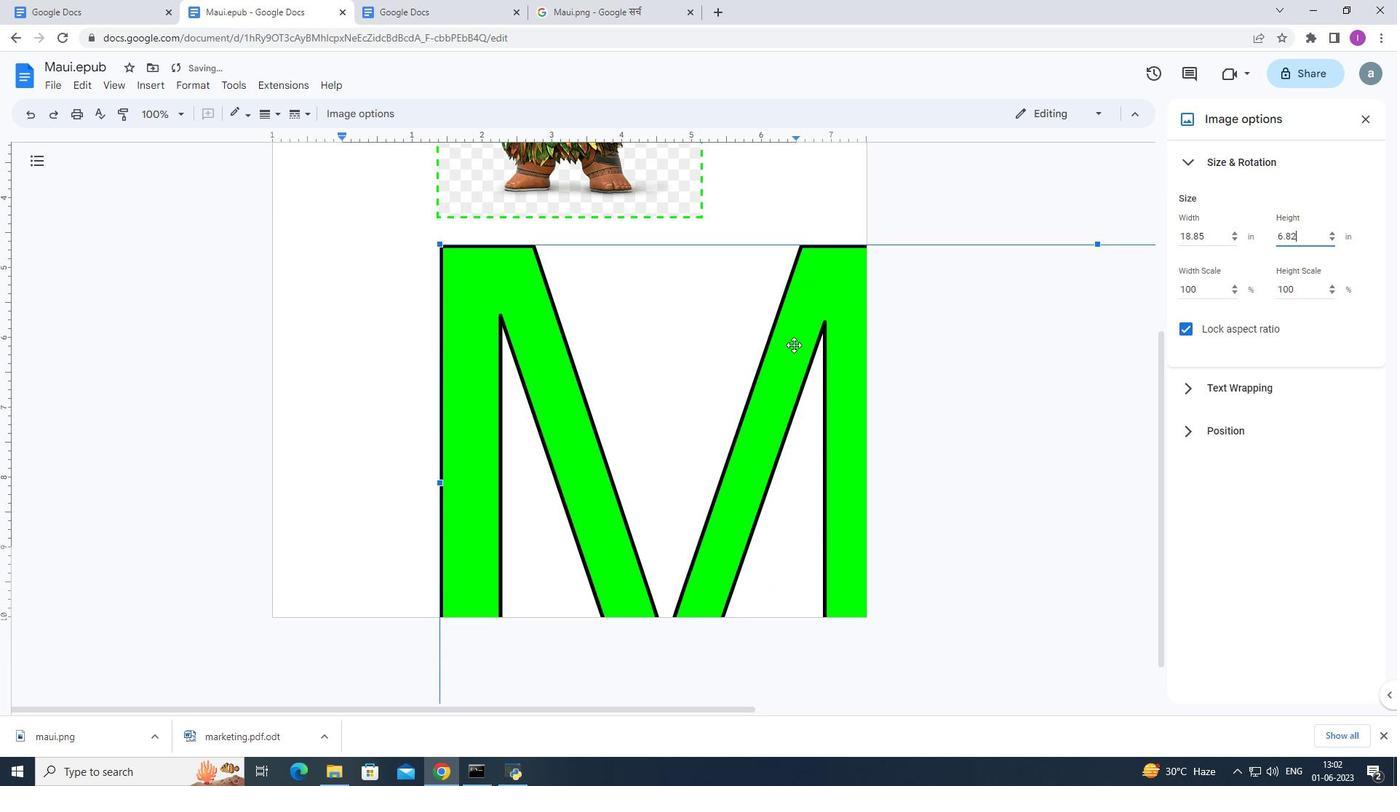 
Action: Mouse scrolled (794, 345) with delta (0, 0)
Screenshot: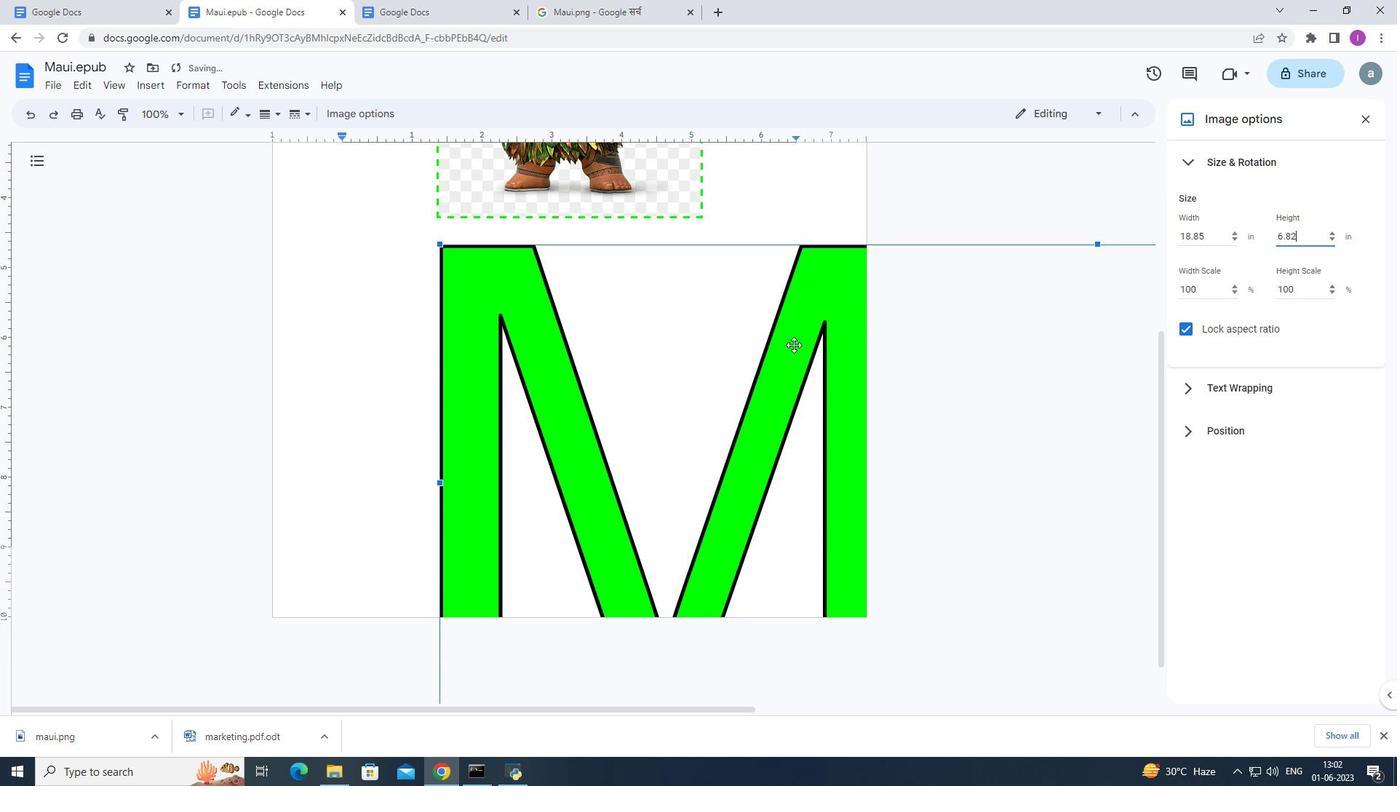 
Action: Mouse scrolled (794, 345) with delta (0, 0)
Screenshot: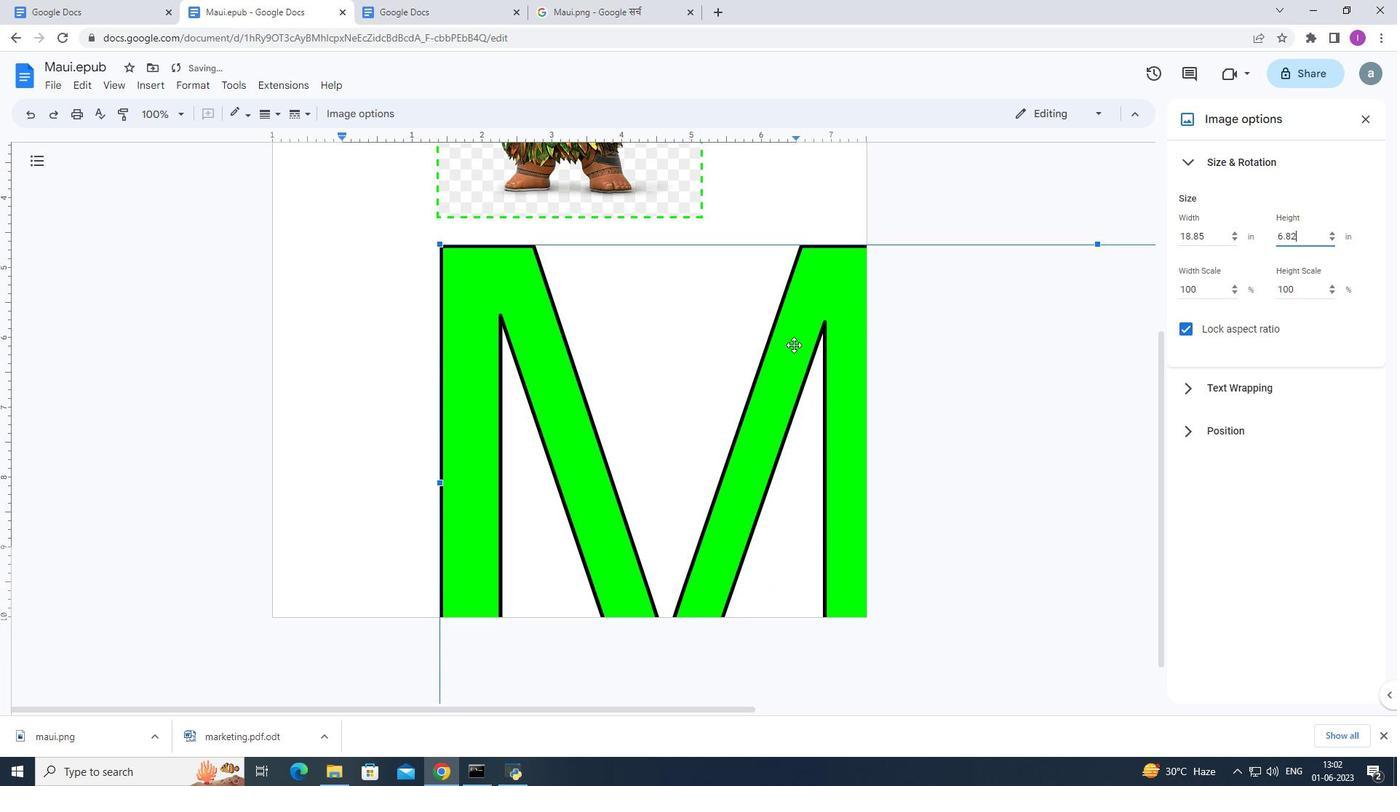 
Action: Mouse scrolled (794, 345) with delta (0, 0)
Screenshot: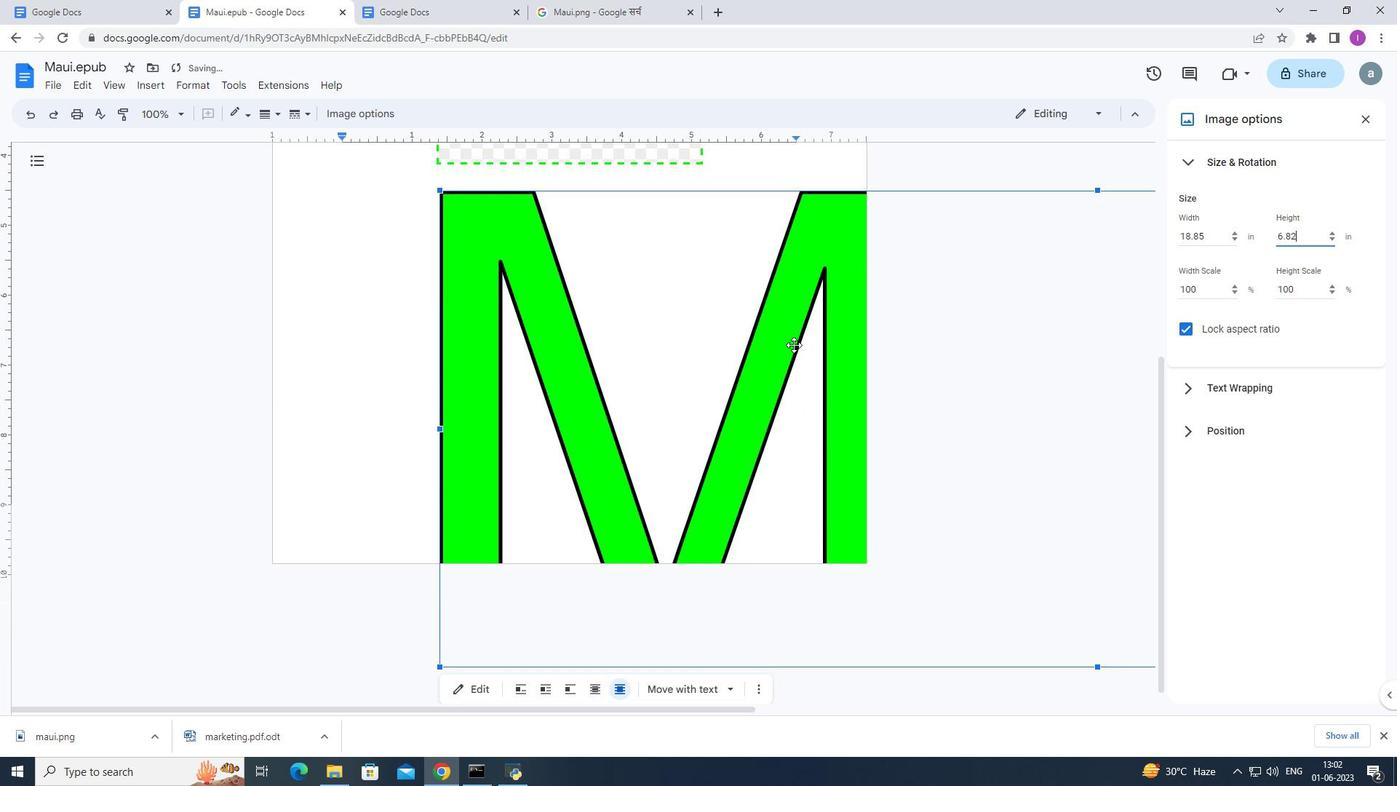 
Action: Mouse scrolled (794, 344) with delta (0, 0)
Screenshot: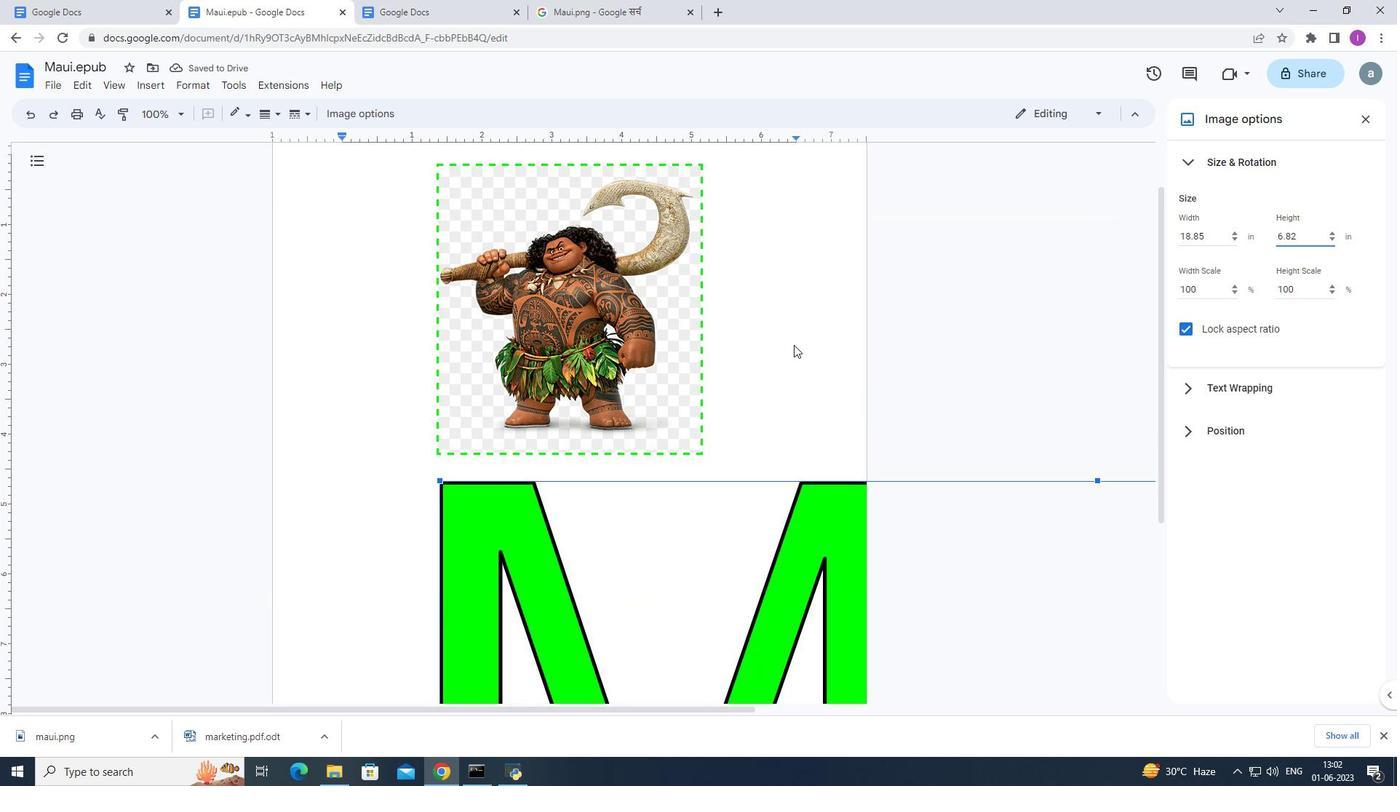 
Action: Mouse scrolled (794, 344) with delta (0, 0)
Screenshot: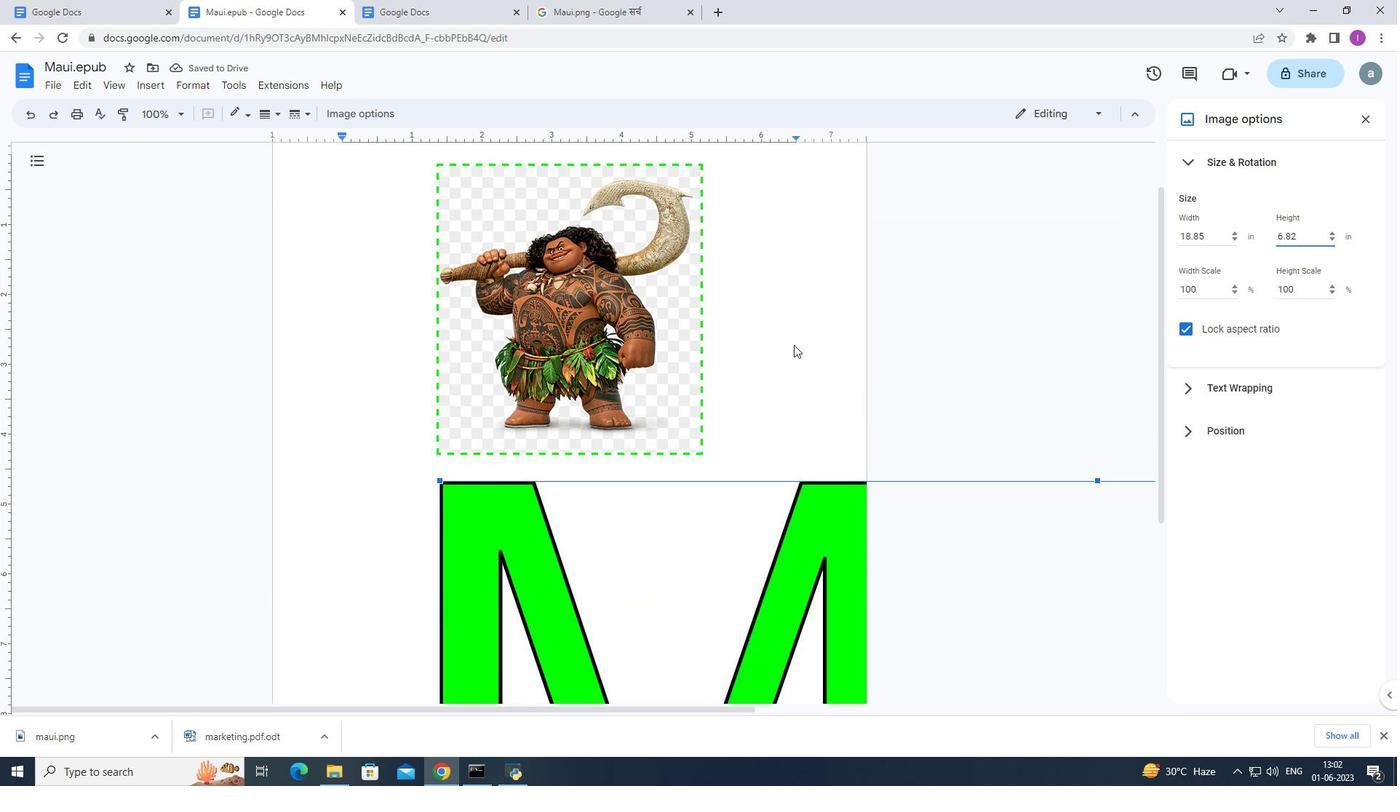 
Action: Mouse scrolled (794, 344) with delta (0, 0)
Screenshot: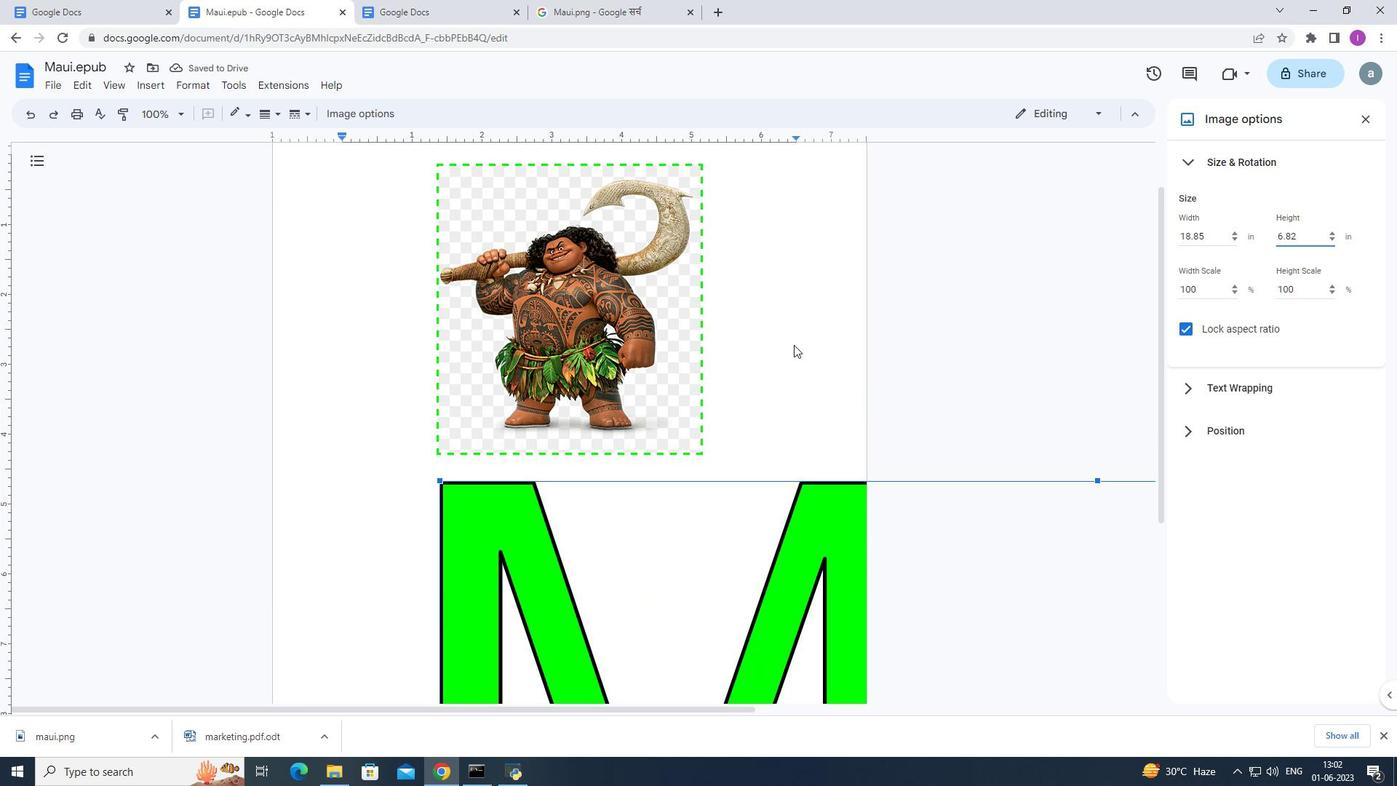 
Action: Mouse scrolled (794, 344) with delta (0, 0)
Screenshot: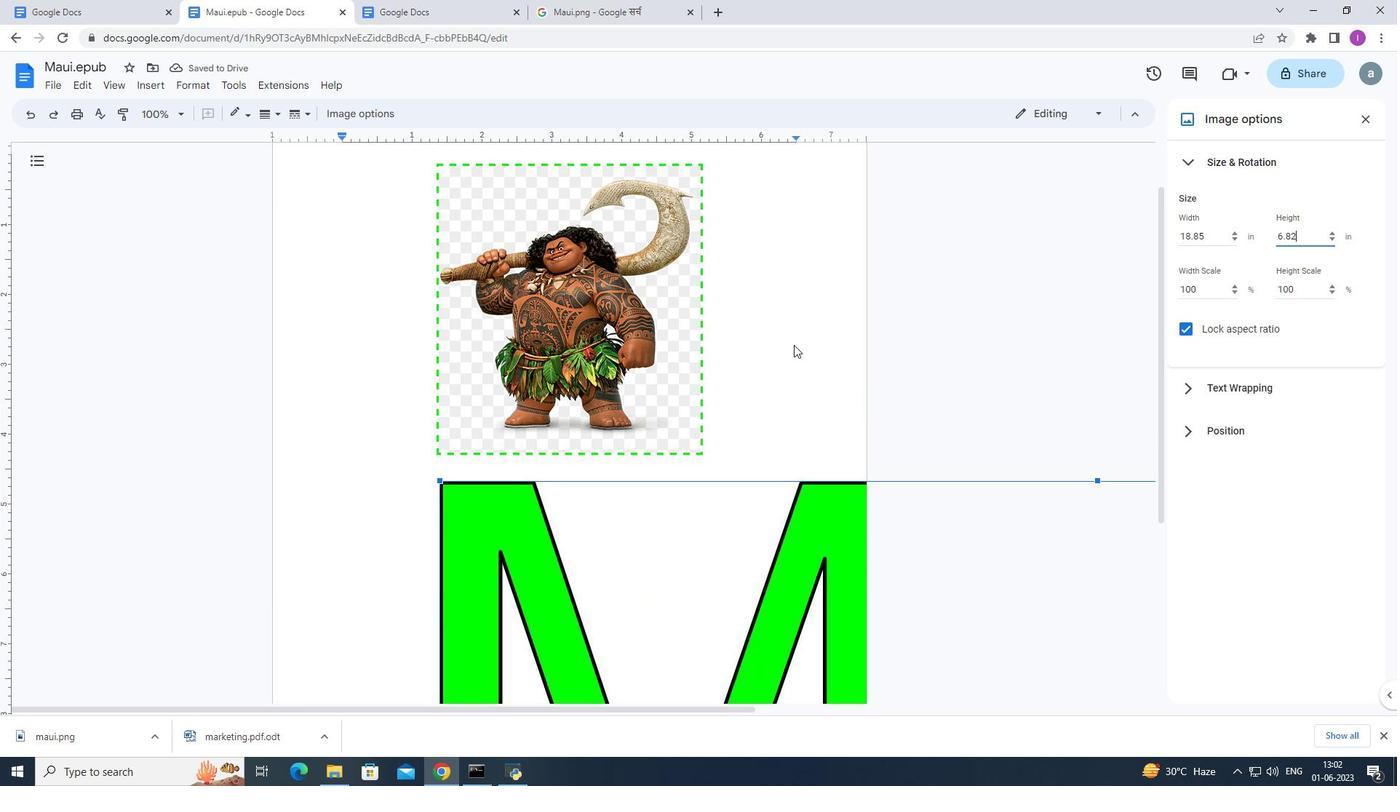 
Action: Mouse moved to (776, 310)
Screenshot: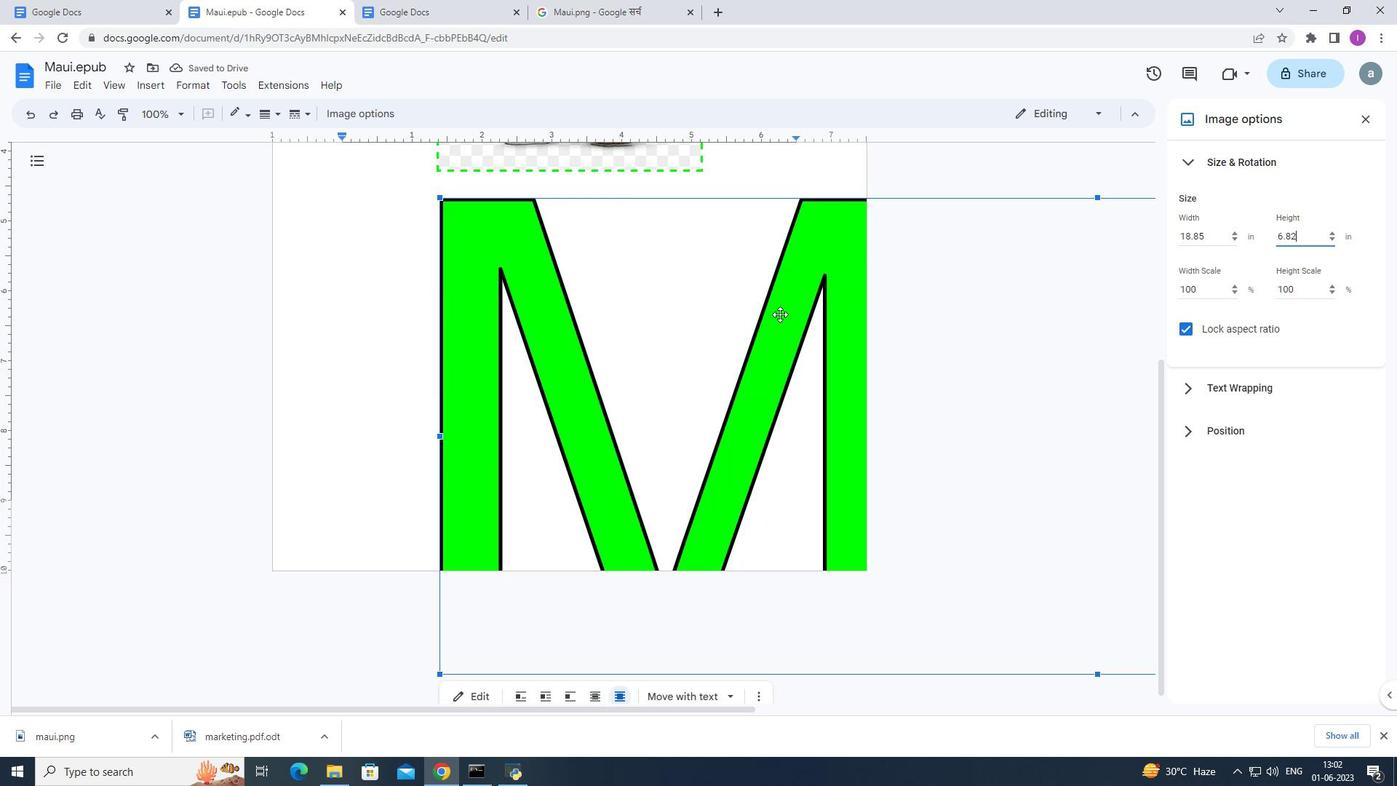 
Action: Mouse scrolled (776, 310) with delta (0, 0)
Screenshot: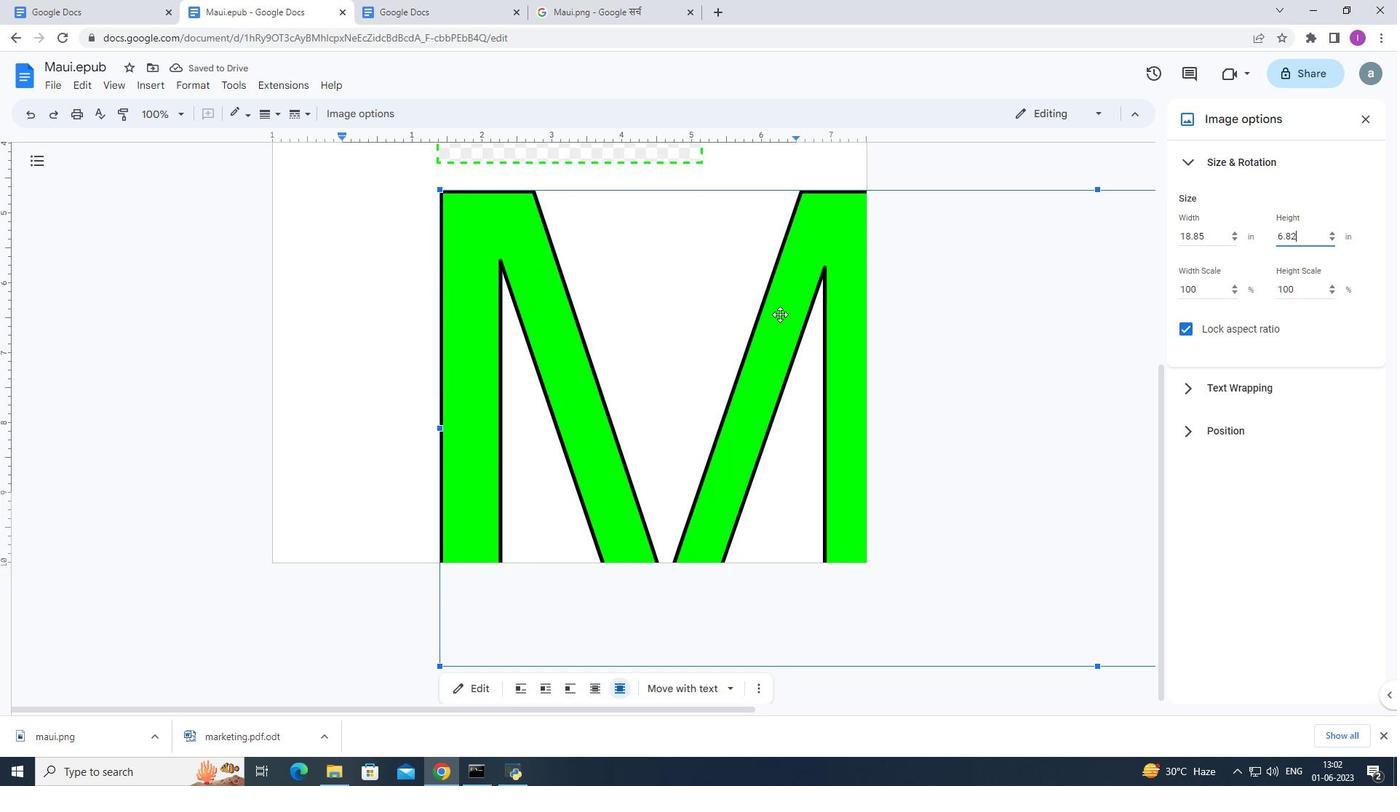 
Action: Mouse scrolled (776, 310) with delta (0, 0)
Screenshot: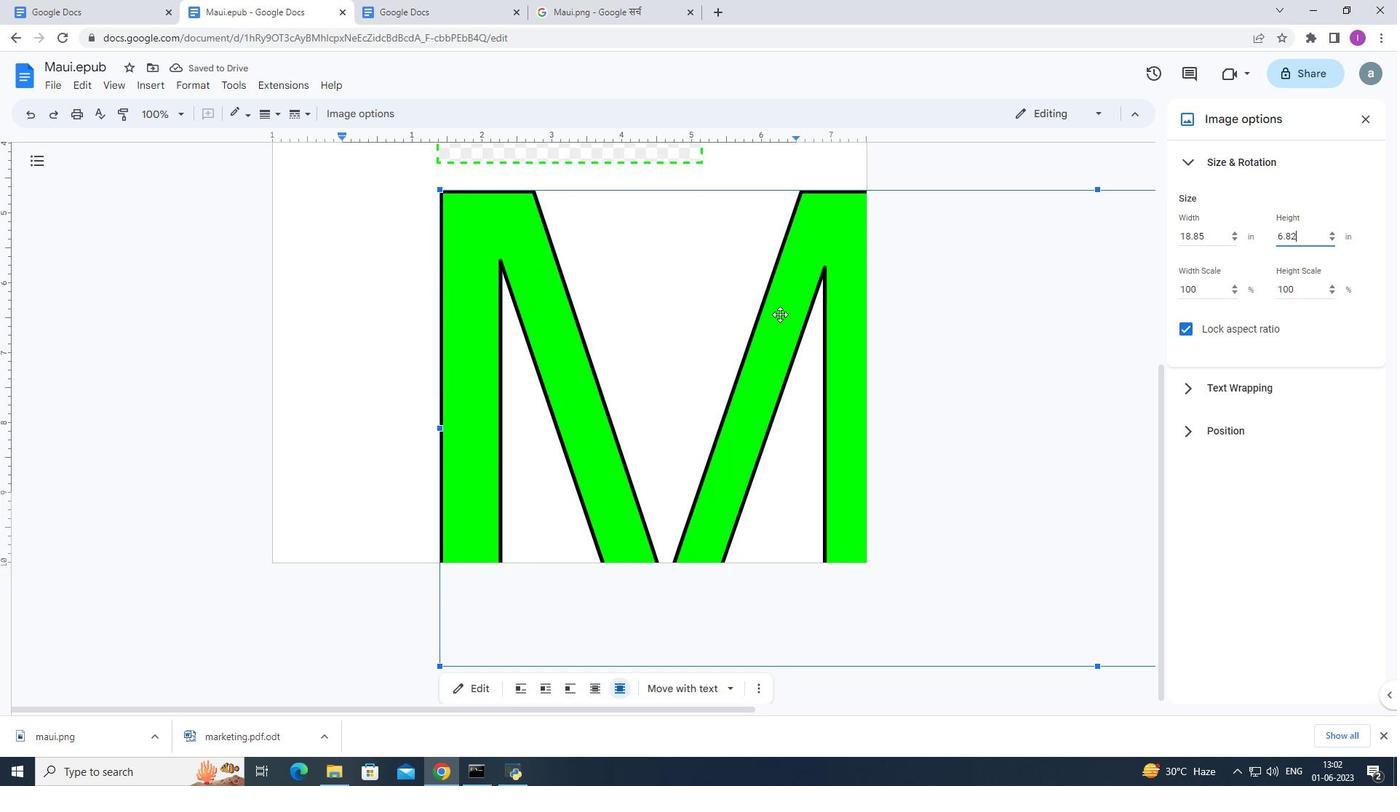 
Action: Mouse scrolled (776, 310) with delta (0, 0)
Screenshot: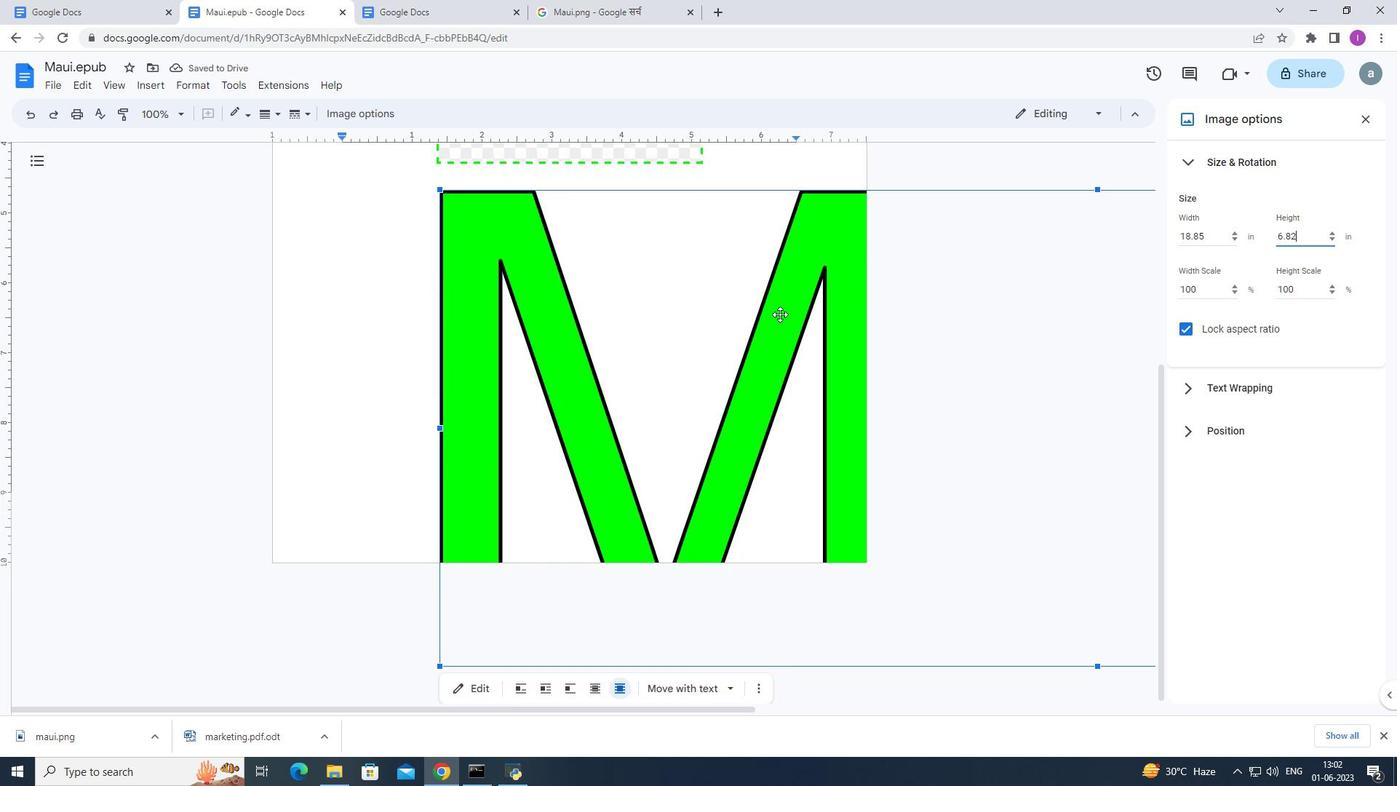
Action: Mouse scrolled (776, 310) with delta (0, 0)
Screenshot: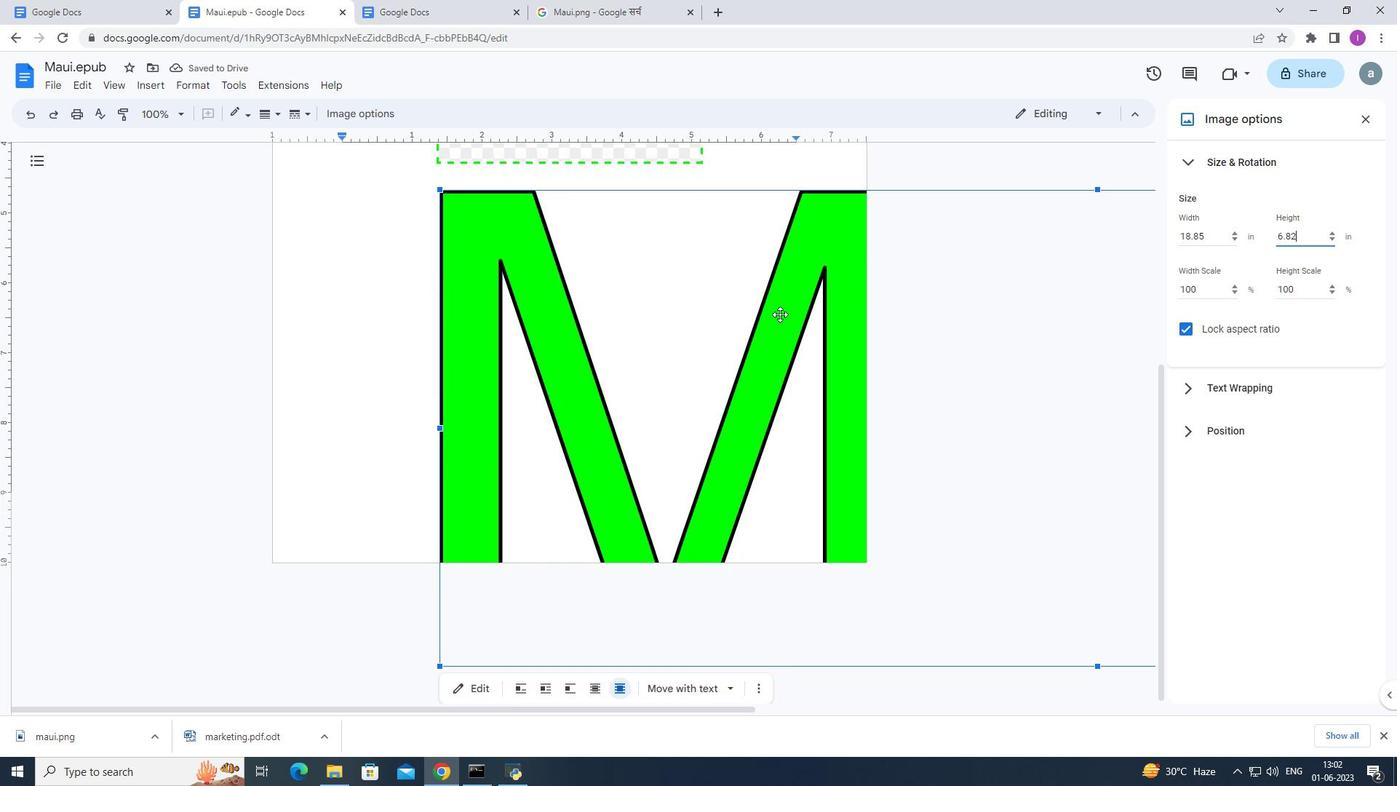 
Action: Mouse scrolled (776, 310) with delta (0, 0)
Screenshot: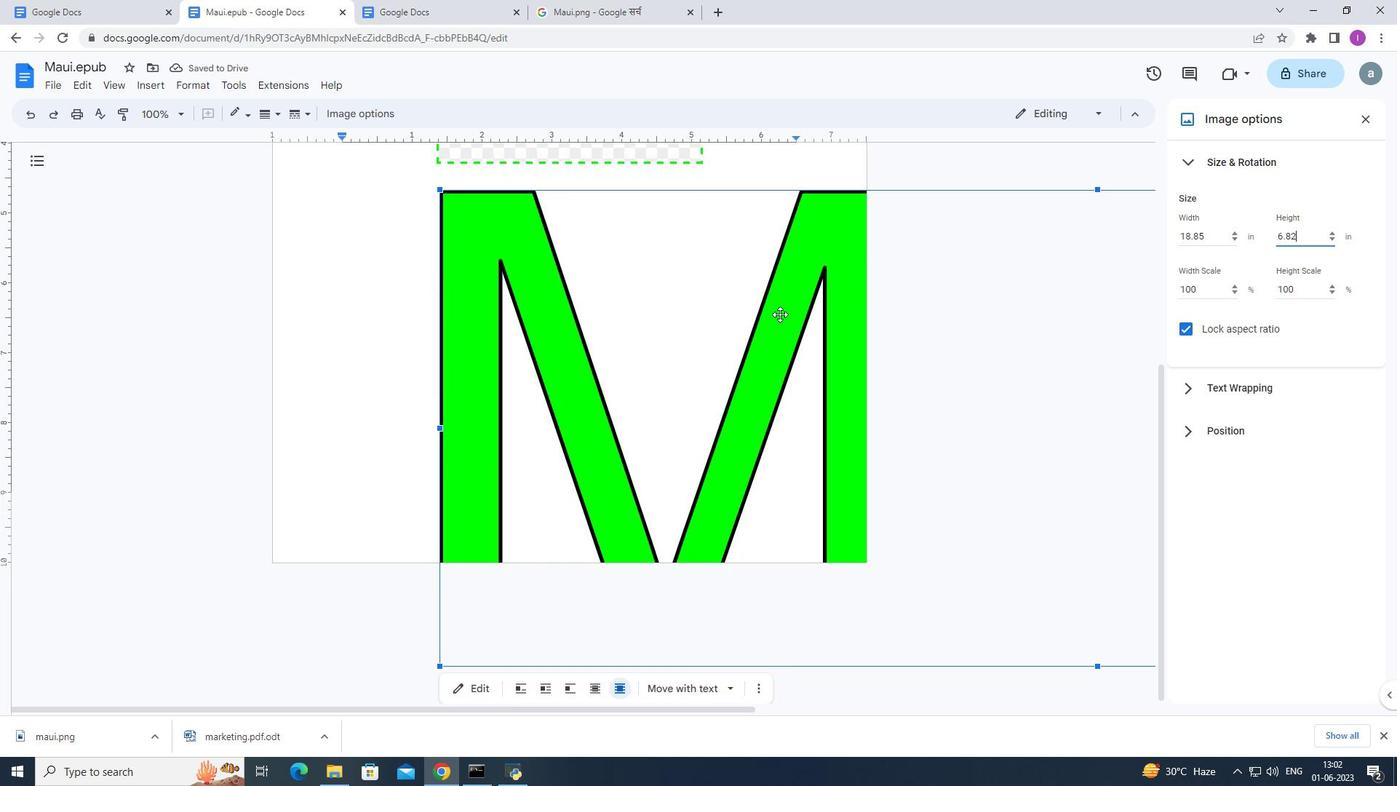 
Action: Mouse moved to (773, 309)
